 Task: Go to Program & Features. Select Whole Food Market. Add to cart Organic Gluten-Free Bread-1. Place order for Jocelyn Rodriguez, _x000D_
120 Echo Dr_x000D_
Johnston, South Carolina(SC), 29832, Cell Number (803) 275-0823
Action: Mouse moved to (22, 99)
Screenshot: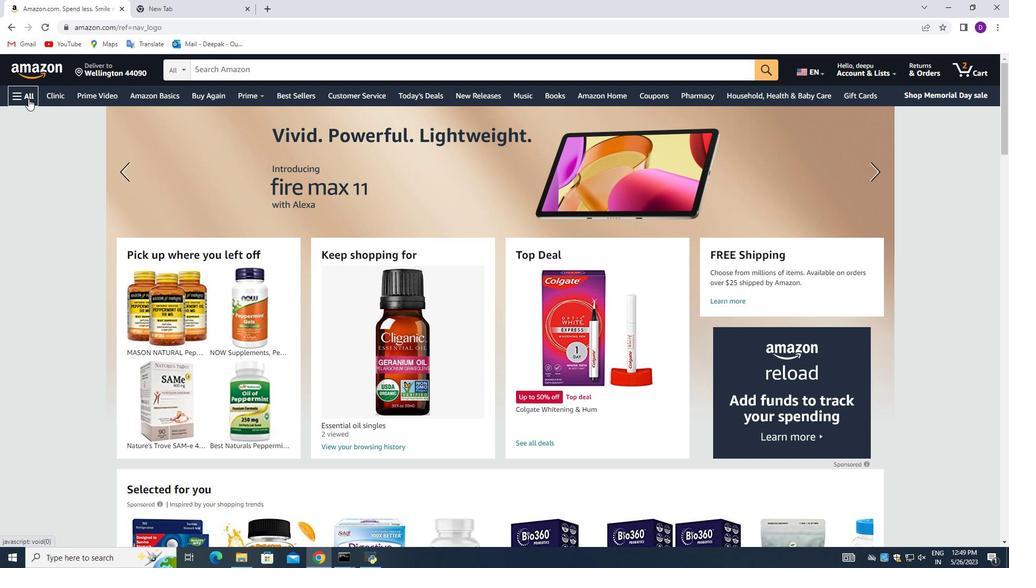 
Action: Mouse pressed left at (22, 99)
Screenshot: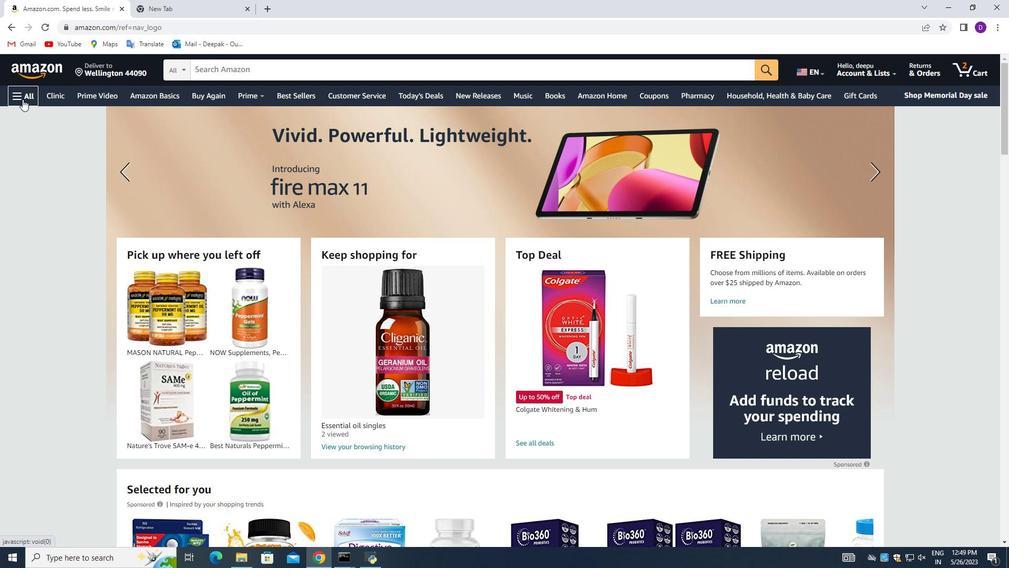 
Action: Mouse moved to (95, 318)
Screenshot: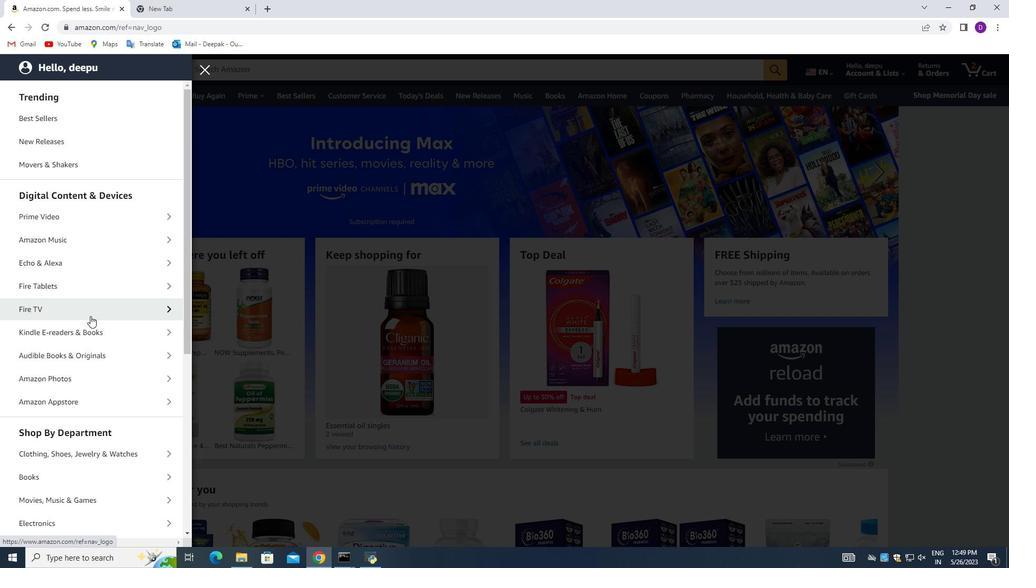 
Action: Mouse scrolled (95, 318) with delta (0, 0)
Screenshot: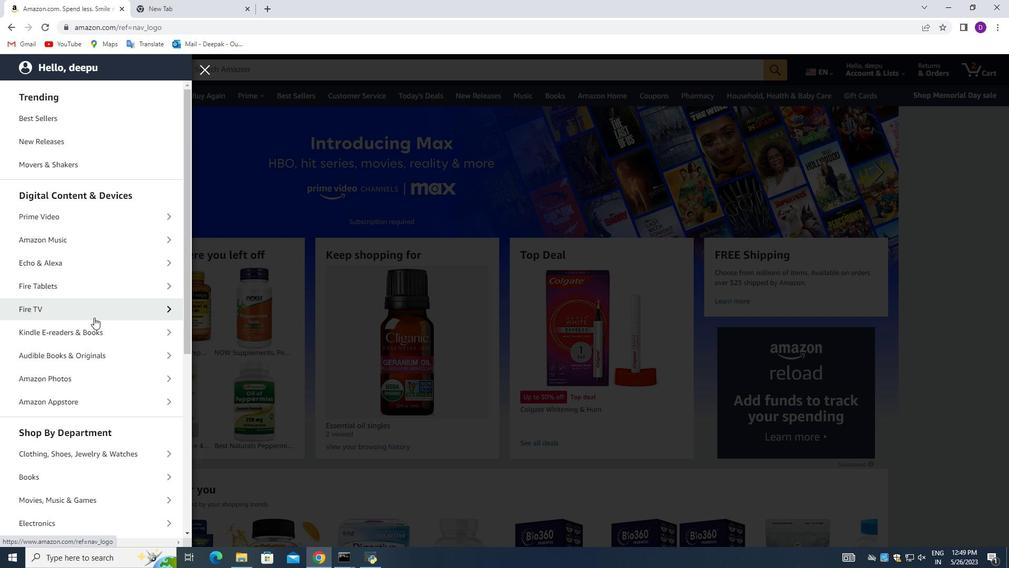 
Action: Mouse moved to (95, 322)
Screenshot: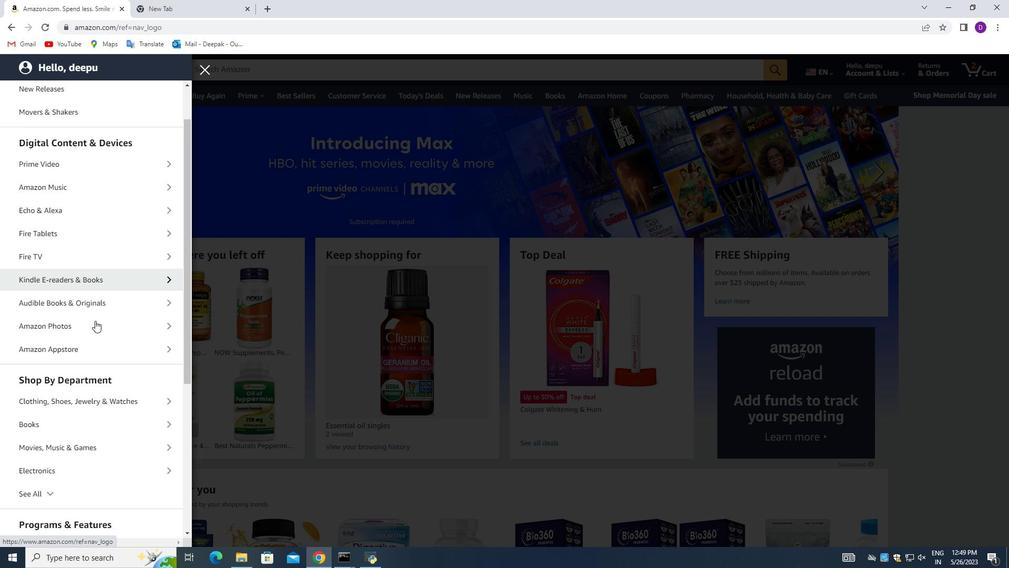
Action: Mouse scrolled (95, 321) with delta (0, 0)
Screenshot: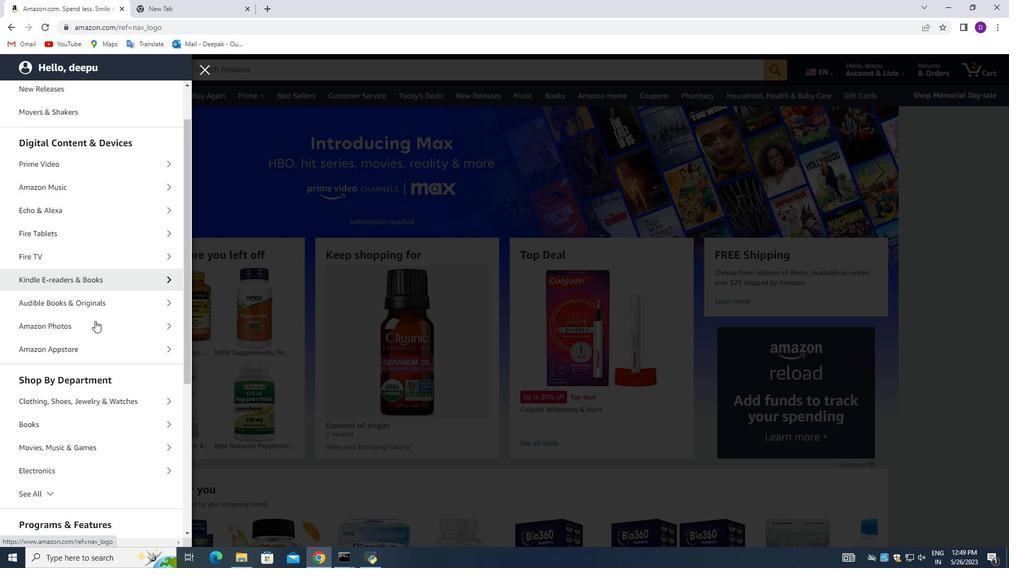 
Action: Mouse moved to (95, 325)
Screenshot: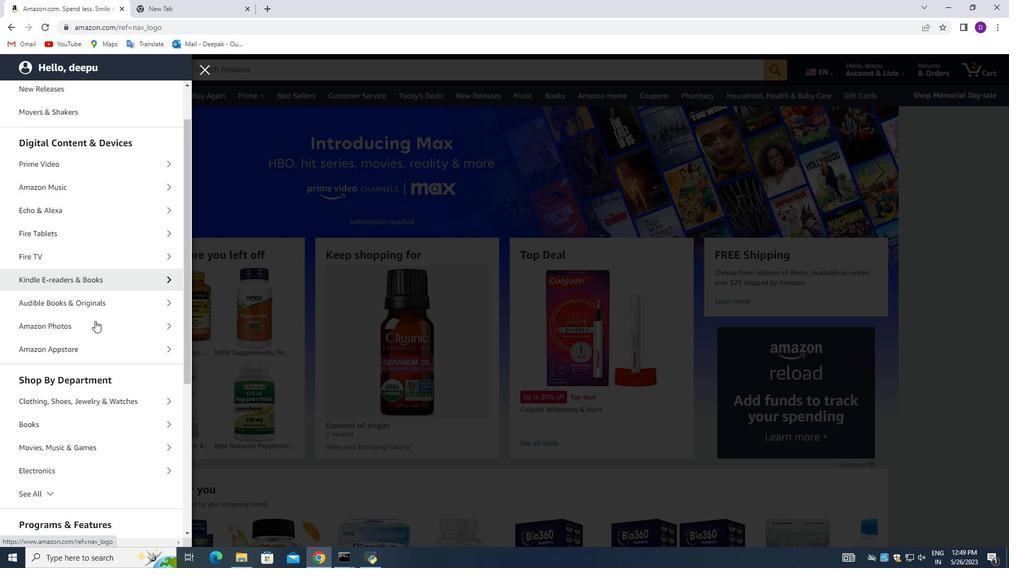 
Action: Mouse scrolled (95, 324) with delta (0, 0)
Screenshot: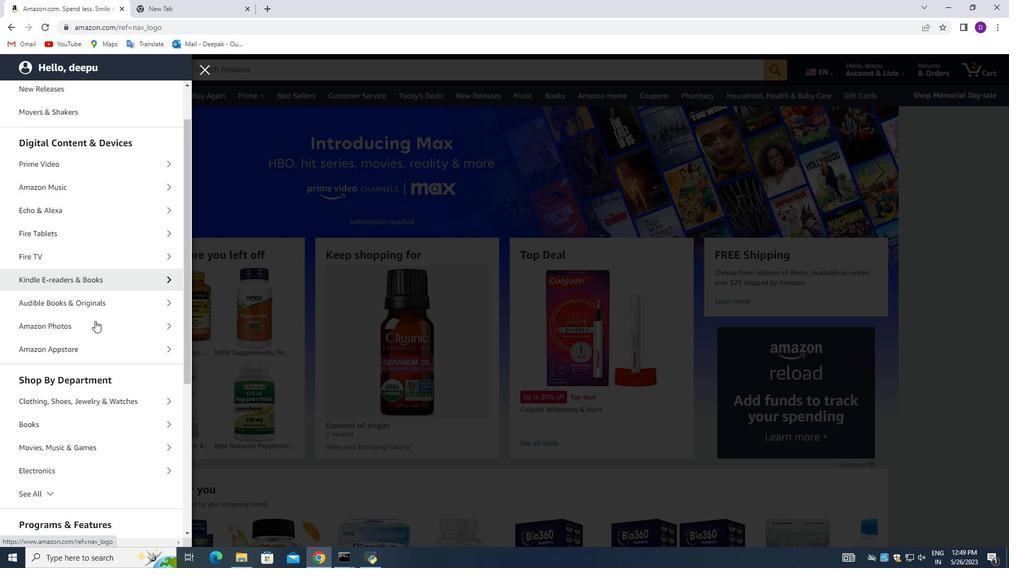 
Action: Mouse moved to (95, 326)
Screenshot: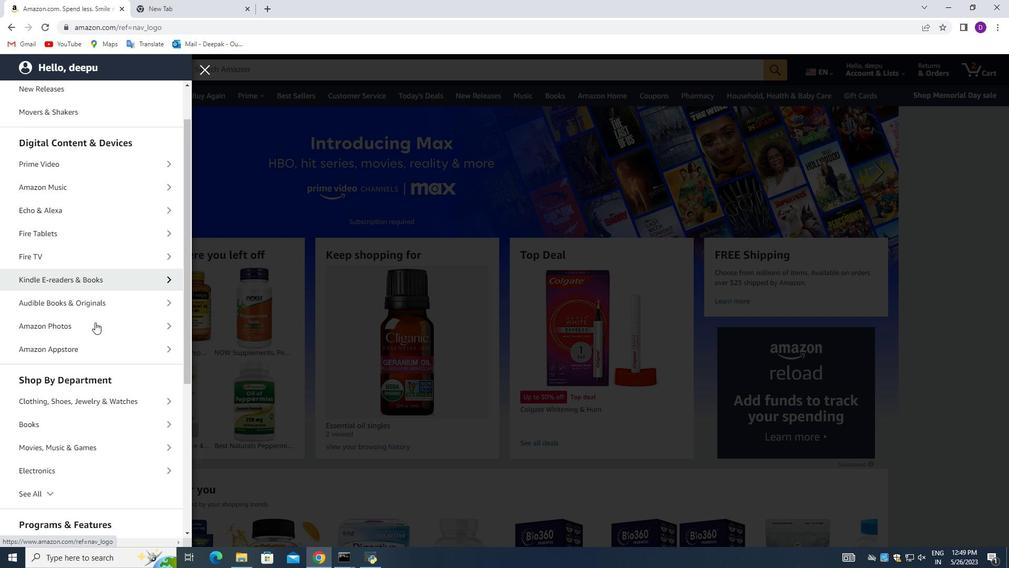 
Action: Mouse scrolled (95, 326) with delta (0, 0)
Screenshot: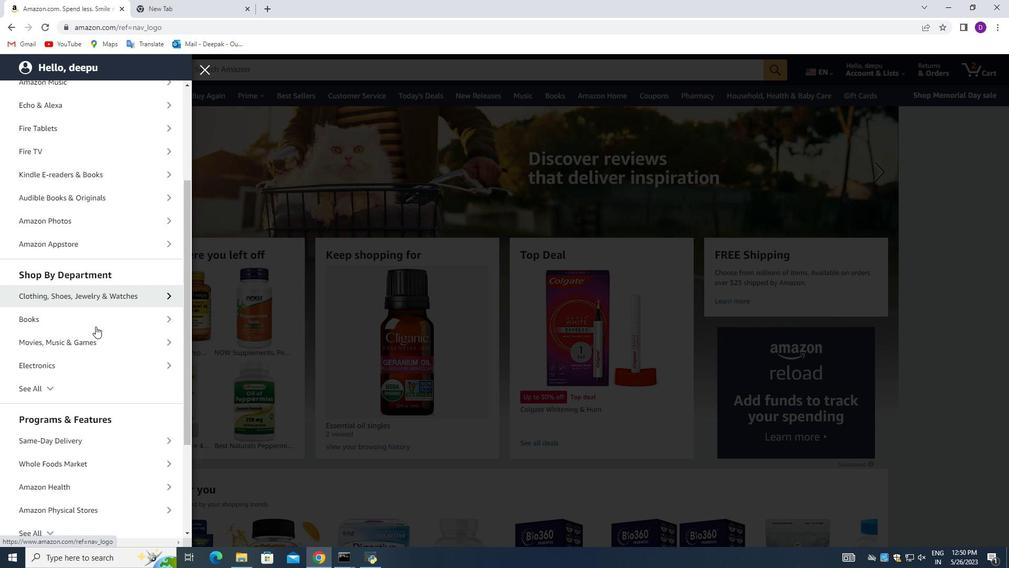 
Action: Mouse moved to (94, 324)
Screenshot: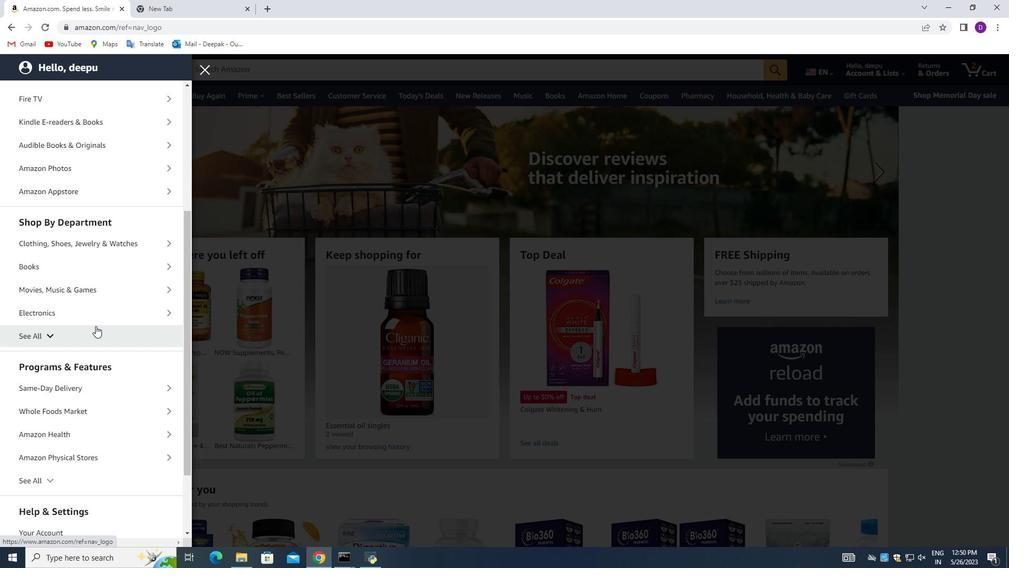
Action: Mouse scrolled (94, 323) with delta (0, 0)
Screenshot: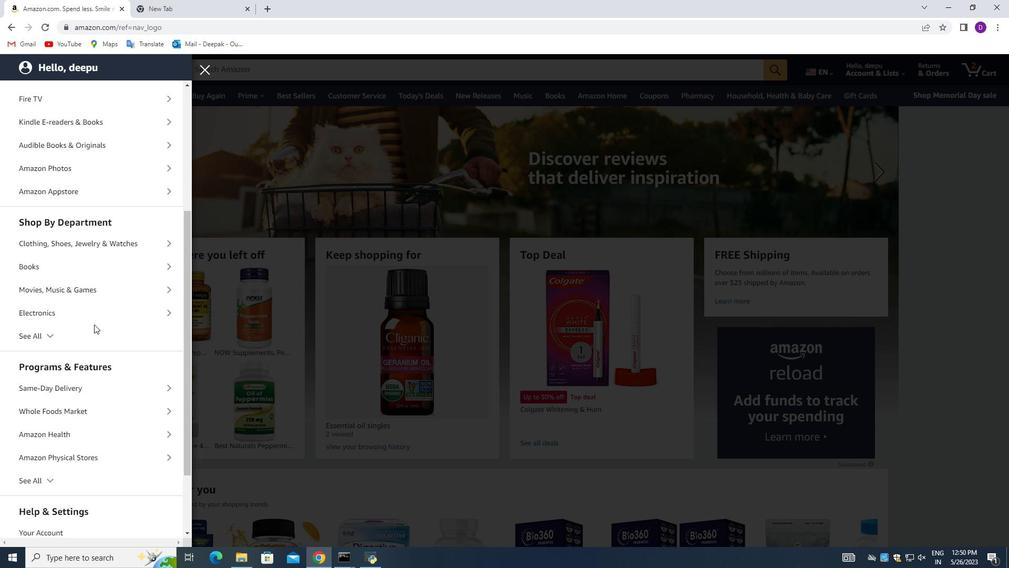 
Action: Mouse moved to (108, 346)
Screenshot: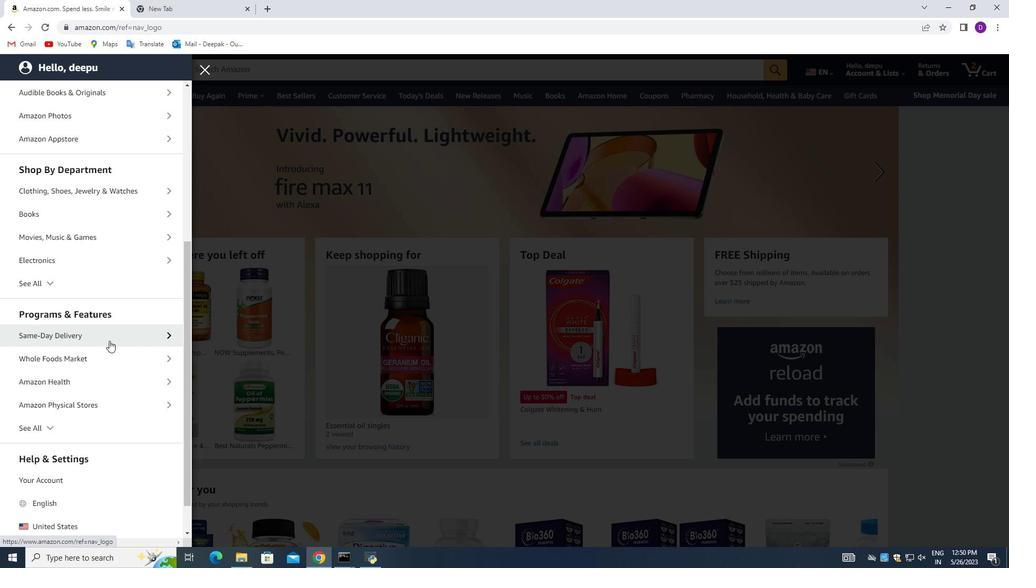 
Action: Mouse scrolled (108, 345) with delta (0, 0)
Screenshot: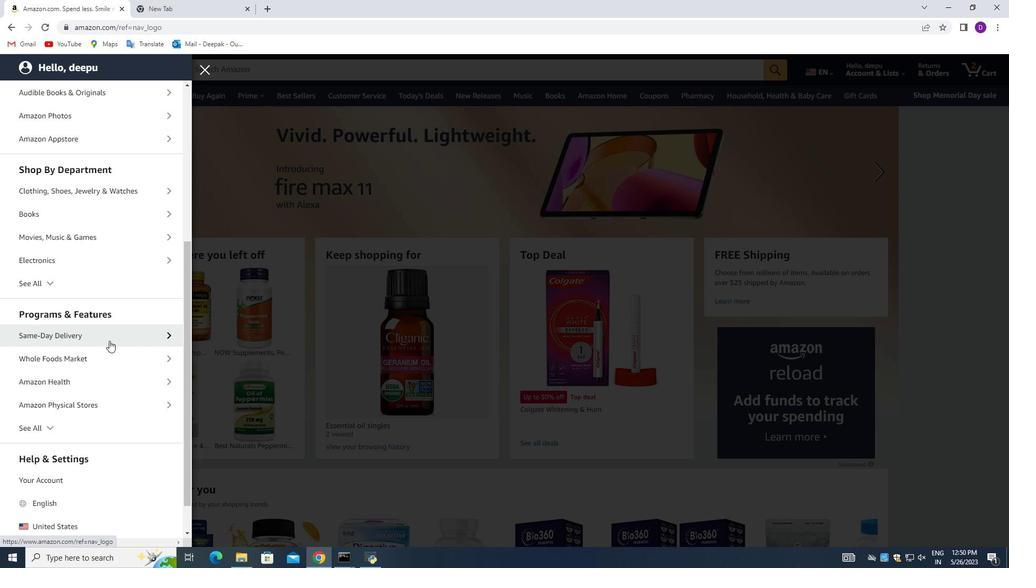
Action: Mouse moved to (104, 325)
Screenshot: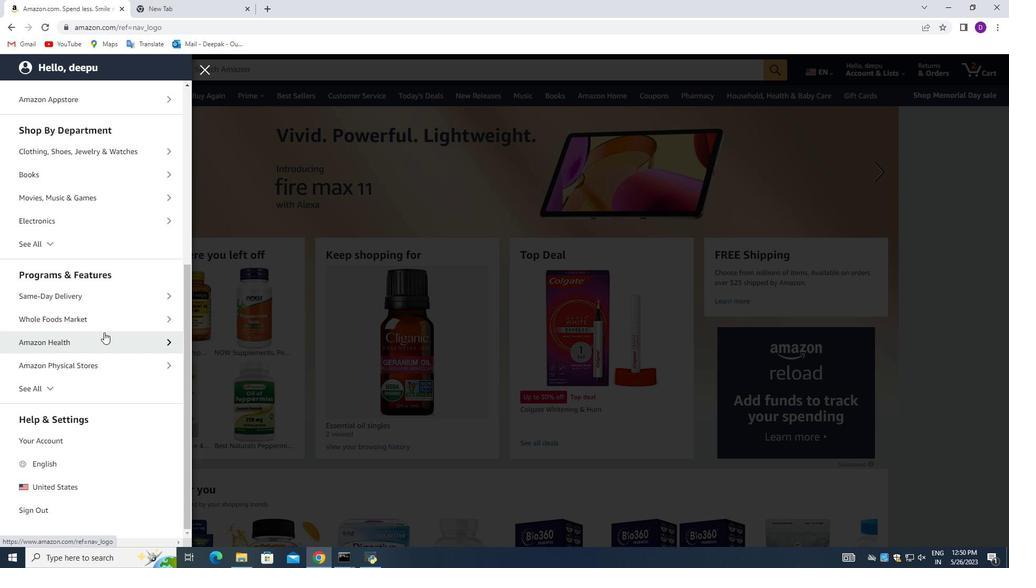 
Action: Mouse scrolled (104, 326) with delta (0, 0)
Screenshot: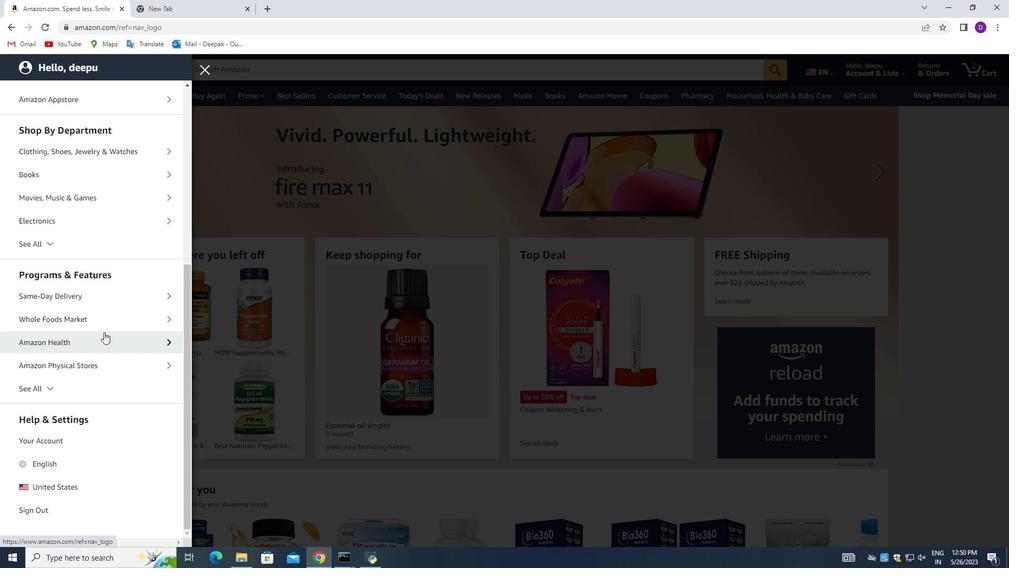 
Action: Mouse moved to (104, 323)
Screenshot: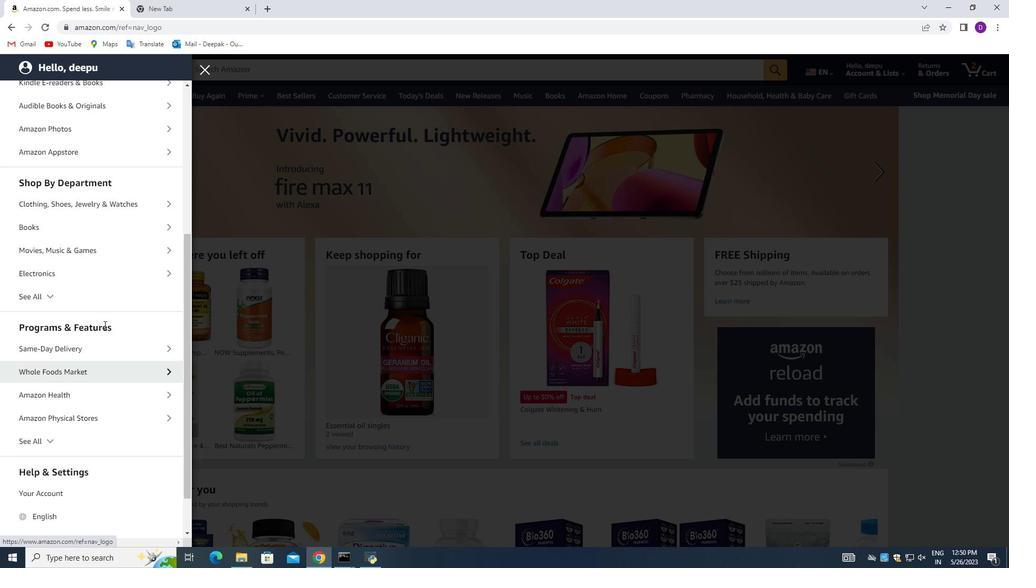 
Action: Mouse scrolled (104, 324) with delta (0, 0)
Screenshot: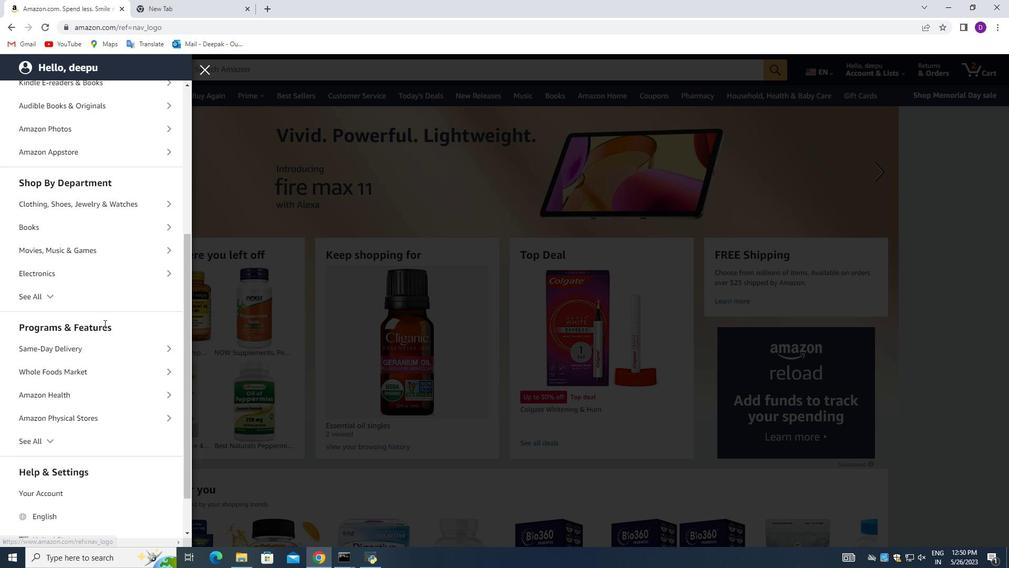 
Action: Mouse scrolled (104, 324) with delta (0, 0)
Screenshot: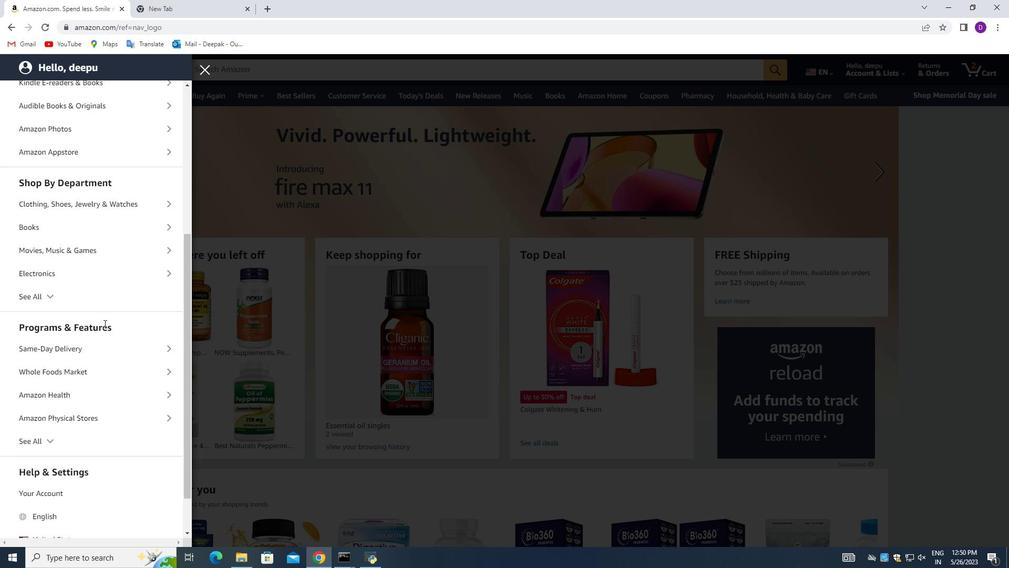 
Action: Mouse moved to (106, 340)
Screenshot: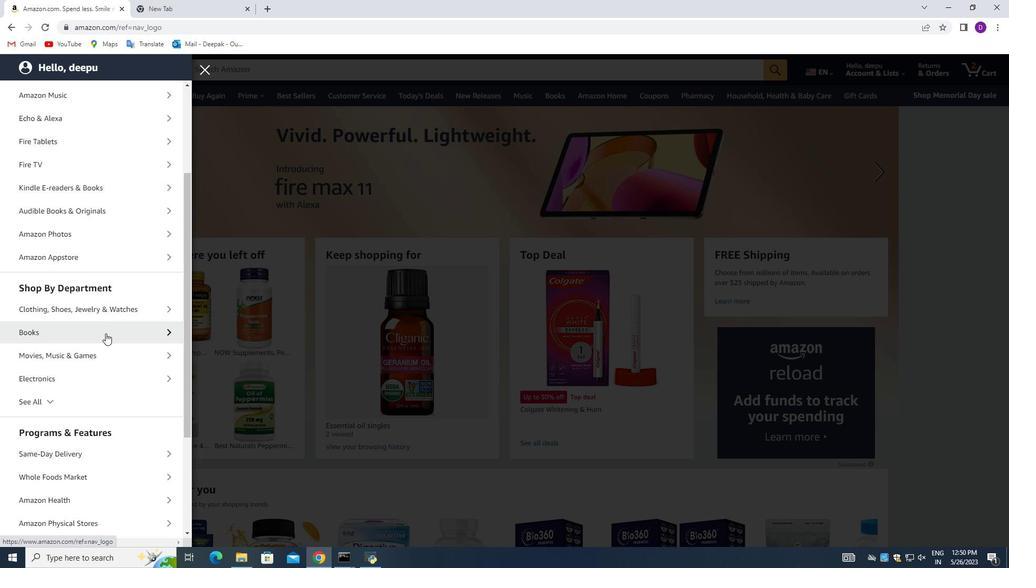 
Action: Mouse scrolled (106, 339) with delta (0, 0)
Screenshot: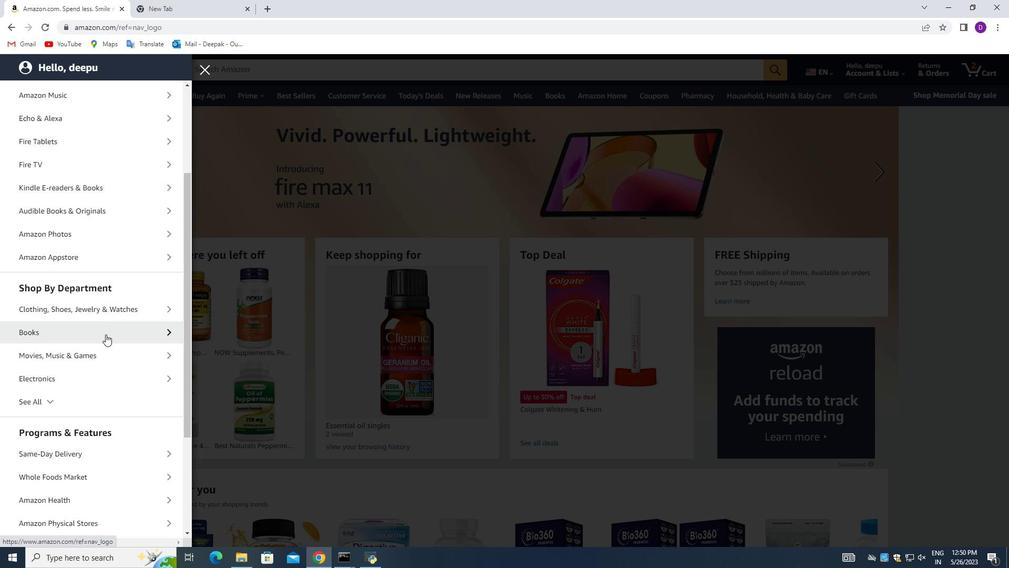 
Action: Mouse scrolled (106, 339) with delta (0, 0)
Screenshot: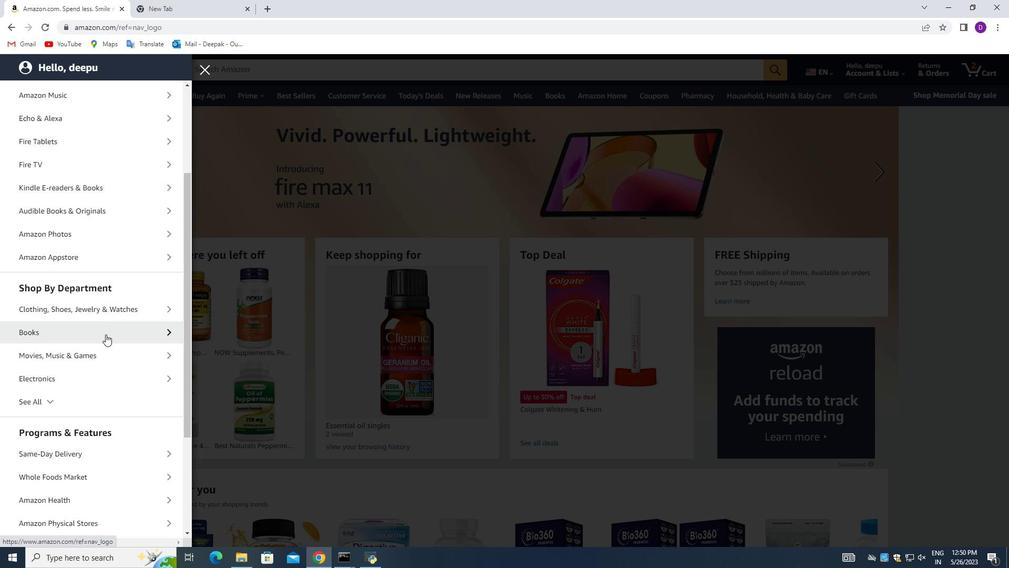 
Action: Mouse scrolled (106, 339) with delta (0, 0)
Screenshot: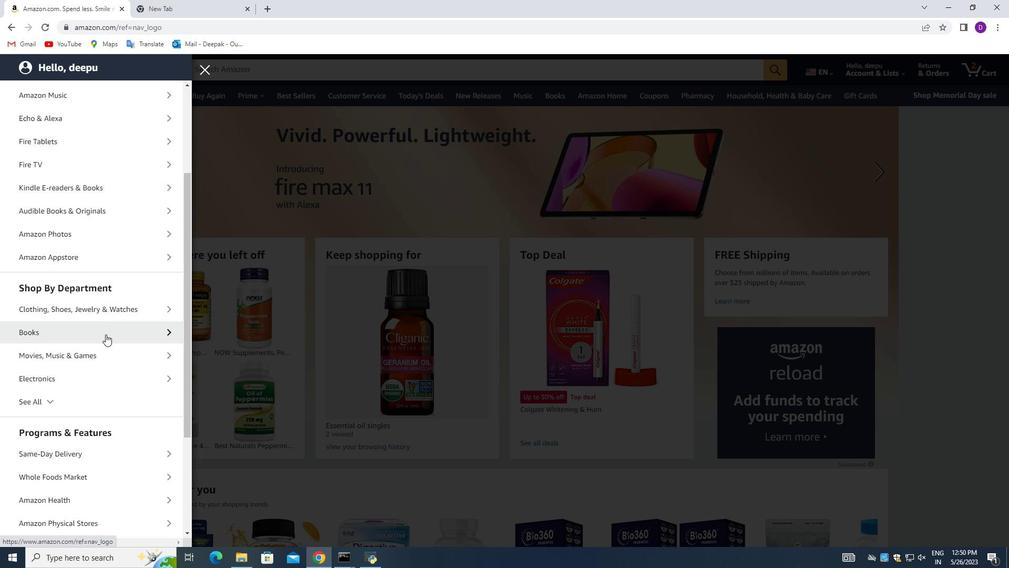 
Action: Mouse scrolled (106, 339) with delta (0, 0)
Screenshot: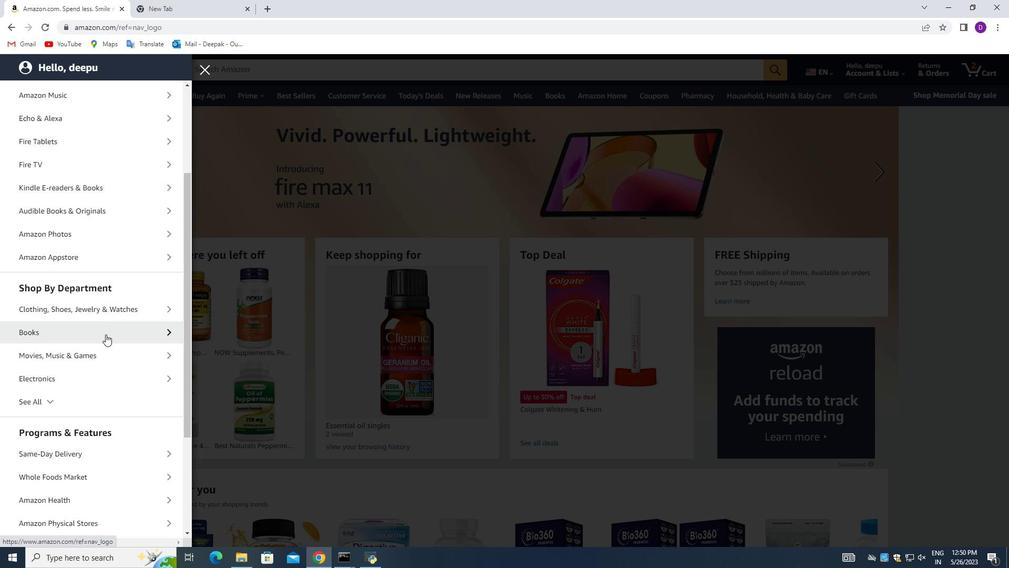 
Action: Mouse moved to (106, 341)
Screenshot: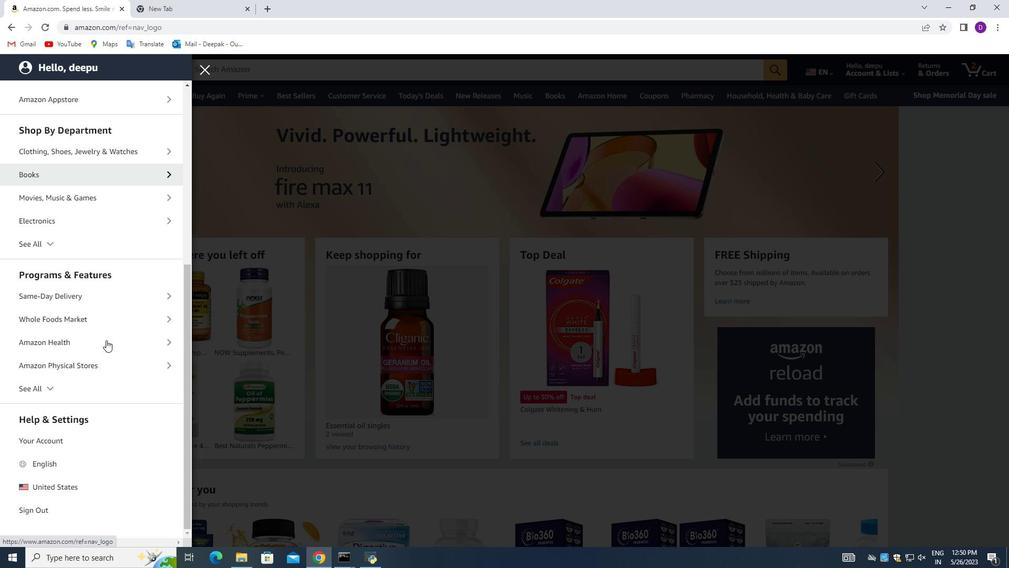 
Action: Mouse scrolled (106, 340) with delta (0, 0)
Screenshot: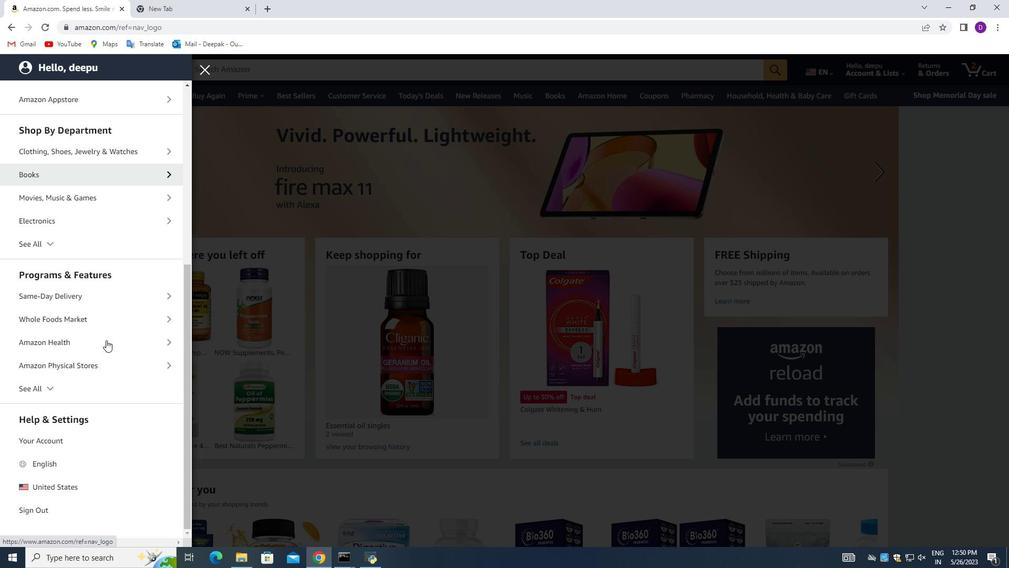 
Action: Mouse moved to (106, 342)
Screenshot: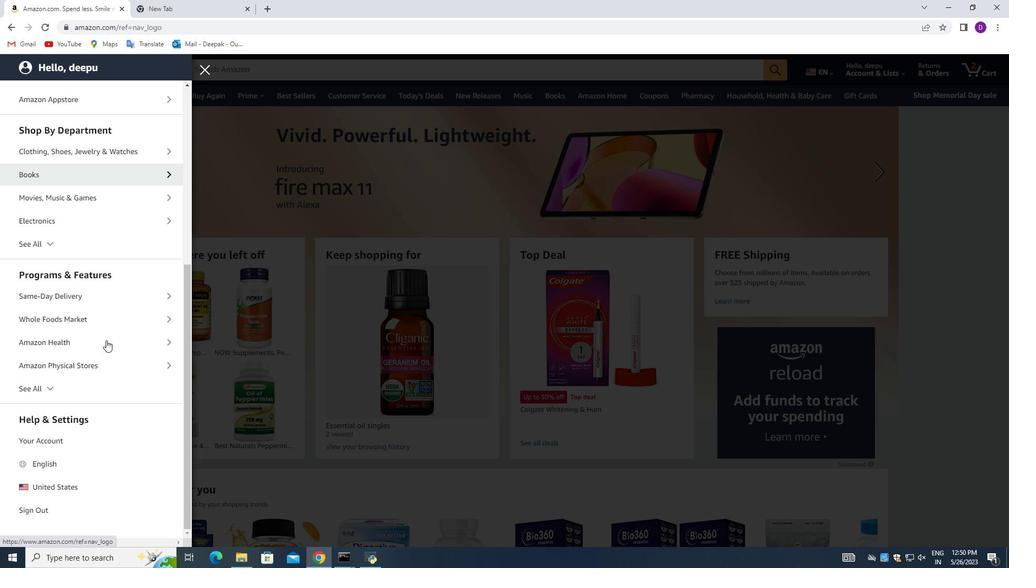 
Action: Mouse scrolled (106, 342) with delta (0, 0)
Screenshot: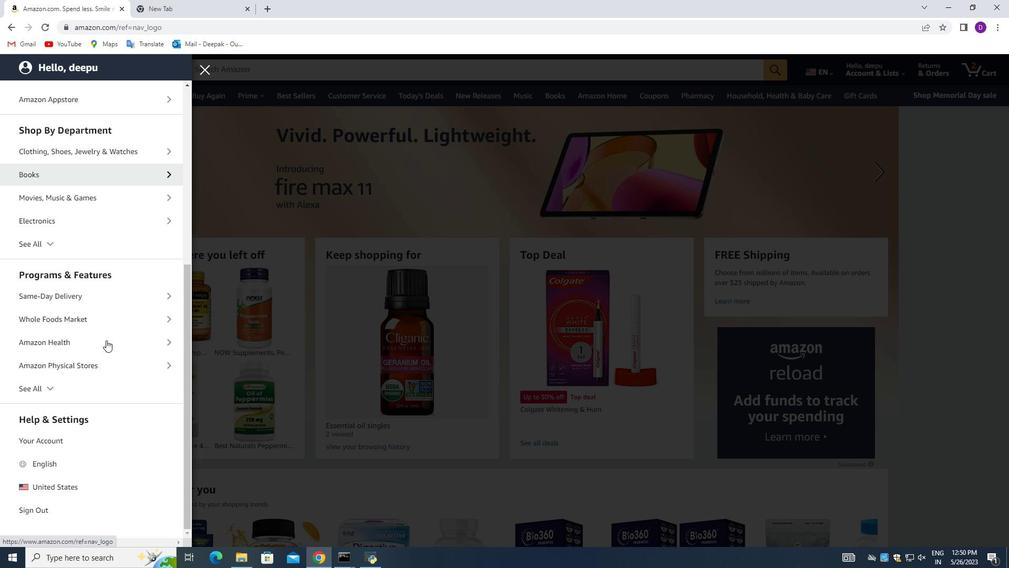 
Action: Mouse moved to (106, 343)
Screenshot: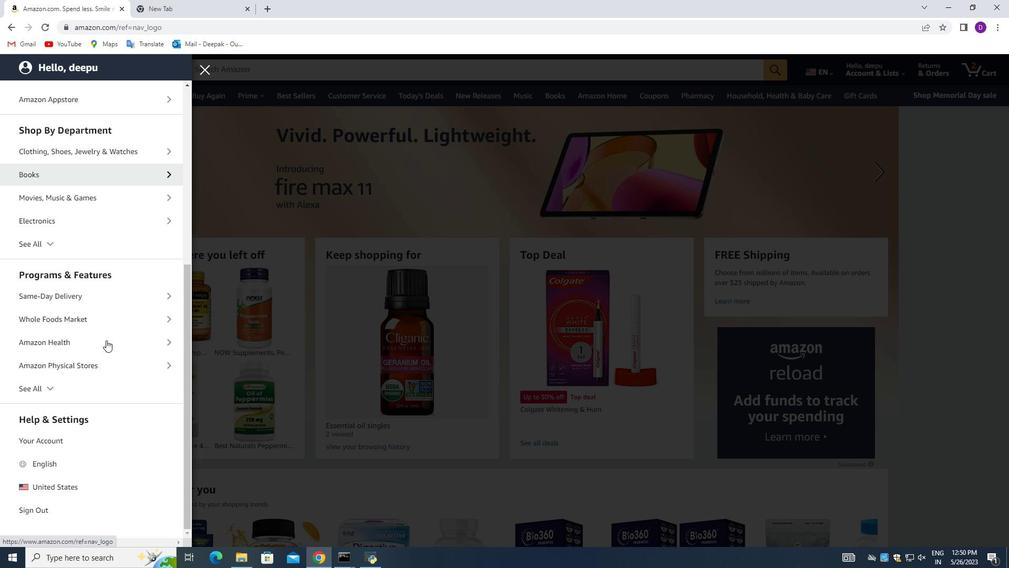 
Action: Mouse scrolled (106, 342) with delta (0, 0)
Screenshot: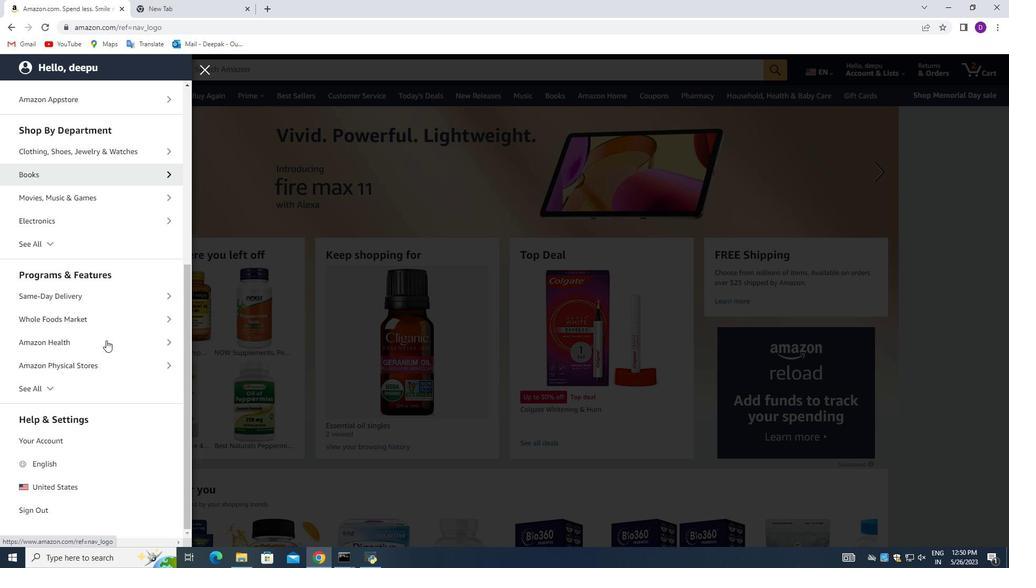 
Action: Mouse scrolled (106, 342) with delta (0, 0)
Screenshot: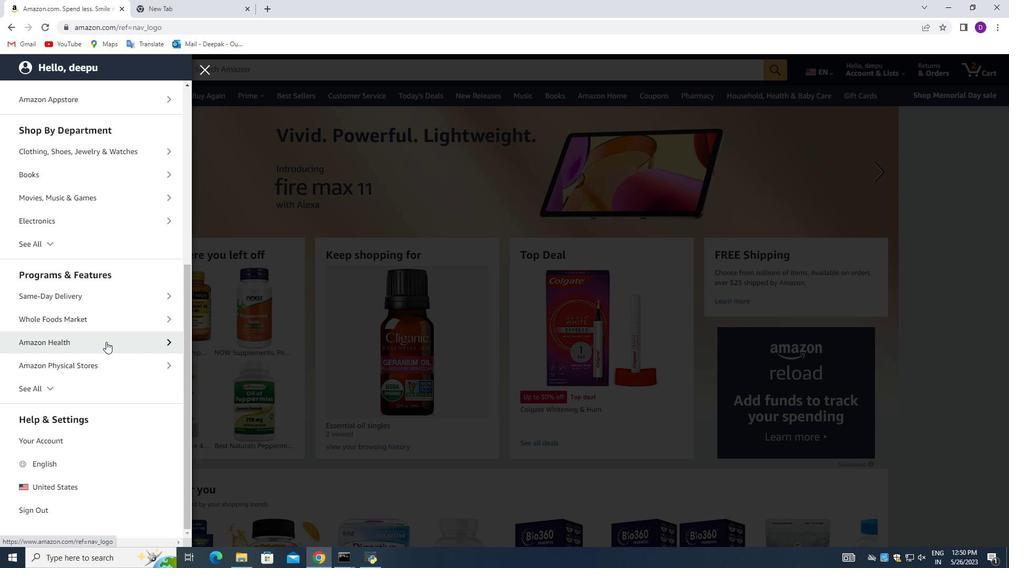 
Action: Mouse moved to (97, 335)
Screenshot: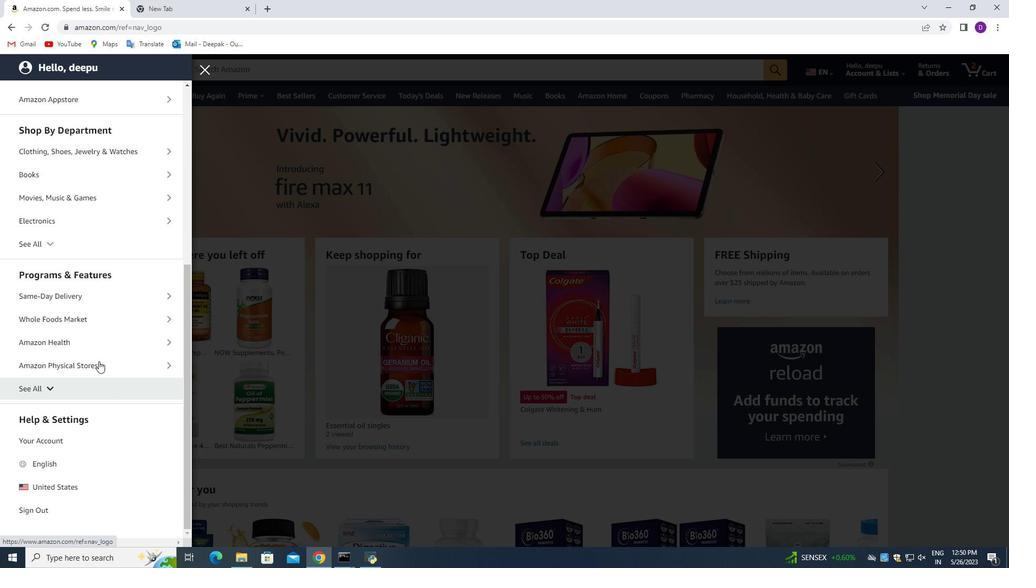 
Action: Mouse scrolled (97, 342) with delta (0, 0)
Screenshot: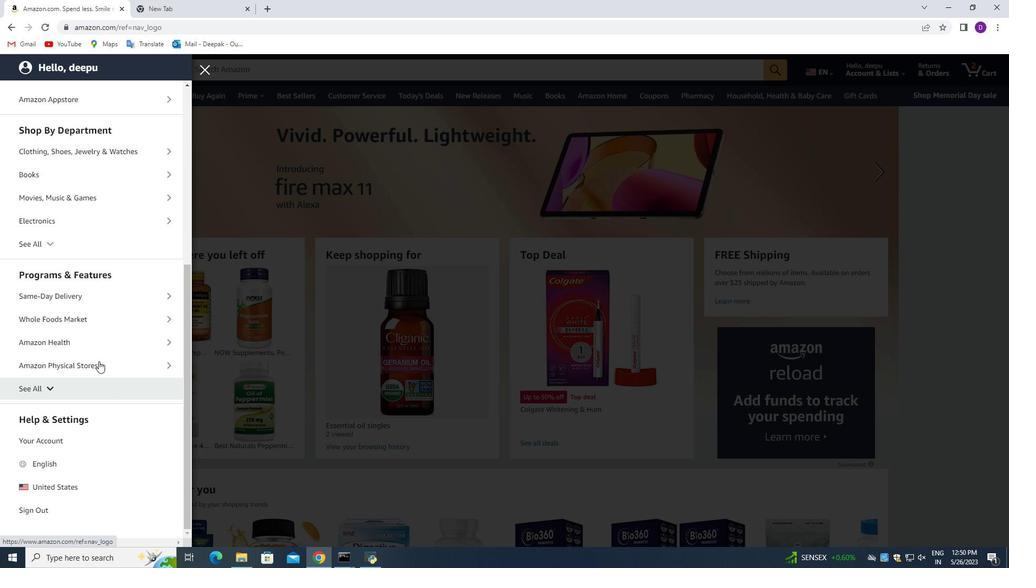 
Action: Mouse moved to (97, 332)
Screenshot: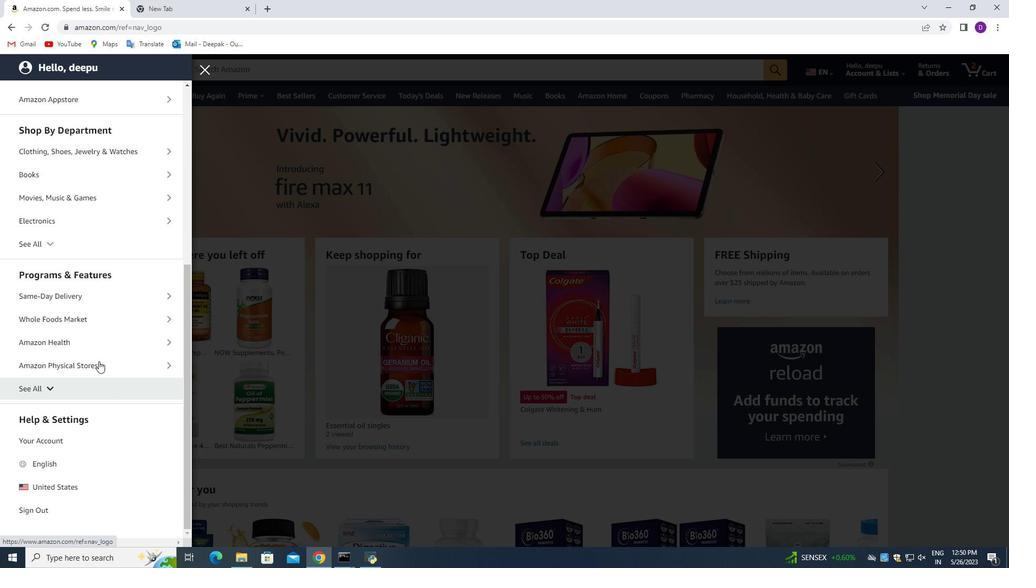 
Action: Mouse scrolled (97, 335) with delta (0, 0)
Screenshot: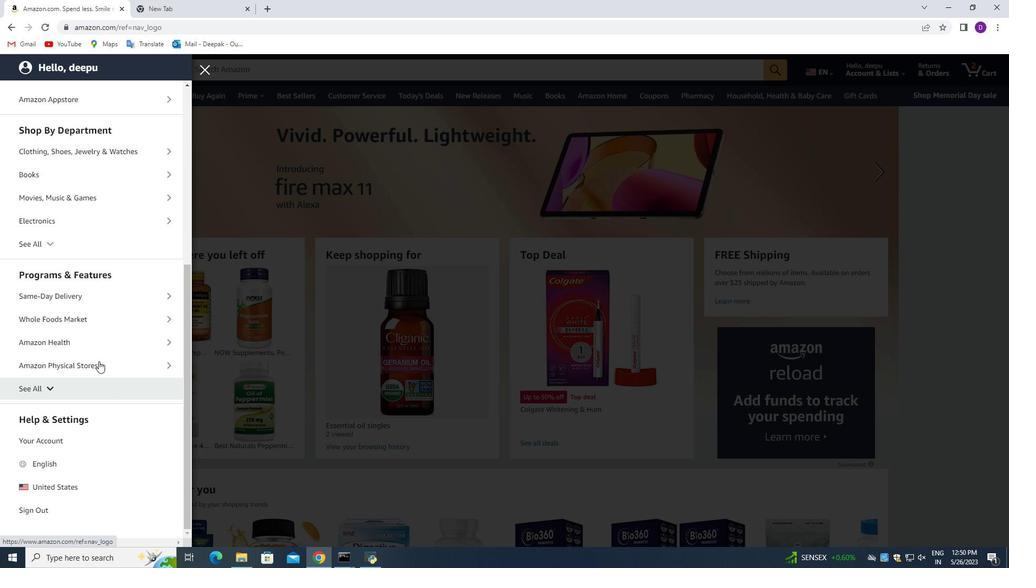 
Action: Mouse moved to (97, 332)
Screenshot: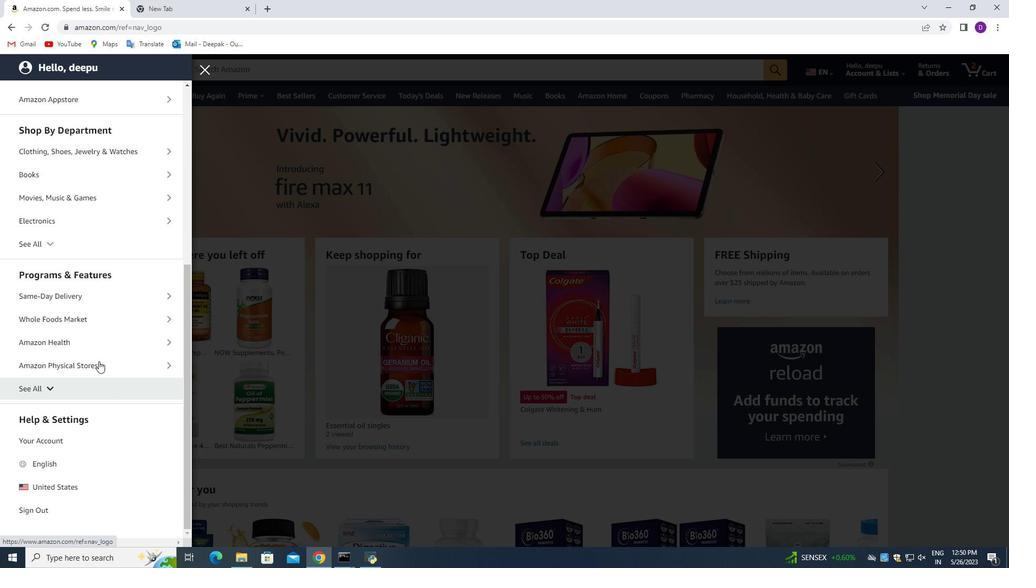 
Action: Mouse scrolled (97, 333) with delta (0, 0)
Screenshot: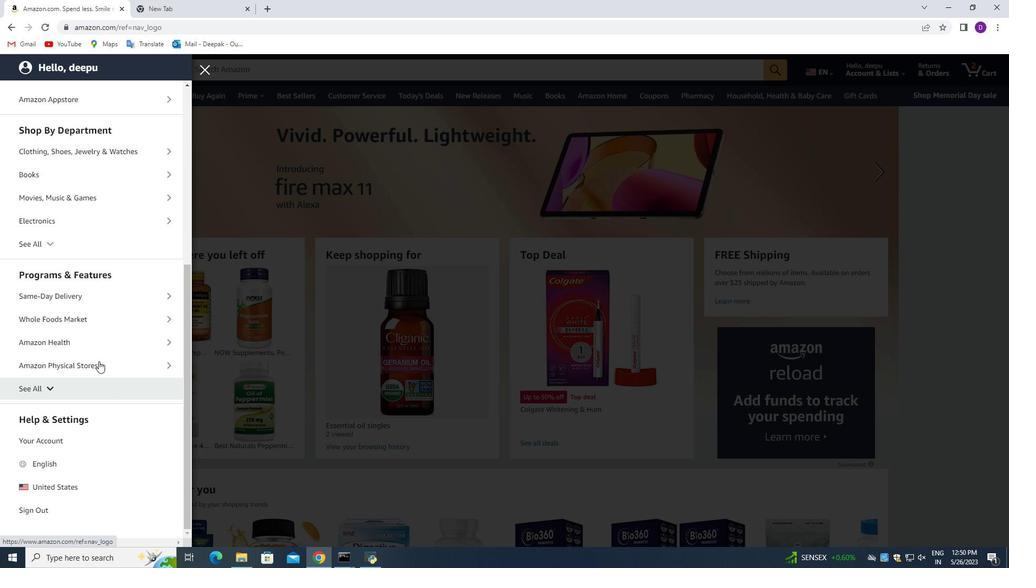 
Action: Mouse moved to (97, 332)
Screenshot: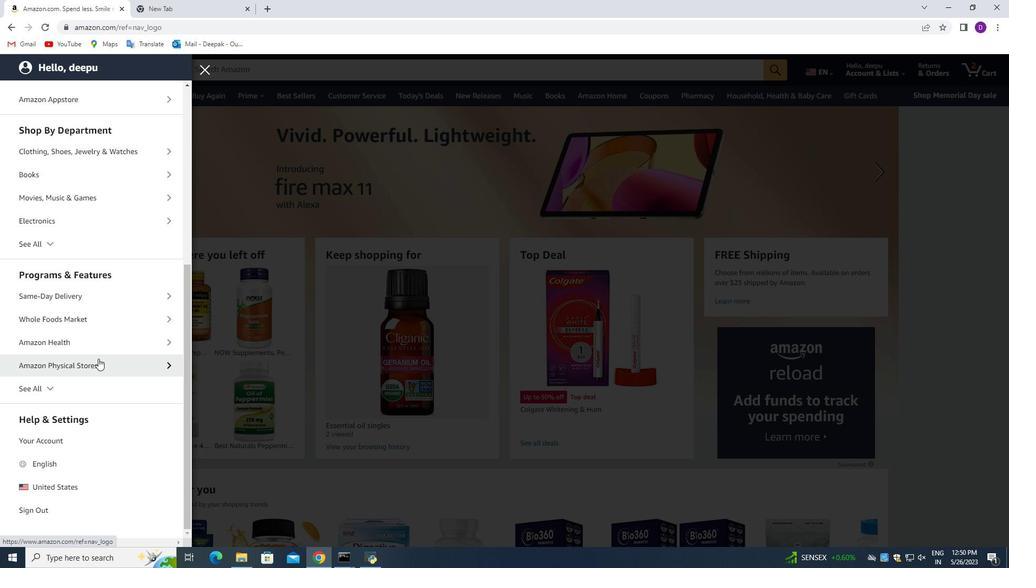 
Action: Mouse scrolled (97, 332) with delta (0, 0)
Screenshot: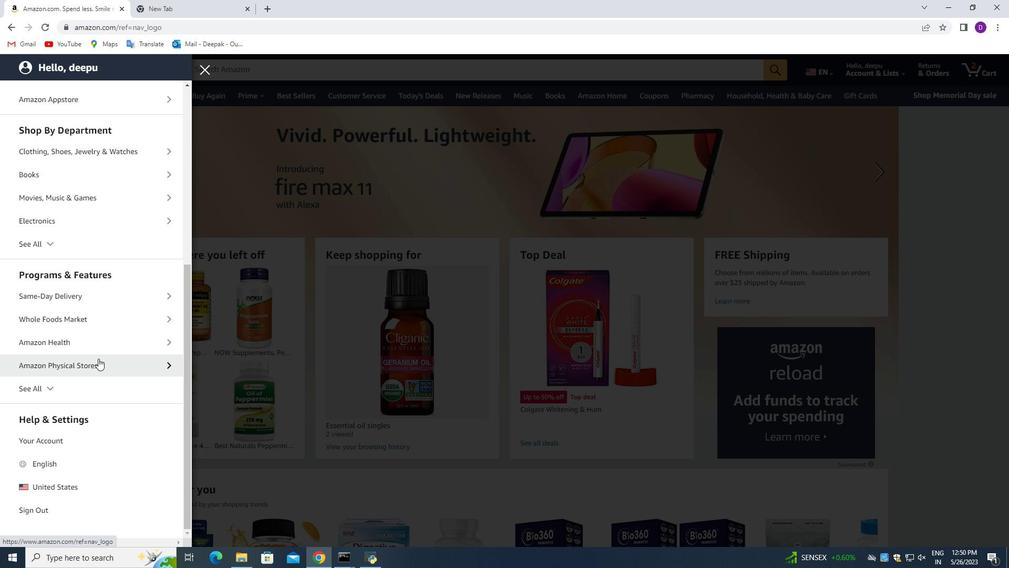 
Action: Mouse moved to (98, 331)
Screenshot: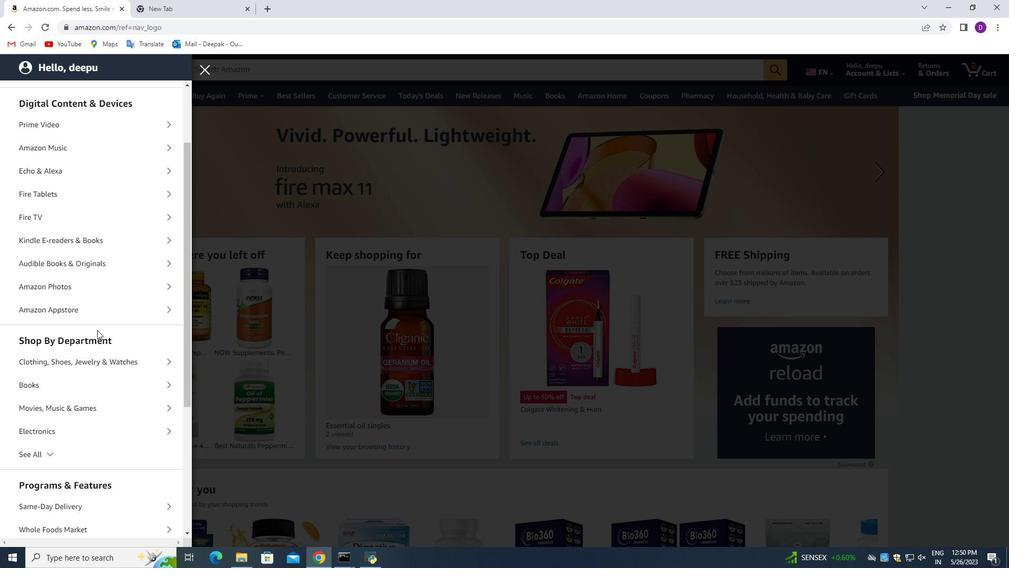 
Action: Mouse scrolled (98, 330) with delta (0, 0)
Screenshot: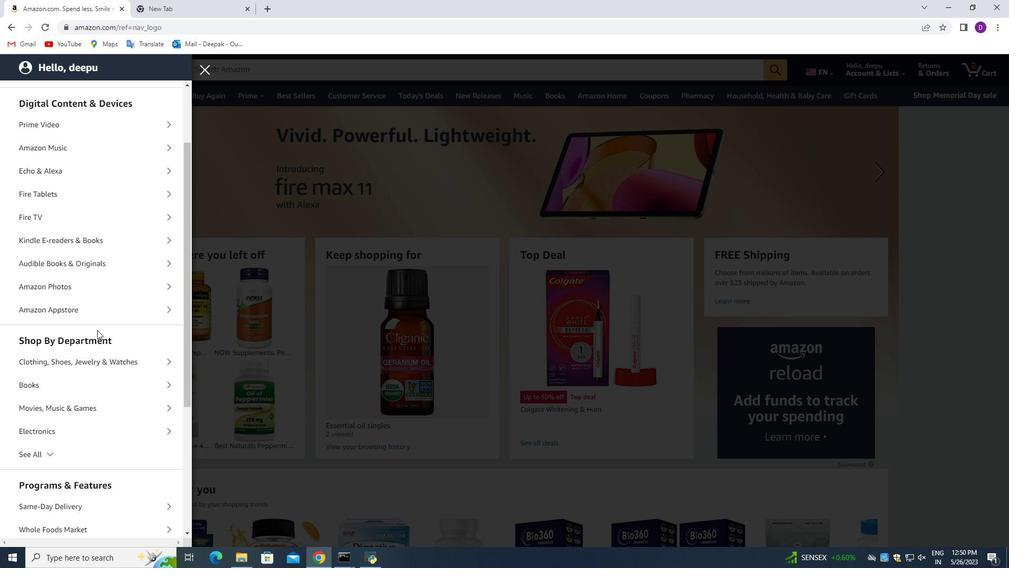
Action: Mouse moved to (98, 333)
Screenshot: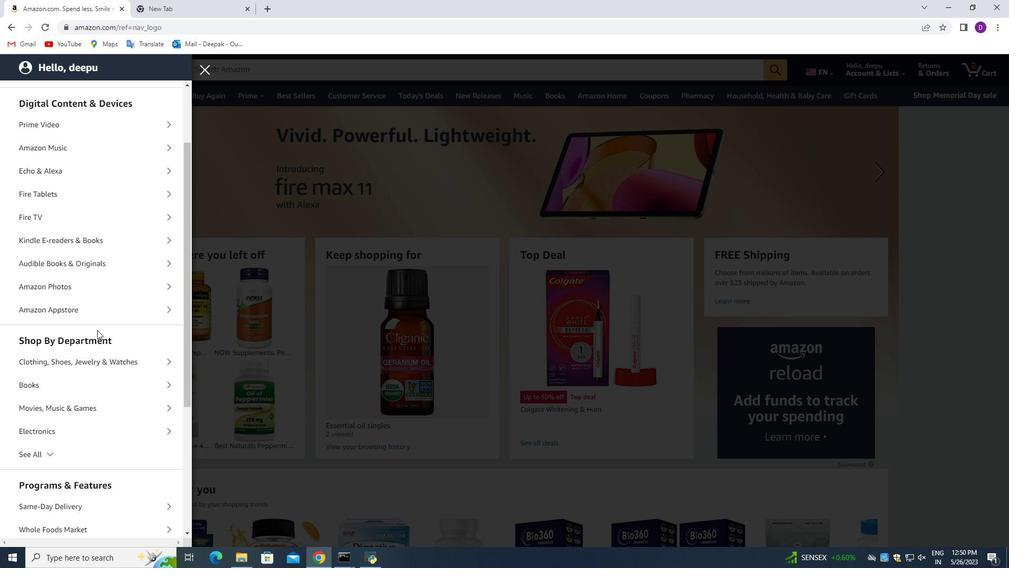 
Action: Mouse scrolled (98, 332) with delta (0, 0)
Screenshot: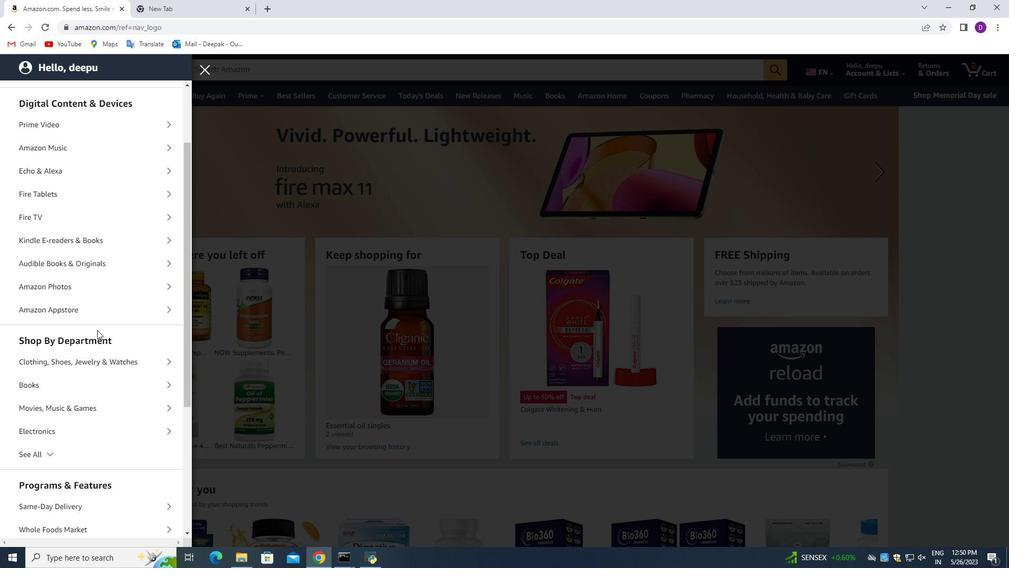 
Action: Mouse moved to (98, 336)
Screenshot: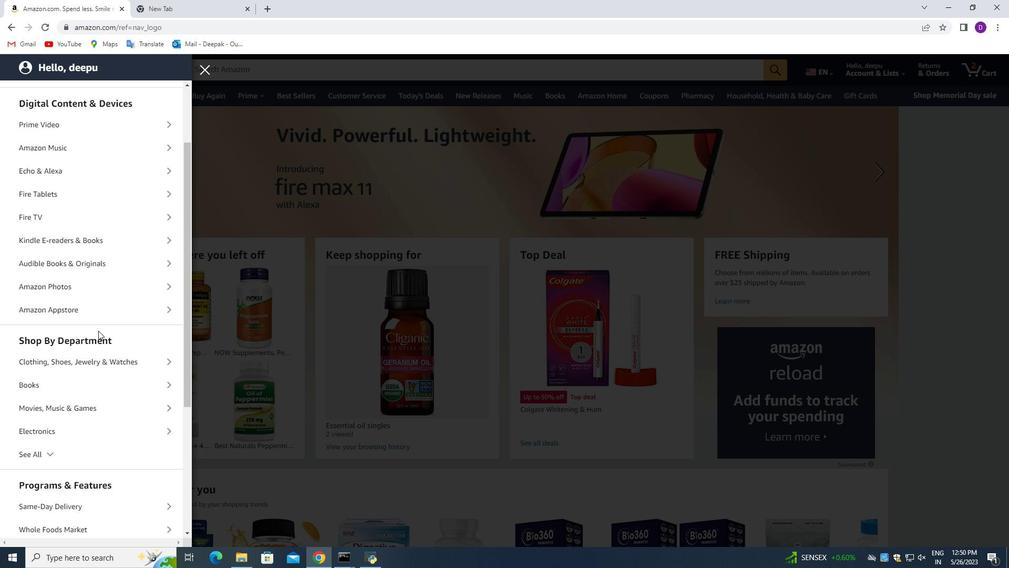 
Action: Mouse scrolled (98, 336) with delta (0, 0)
Screenshot: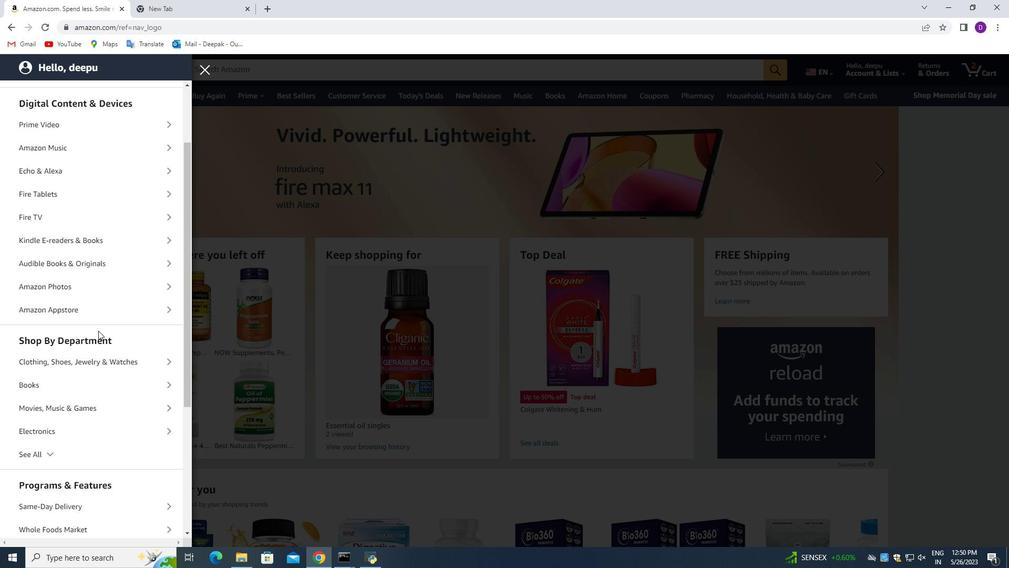 
Action: Mouse moved to (98, 337)
Screenshot: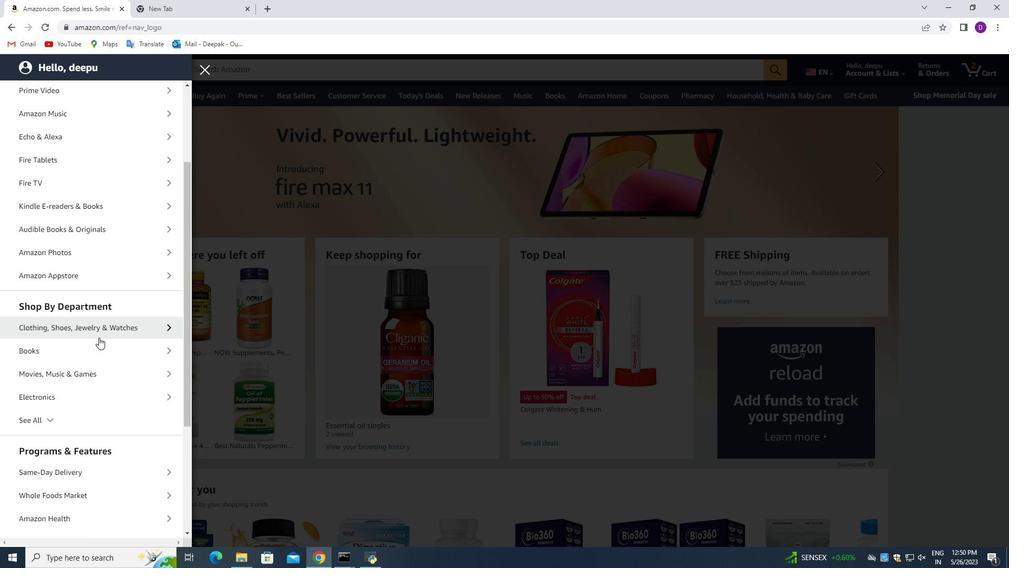 
Action: Mouse scrolled (98, 337) with delta (0, 0)
Screenshot: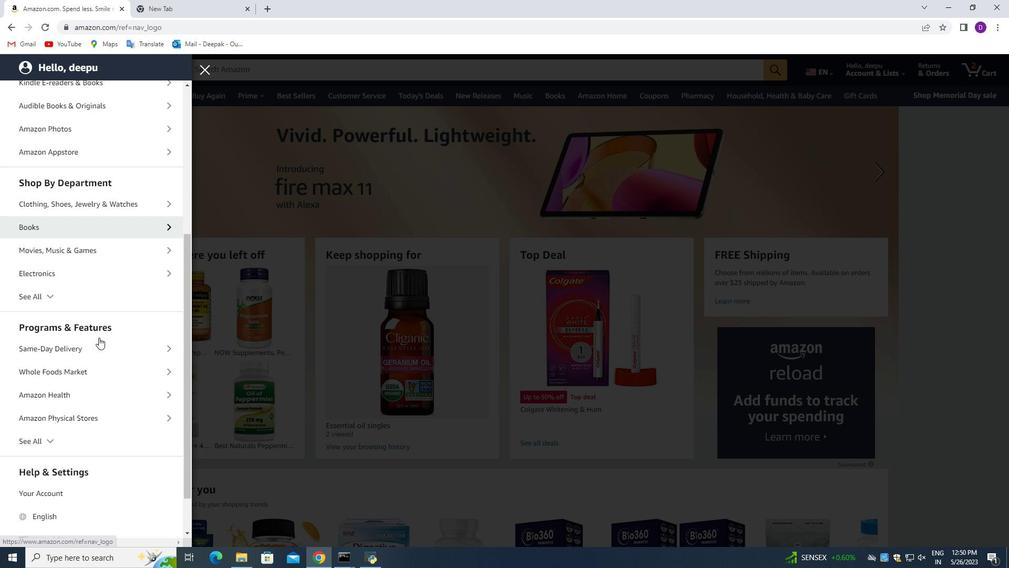 
Action: Mouse moved to (98, 338)
Screenshot: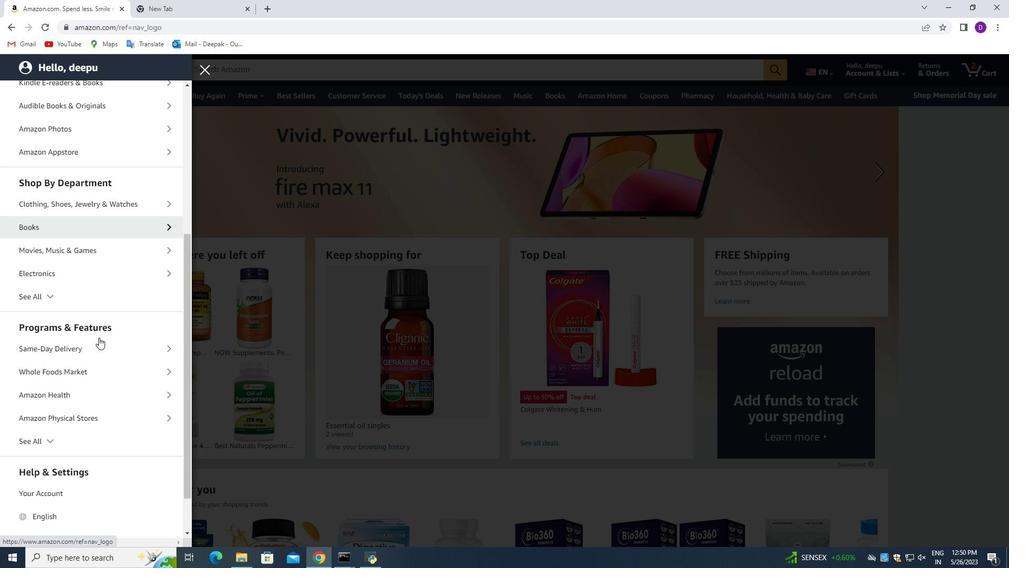 
Action: Mouse scrolled (98, 337) with delta (0, 0)
Screenshot: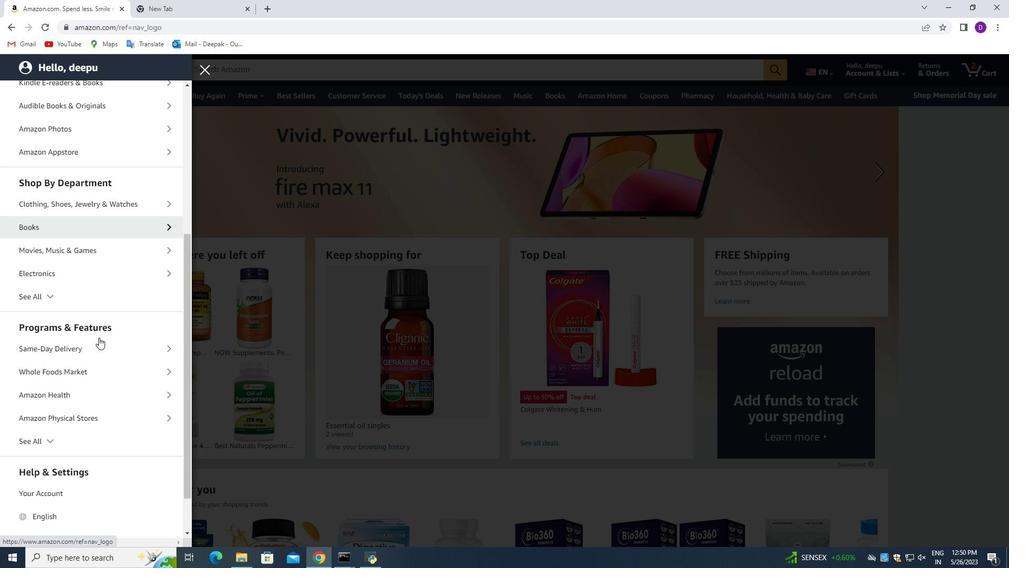 
Action: Mouse moved to (98, 339)
Screenshot: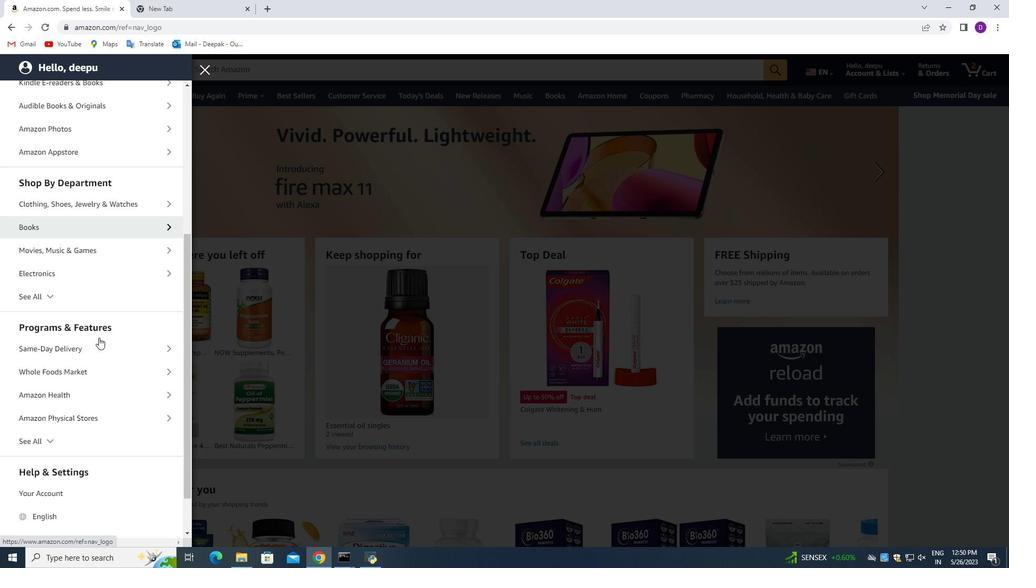 
Action: Mouse scrolled (98, 338) with delta (0, 0)
Screenshot: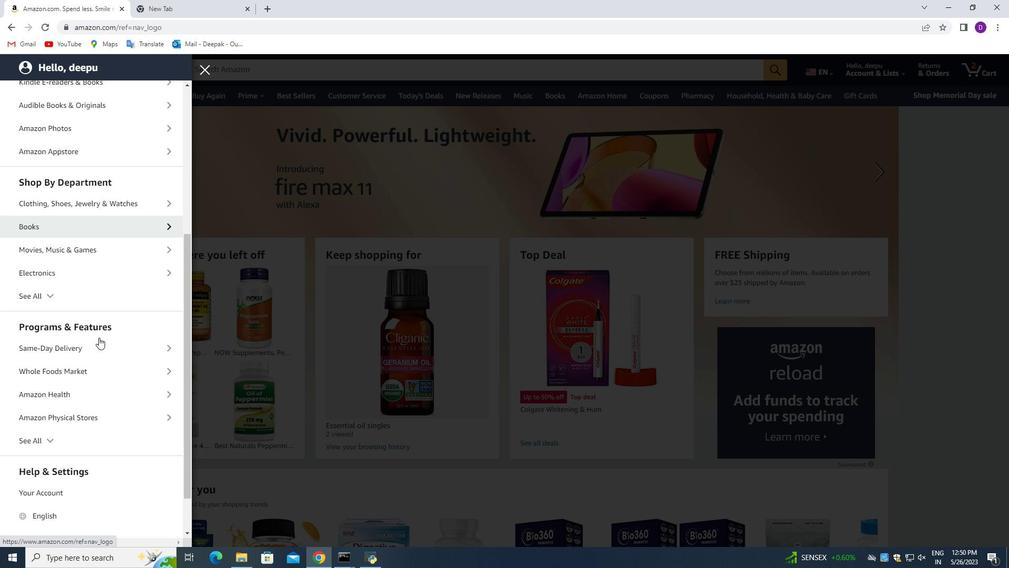 
Action: Mouse moved to (104, 313)
Screenshot: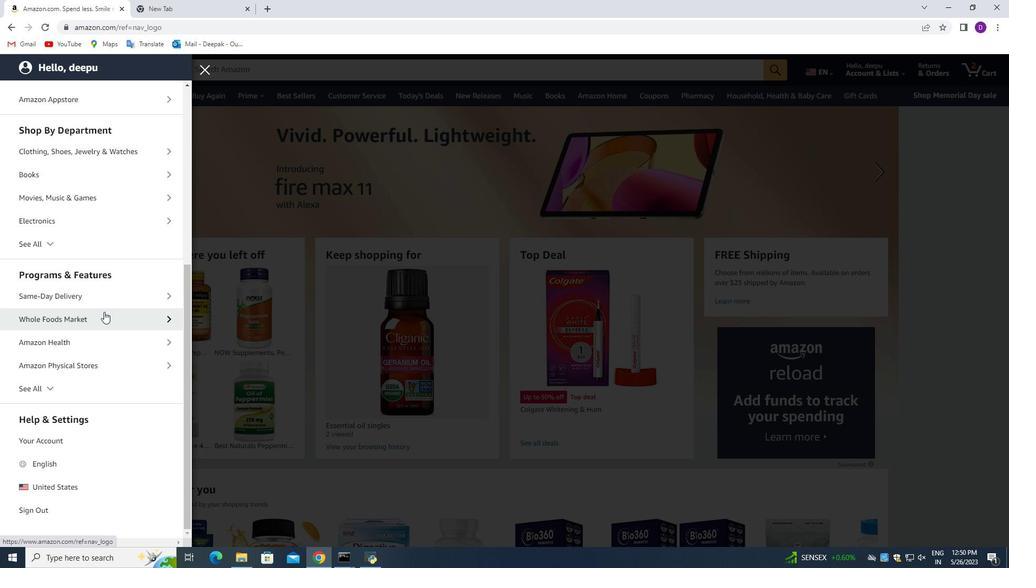 
Action: Mouse pressed left at (104, 313)
Screenshot: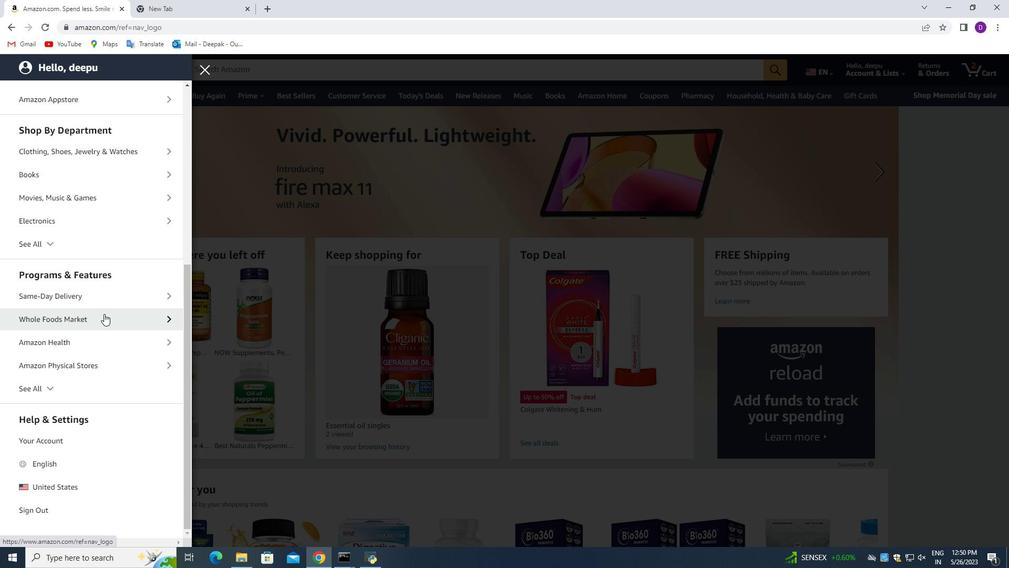 
Action: Mouse moved to (126, 142)
Screenshot: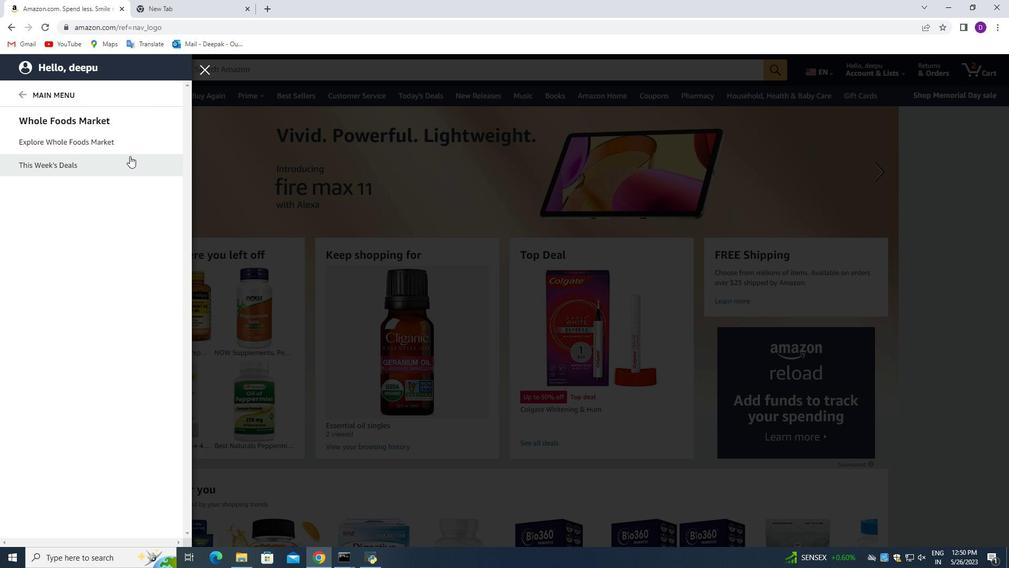 
Action: Mouse pressed left at (126, 142)
Screenshot: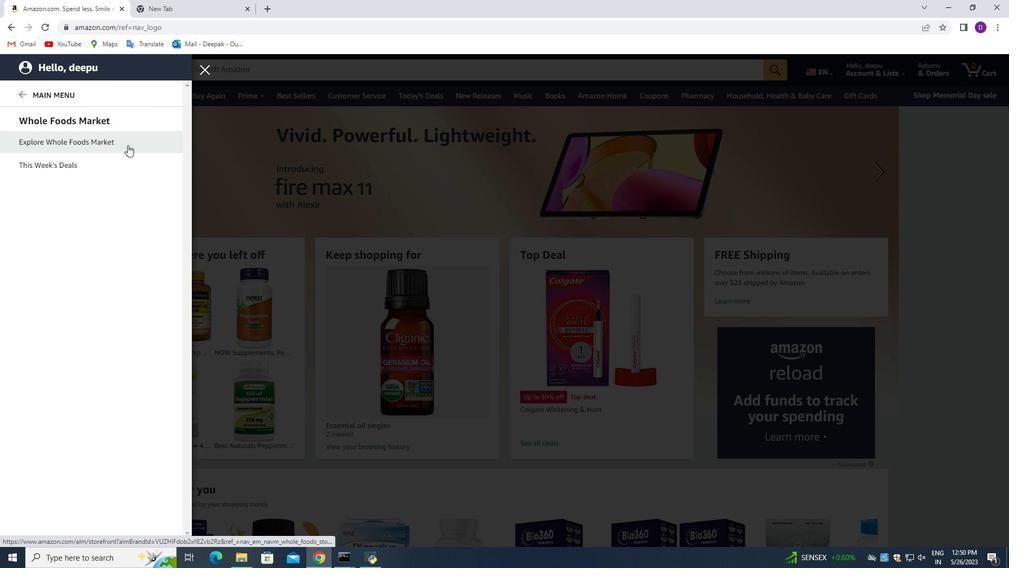 
Action: Mouse moved to (573, 492)
Screenshot: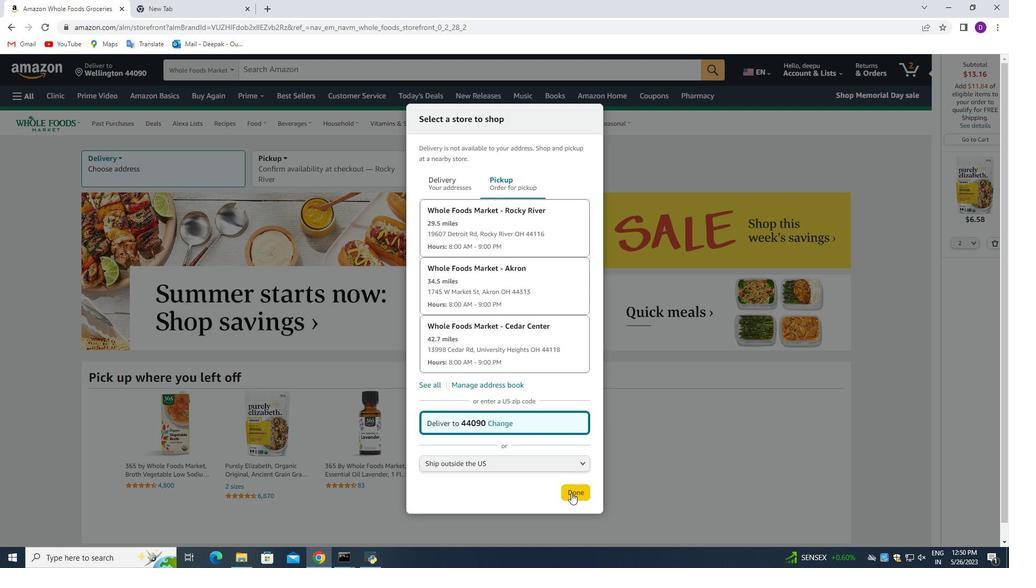 
Action: Mouse pressed left at (573, 492)
Screenshot: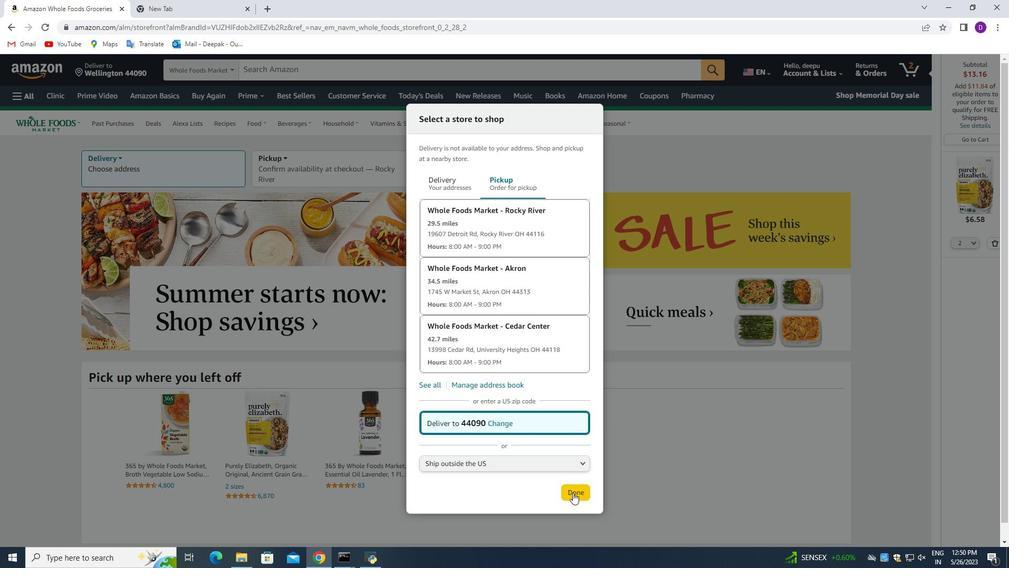 
Action: Mouse moved to (318, 76)
Screenshot: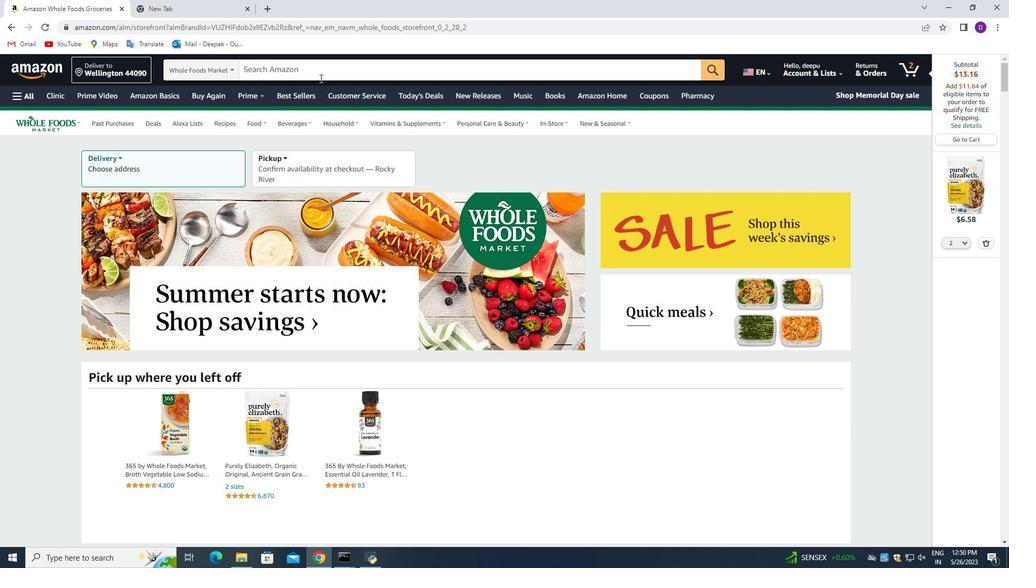 
Action: Mouse pressed left at (318, 76)
Screenshot: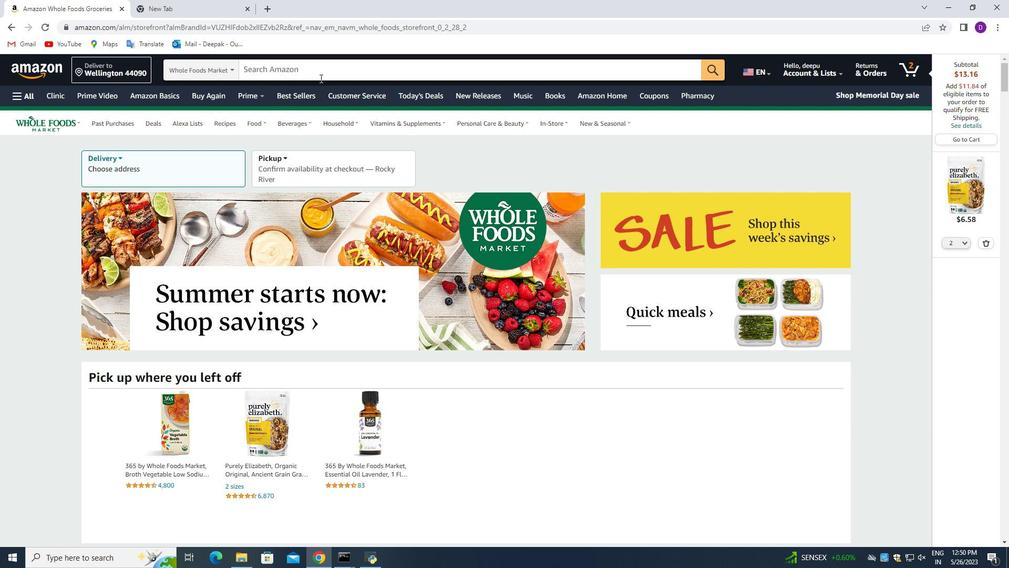 
Action: Mouse moved to (318, 76)
Screenshot: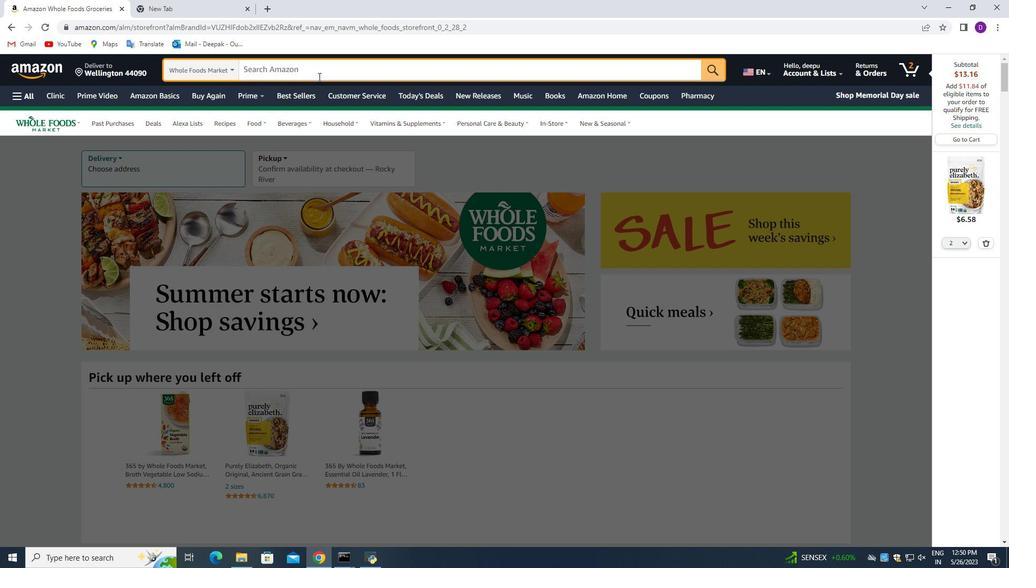 
Action: Key pressed <Key.shift>Organic<Key.space><Key.shift_r><Key.shift_r><Key.shift_r><Key.shift_r><Key.shift_r><Key.shift_r>Gluten-<Key.shift_r>Free<Key.space><Key.shift_r>Break<Key.backspace>d<Key.enter>
Screenshot: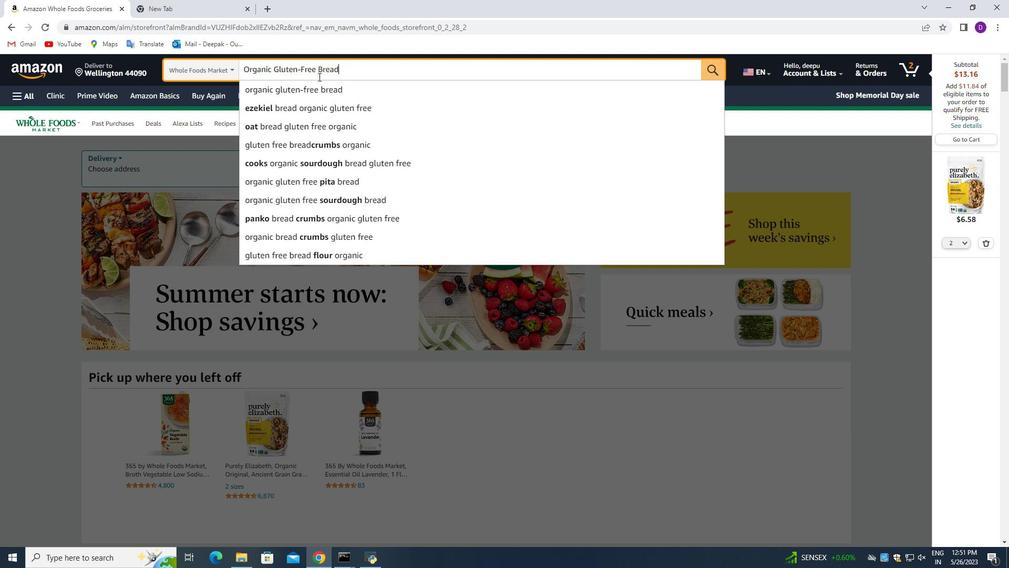 
Action: Mouse moved to (447, 311)
Screenshot: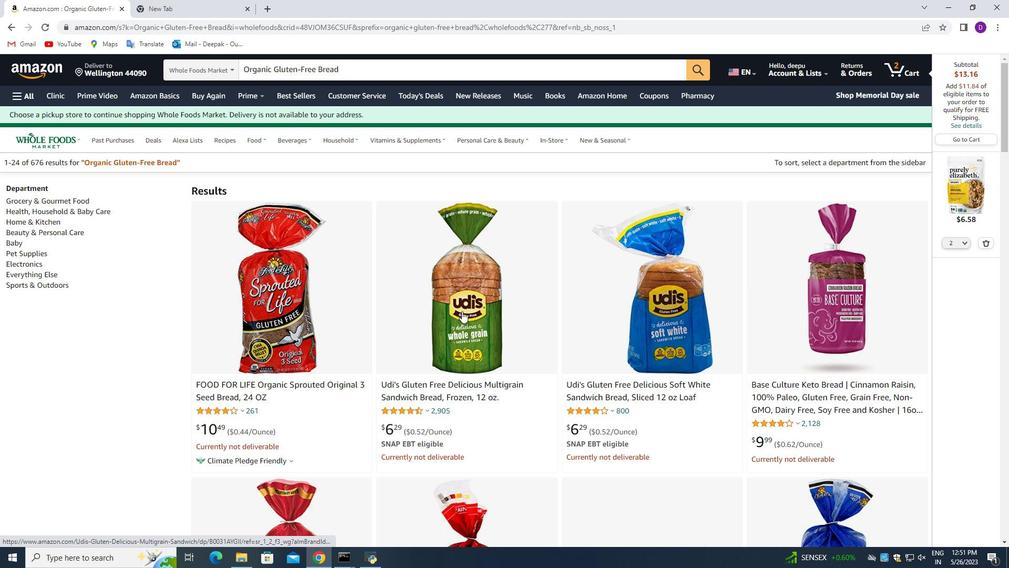 
Action: Mouse pressed left at (447, 311)
Screenshot: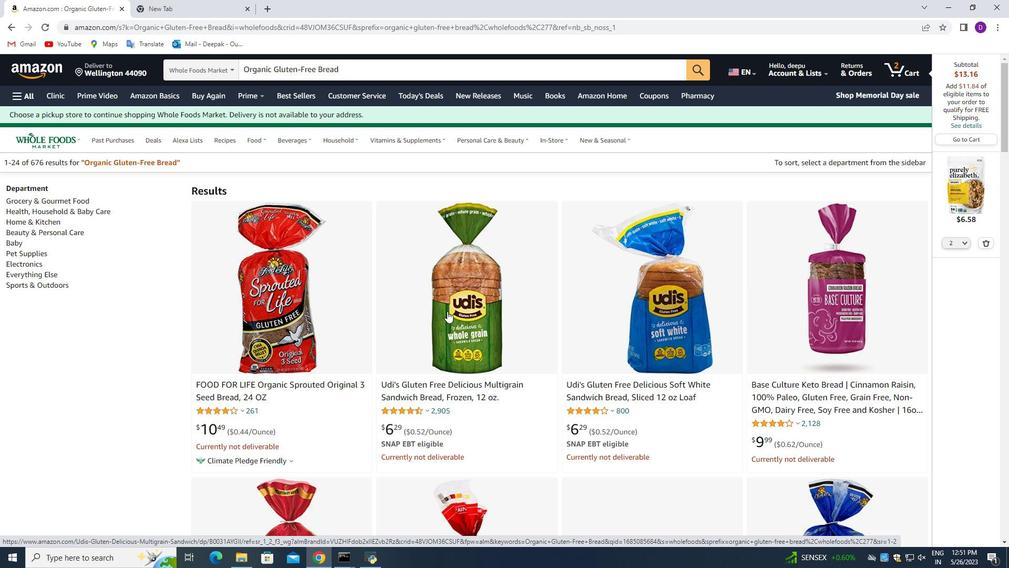 
Action: Mouse moved to (756, 280)
Screenshot: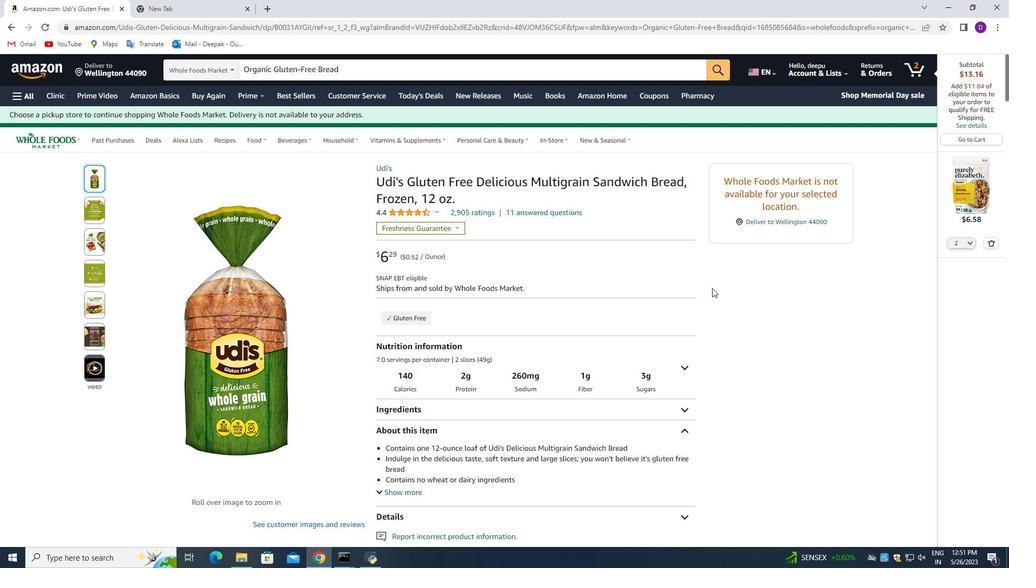 
Action: Mouse scrolled (756, 280) with delta (0, 0)
Screenshot: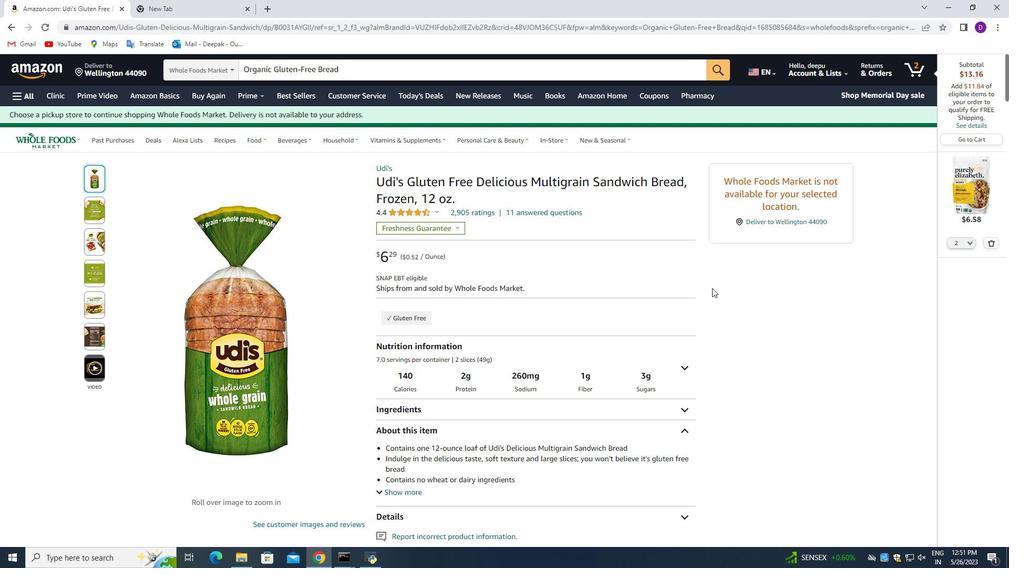 
Action: Mouse moved to (758, 280)
Screenshot: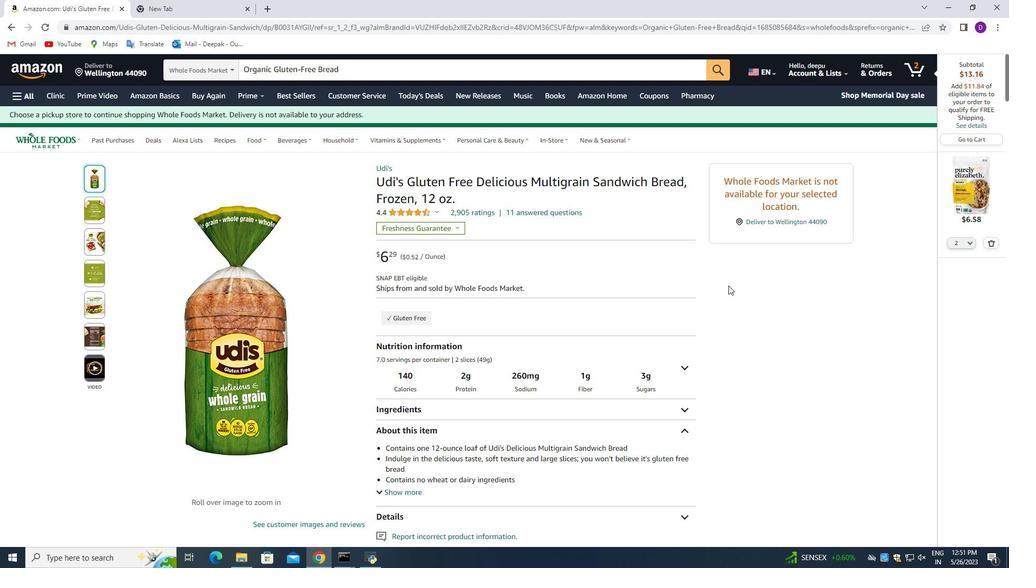 
Action: Mouse scrolled (758, 280) with delta (0, 0)
Screenshot: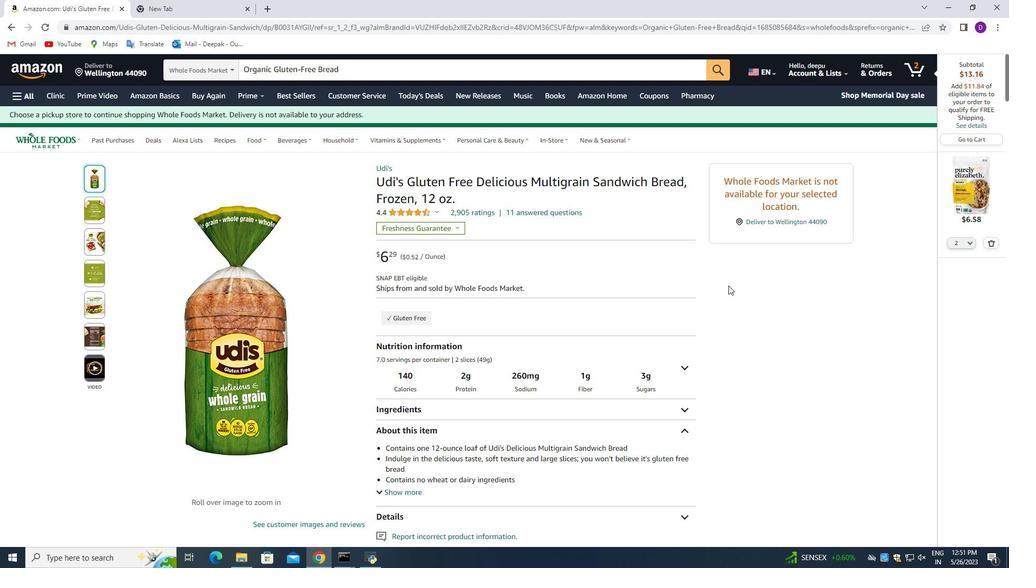 
Action: Mouse scrolled (758, 280) with delta (0, 0)
Screenshot: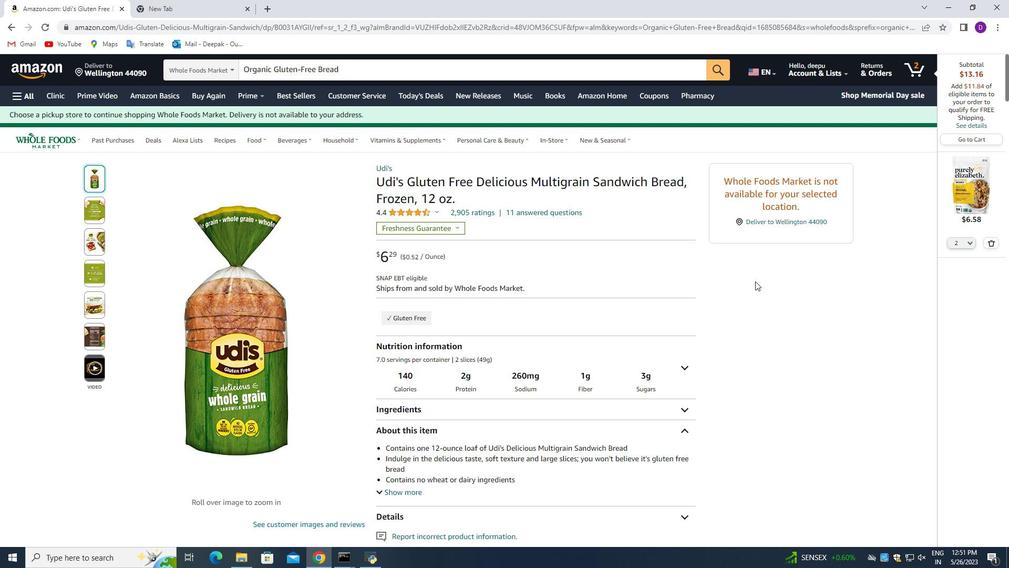 
Action: Mouse moved to (759, 280)
Screenshot: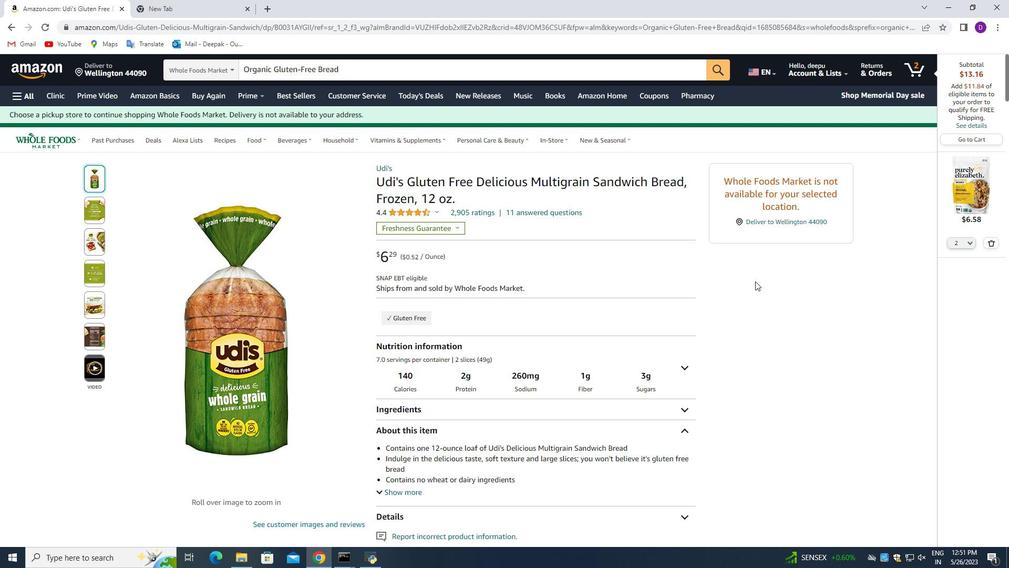 
Action: Mouse scrolled (759, 280) with delta (0, 0)
Screenshot: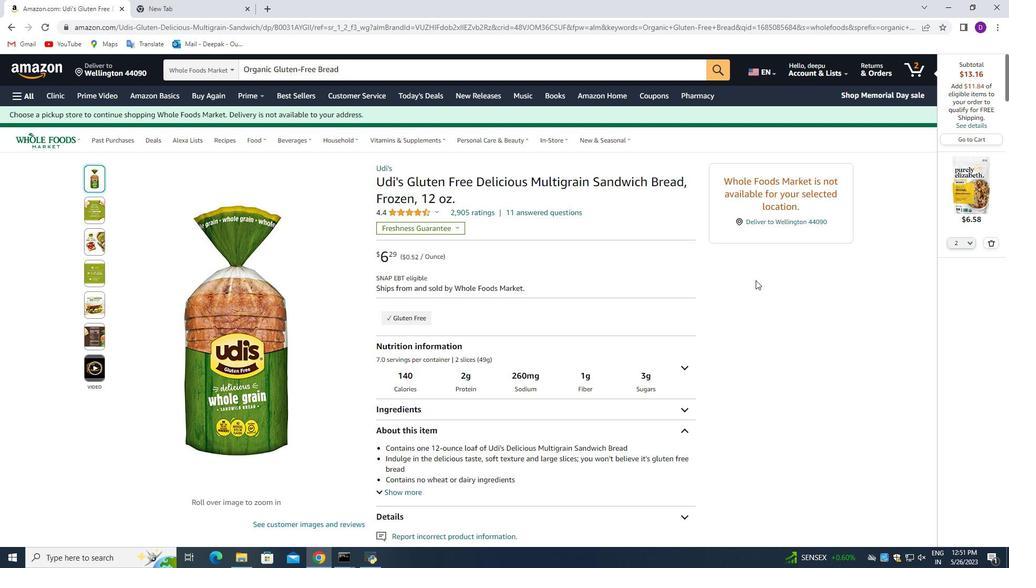 
Action: Mouse moved to (815, 222)
Screenshot: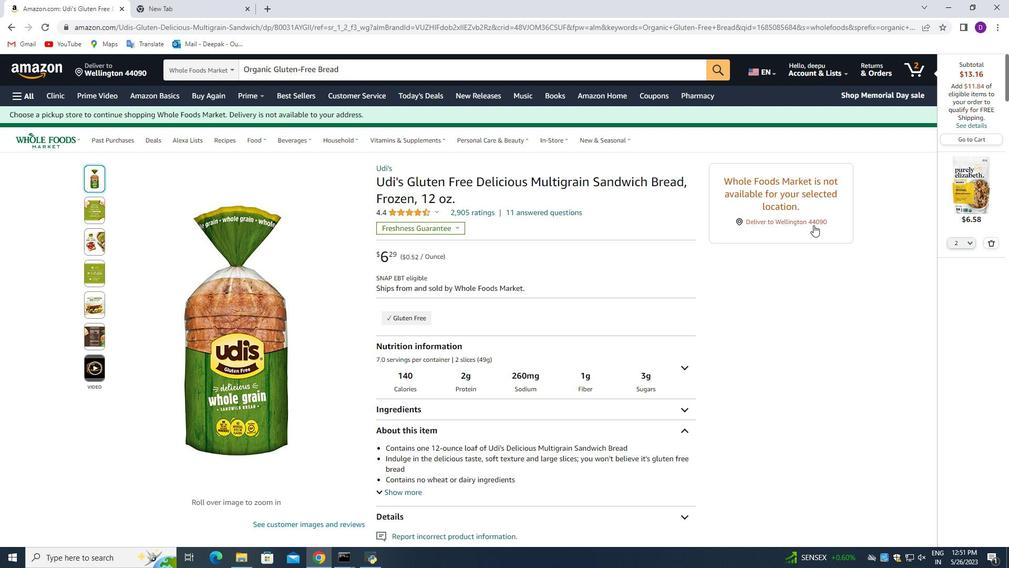 
Action: Mouse pressed left at (815, 222)
Screenshot: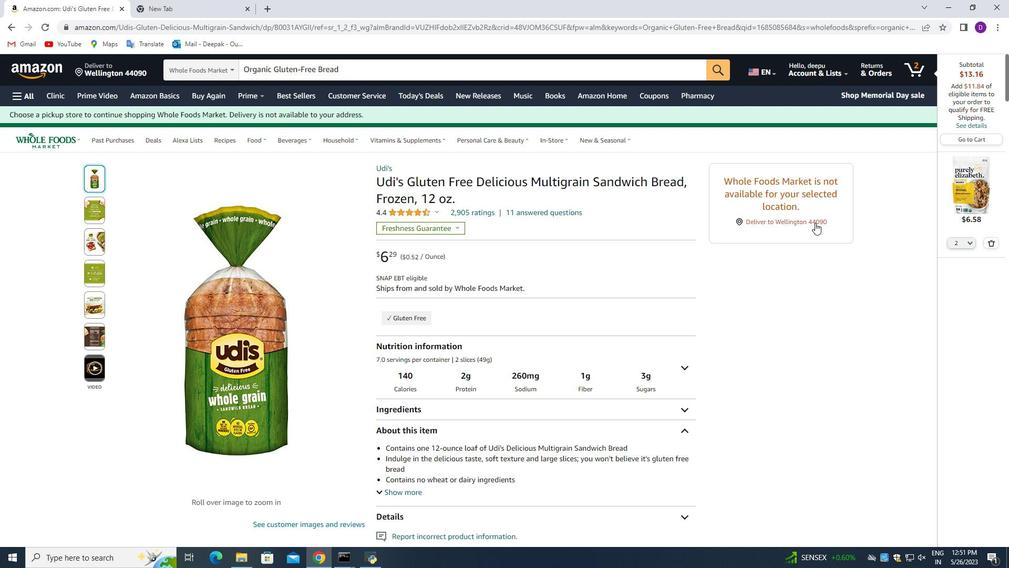 
Action: Mouse moved to (502, 426)
Screenshot: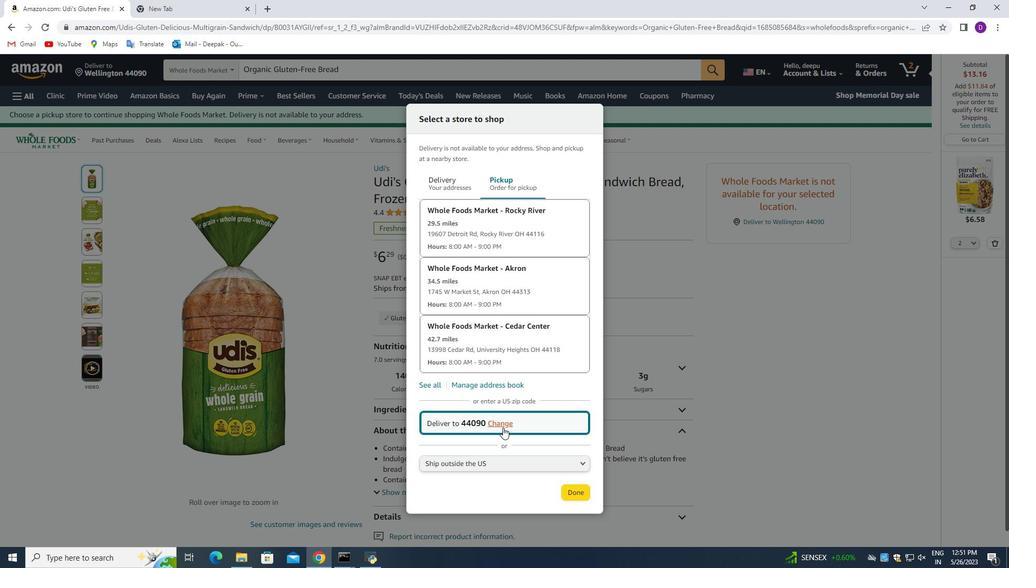 
Action: Mouse pressed left at (502, 426)
Screenshot: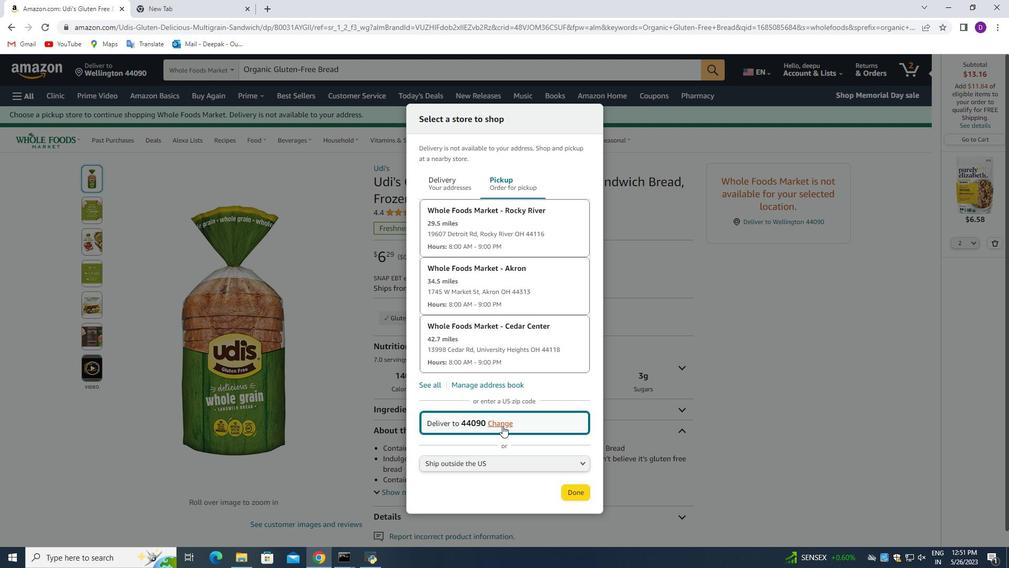 
Action: Mouse moved to (481, 417)
Screenshot: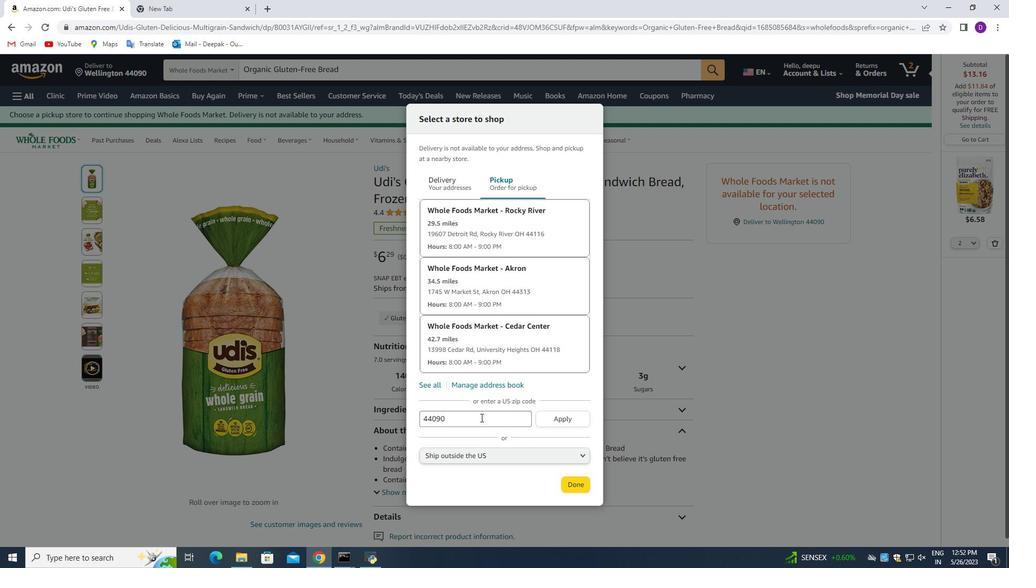 
Action: Mouse pressed left at (481, 417)
Screenshot: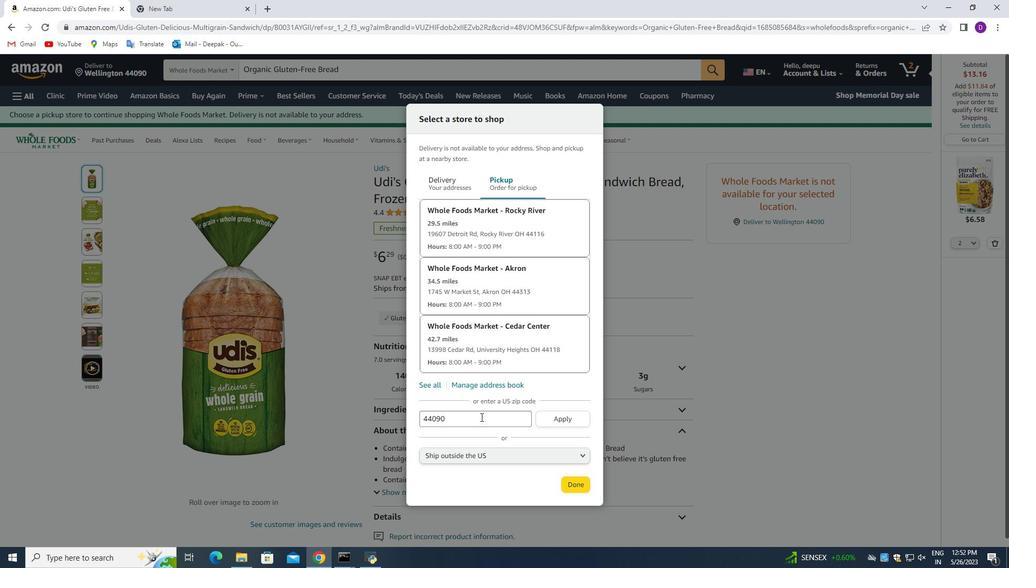 
Action: Mouse pressed left at (481, 417)
Screenshot: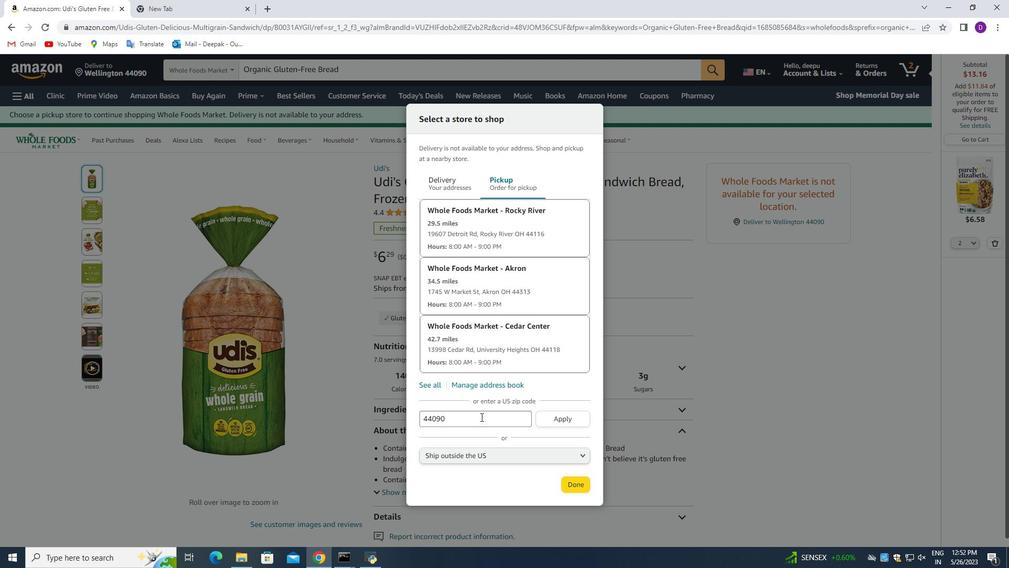 
Action: Key pressed <Key.backspace>298332
Screenshot: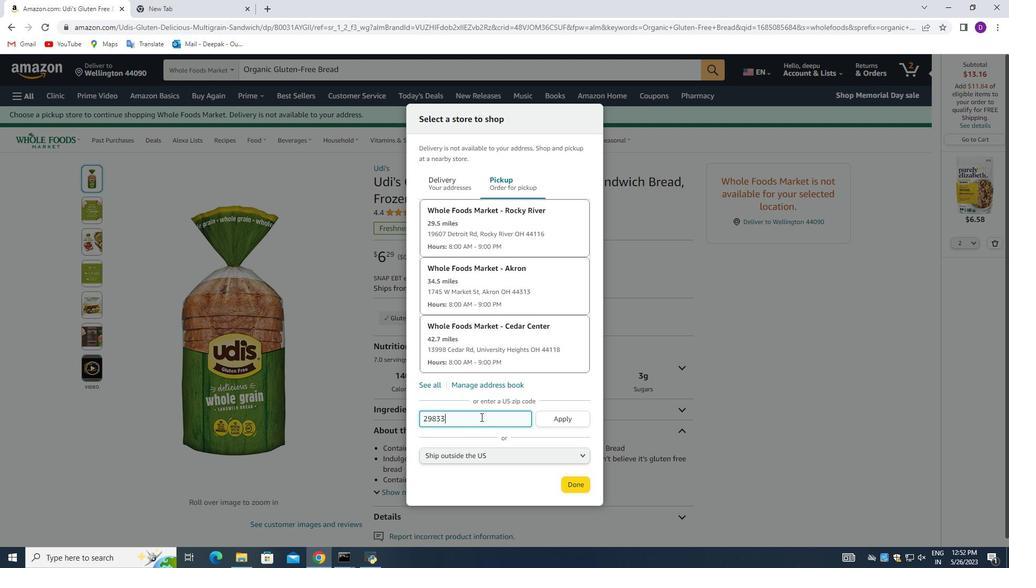 
Action: Mouse moved to (483, 417)
Screenshot: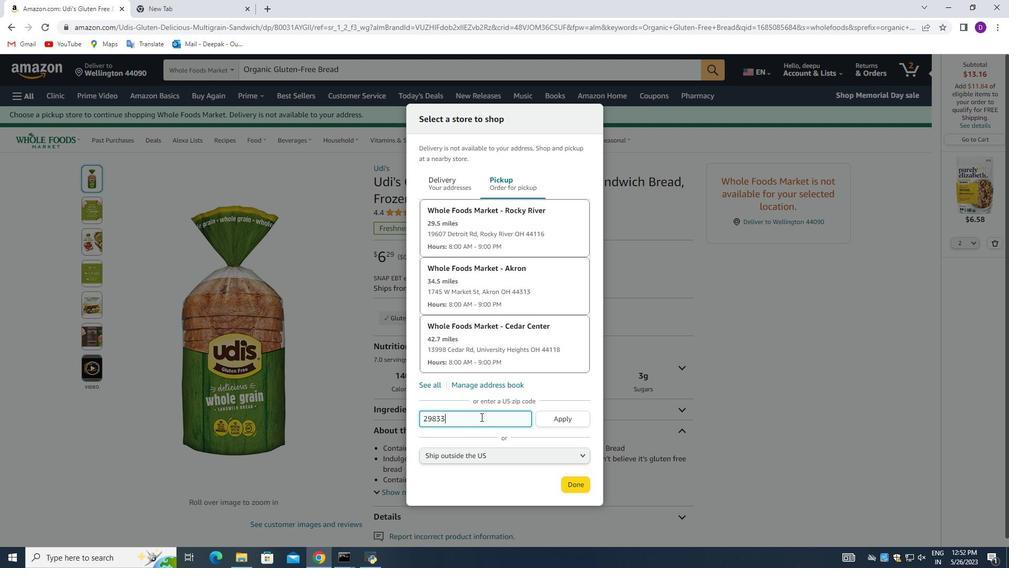 
Action: Key pressed <Key.backspace>2
Screenshot: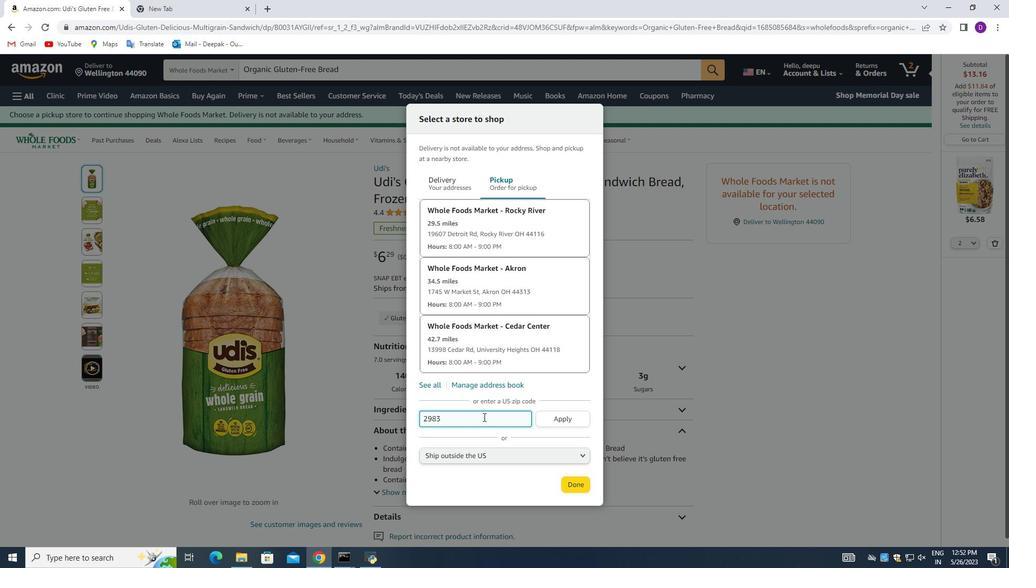 
Action: Mouse moved to (562, 419)
Screenshot: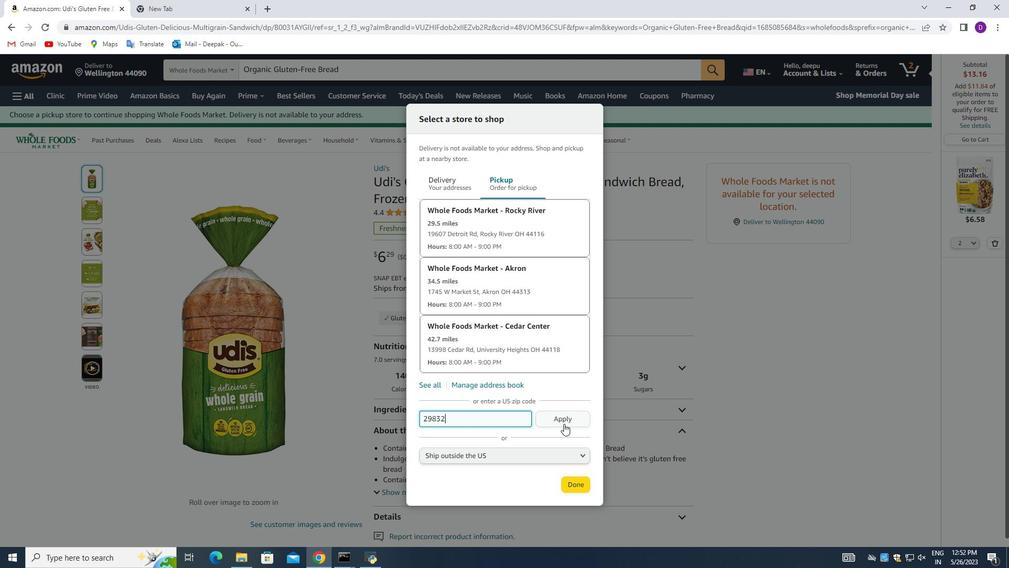 
Action: Mouse pressed left at (562, 419)
Screenshot: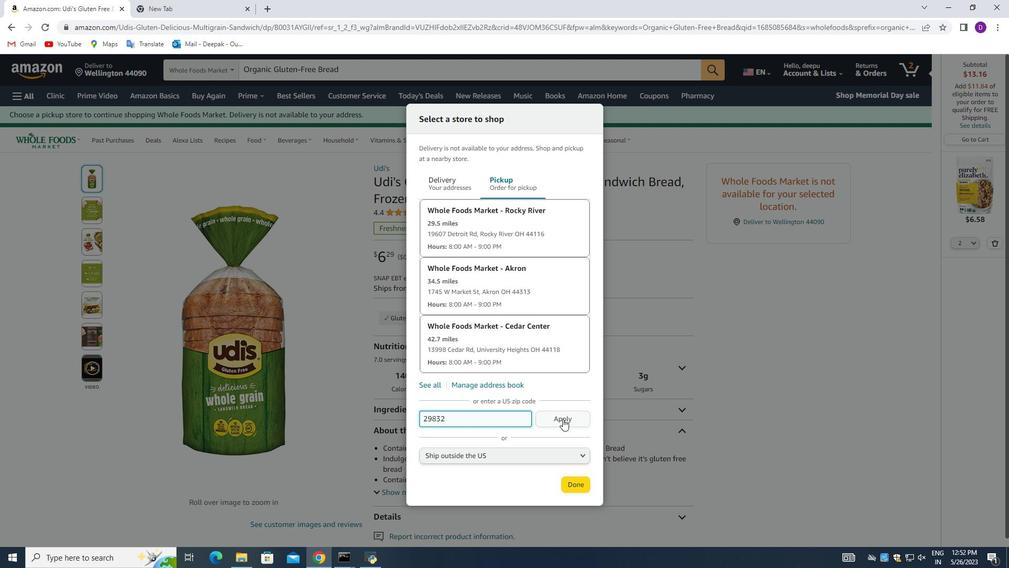 
Action: Mouse moved to (575, 490)
Screenshot: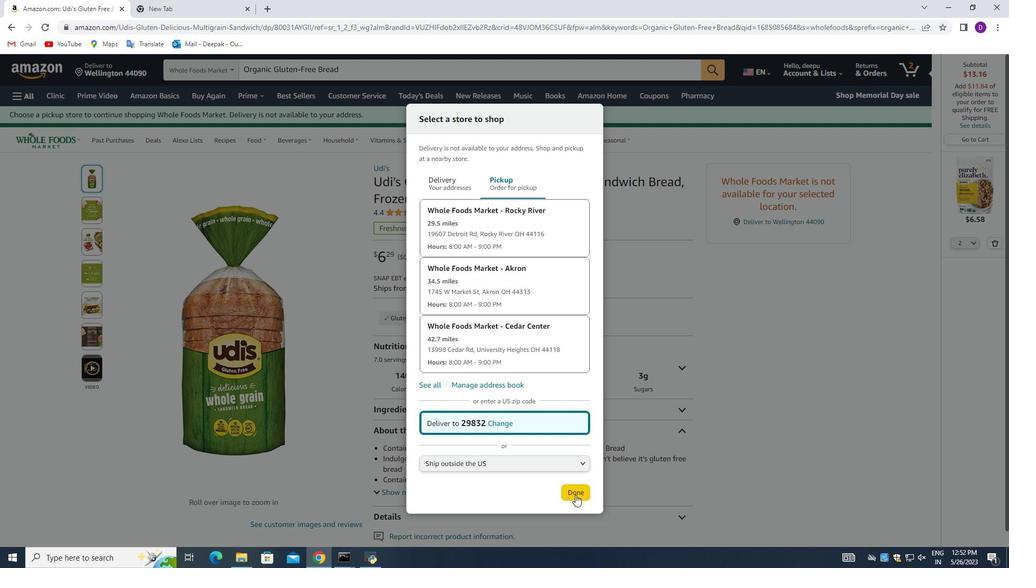 
Action: Mouse pressed left at (575, 490)
Screenshot: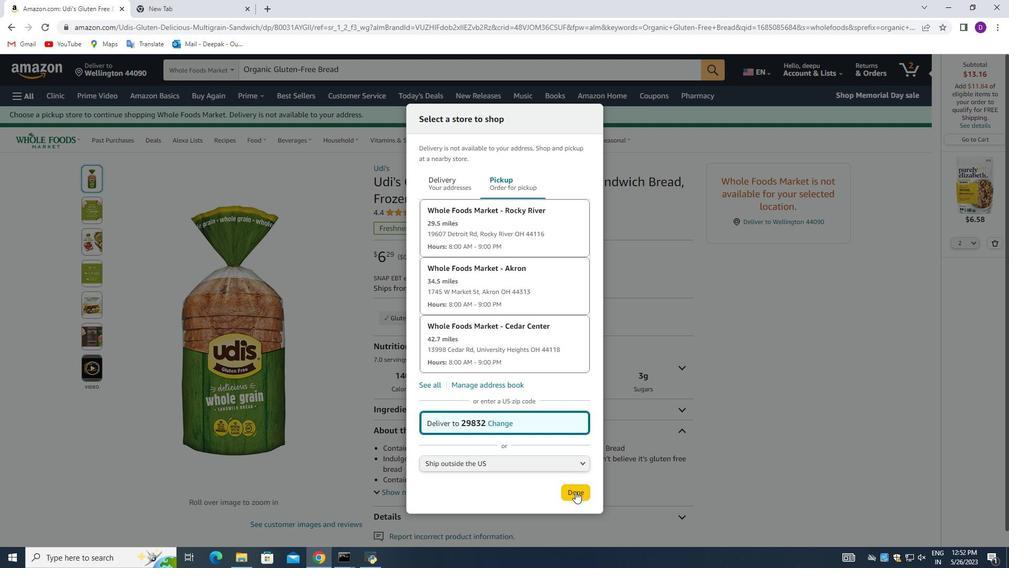 
Action: Mouse moved to (788, 218)
Screenshot: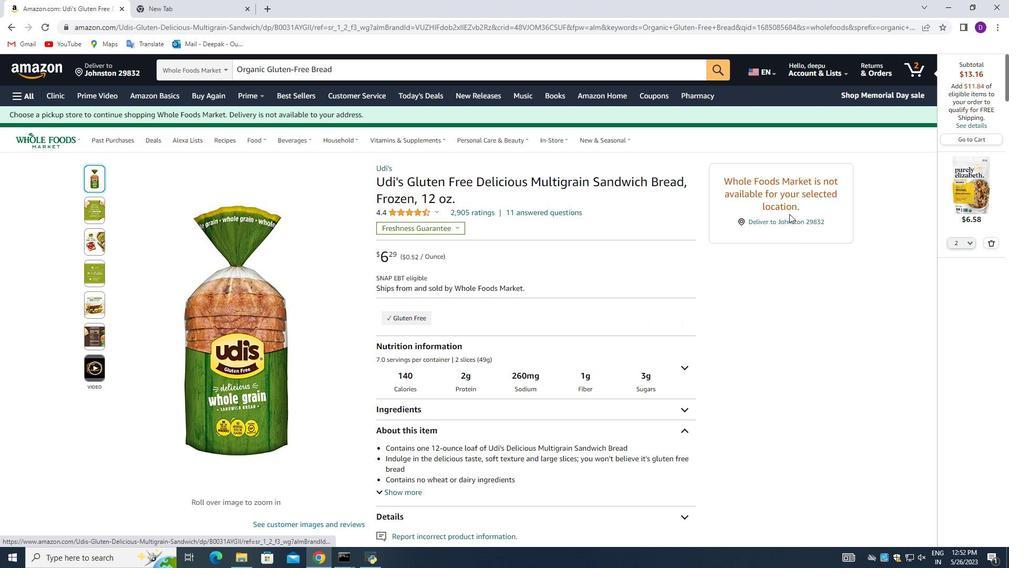 
Action: Mouse scrolled (788, 217) with delta (0, 0)
Screenshot: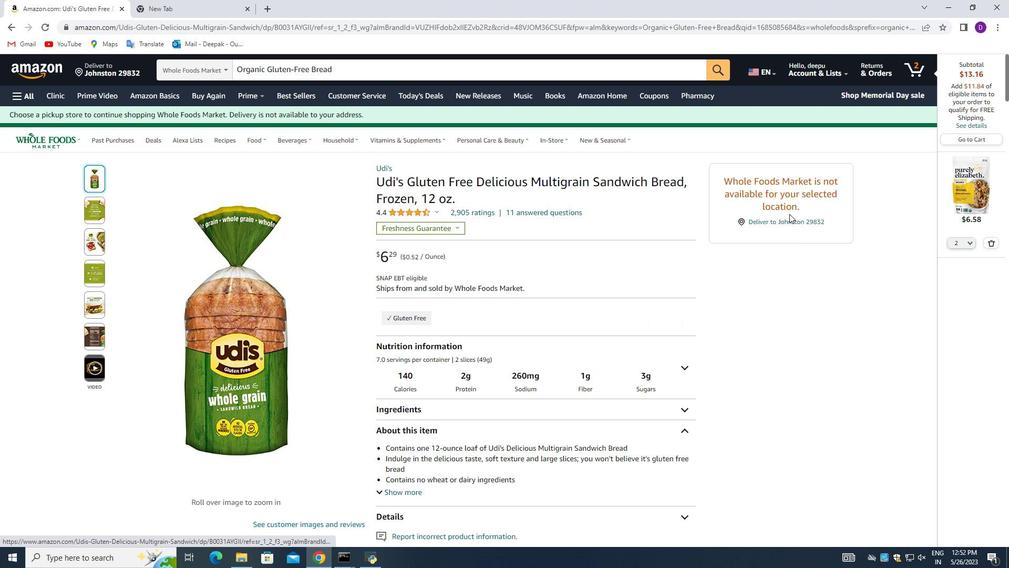 
Action: Mouse moved to (503, 356)
Screenshot: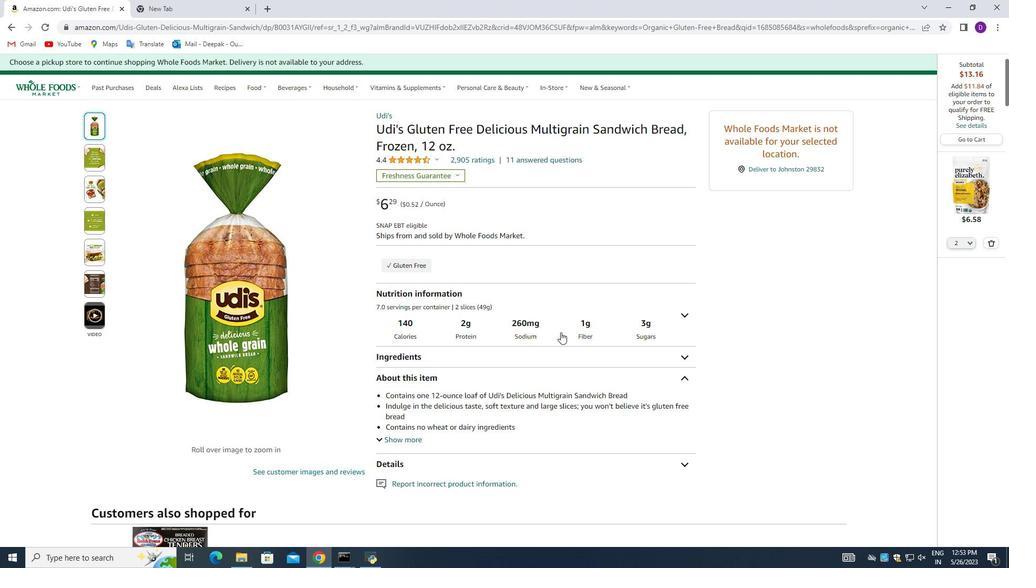 
Action: Mouse scrolled (503, 355) with delta (0, 0)
Screenshot: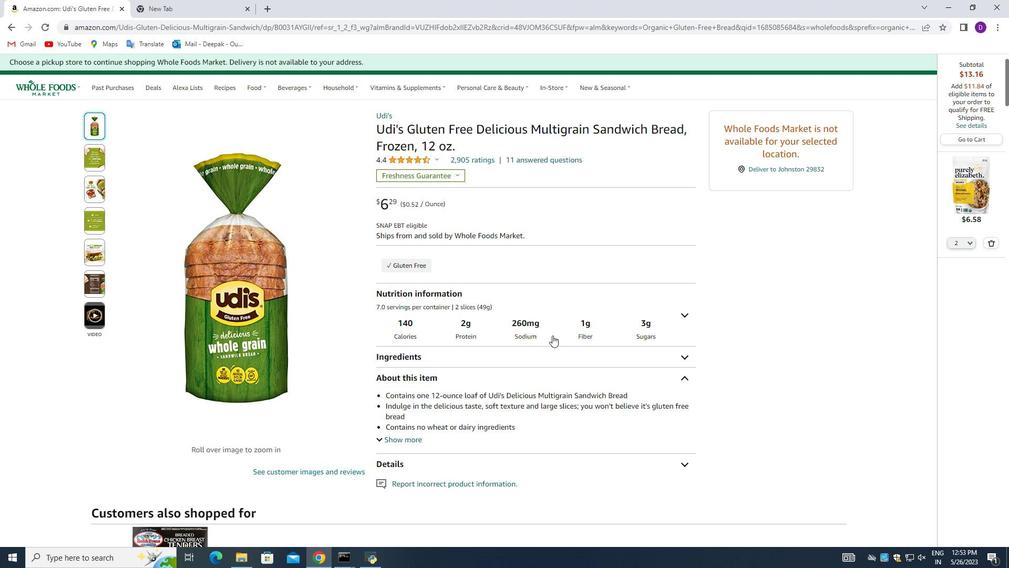 
Action: Mouse moved to (488, 360)
Screenshot: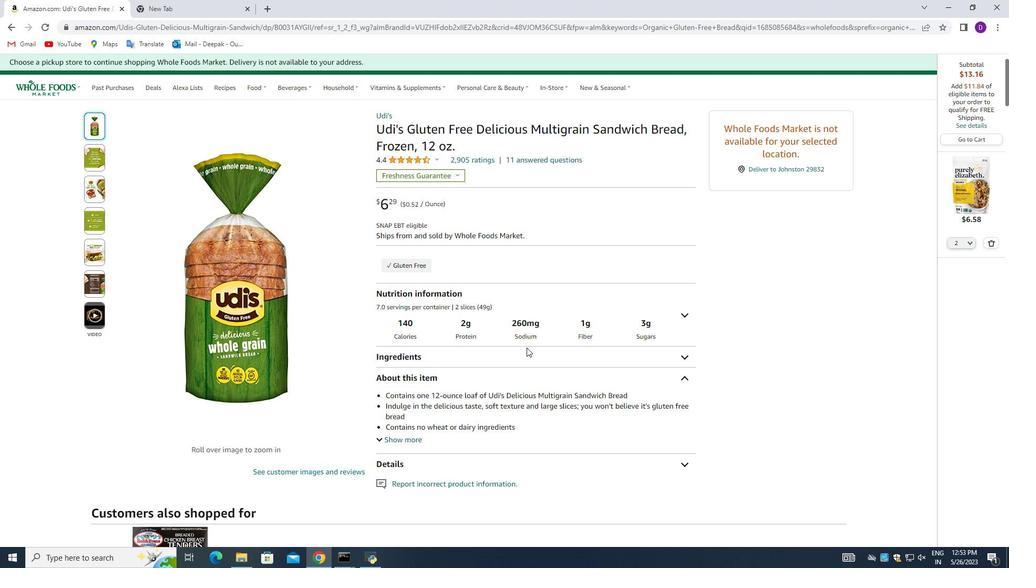 
Action: Mouse scrolled (490, 359) with delta (0, 0)
Screenshot: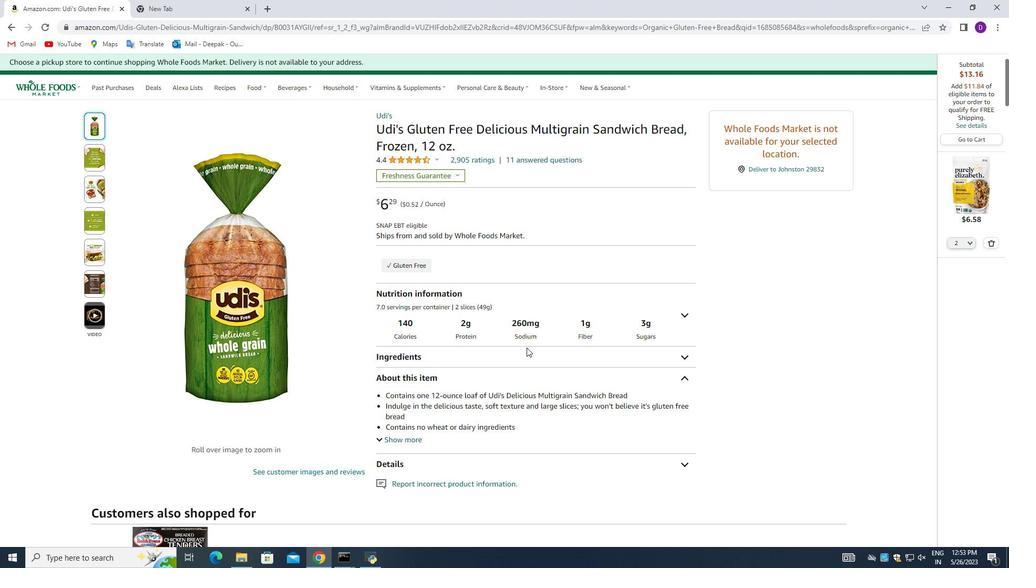 
Action: Mouse moved to (483, 361)
Screenshot: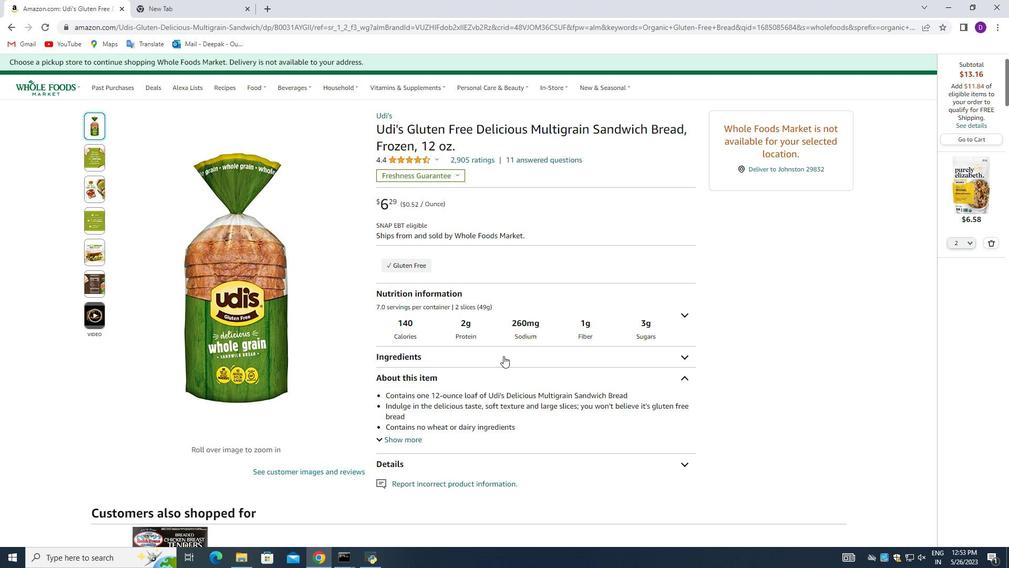 
Action: Mouse scrolled (484, 360) with delta (0, 0)
Screenshot: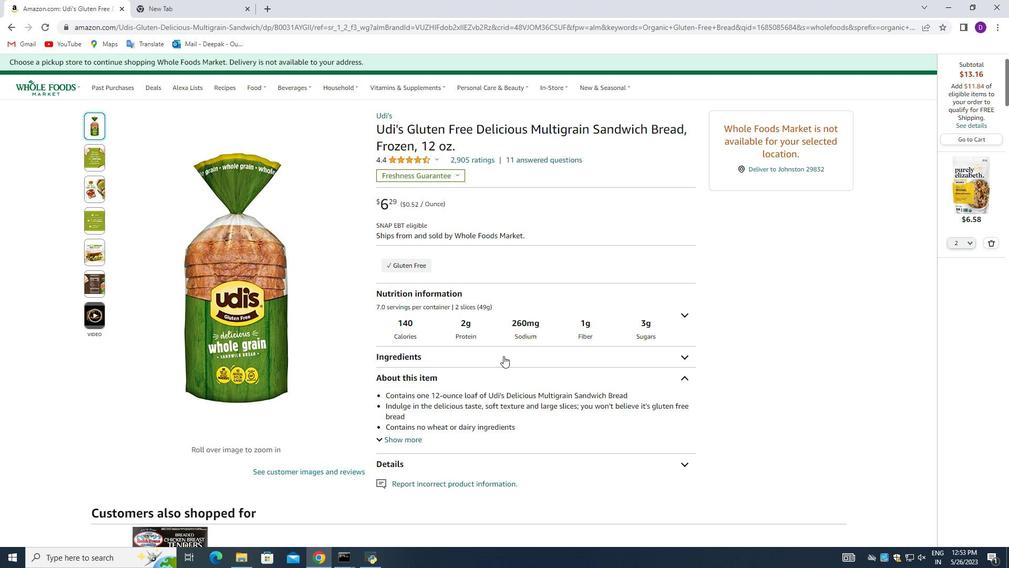 
Action: Mouse moved to (482, 360)
Screenshot: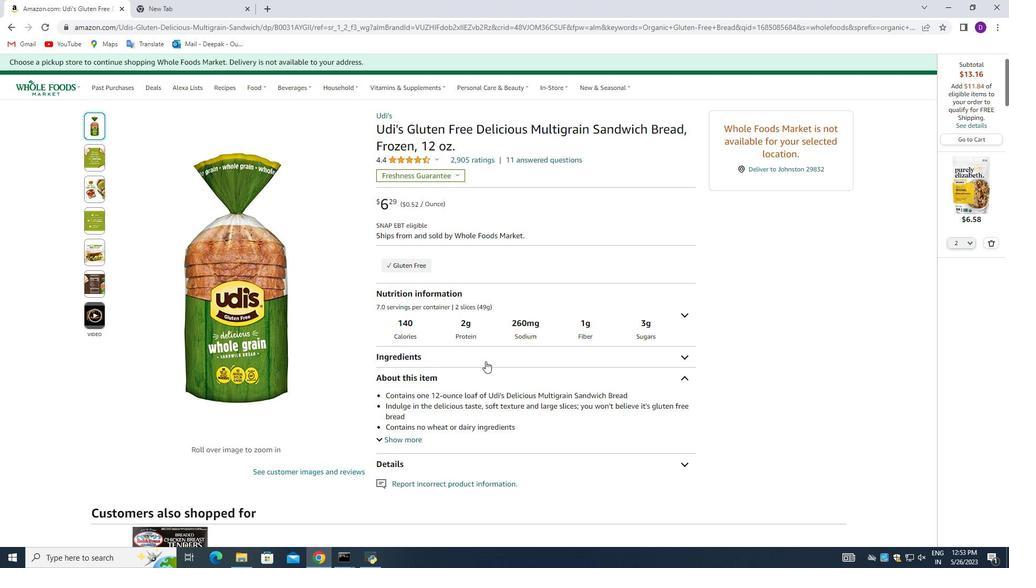 
Action: Mouse scrolled (483, 360) with delta (0, 0)
Screenshot: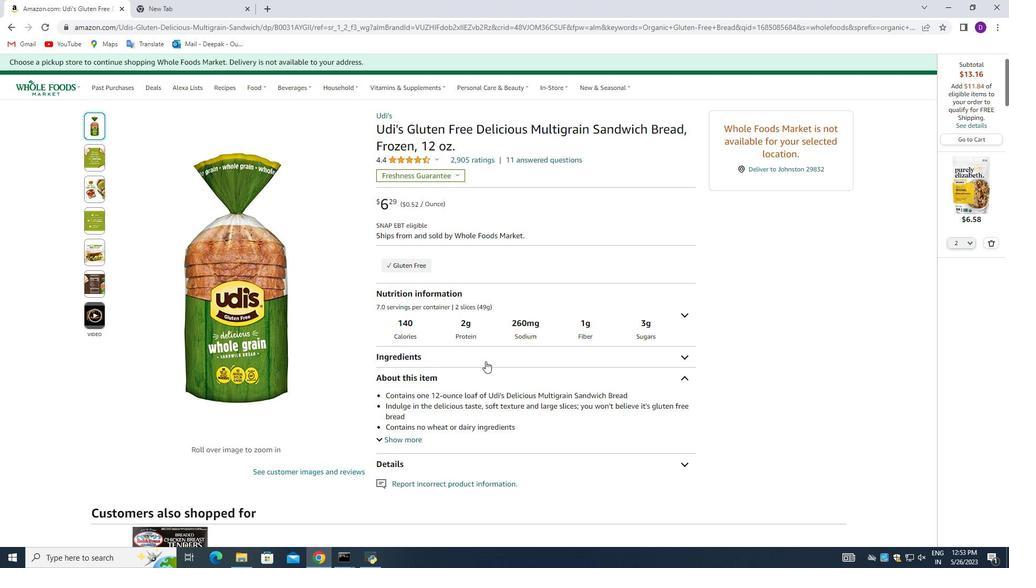 
Action: Mouse moved to (439, 369)
Screenshot: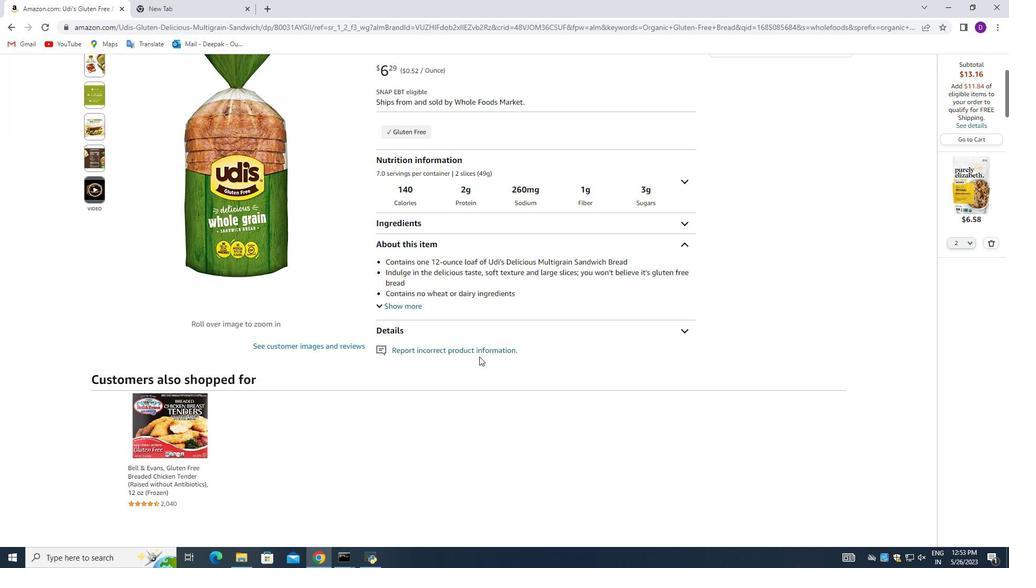 
Action: Mouse scrolled (440, 367) with delta (0, 0)
Screenshot: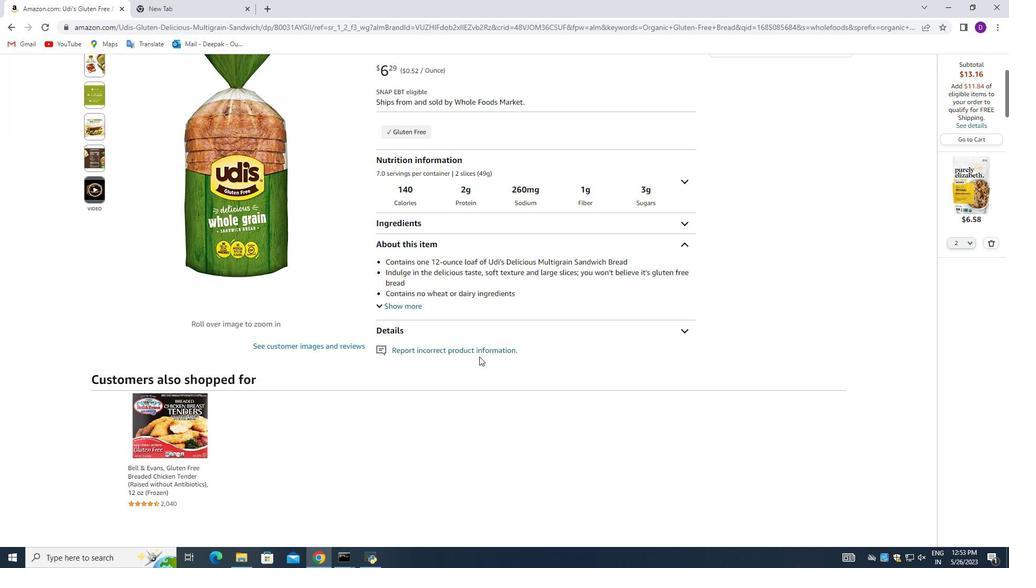 
Action: Mouse moved to (439, 370)
Screenshot: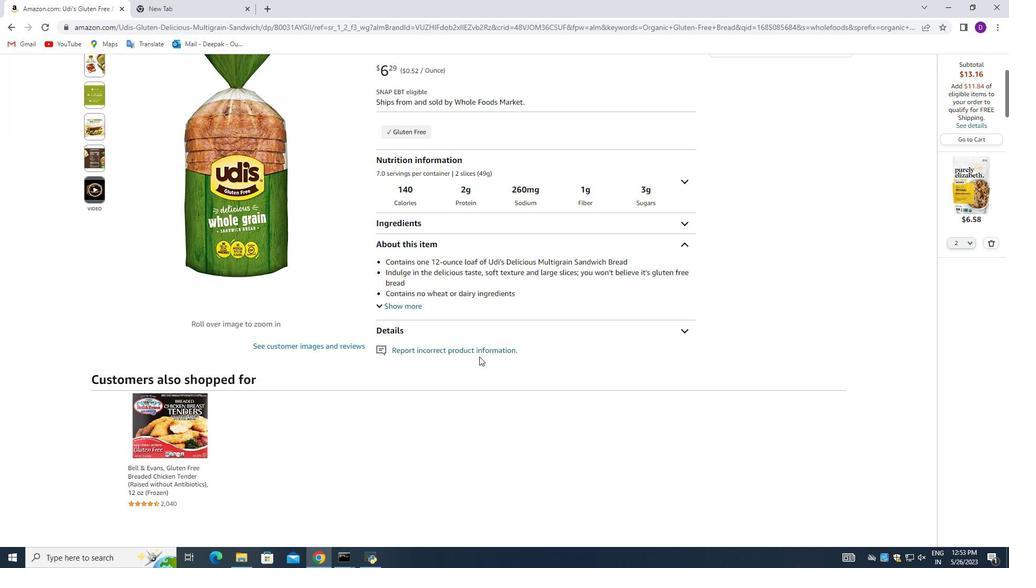 
Action: Mouse scrolled (439, 369) with delta (0, 0)
Screenshot: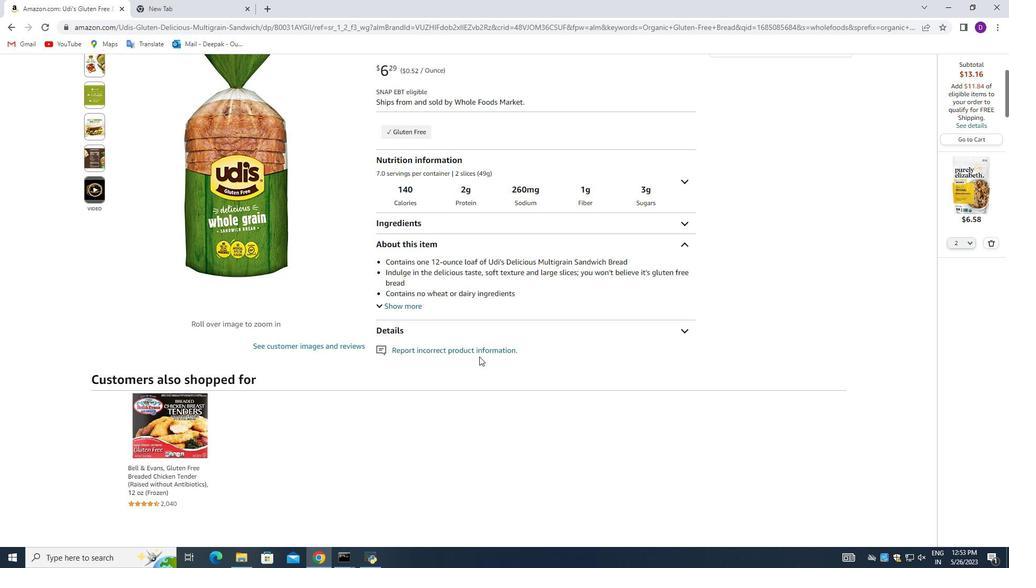 
Action: Mouse scrolled (439, 369) with delta (0, 0)
Screenshot: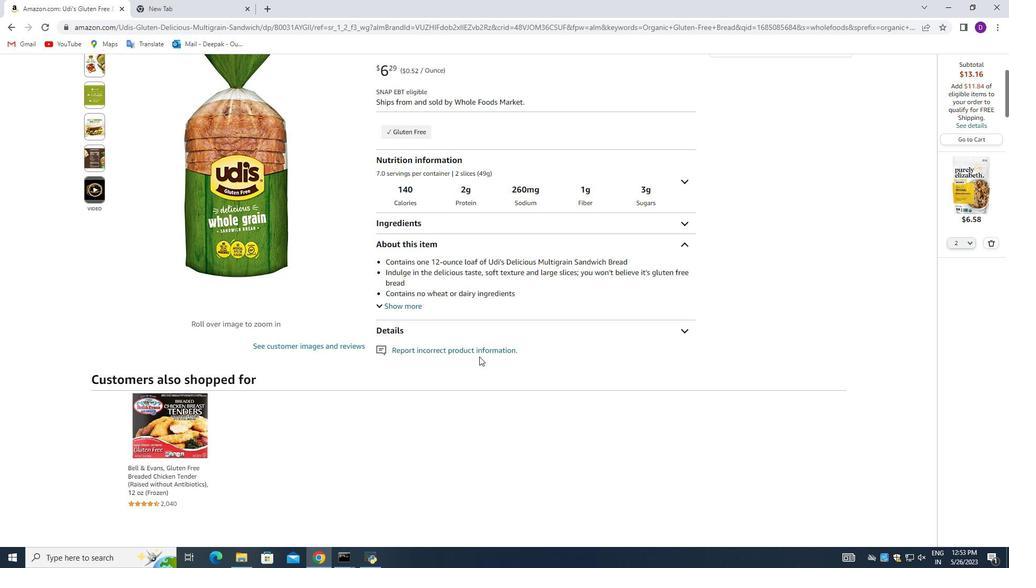 
Action: Mouse moved to (439, 370)
Screenshot: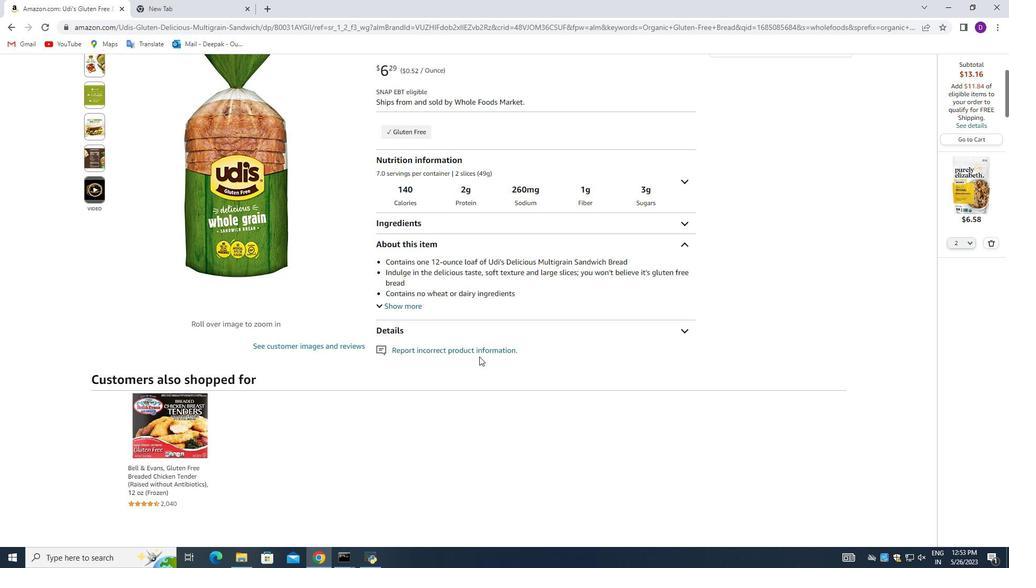 
Action: Mouse scrolled (439, 369) with delta (0, 0)
Screenshot: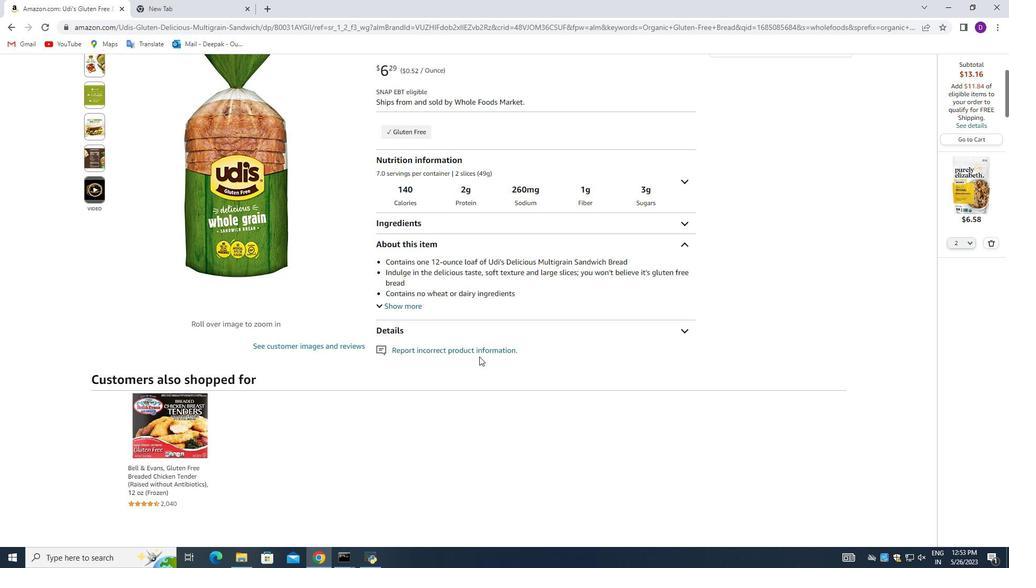 
Action: Mouse scrolled (439, 369) with delta (0, 0)
Screenshot: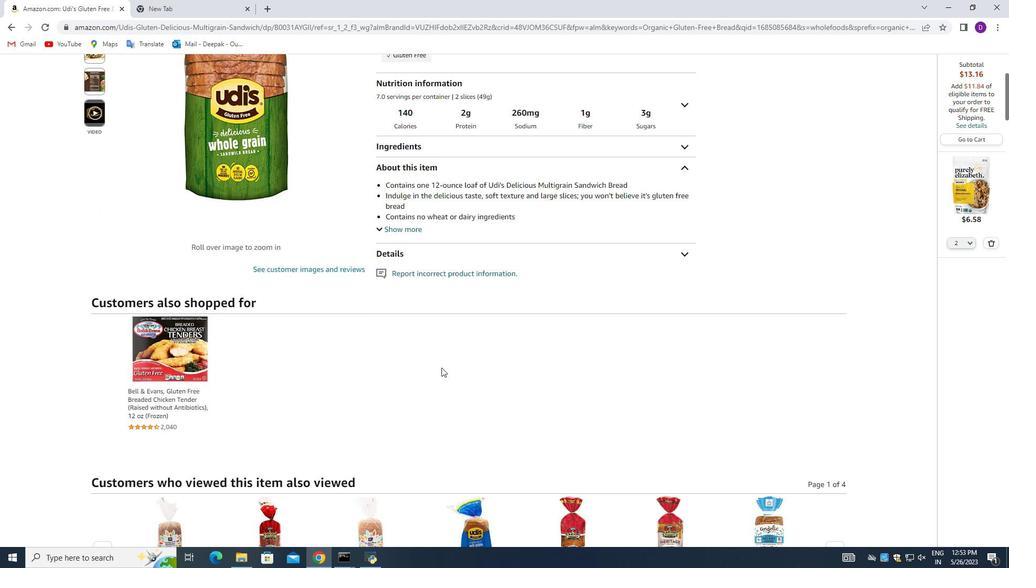 
Action: Mouse moved to (364, 275)
Screenshot: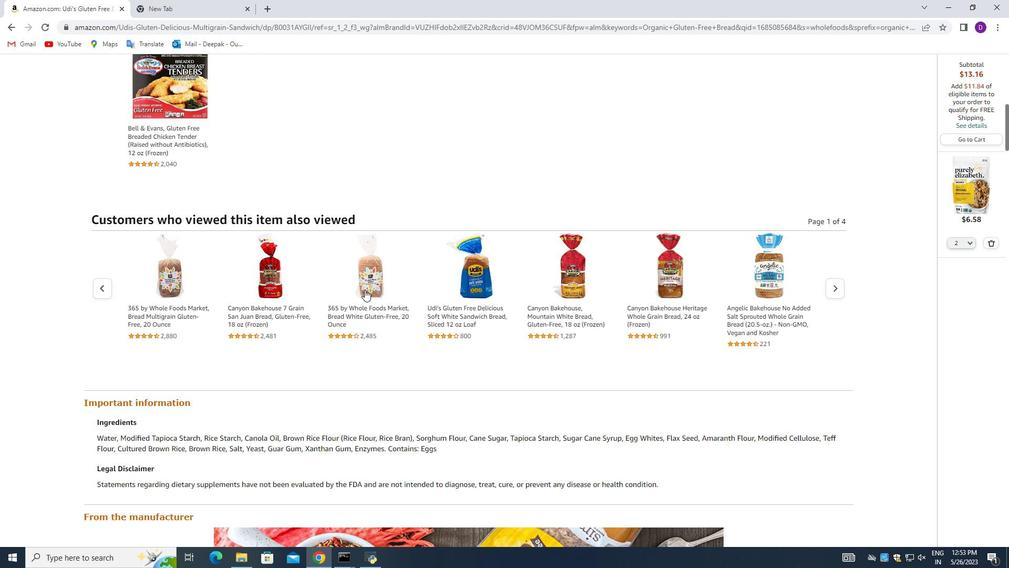 
Action: Mouse pressed left at (364, 275)
Screenshot: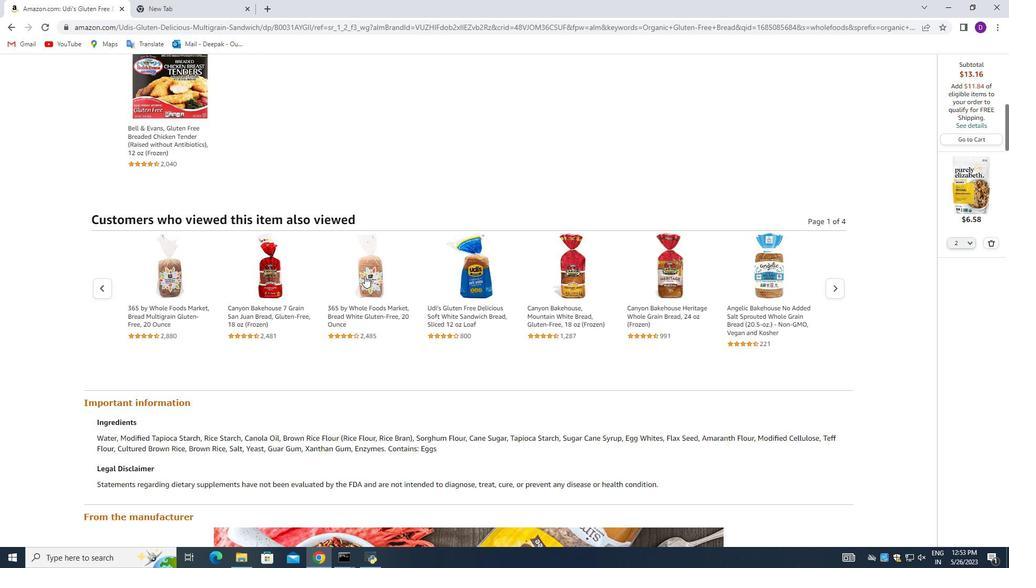 
Action: Mouse moved to (369, 238)
Screenshot: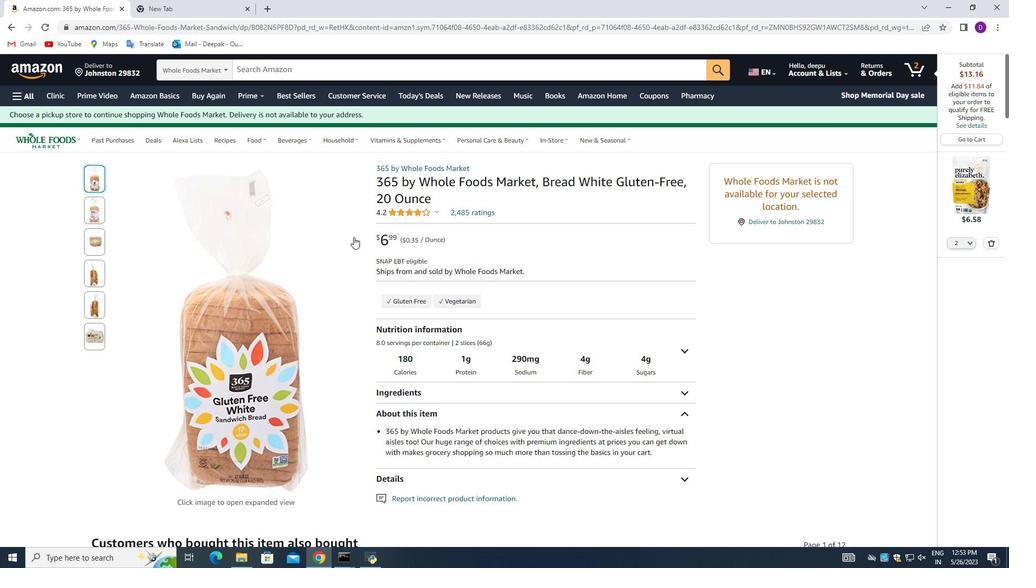 
Action: Mouse scrolled (369, 237) with delta (0, 0)
Screenshot: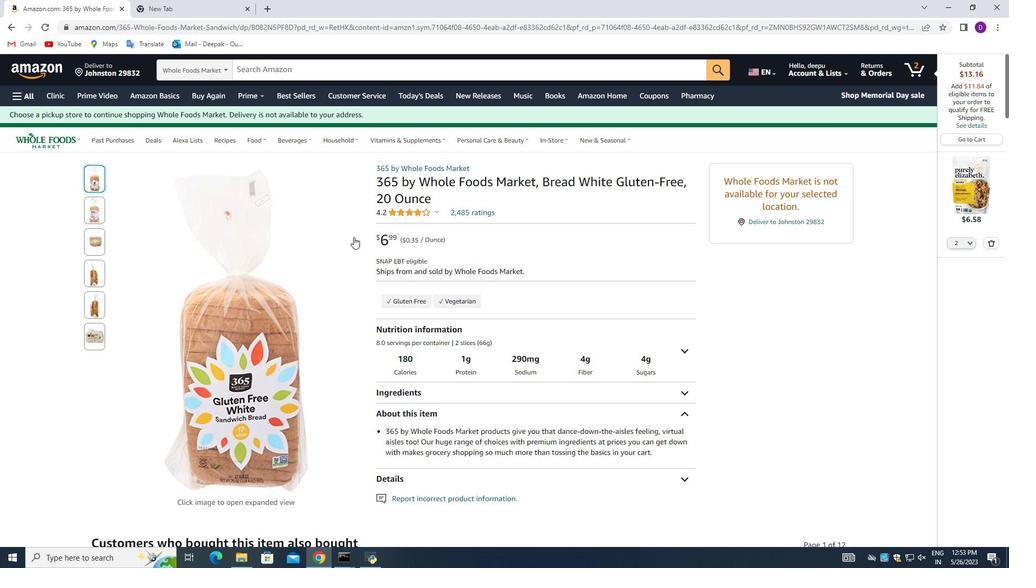 
Action: Mouse moved to (371, 239)
Screenshot: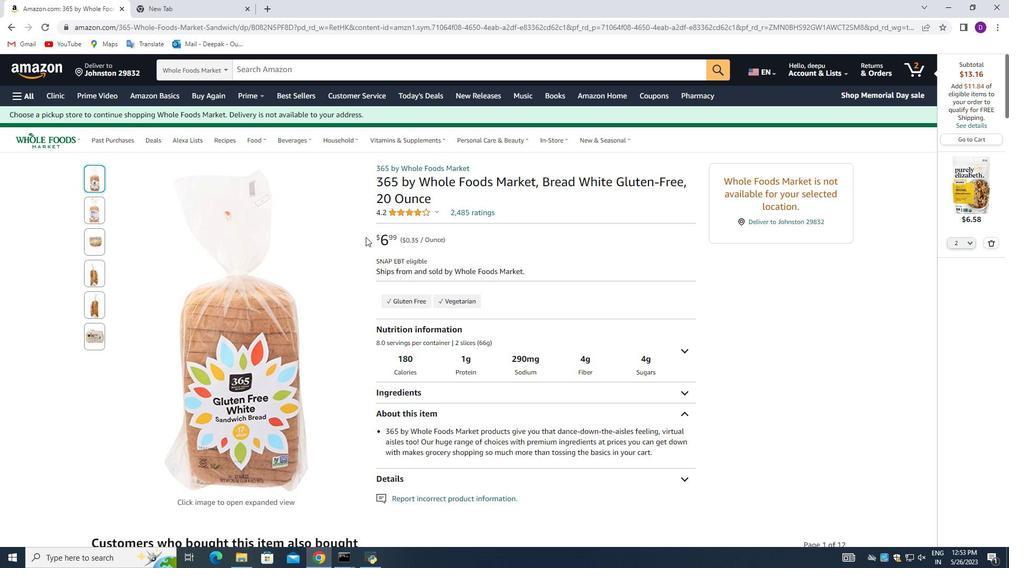 
Action: Mouse scrolled (371, 238) with delta (0, 0)
Screenshot: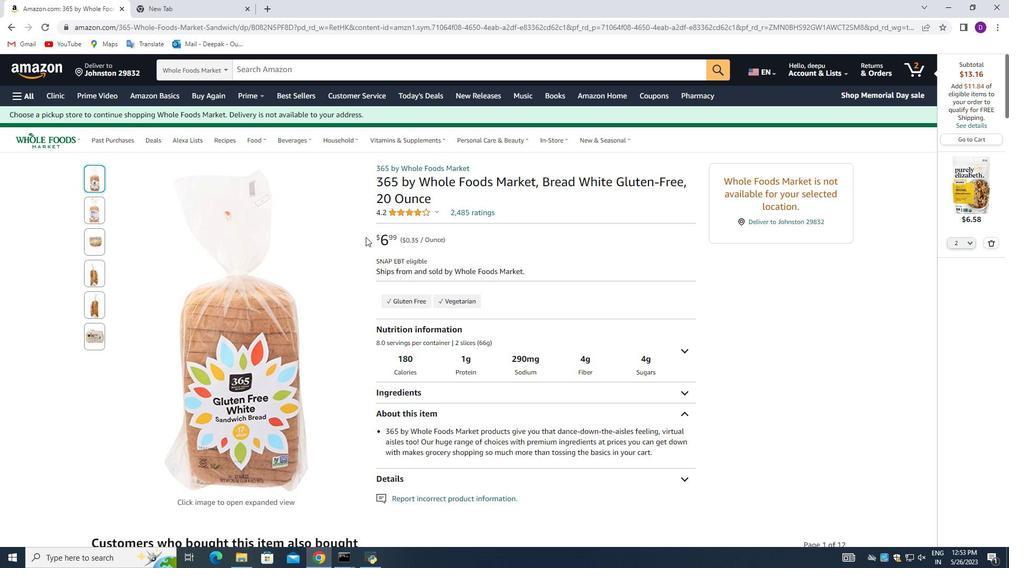 
Action: Mouse moved to (395, 248)
Screenshot: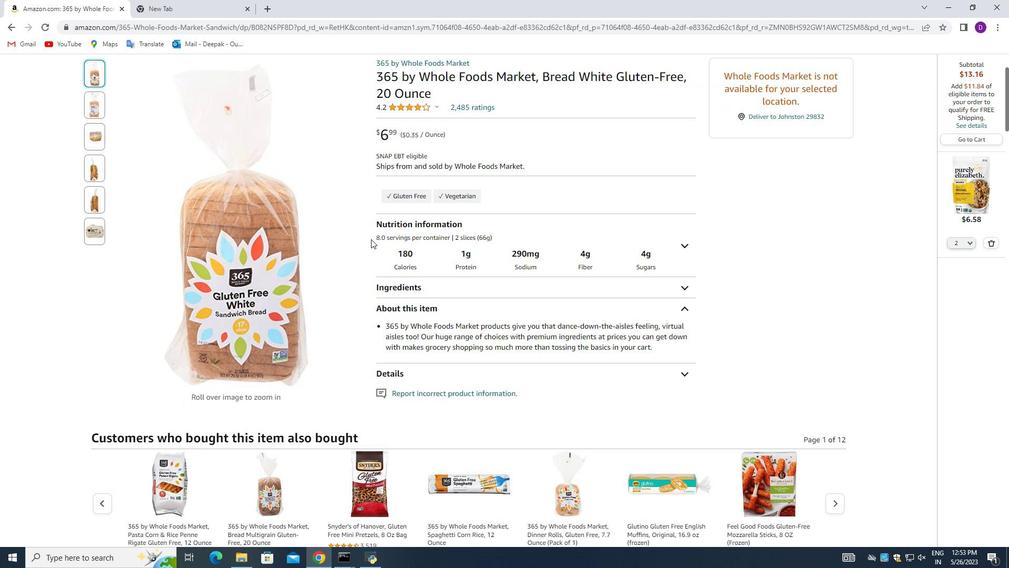 
Action: Mouse scrolled (393, 246) with delta (0, 0)
Screenshot: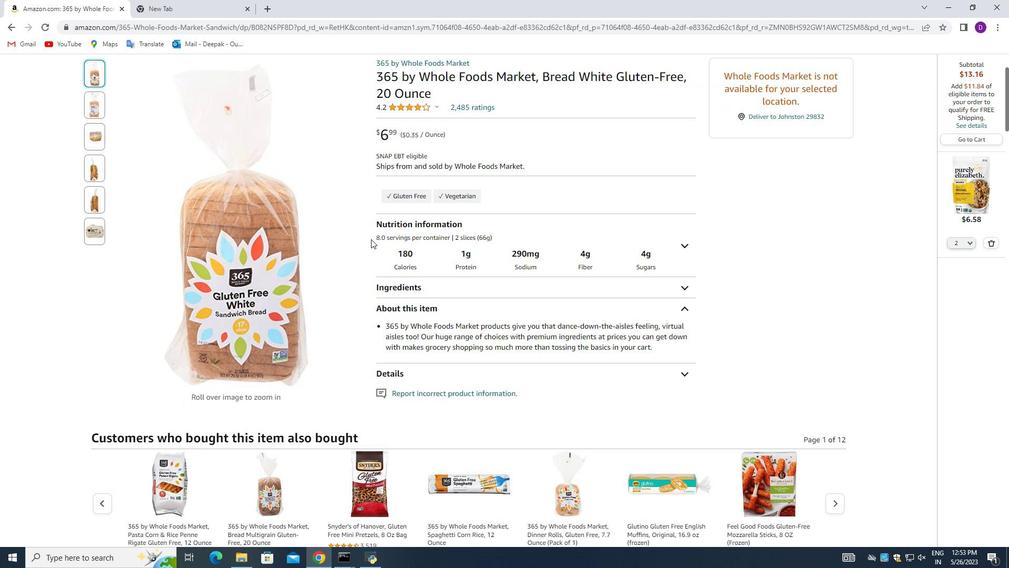 
Action: Mouse moved to (397, 250)
Screenshot: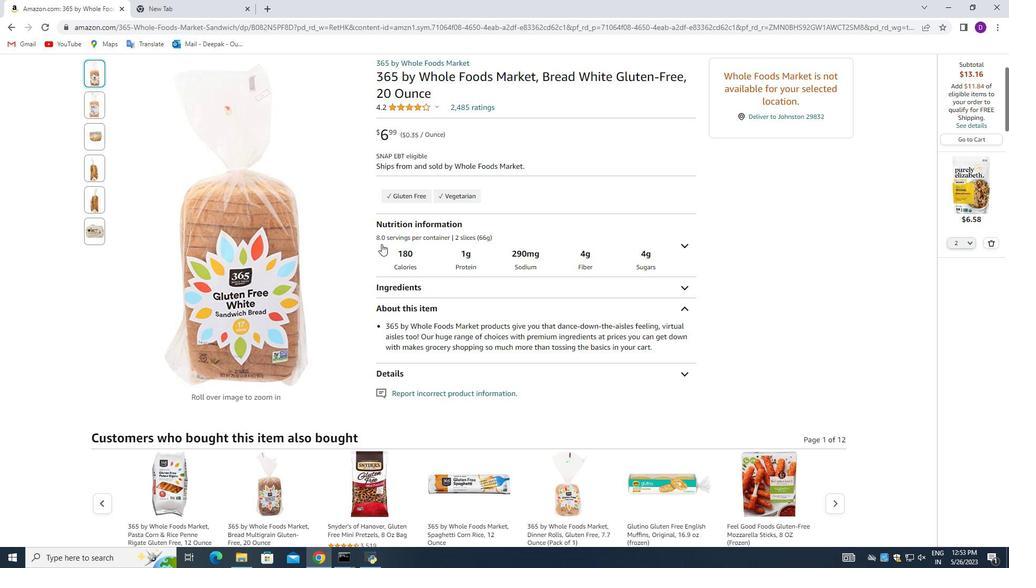 
Action: Mouse scrolled (397, 249) with delta (0, 0)
Screenshot: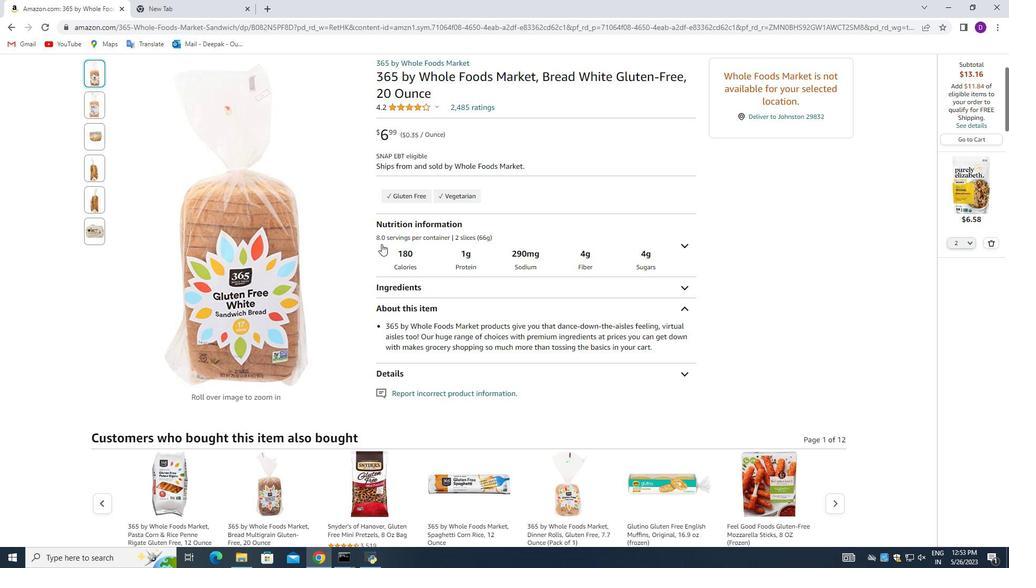 
Action: Mouse moved to (400, 252)
Screenshot: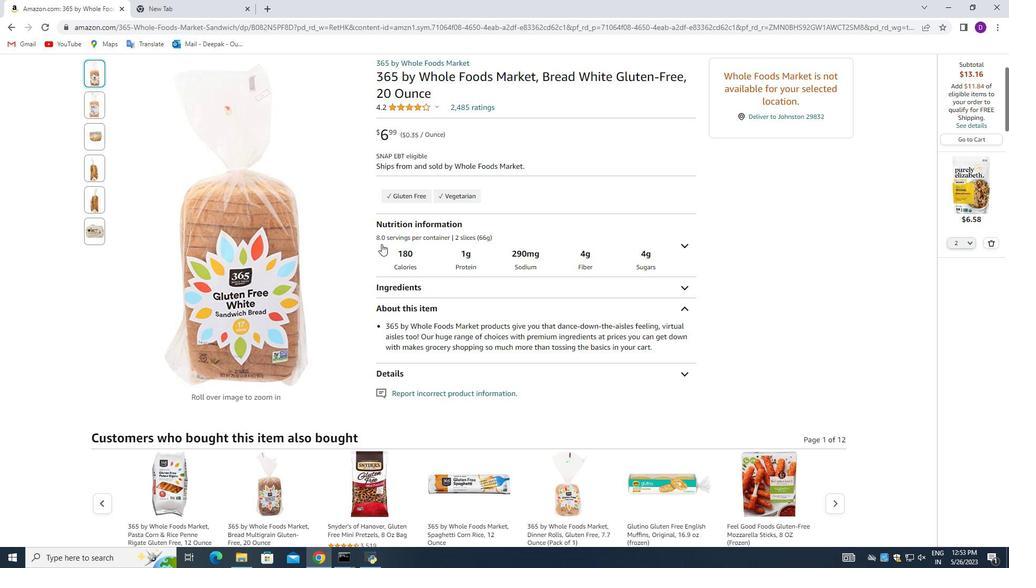 
Action: Mouse scrolled (400, 251) with delta (0, 0)
Screenshot: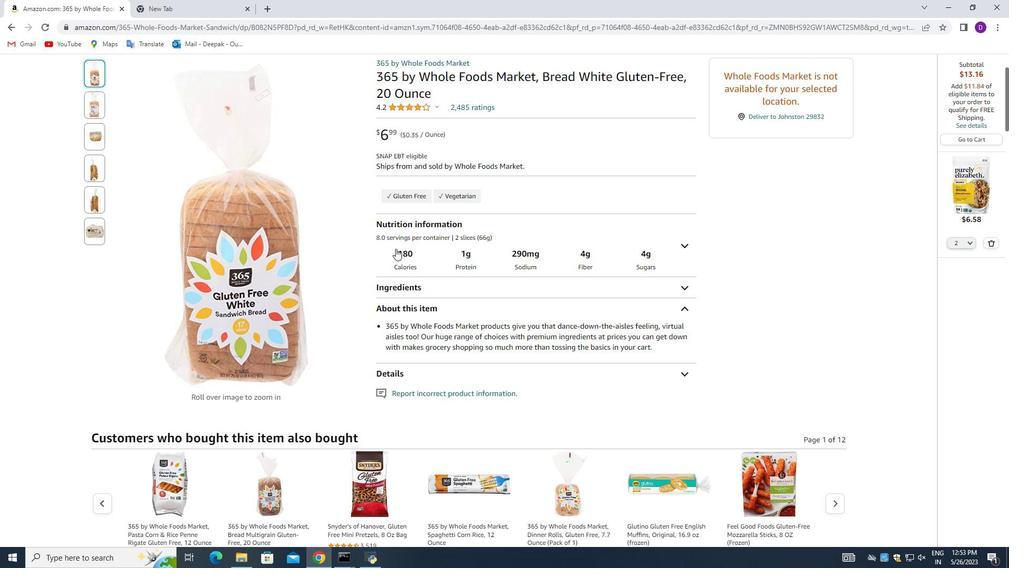 
Action: Mouse moved to (410, 258)
Screenshot: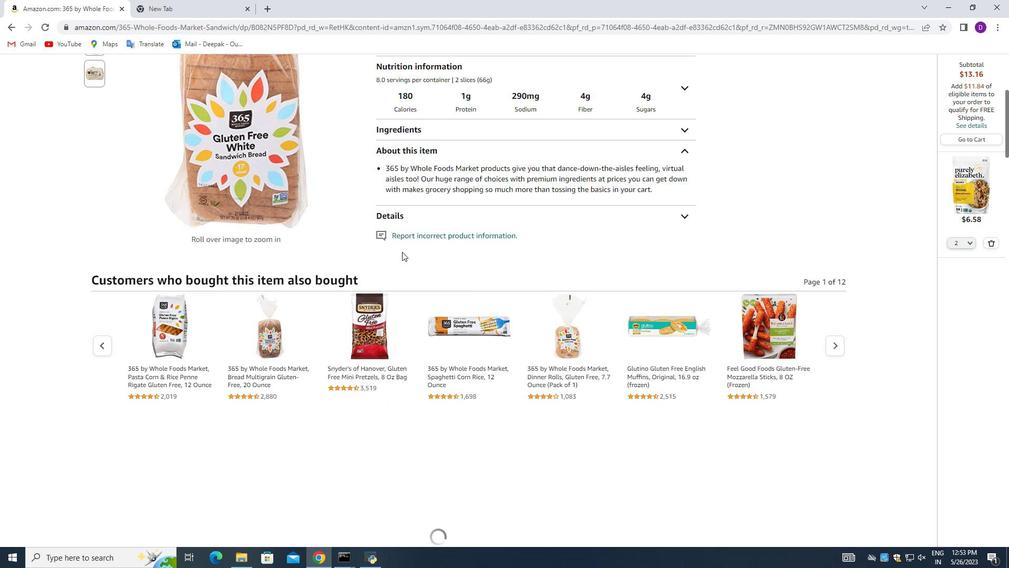 
Action: Mouse scrolled (410, 258) with delta (0, 0)
Screenshot: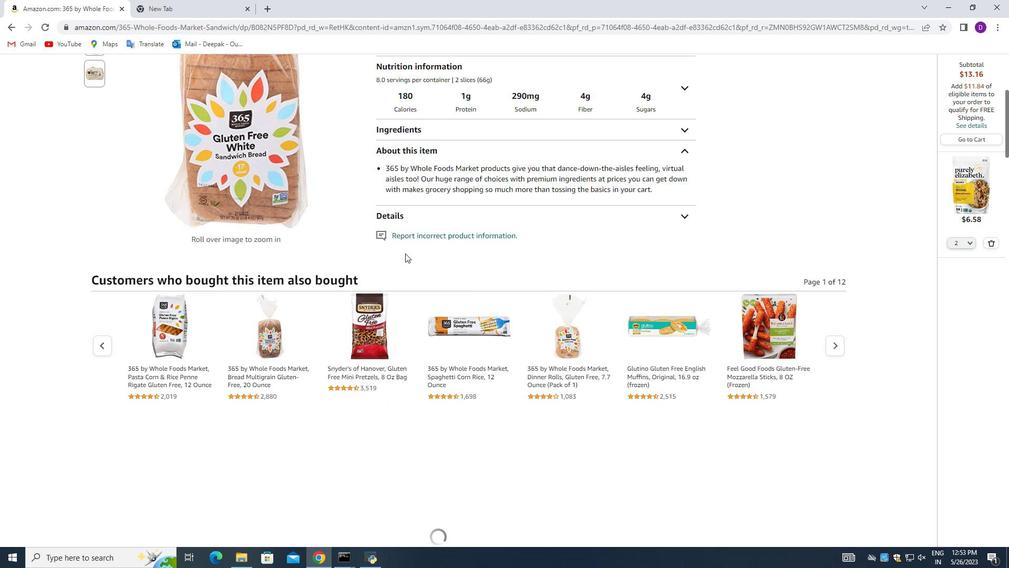
Action: Mouse moved to (412, 261)
Screenshot: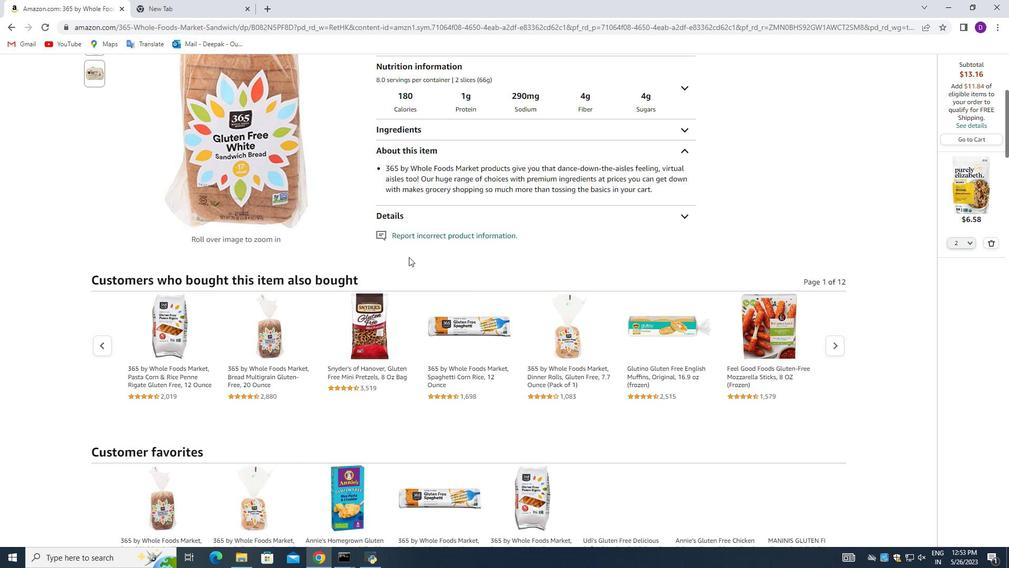 
Action: Mouse scrolled (412, 261) with delta (0, 0)
Screenshot: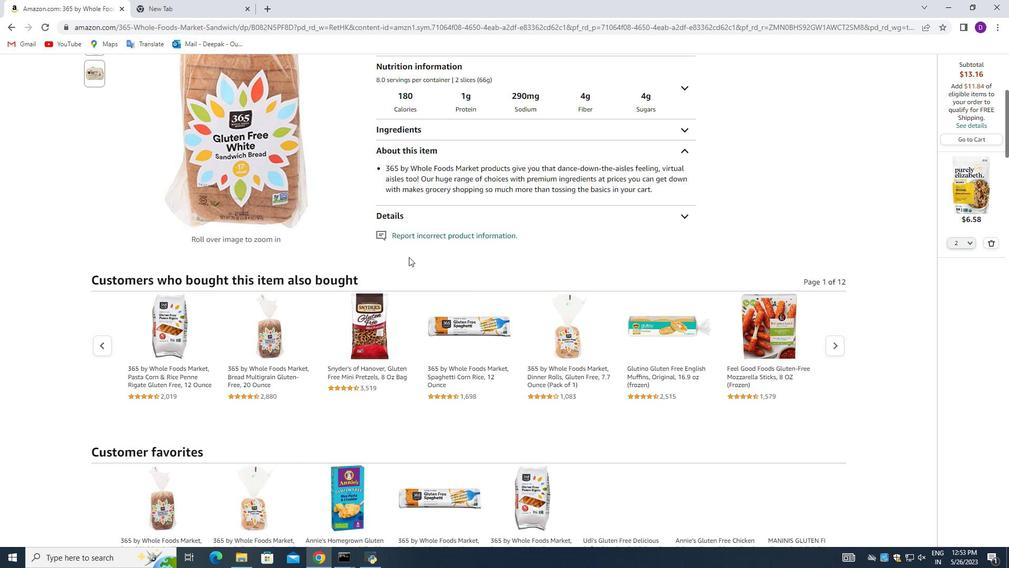 
Action: Mouse moved to (415, 267)
Screenshot: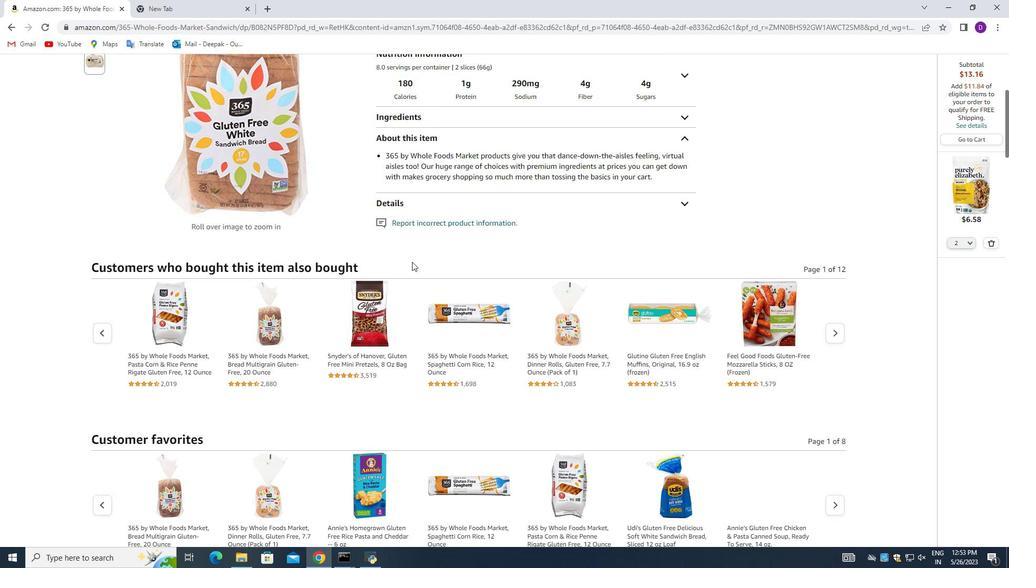 
Action: Mouse scrolled (414, 265) with delta (0, 0)
Screenshot: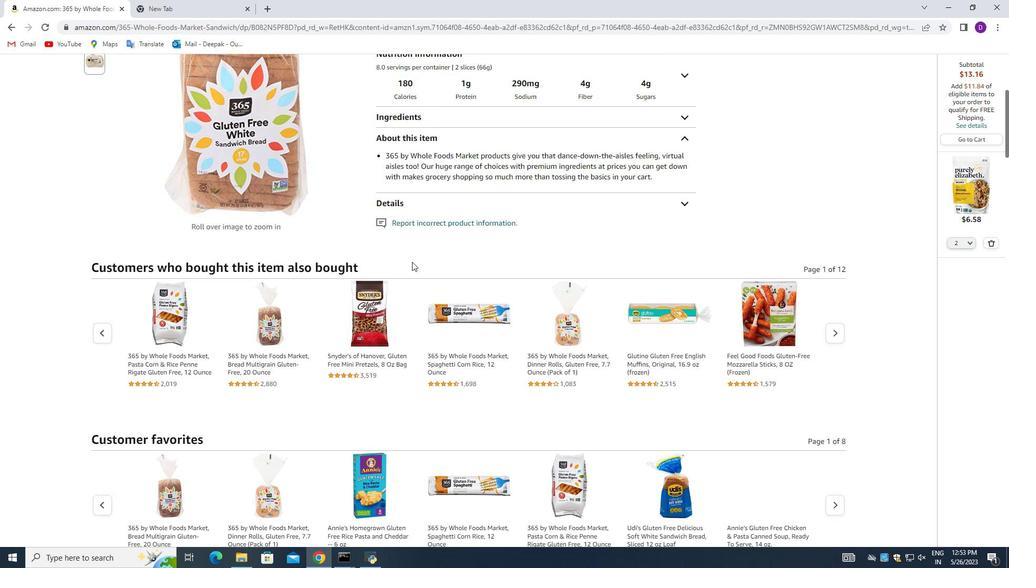 
Action: Mouse moved to (416, 269)
Screenshot: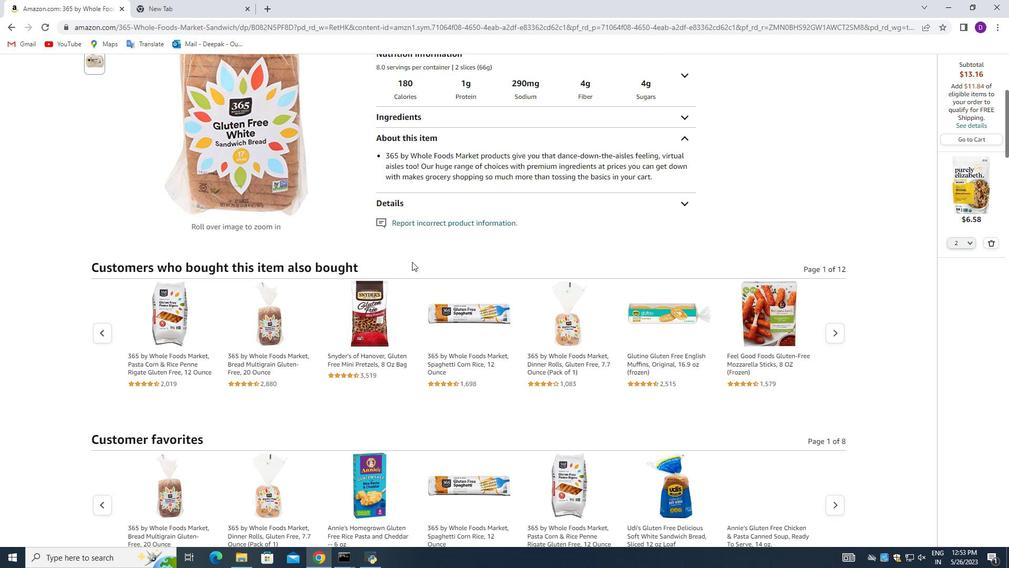 
Action: Mouse scrolled (416, 268) with delta (0, 0)
Screenshot: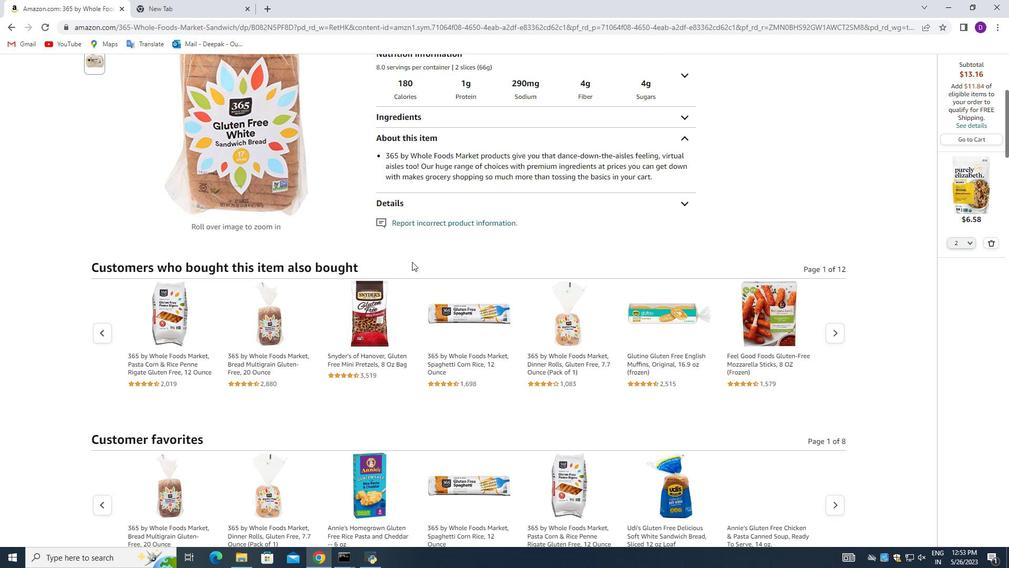 
Action: Mouse moved to (416, 269)
Screenshot: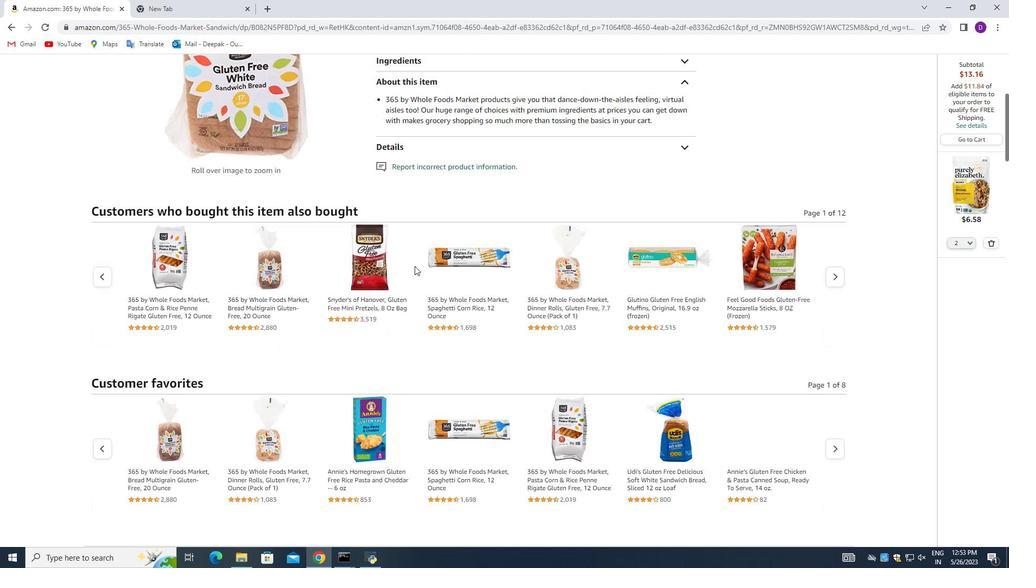 
Action: Mouse scrolled (416, 269) with delta (0, 0)
Screenshot: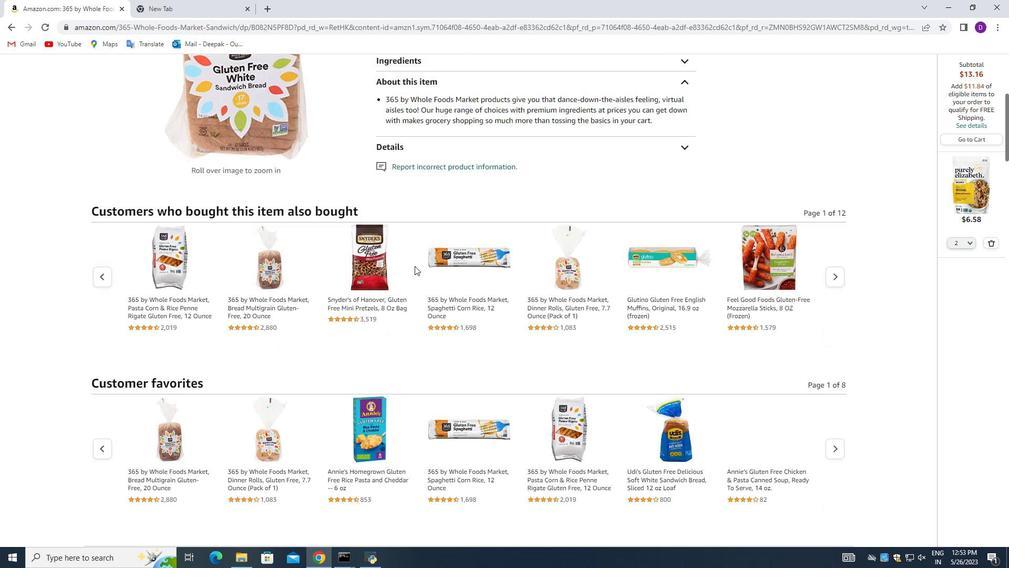 
Action: Mouse moved to (387, 275)
Screenshot: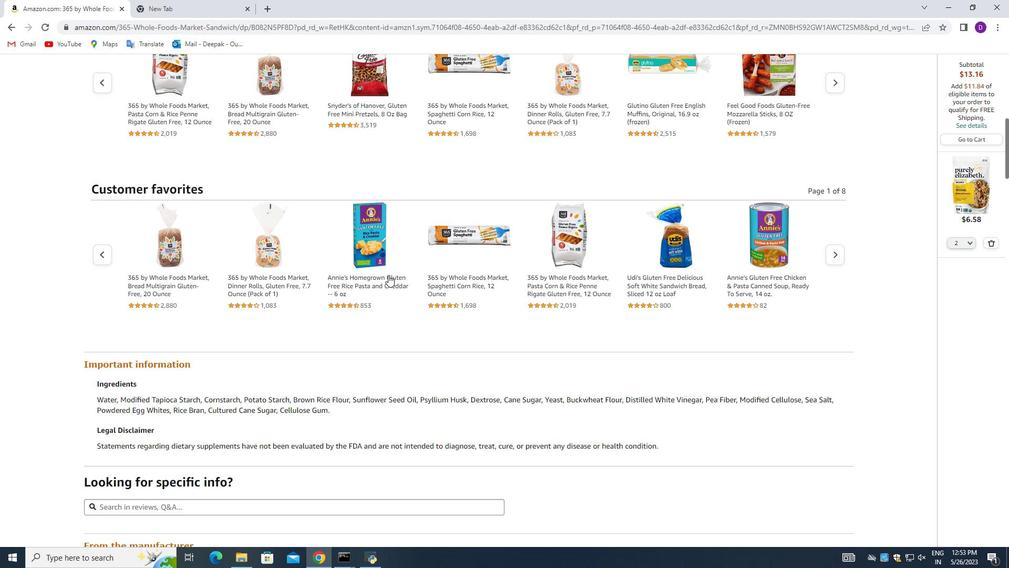 
Action: Mouse scrolled (387, 275) with delta (0, 0)
Screenshot: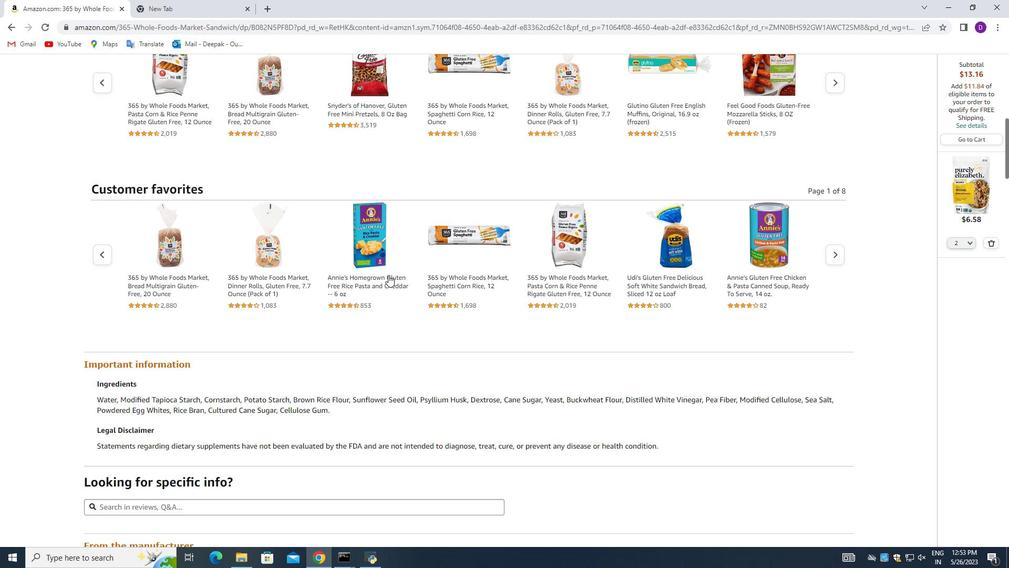 
Action: Mouse scrolled (387, 275) with delta (0, 0)
Screenshot: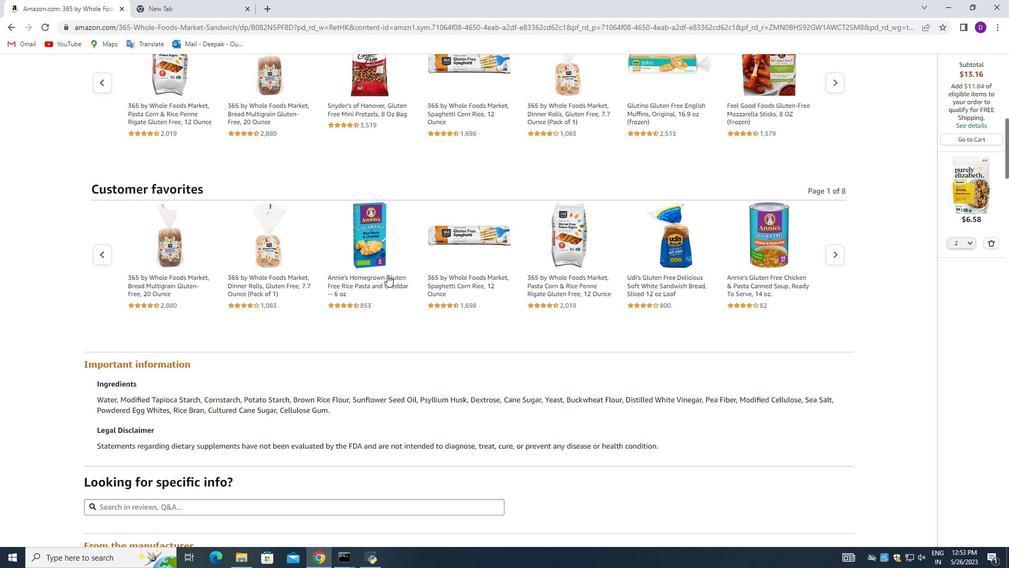 
Action: Mouse moved to (386, 275)
Screenshot: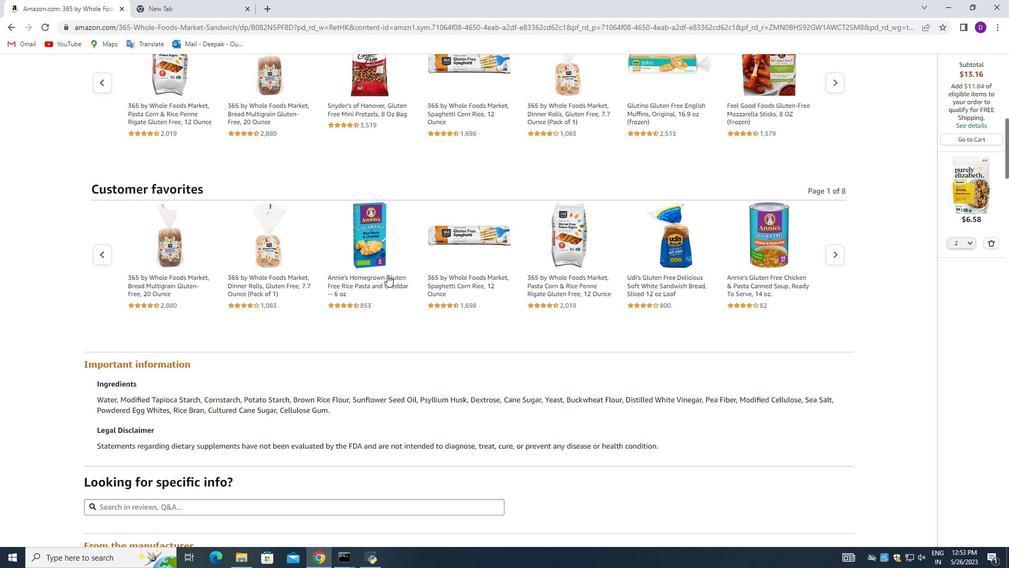 
Action: Mouse scrolled (386, 275) with delta (0, 0)
Screenshot: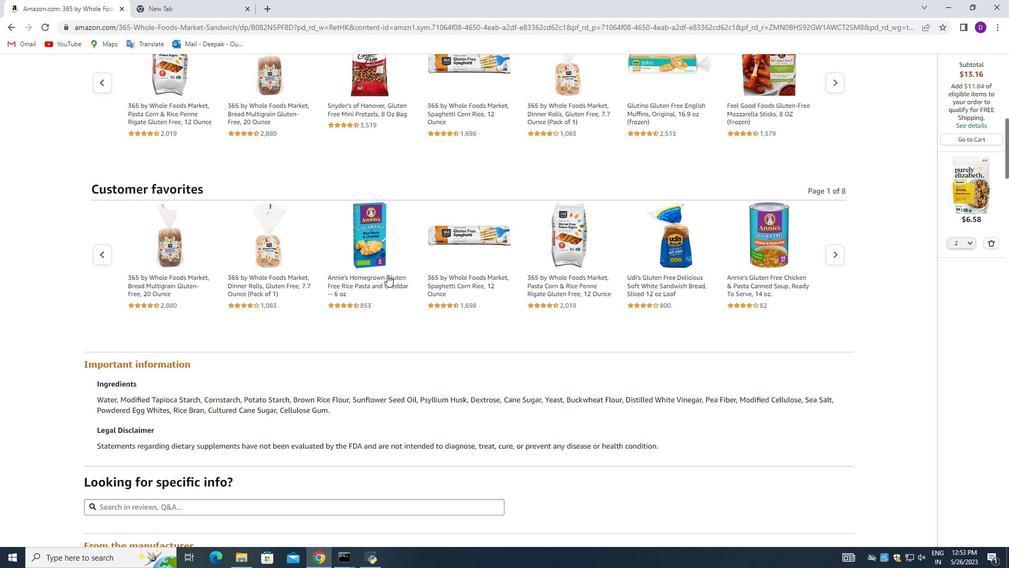 
Action: Mouse scrolled (386, 275) with delta (0, 0)
Screenshot: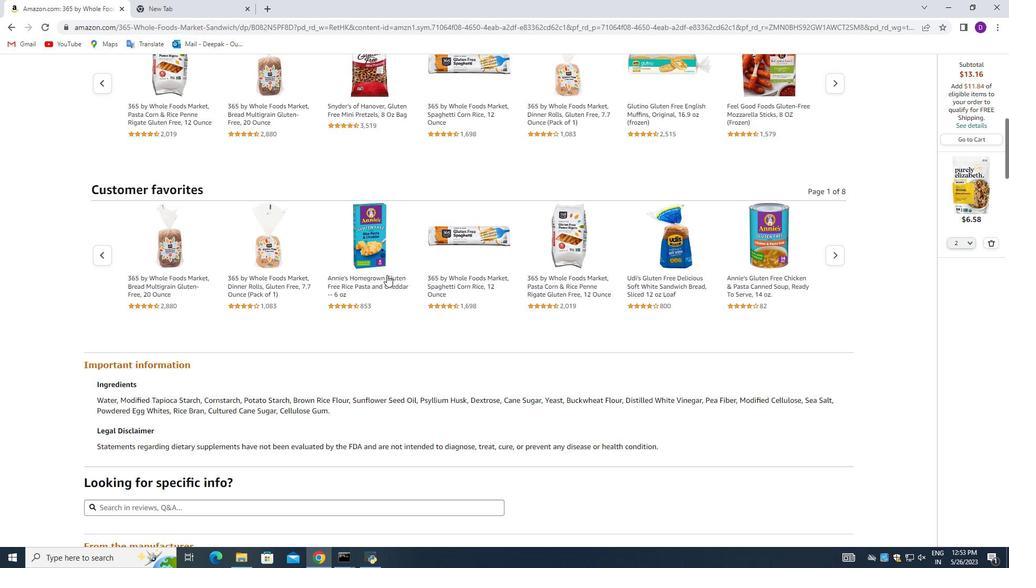 
Action: Mouse moved to (497, 261)
Screenshot: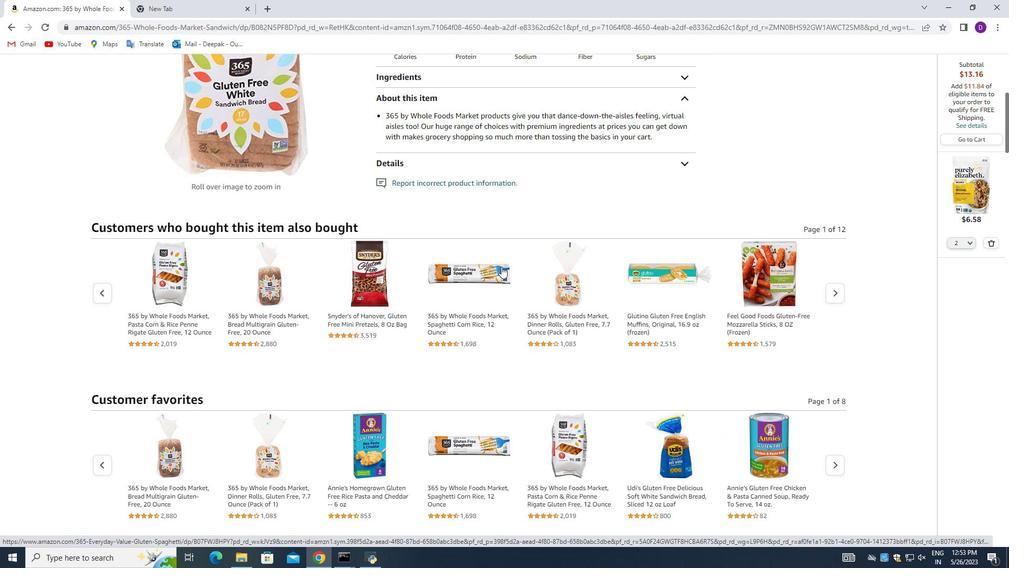 
Action: Mouse scrolled (497, 261) with delta (0, 0)
Screenshot: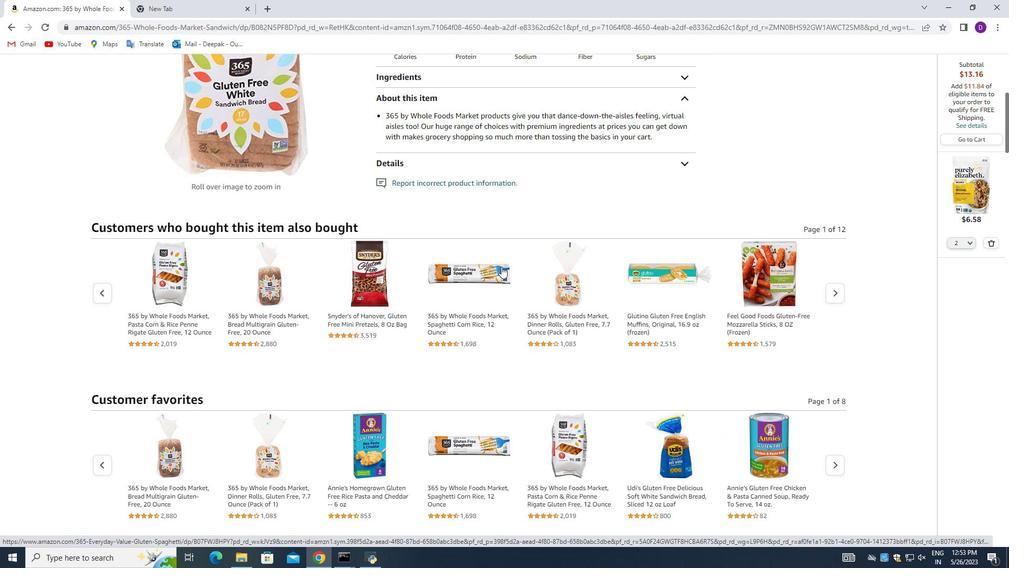 
Action: Mouse scrolled (497, 261) with delta (0, 0)
Screenshot: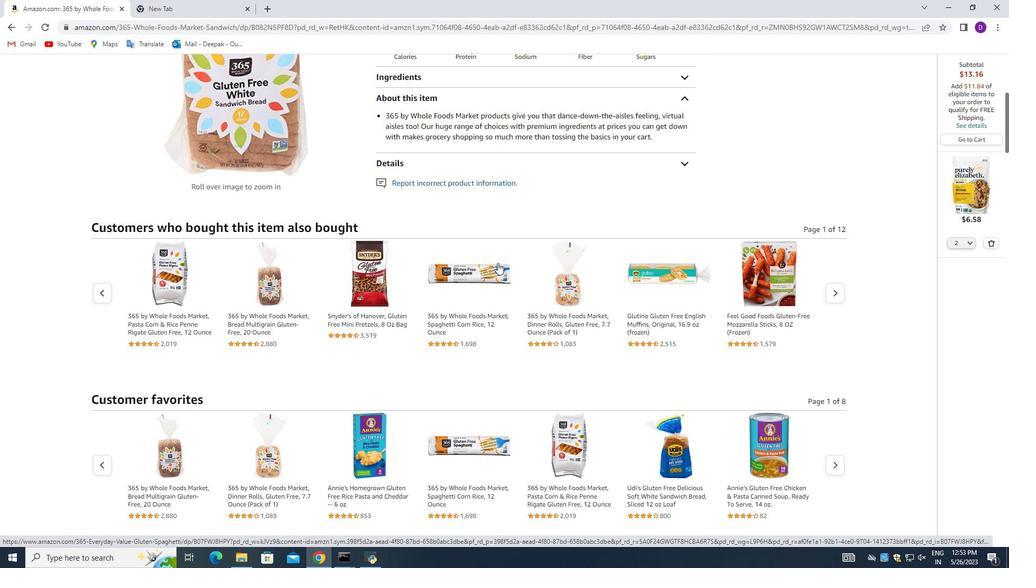 
Action: Mouse scrolled (497, 261) with delta (0, 0)
Screenshot: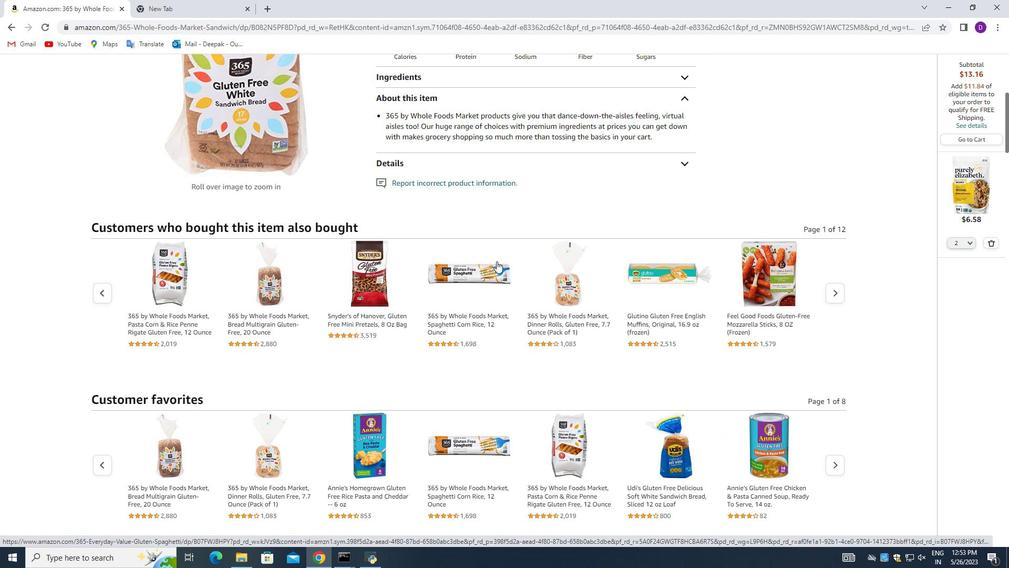 
Action: Mouse scrolled (497, 261) with delta (0, 0)
Screenshot: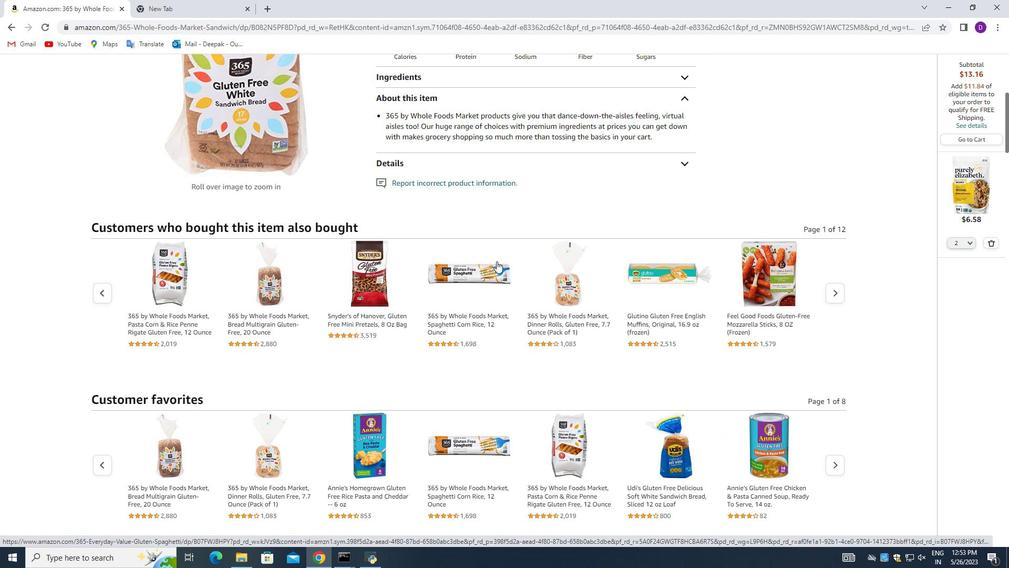 
Action: Mouse scrolled (497, 261) with delta (0, 0)
Screenshot: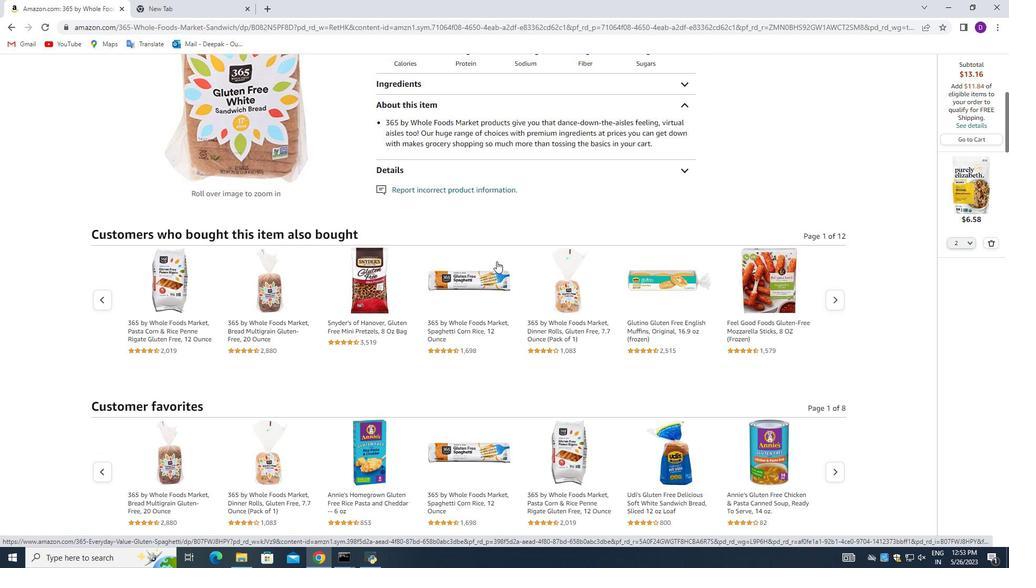
Action: Mouse moved to (488, 312)
Screenshot: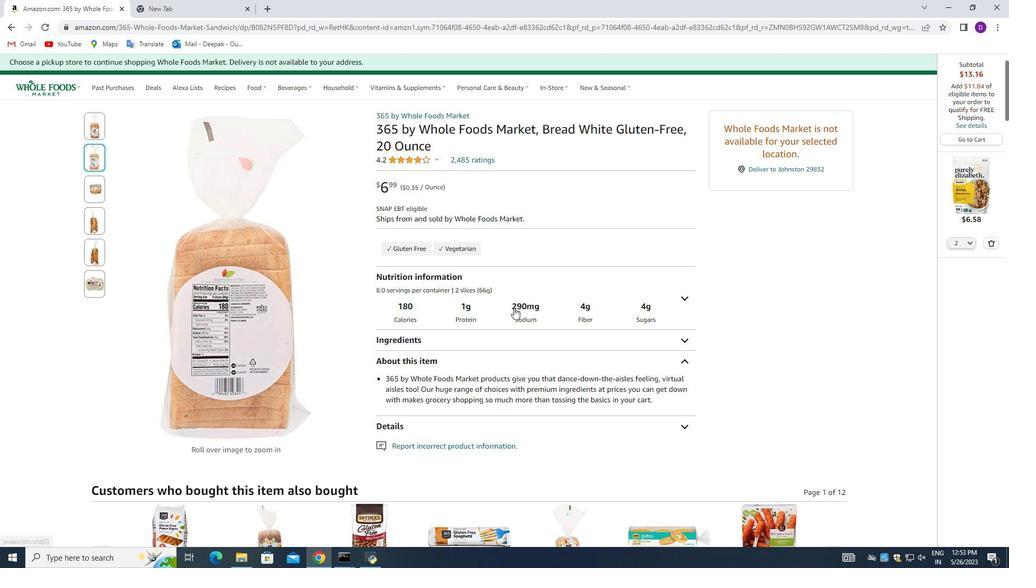 
Action: Mouse scrolled (488, 311) with delta (0, 0)
Screenshot: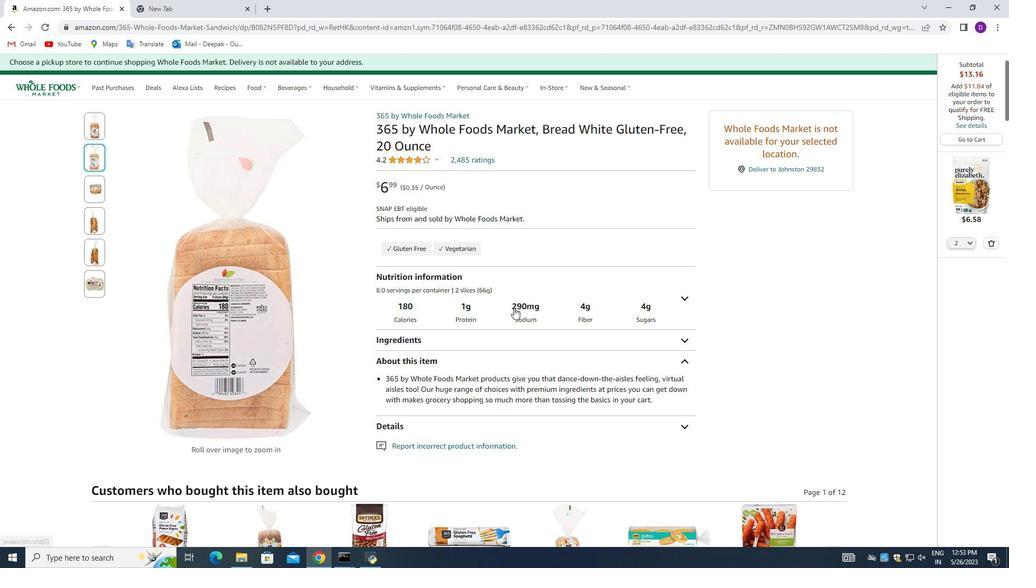 
Action: Mouse moved to (483, 312)
Screenshot: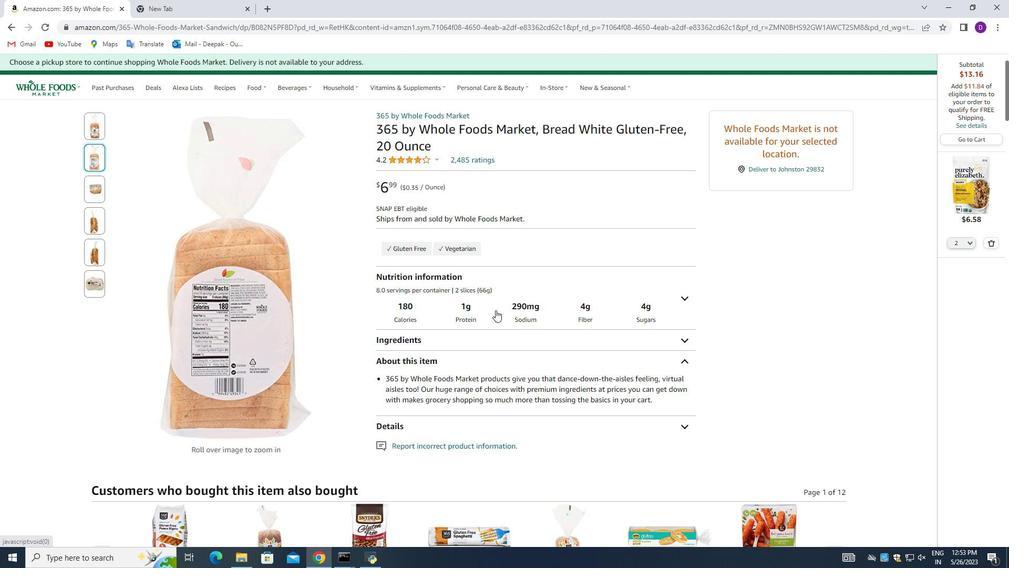 
Action: Mouse scrolled (483, 311) with delta (0, 0)
Screenshot: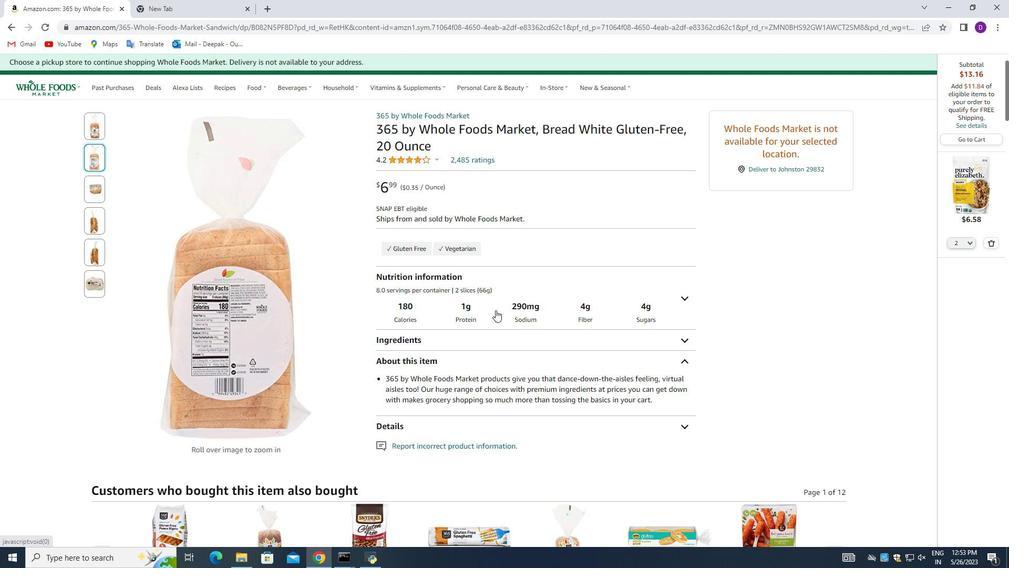 
Action: Mouse moved to (482, 312)
Screenshot: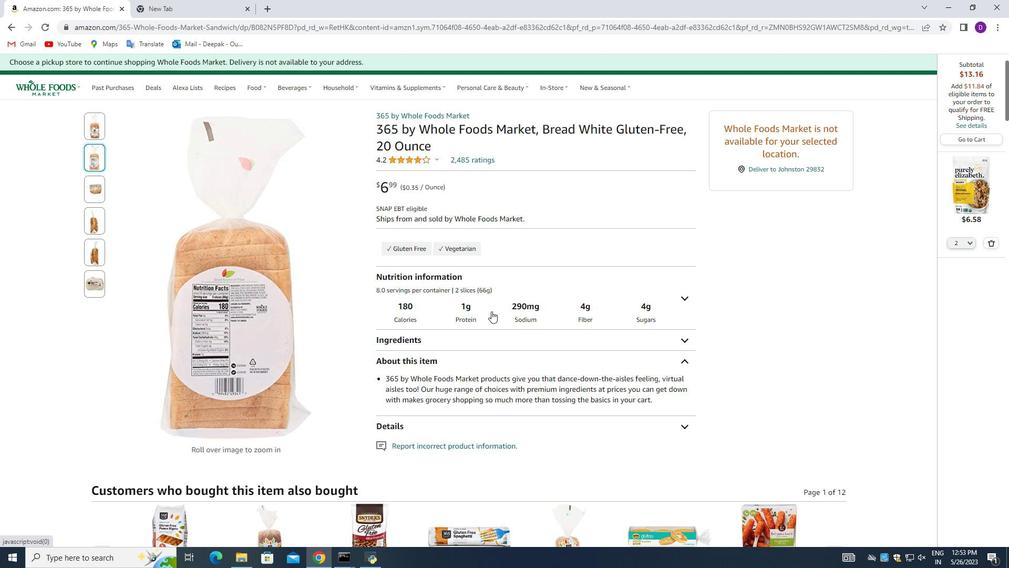 
Action: Mouse scrolled (482, 311) with delta (0, 0)
Screenshot: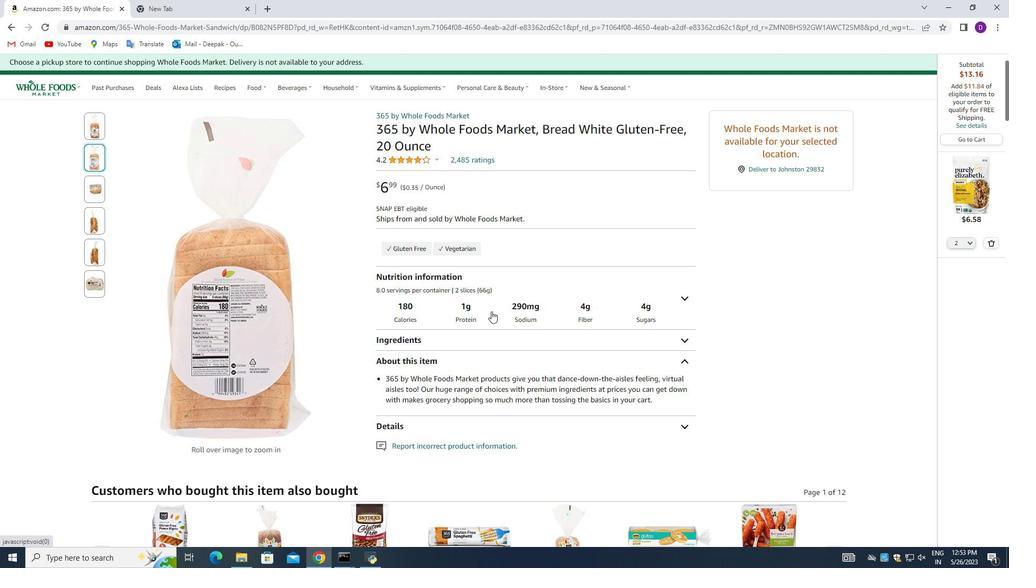 
Action: Mouse moved to (364, 391)
Screenshot: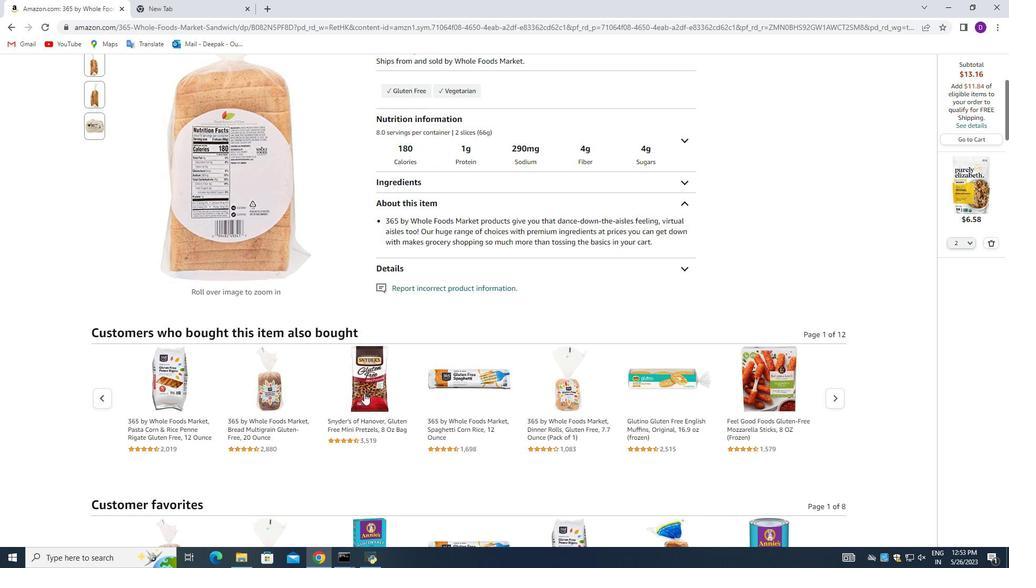 
Action: Mouse pressed left at (364, 391)
Screenshot: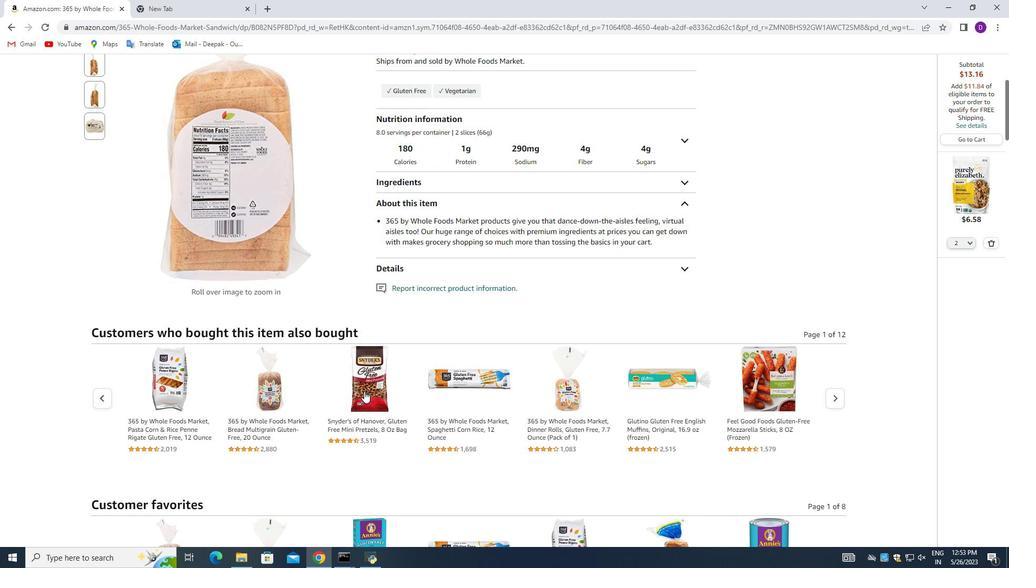 
Action: Mouse moved to (275, 238)
Screenshot: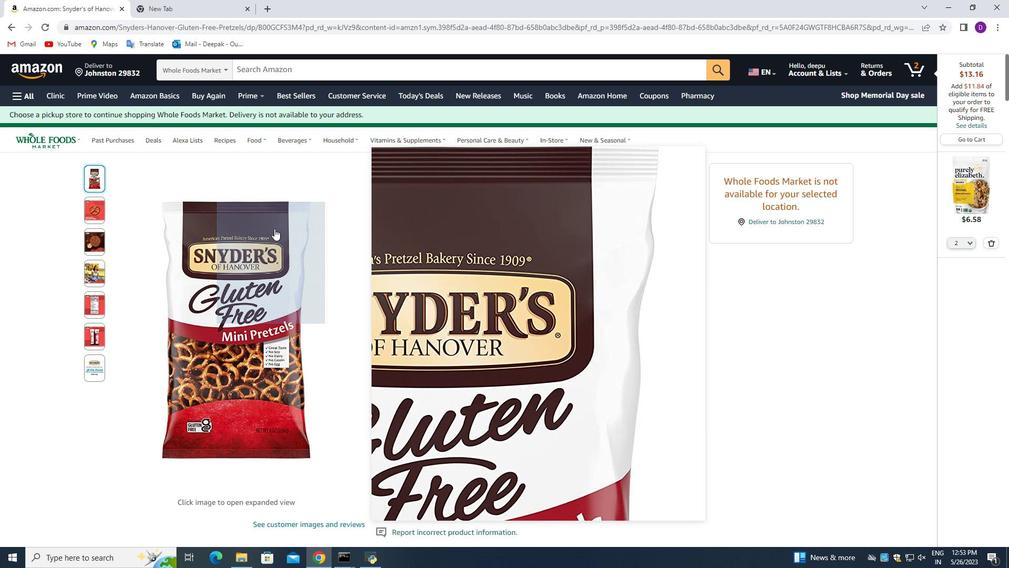 
Action: Mouse pressed left at (275, 238)
Screenshot: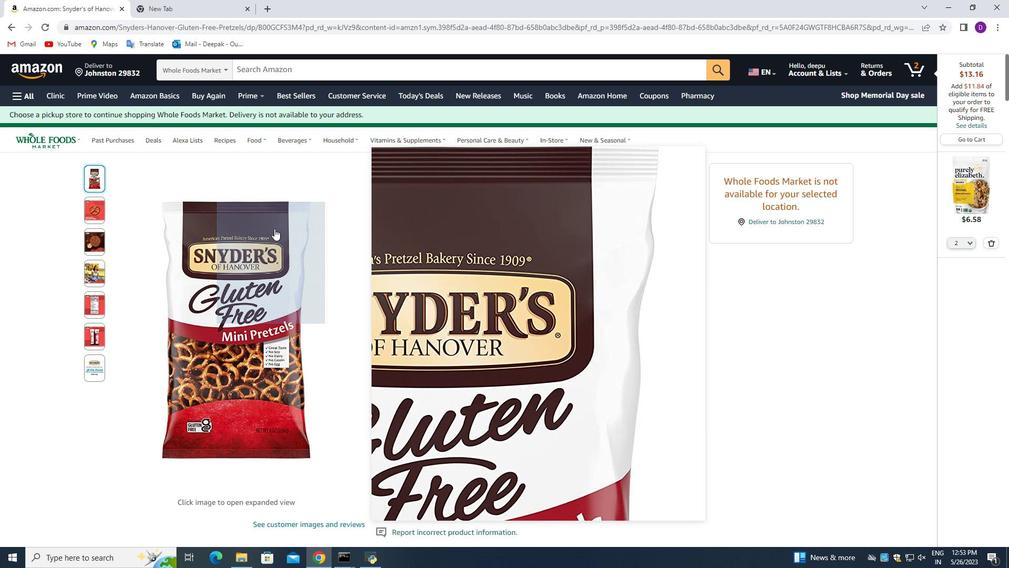 
Action: Mouse moved to (976, 115)
Screenshot: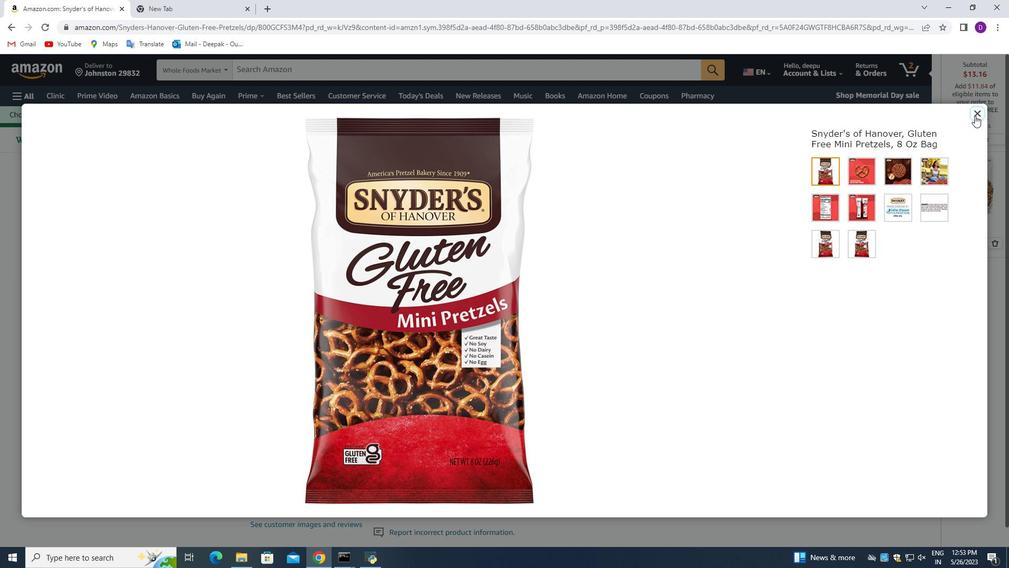
Action: Mouse pressed left at (976, 115)
Screenshot: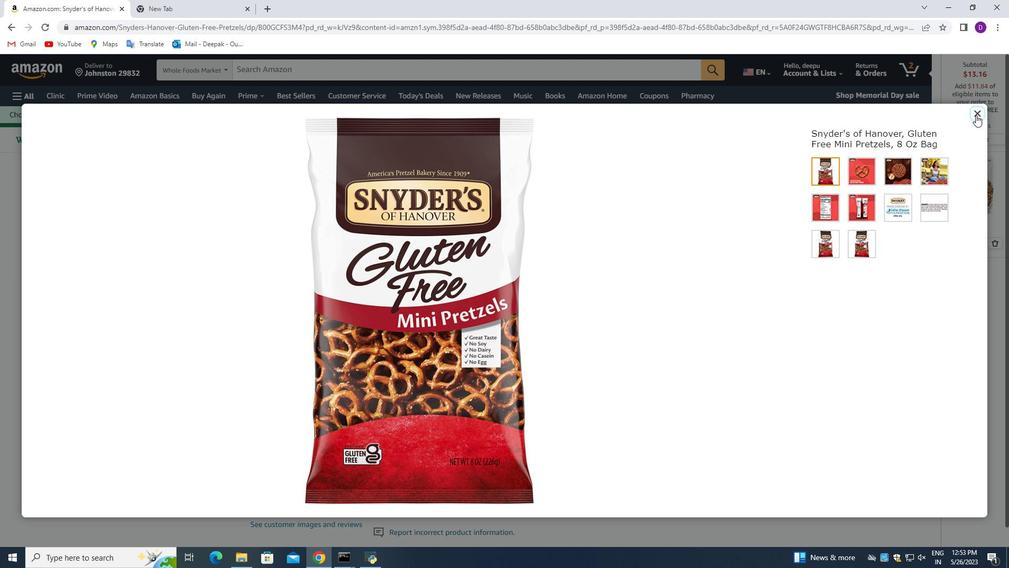 
Action: Mouse moved to (300, 312)
Screenshot: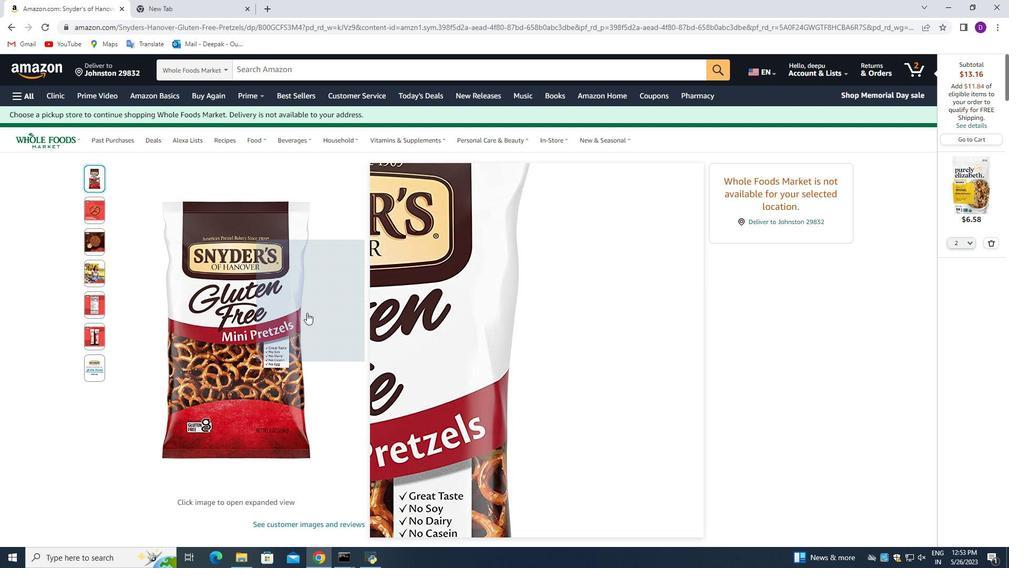 
Action: Mouse scrolled (300, 312) with delta (0, 0)
Screenshot: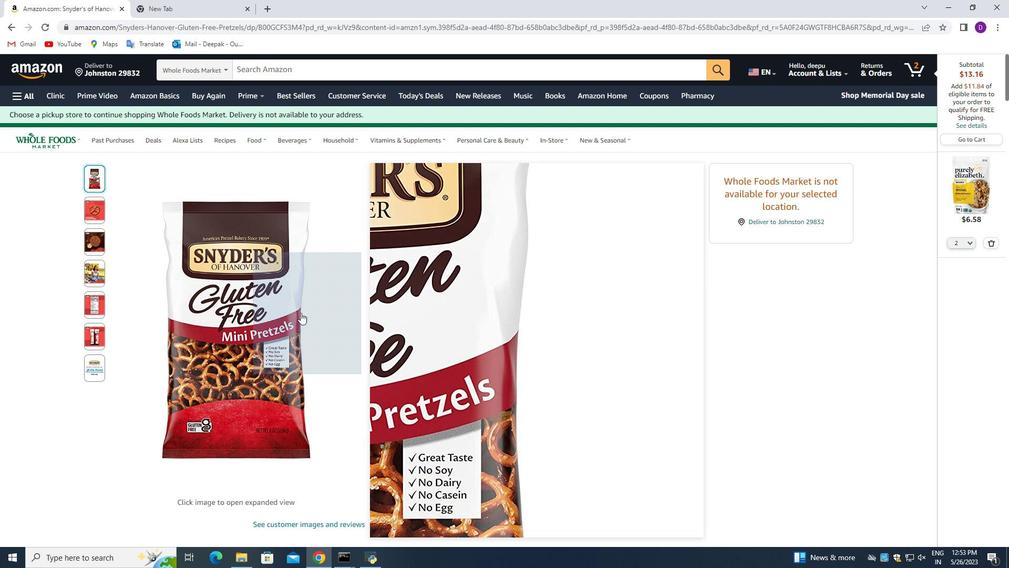 
Action: Mouse moved to (300, 312)
Screenshot: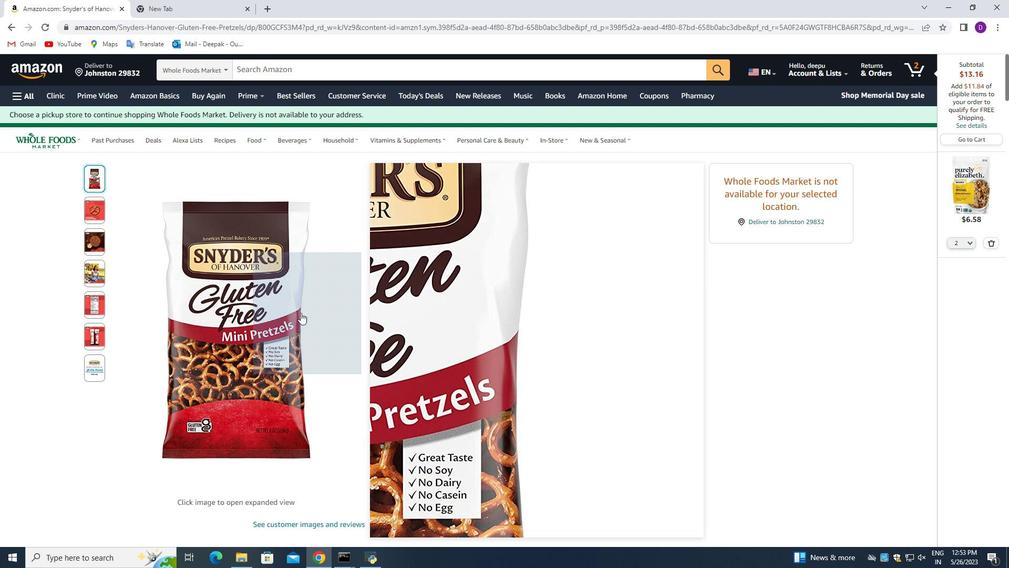 
Action: Mouse scrolled (300, 312) with delta (0, 0)
Screenshot: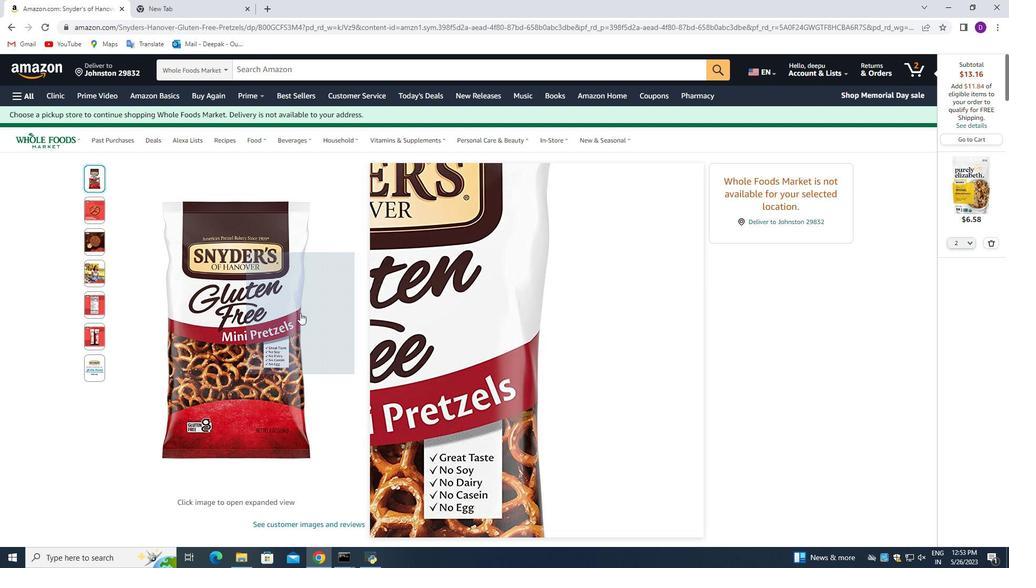 
Action: Mouse scrolled (300, 312) with delta (0, 0)
Screenshot: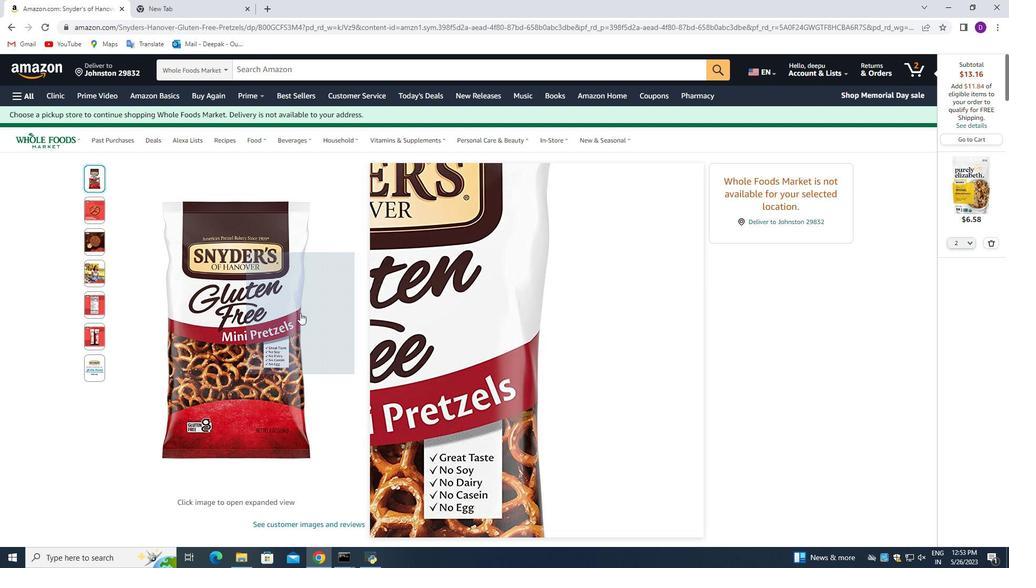 
Action: Mouse scrolled (300, 312) with delta (0, 0)
Screenshot: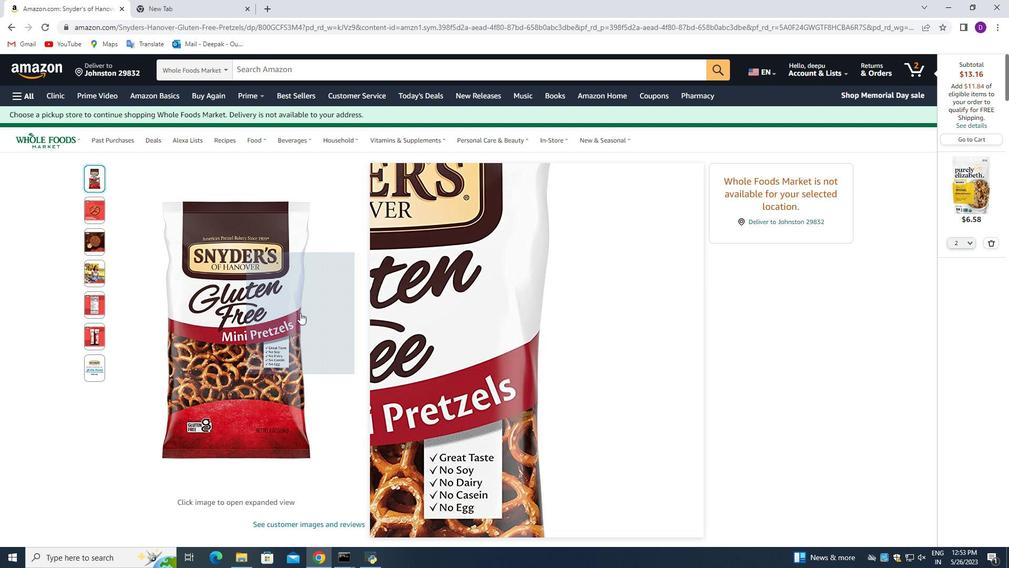 
Action: Mouse scrolled (300, 312) with delta (0, 0)
Screenshot: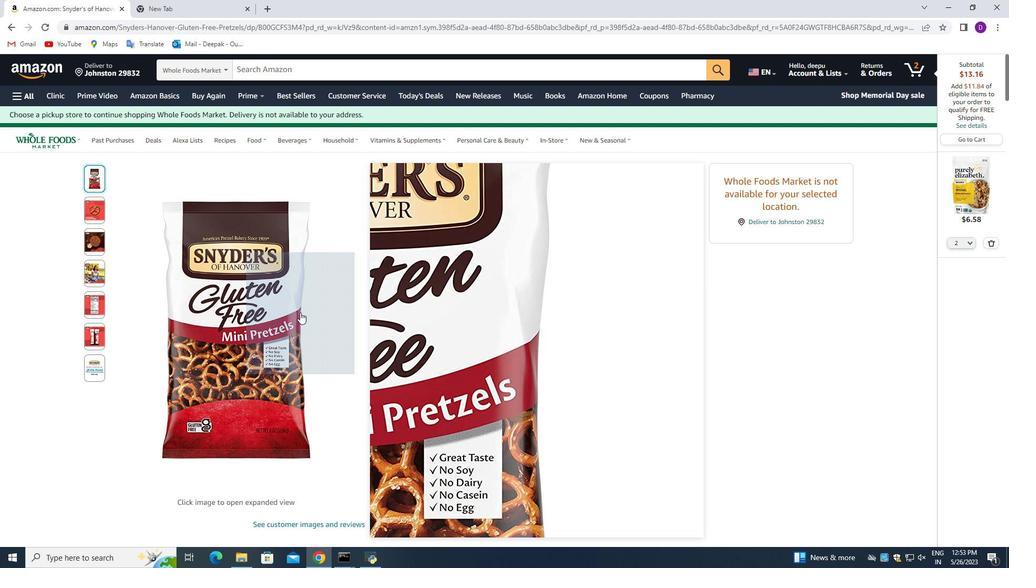 
Action: Mouse scrolled (300, 312) with delta (0, 0)
Screenshot: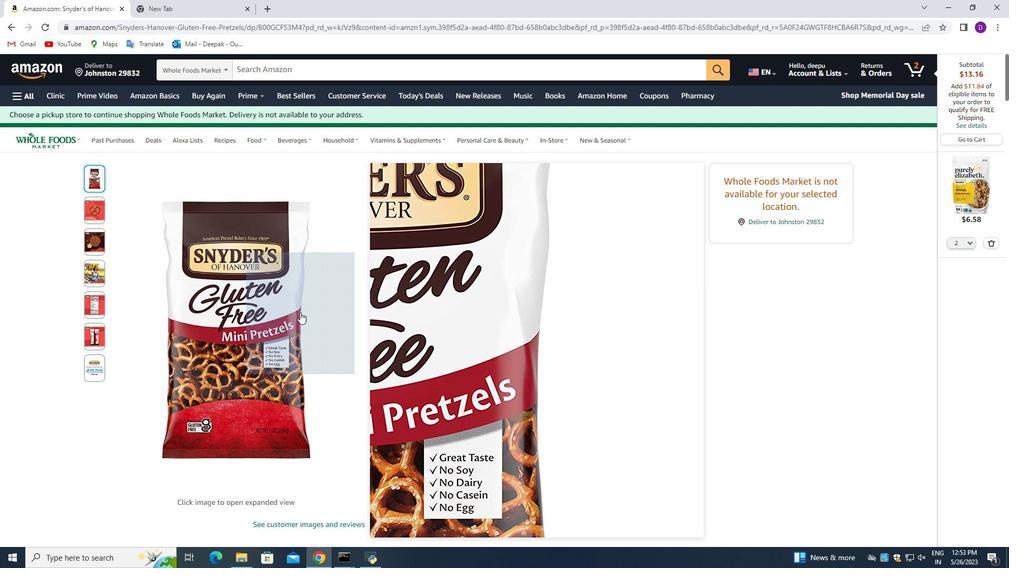 
Action: Mouse moved to (752, 319)
Screenshot: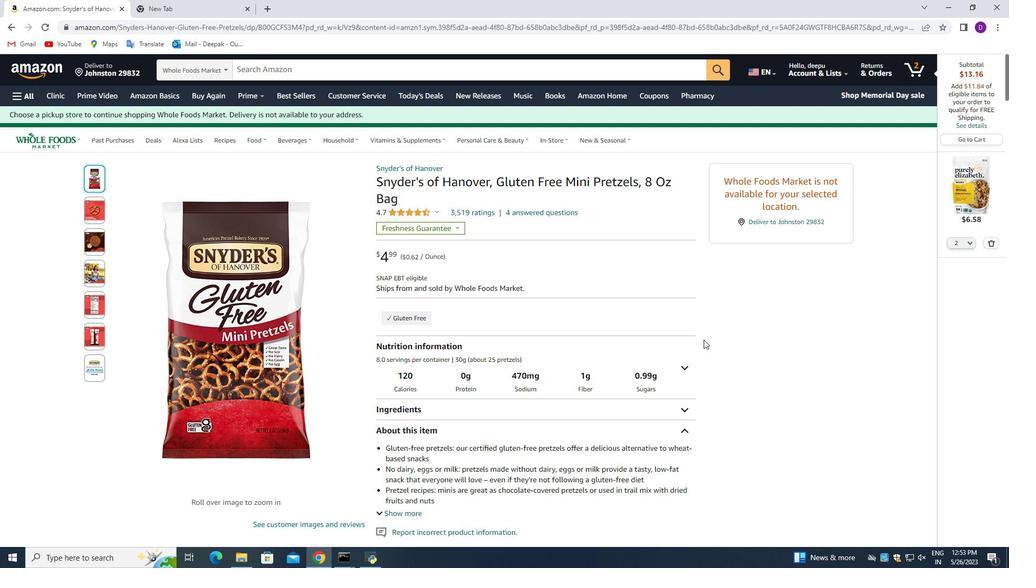 
Action: Mouse scrolled (747, 332) with delta (0, 0)
Screenshot: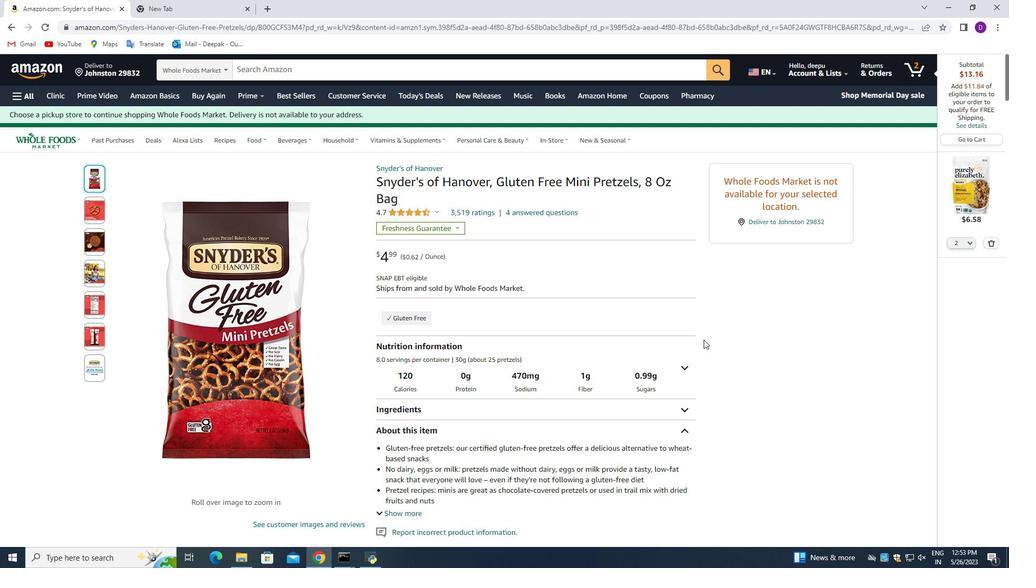 
Action: Mouse moved to (754, 315)
Screenshot: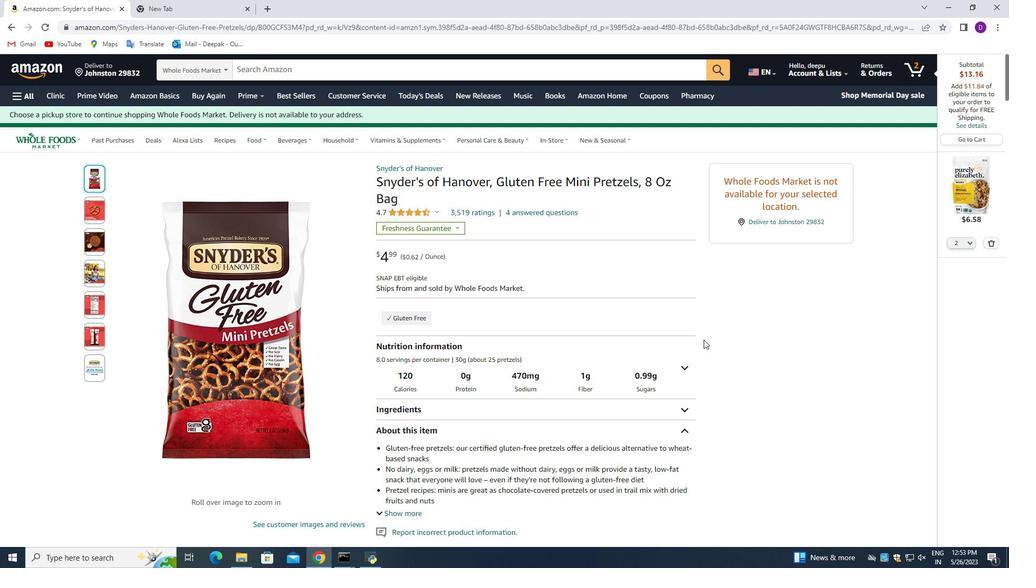 
Action: Mouse scrolled (753, 317) with delta (0, 0)
Screenshot: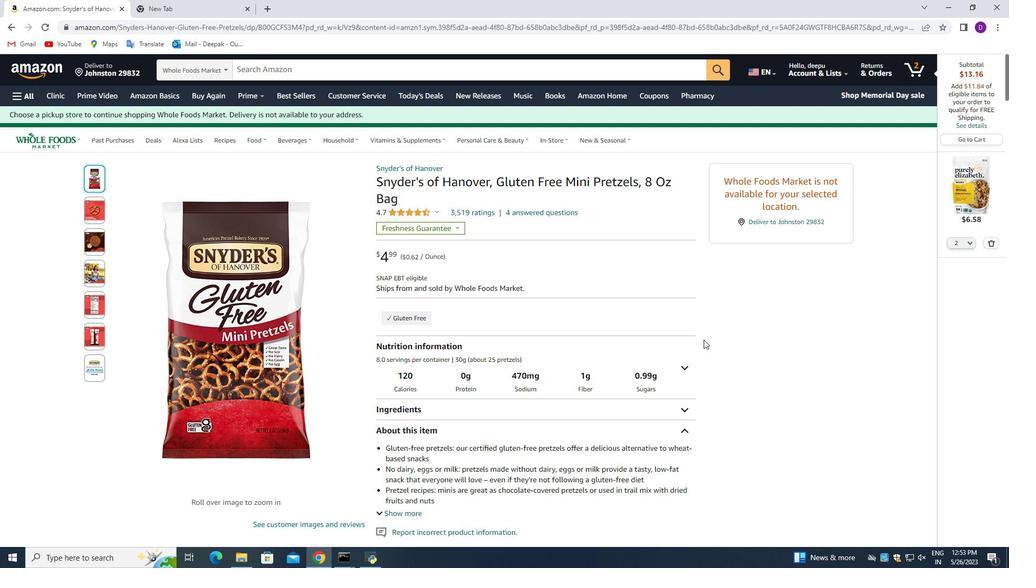 
Action: Mouse moved to (754, 312)
Screenshot: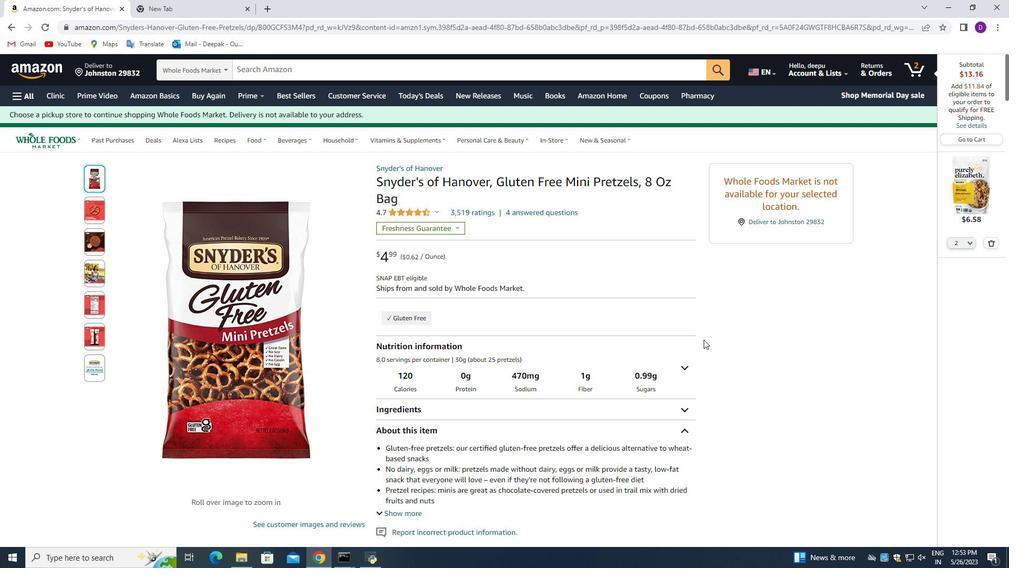 
Action: Mouse scrolled (754, 312) with delta (0, 0)
Screenshot: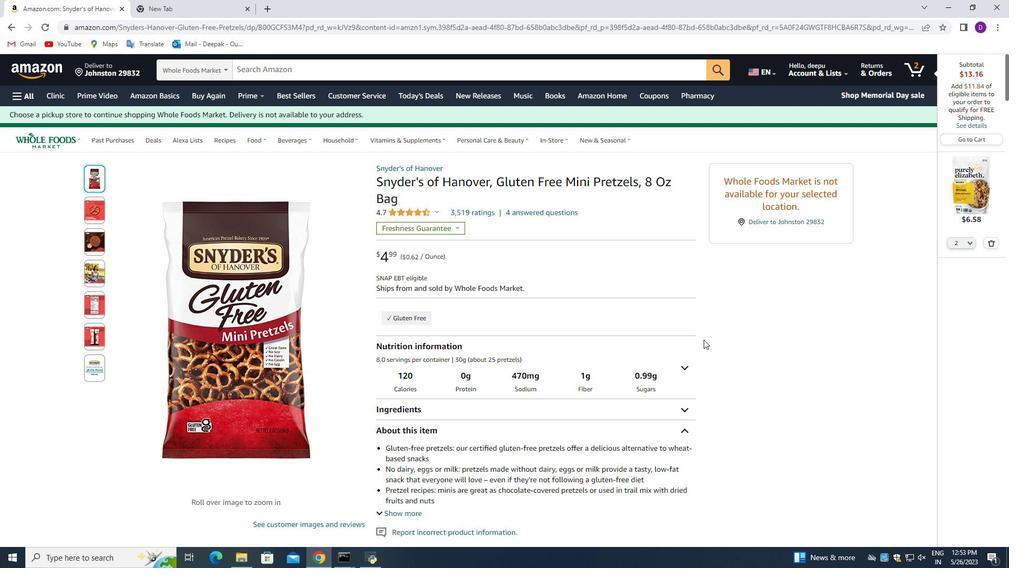 
Action: Mouse moved to (756, 307)
Screenshot: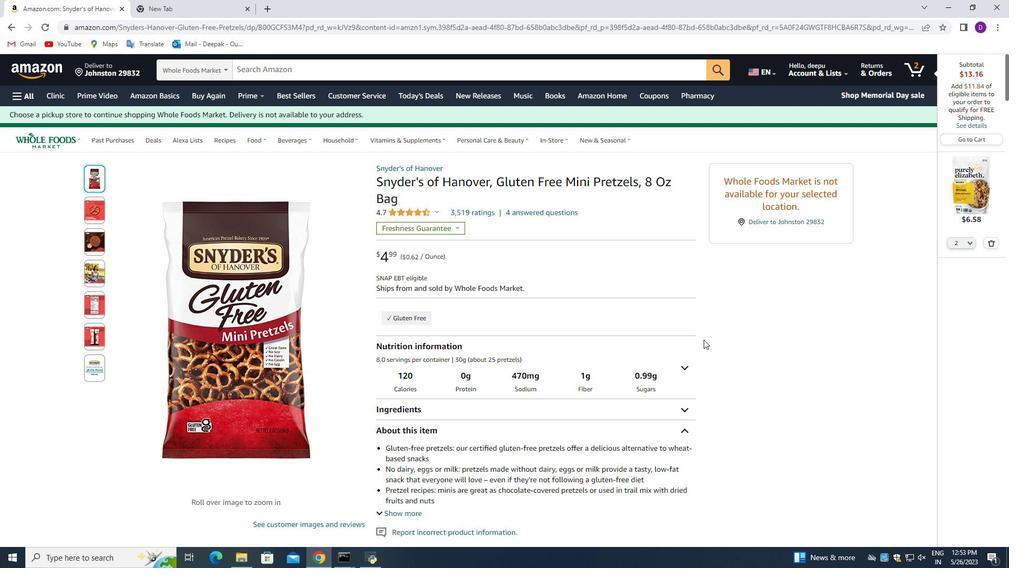 
Action: Mouse scrolled (756, 308) with delta (0, 0)
Screenshot: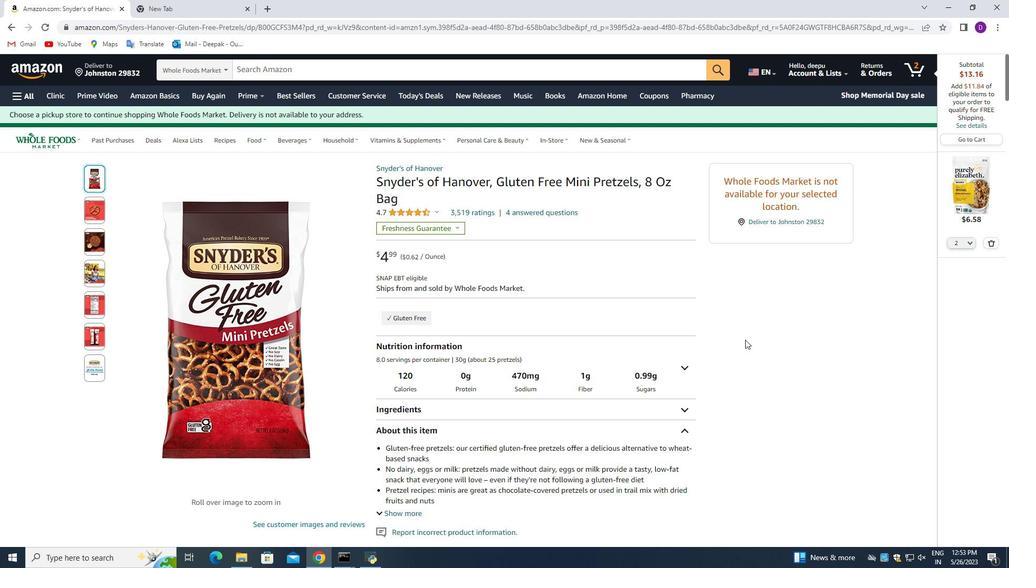 
Action: Mouse moved to (757, 305)
Screenshot: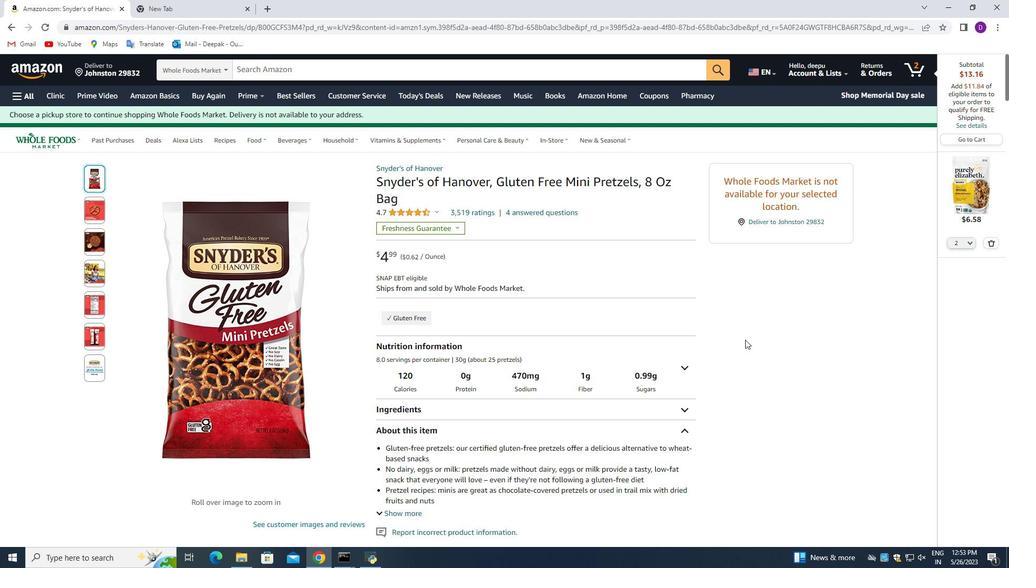
Action: Mouse scrolled (757, 305) with delta (0, 0)
Screenshot: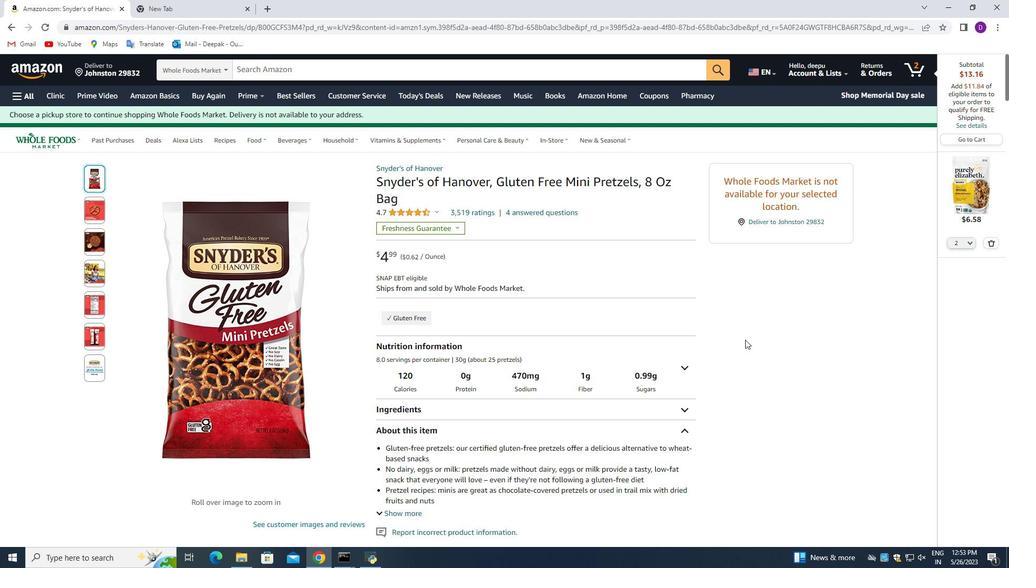 
Action: Mouse moved to (49, 264)
Screenshot: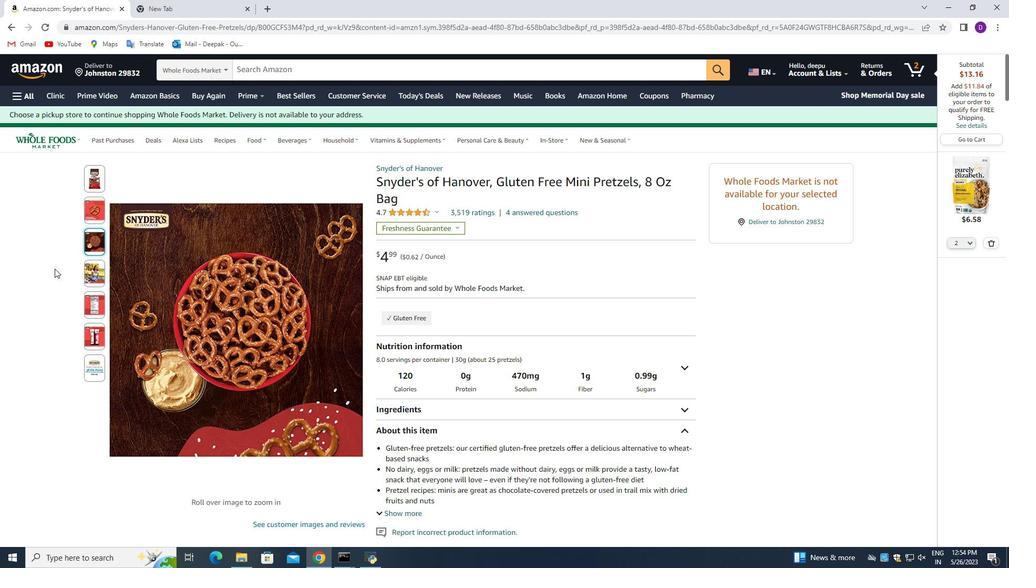 
Action: Mouse scrolled (51, 266) with delta (0, 0)
Screenshot: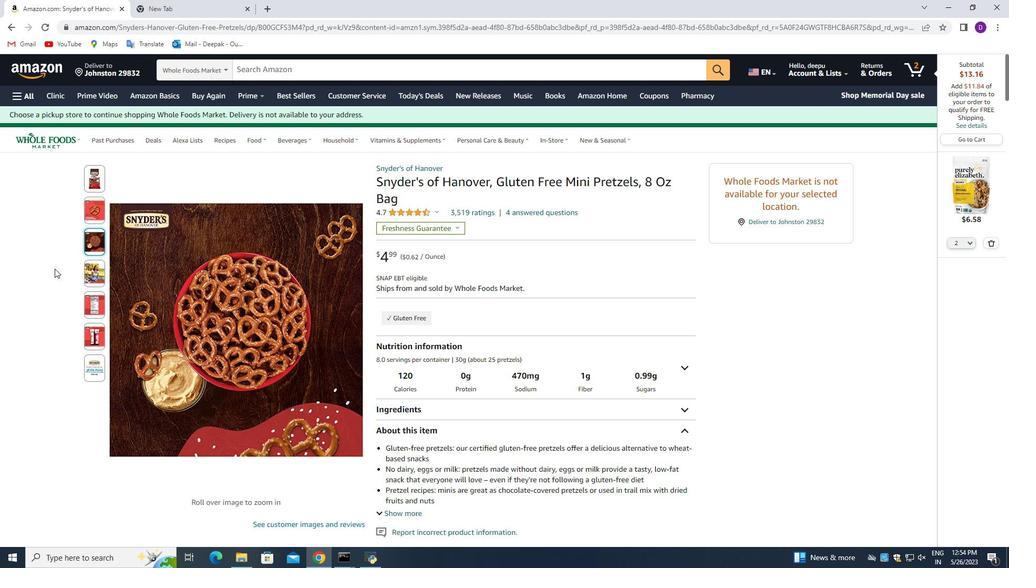 
Action: Mouse moved to (46, 259)
Screenshot: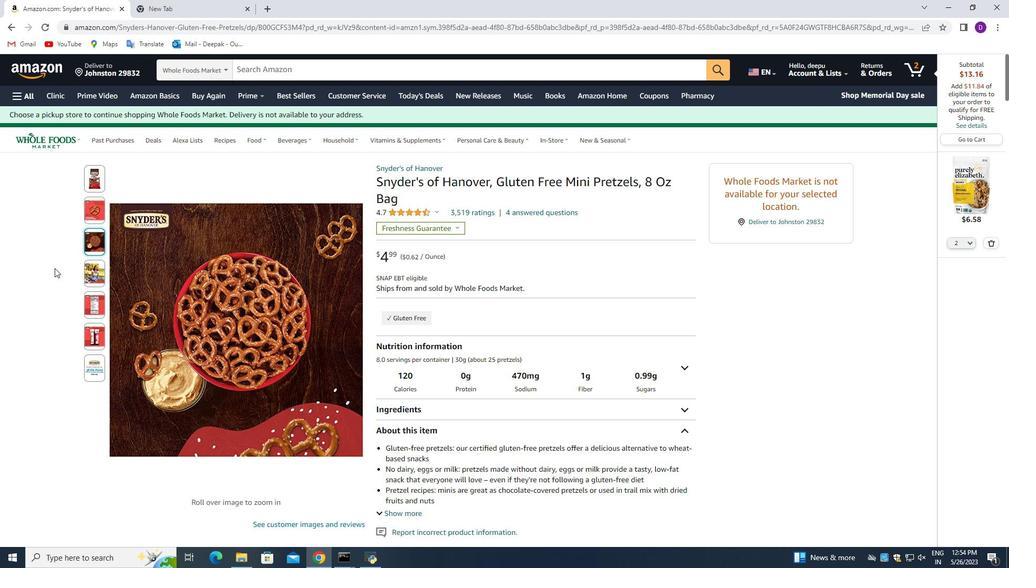 
Action: Mouse scrolled (49, 264) with delta (0, 0)
Screenshot: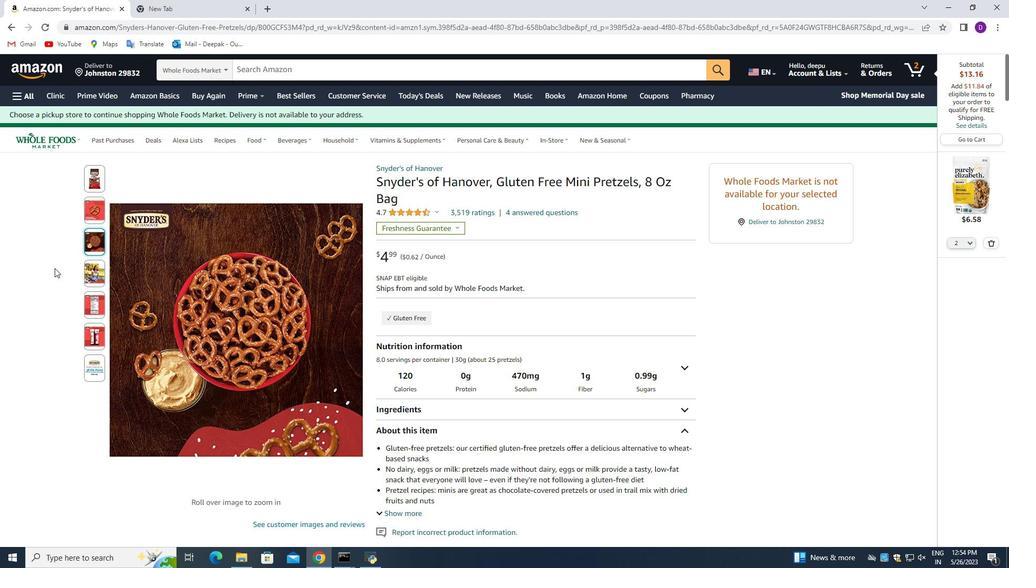 
Action: Mouse moved to (45, 259)
Screenshot: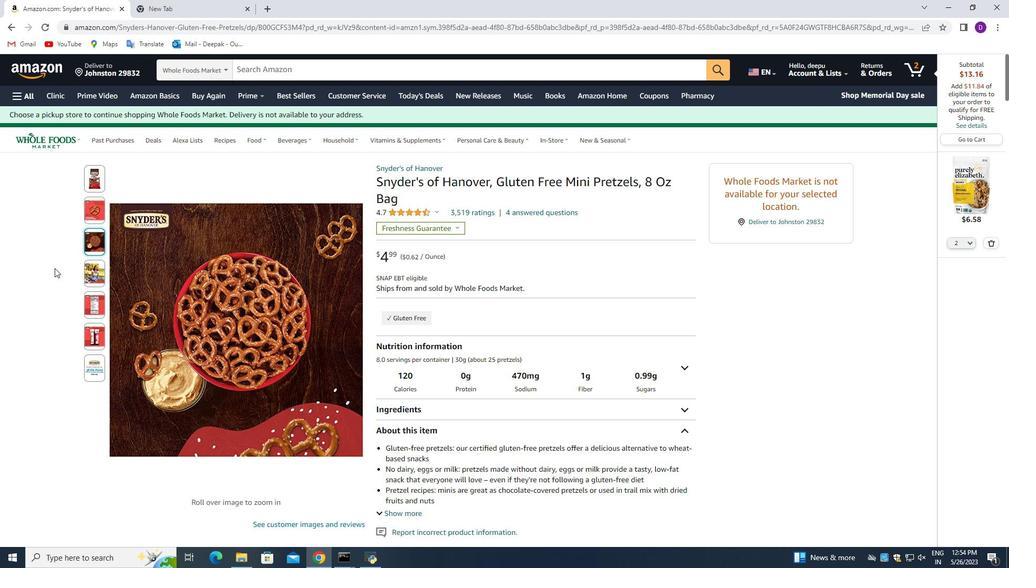 
Action: Mouse scrolled (48, 262) with delta (0, 0)
Screenshot: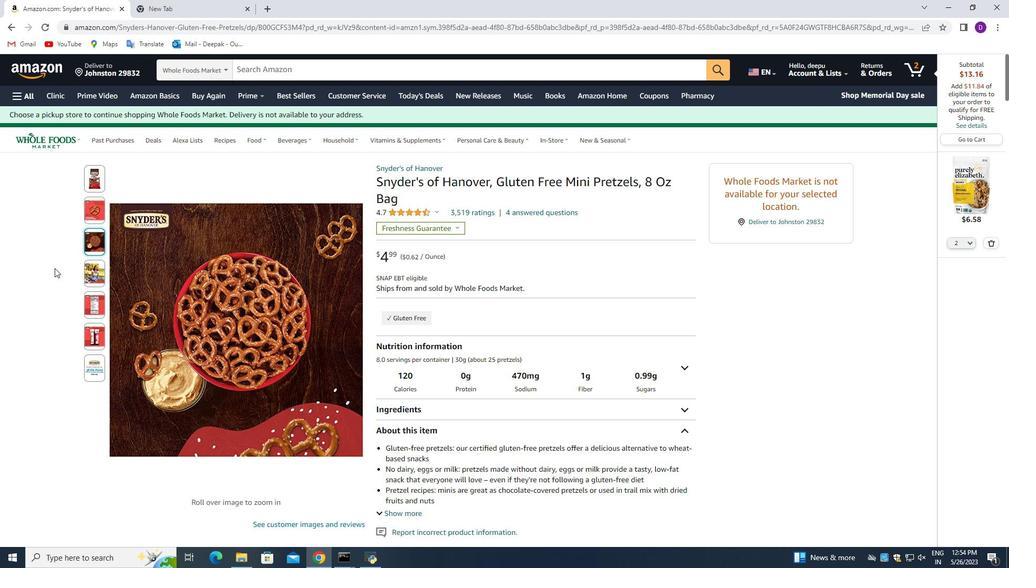 
Action: Mouse moved to (45, 258)
Screenshot: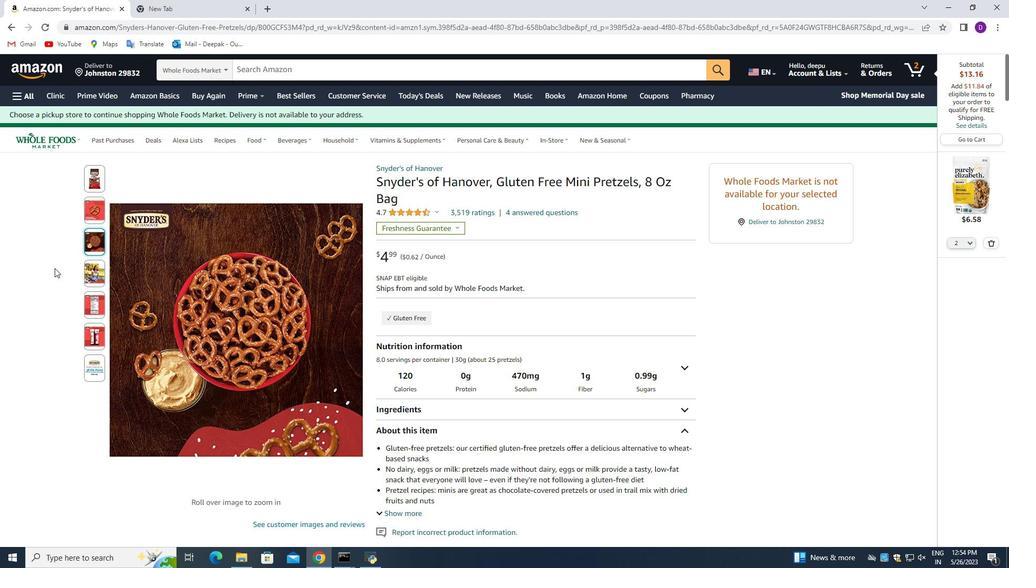 
Action: Mouse scrolled (46, 260) with delta (0, 0)
Screenshot: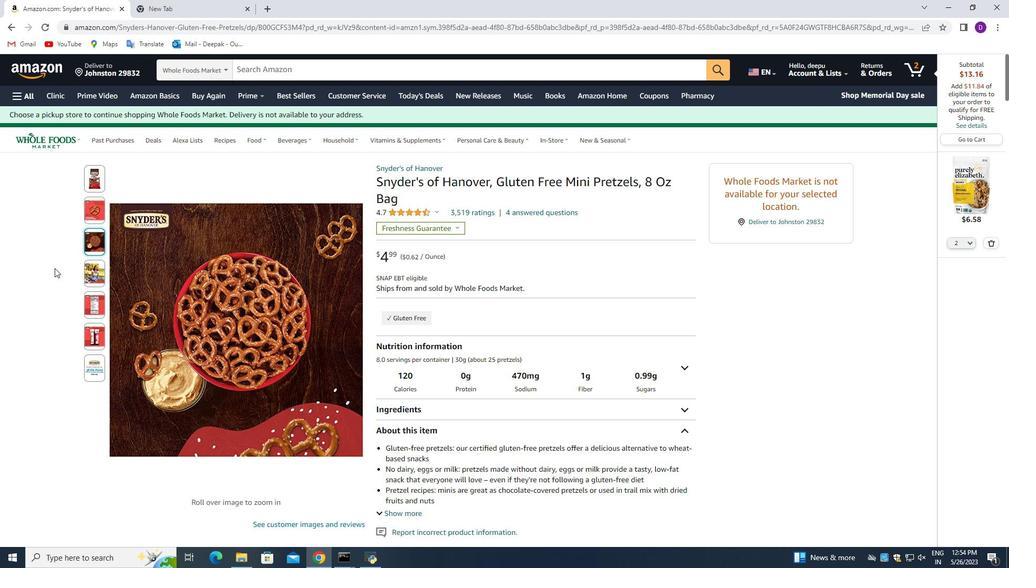 
Action: Mouse moved to (44, 257)
Screenshot: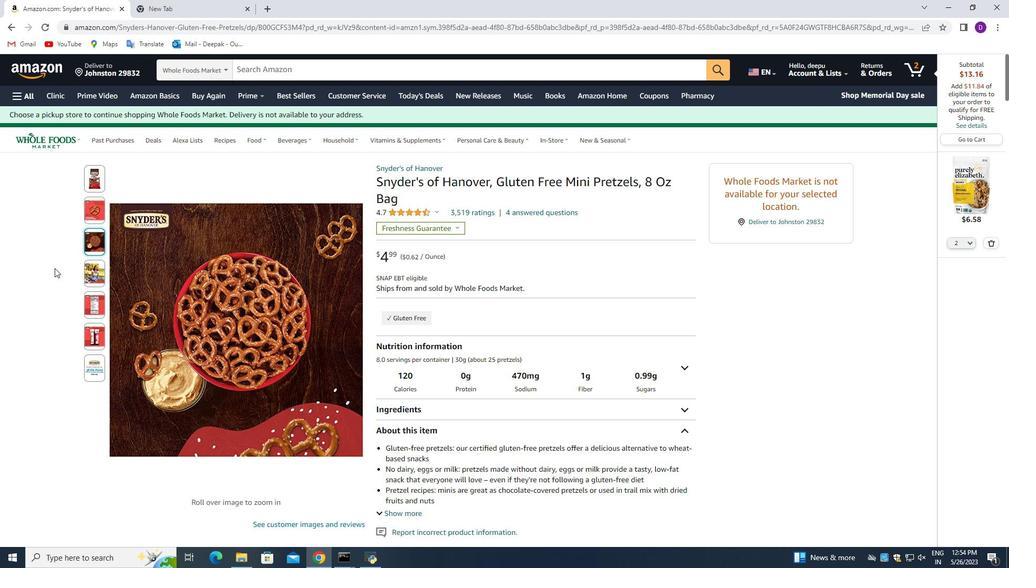 
Action: Mouse scrolled (45, 258) with delta (0, 0)
Screenshot: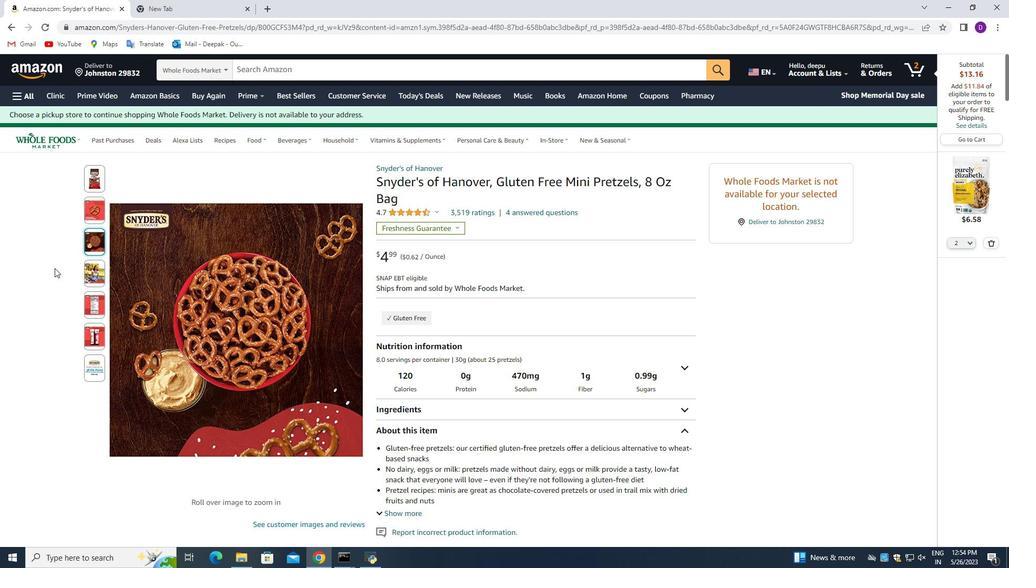 
Action: Mouse moved to (41, 253)
Screenshot: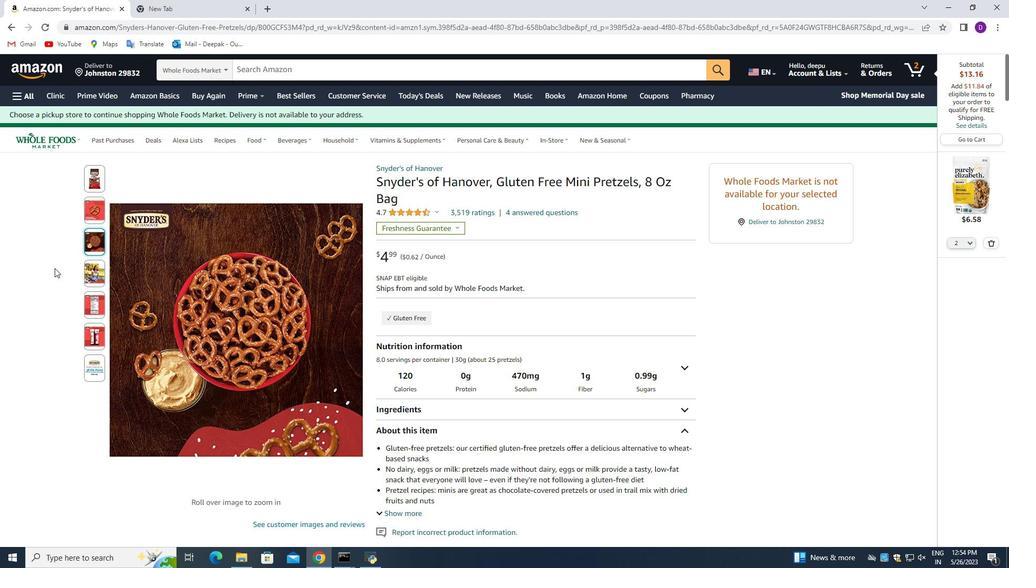 
Action: Mouse scrolled (42, 255) with delta (0, 0)
Screenshot: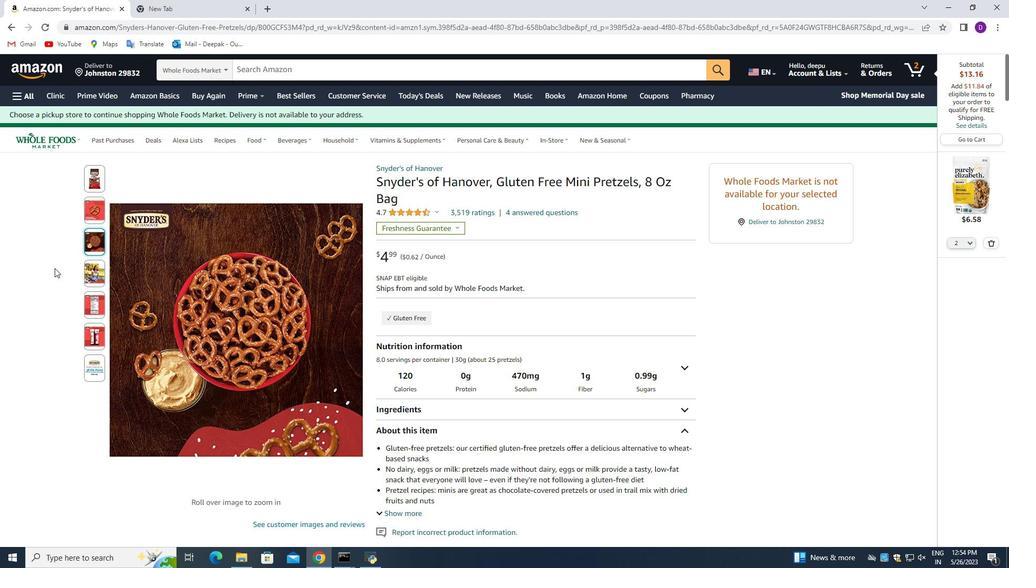 
Action: Mouse moved to (646, 293)
Screenshot: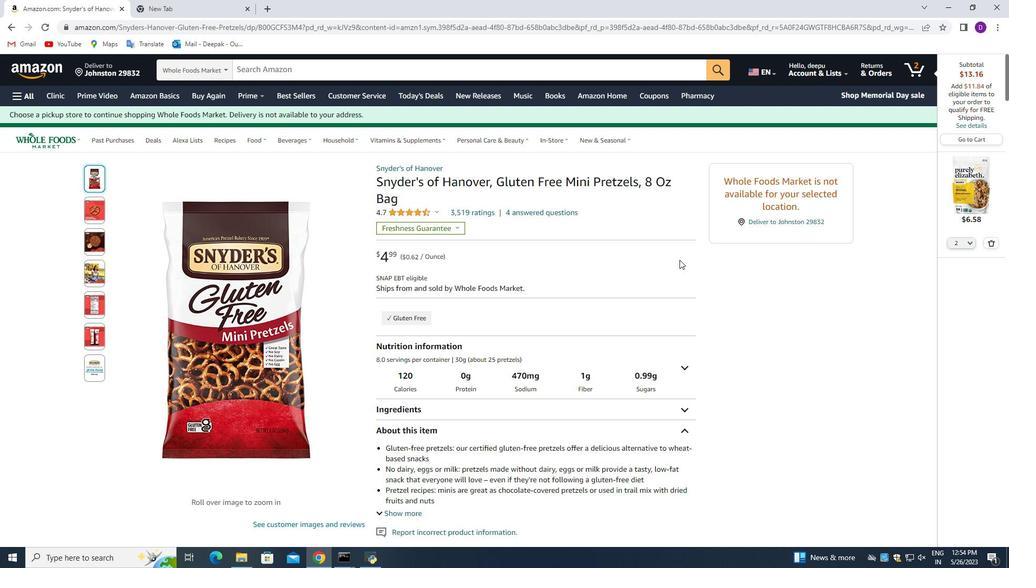 
Action: Mouse scrolled (646, 293) with delta (0, 0)
Screenshot: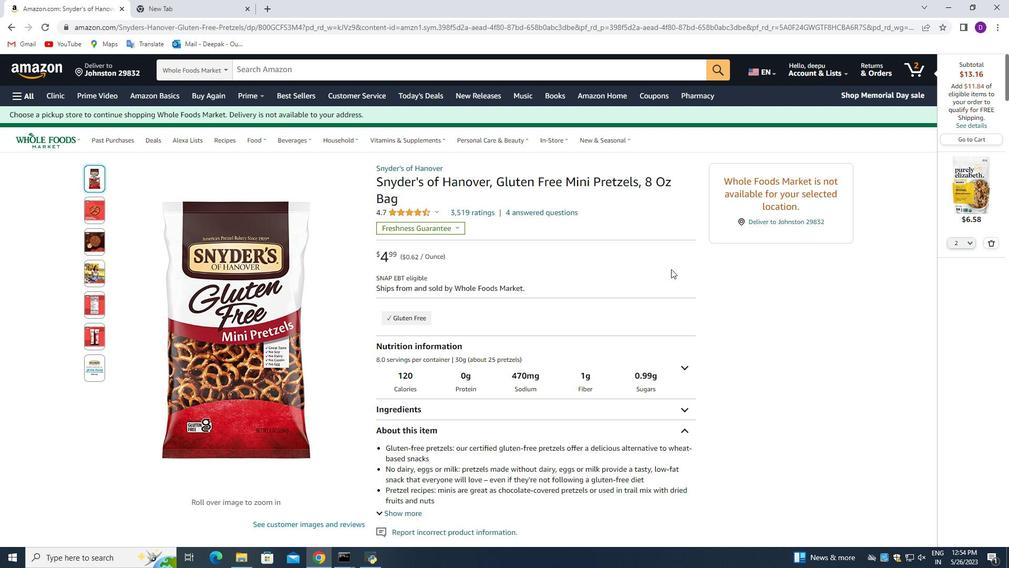 
Action: Mouse moved to (640, 297)
Screenshot: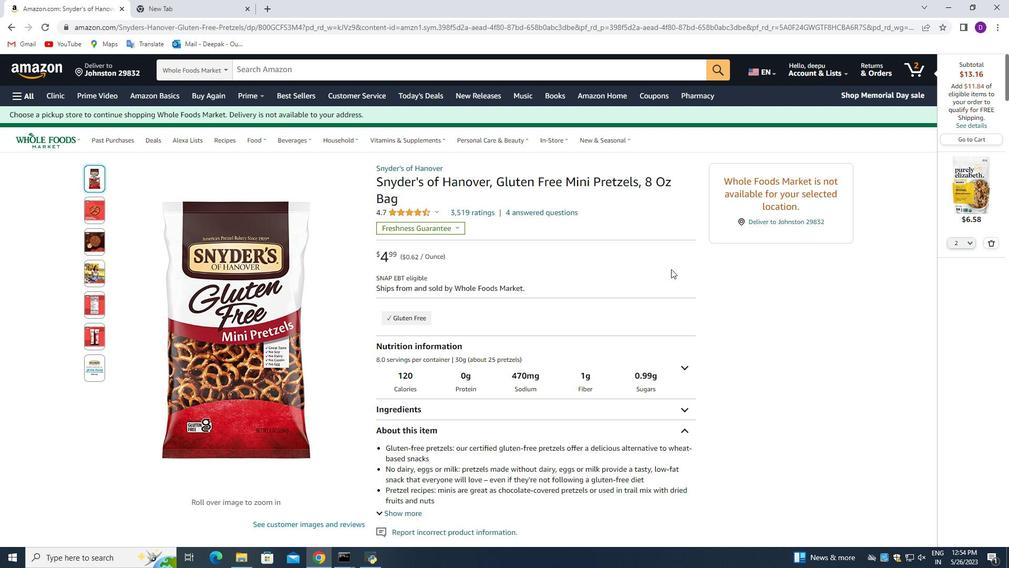 
Action: Mouse scrolled (641, 296) with delta (0, 0)
Screenshot: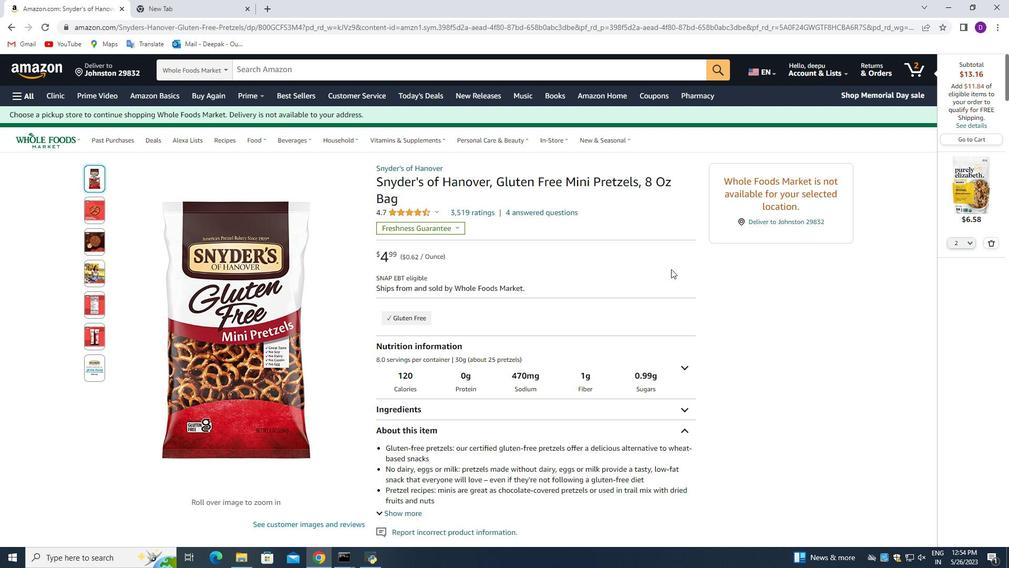 
Action: Mouse moved to (626, 292)
Screenshot: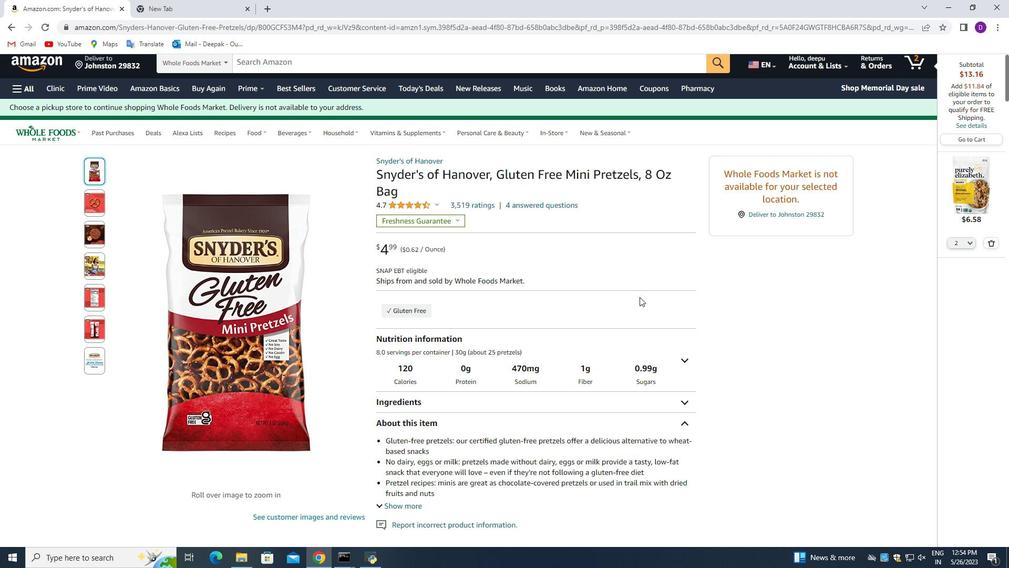 
Action: Mouse scrolled (636, 297) with delta (0, 0)
Screenshot: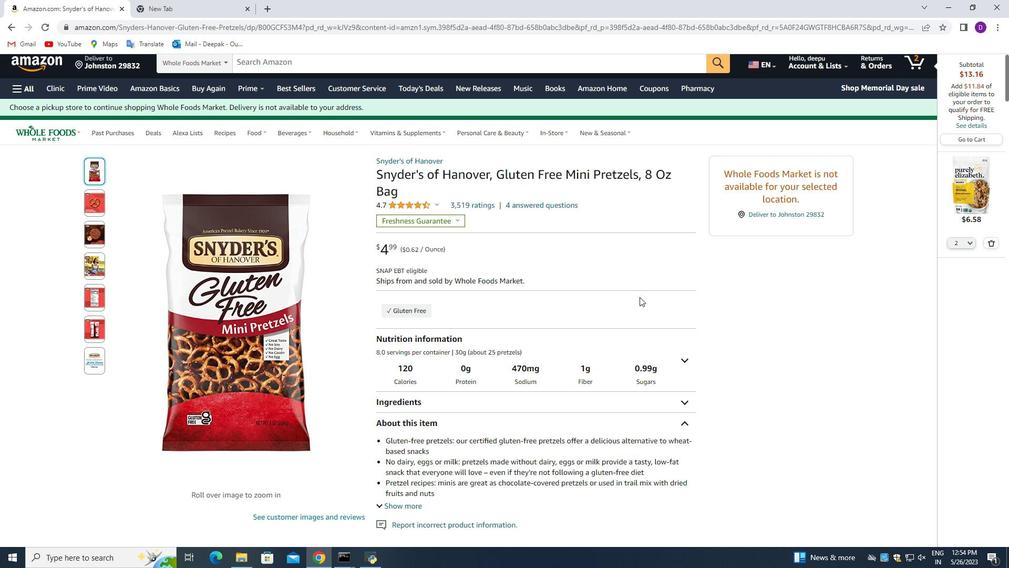 
Action: Mouse moved to (493, 313)
Screenshot: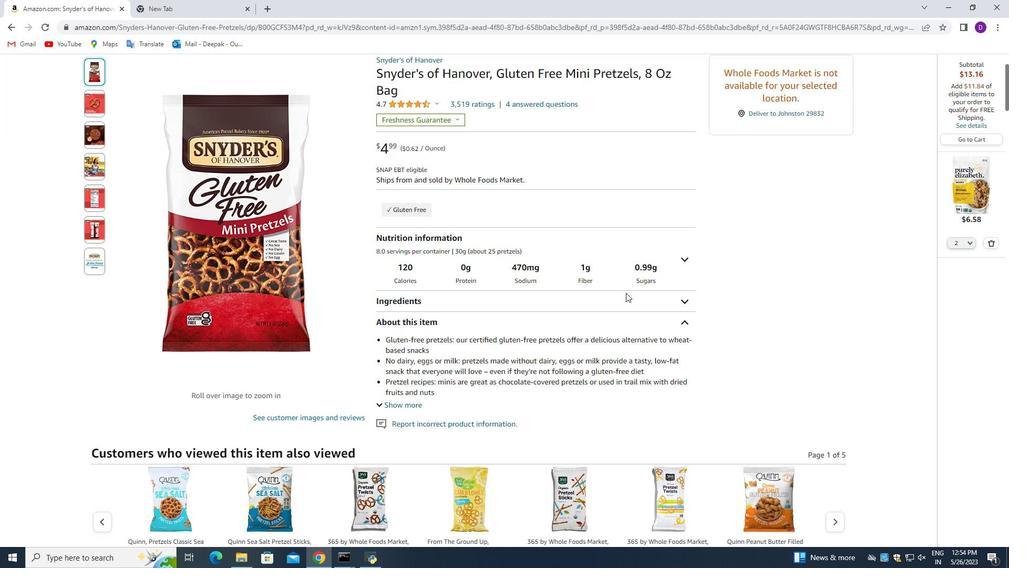 
Action: Mouse scrolled (493, 312) with delta (0, 0)
Screenshot: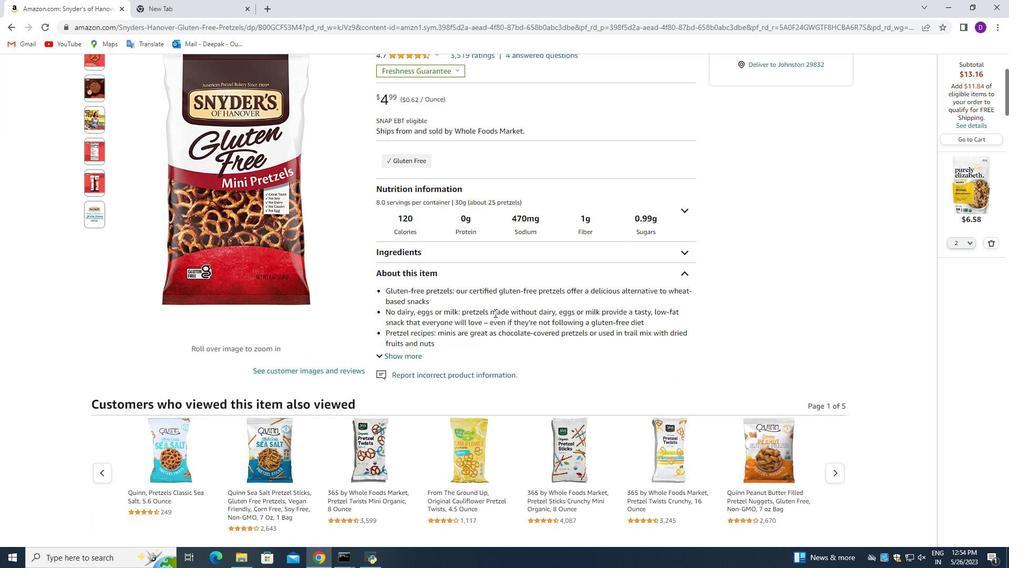 
Action: Mouse moved to (493, 313)
Screenshot: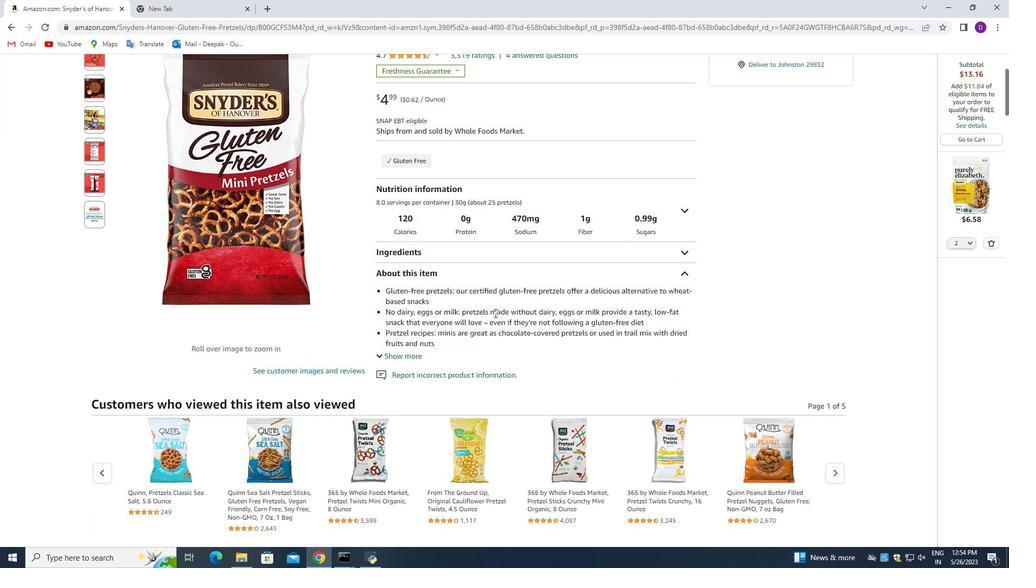 
Action: Mouse scrolled (493, 313) with delta (0, 0)
Screenshot: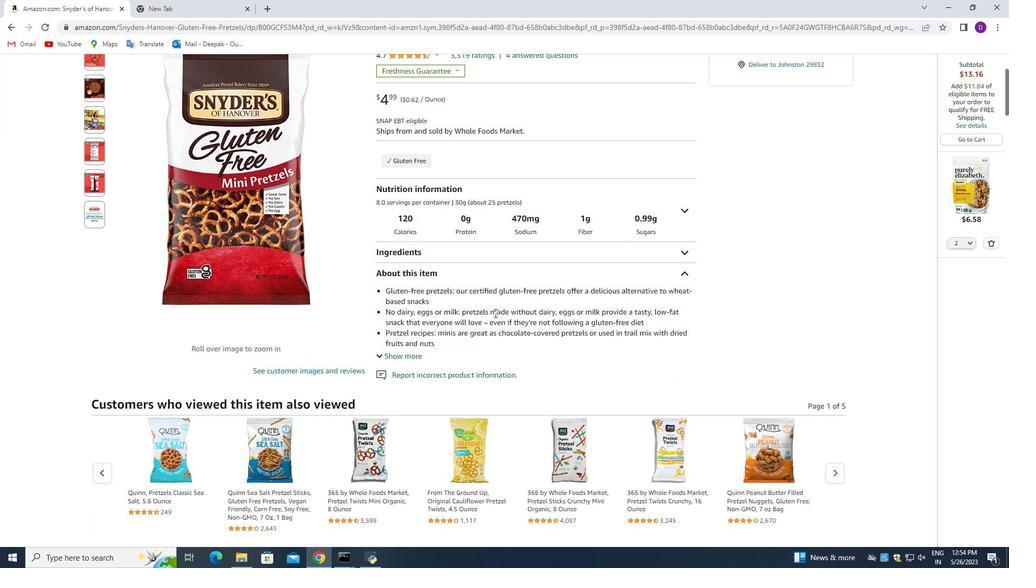 
Action: Mouse moved to (493, 315)
Screenshot: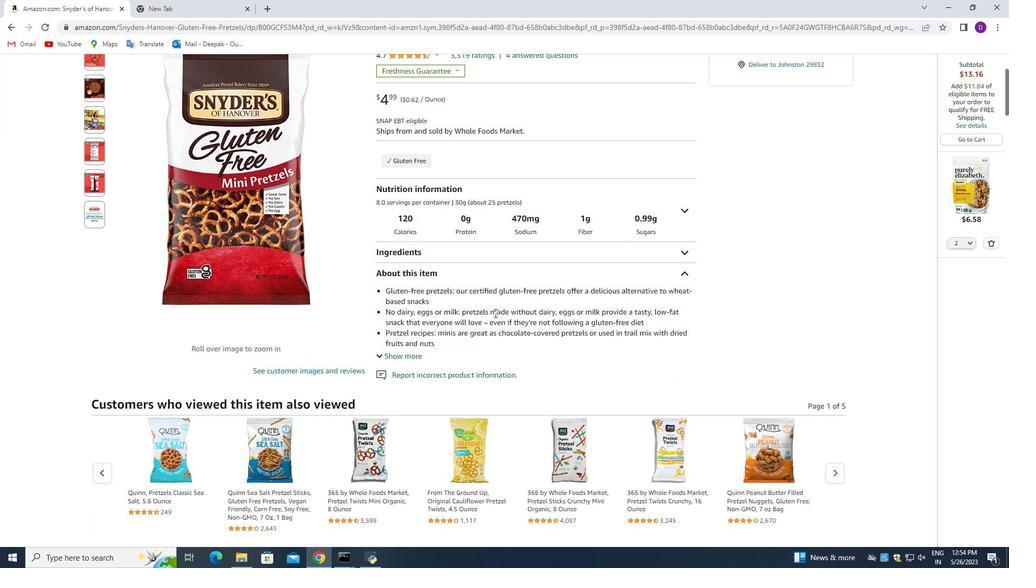 
Action: Mouse scrolled (493, 315) with delta (0, 0)
Screenshot: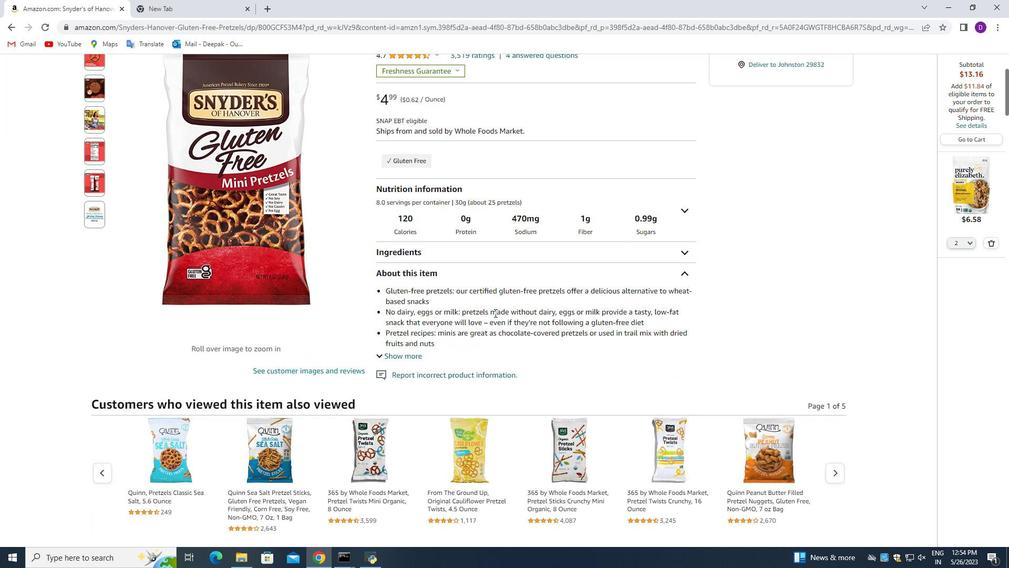 
Action: Mouse scrolled (493, 315) with delta (0, 0)
Screenshot: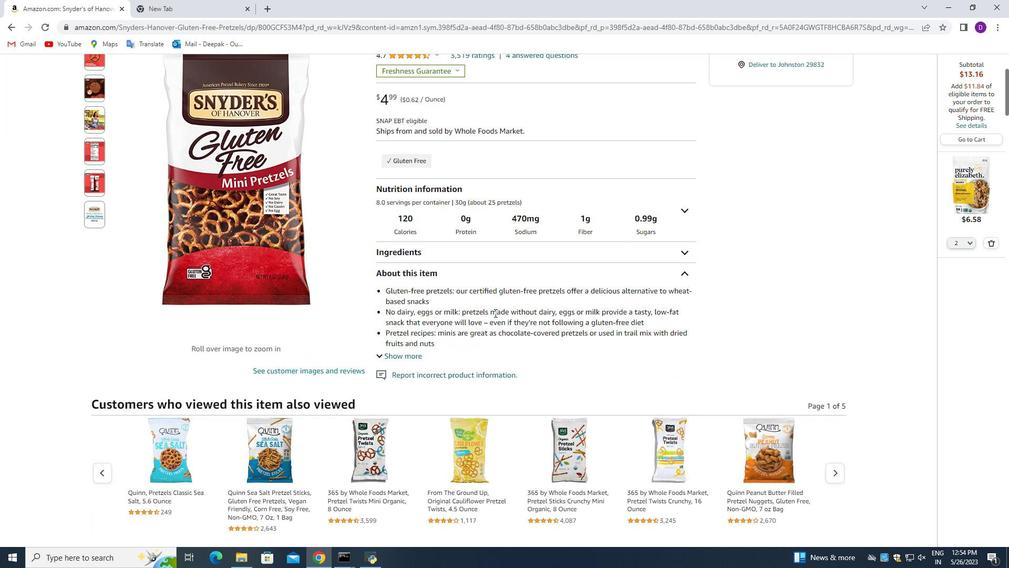 
Action: Mouse moved to (14, 27)
Screenshot: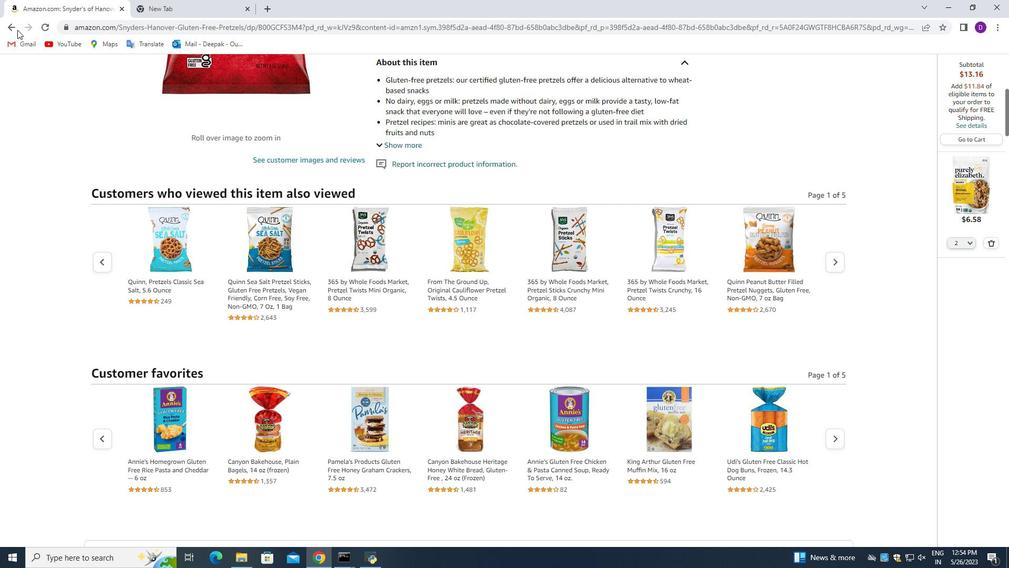 
Action: Mouse pressed left at (14, 27)
Screenshot: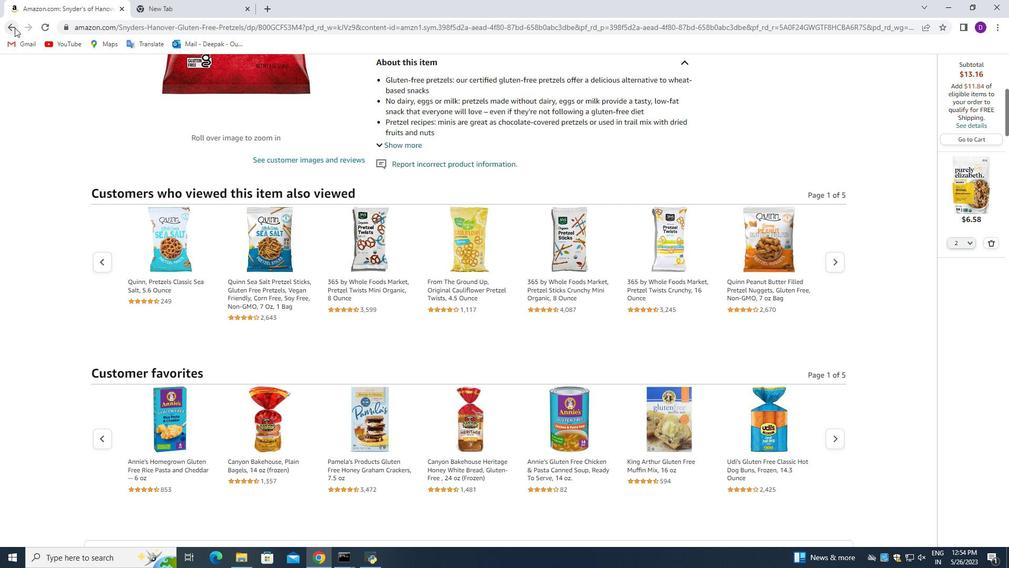 
Action: Mouse moved to (12, 25)
Screenshot: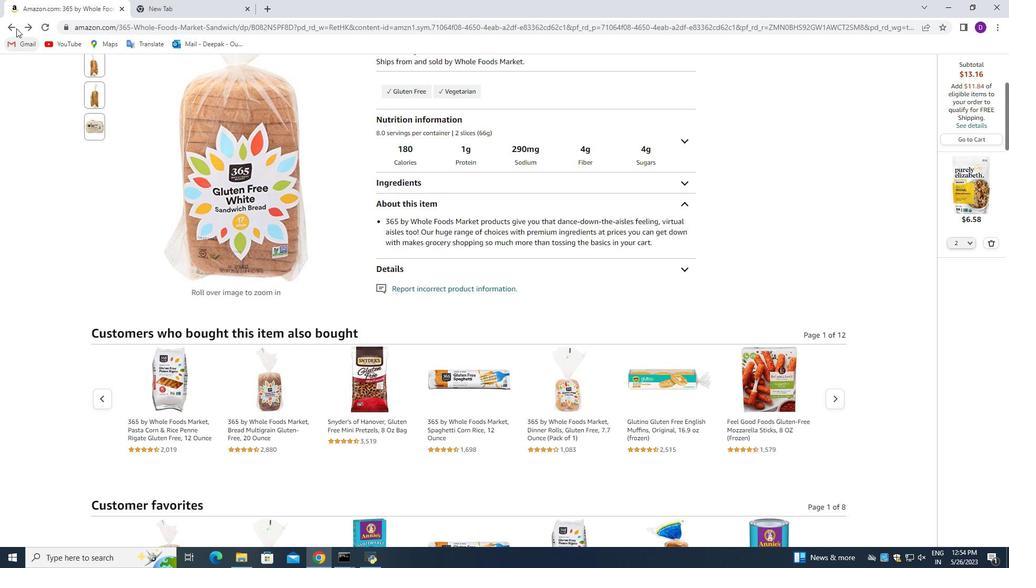 
Action: Mouse pressed left at (12, 25)
Screenshot: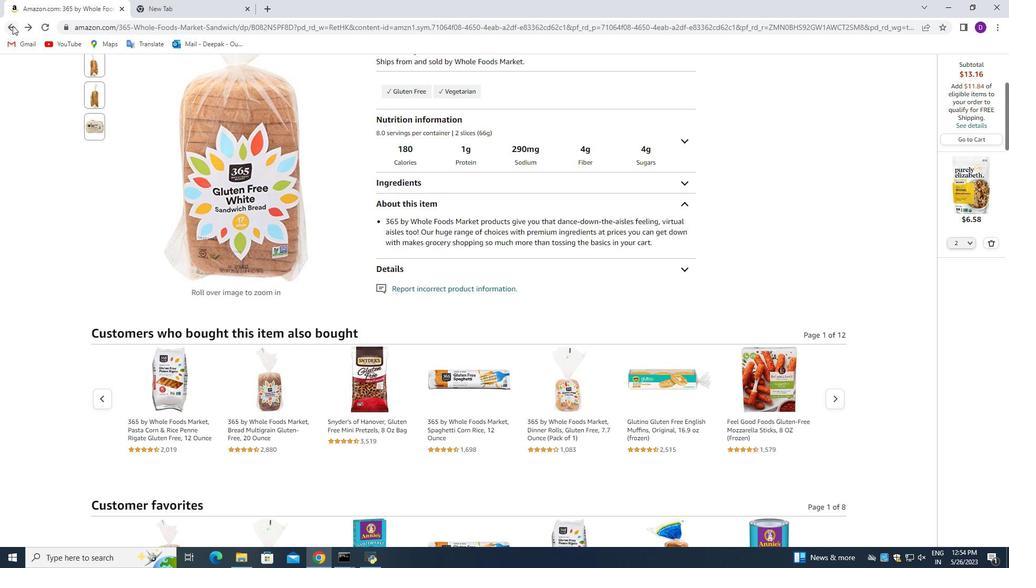 
Action: Mouse moved to (506, 348)
Screenshot: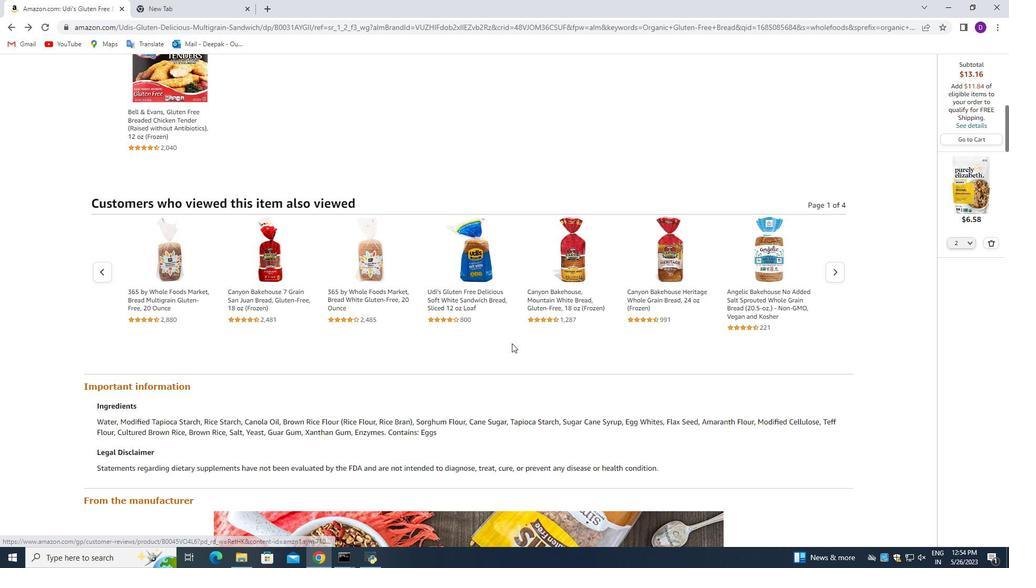 
Action: Mouse scrolled (507, 348) with delta (0, 0)
Screenshot: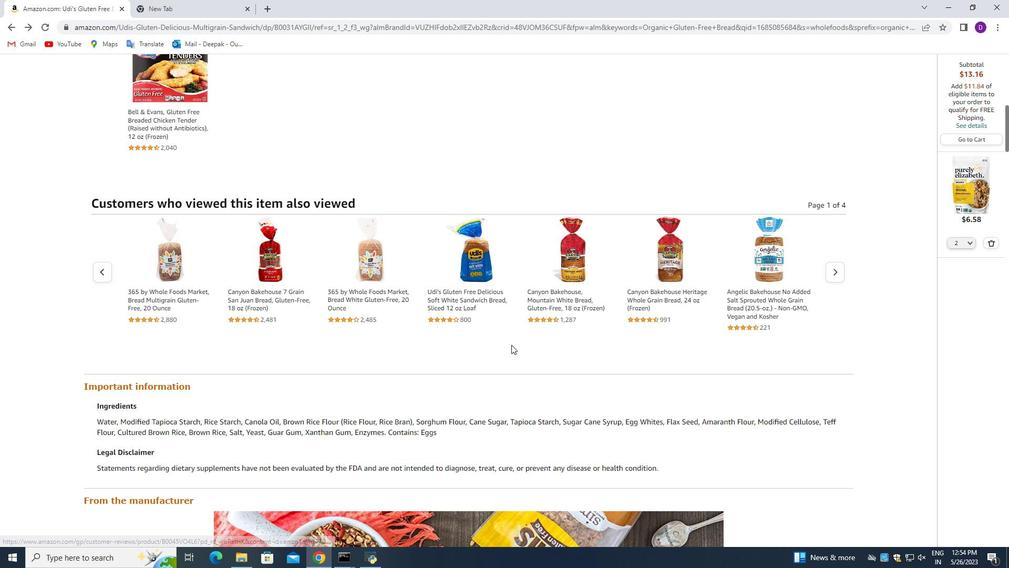 
Action: Mouse moved to (835, 322)
Screenshot: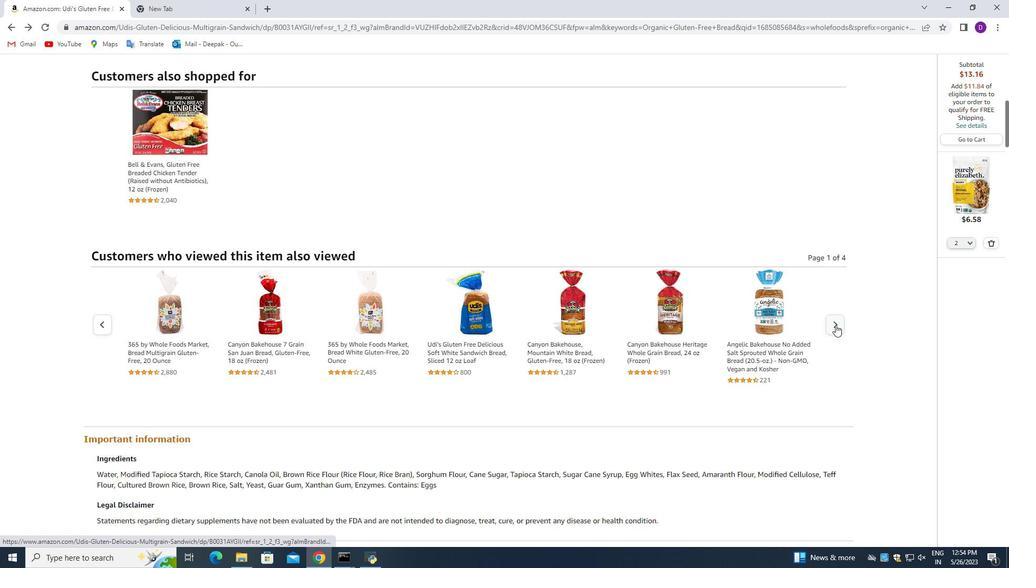 
Action: Mouse pressed left at (835, 322)
Screenshot: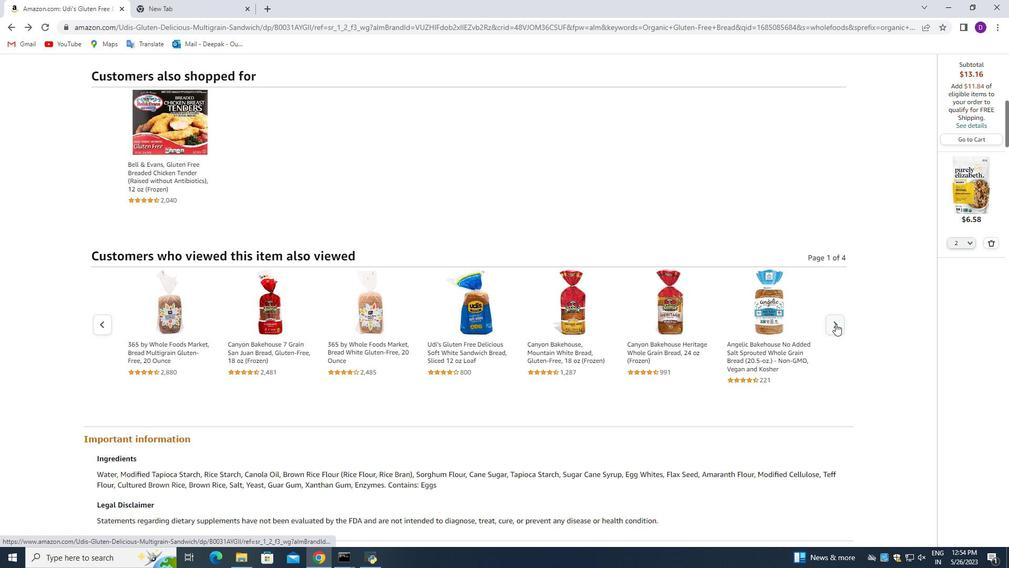 
Action: Mouse moved to (104, 326)
Screenshot: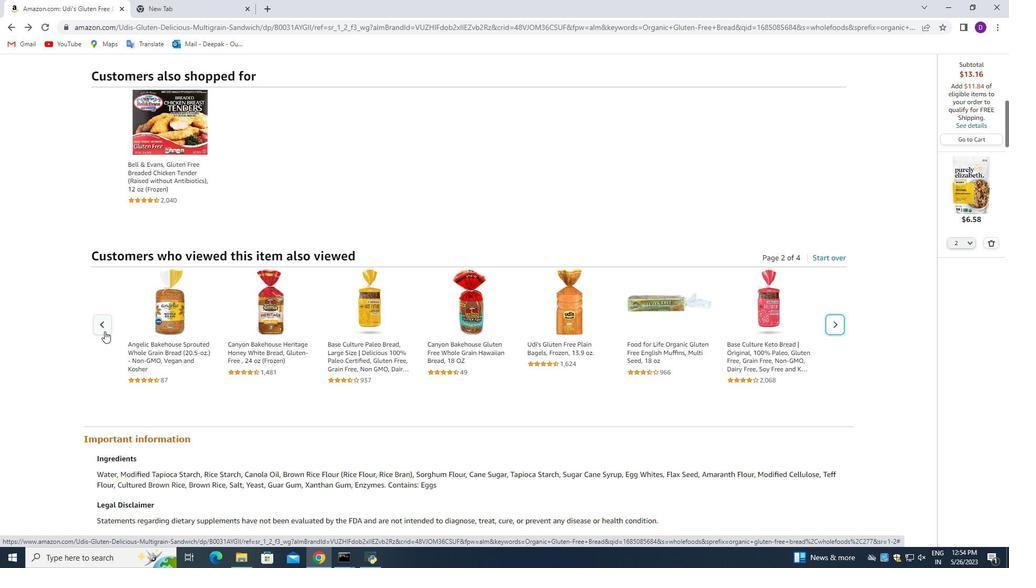 
Action: Mouse pressed left at (104, 326)
Screenshot: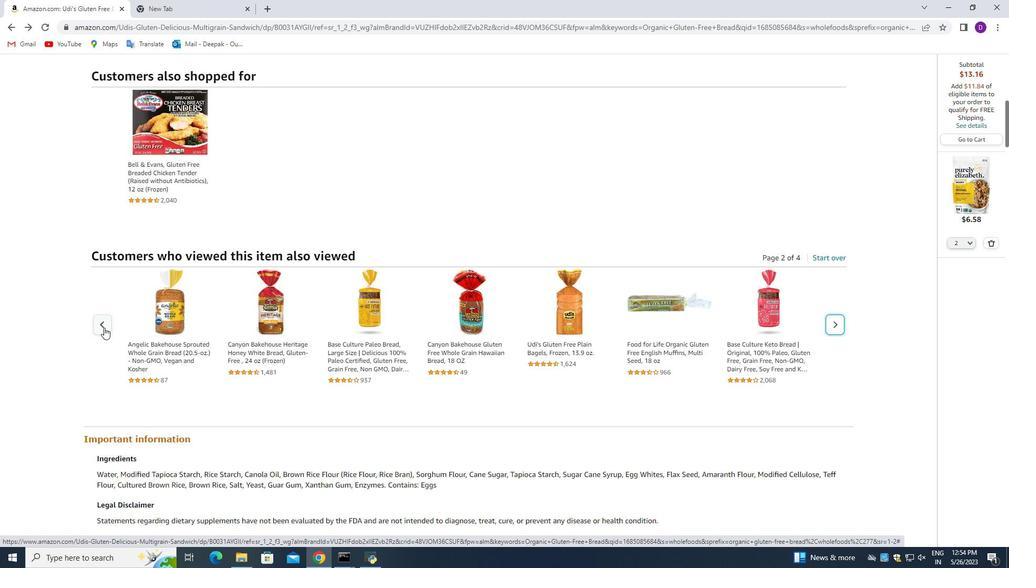 
Action: Mouse moved to (291, 401)
Screenshot: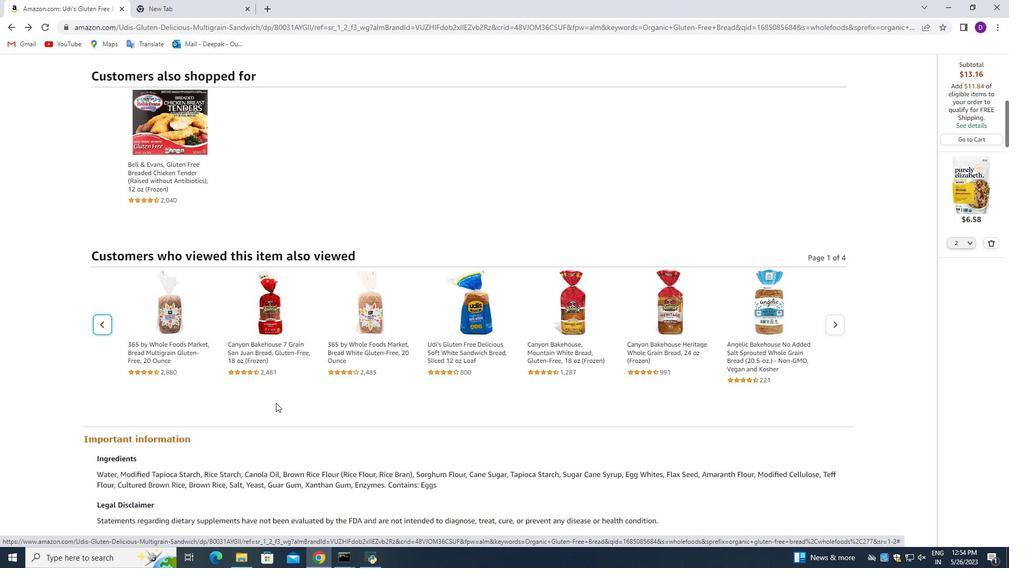 
Action: Mouse scrolled (291, 401) with delta (0, 0)
Screenshot: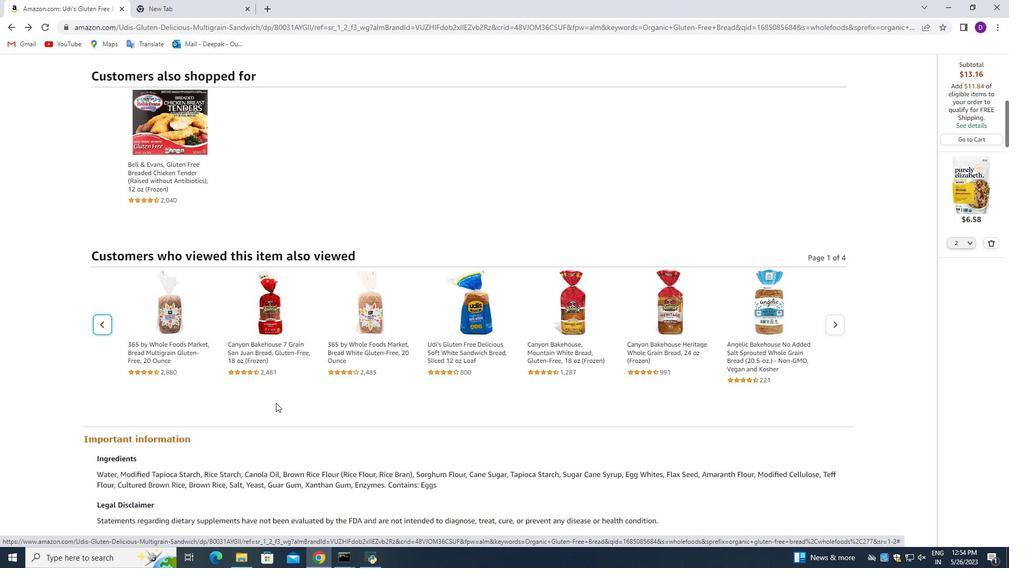 
Action: Mouse moved to (307, 396)
Screenshot: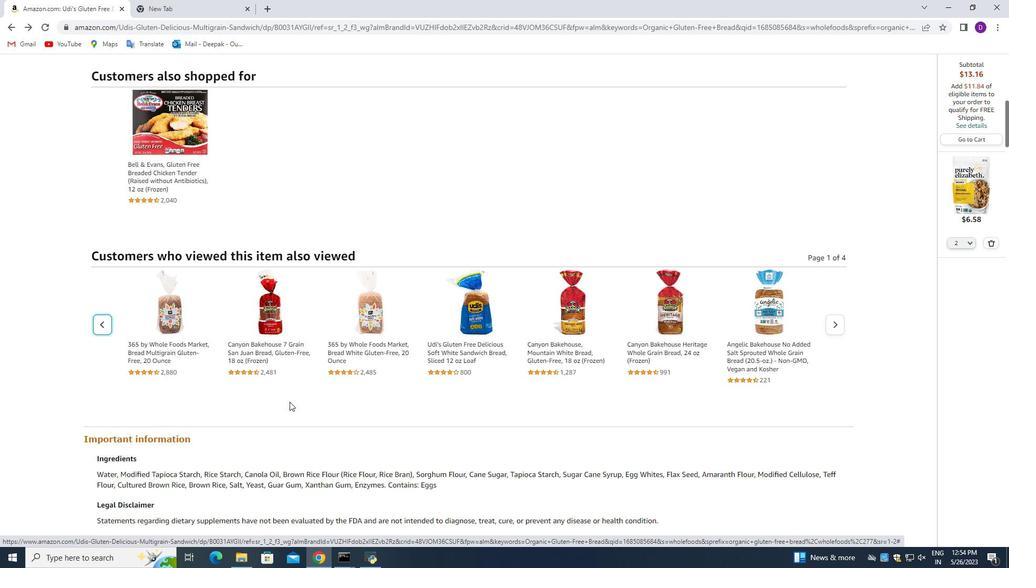 
Action: Mouse scrolled (307, 396) with delta (0, 0)
Screenshot: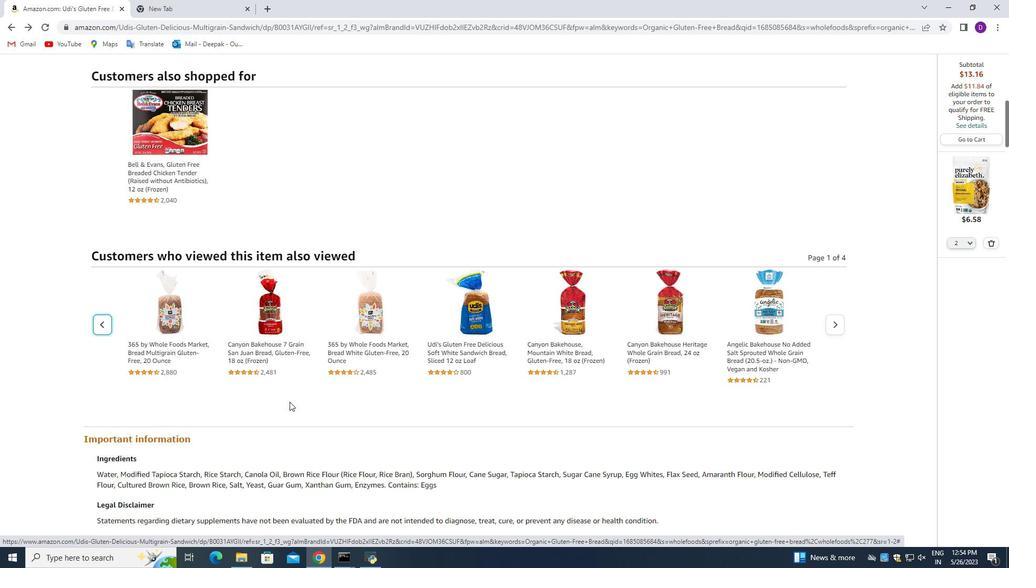 
Action: Mouse moved to (288, 303)
Screenshot: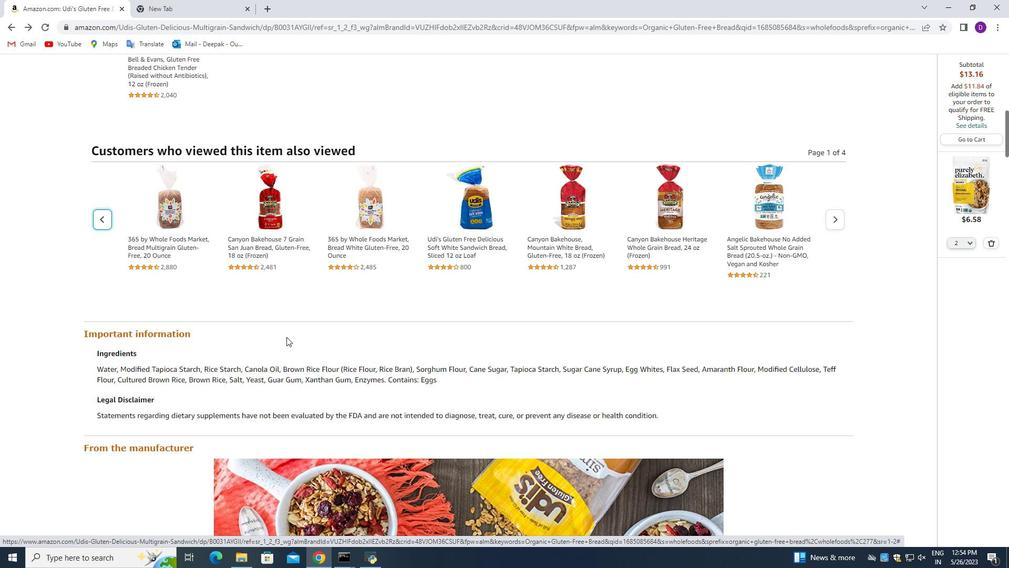 
Action: Mouse scrolled (288, 309) with delta (0, 0)
Screenshot: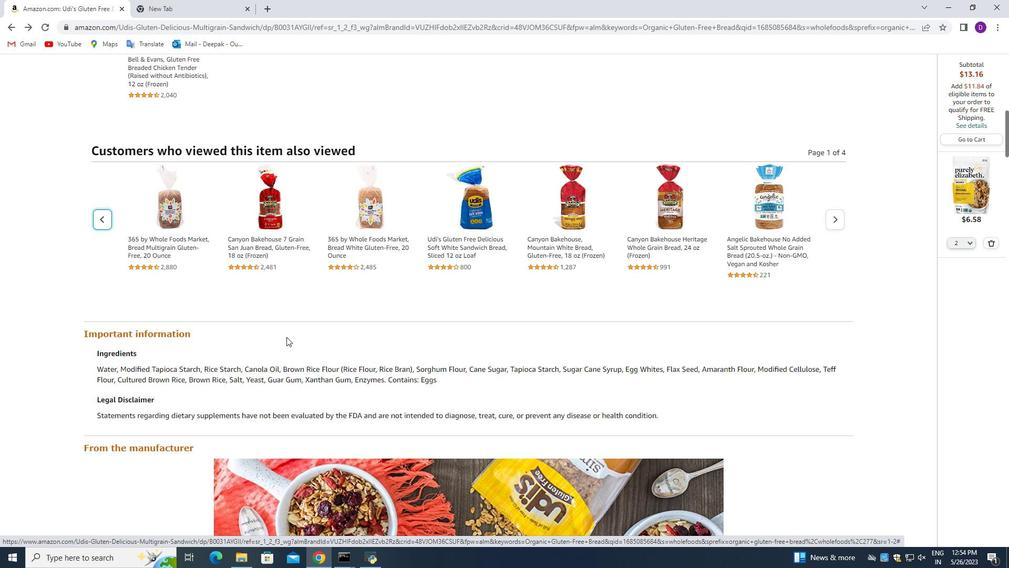 
Action: Mouse moved to (288, 301)
Screenshot: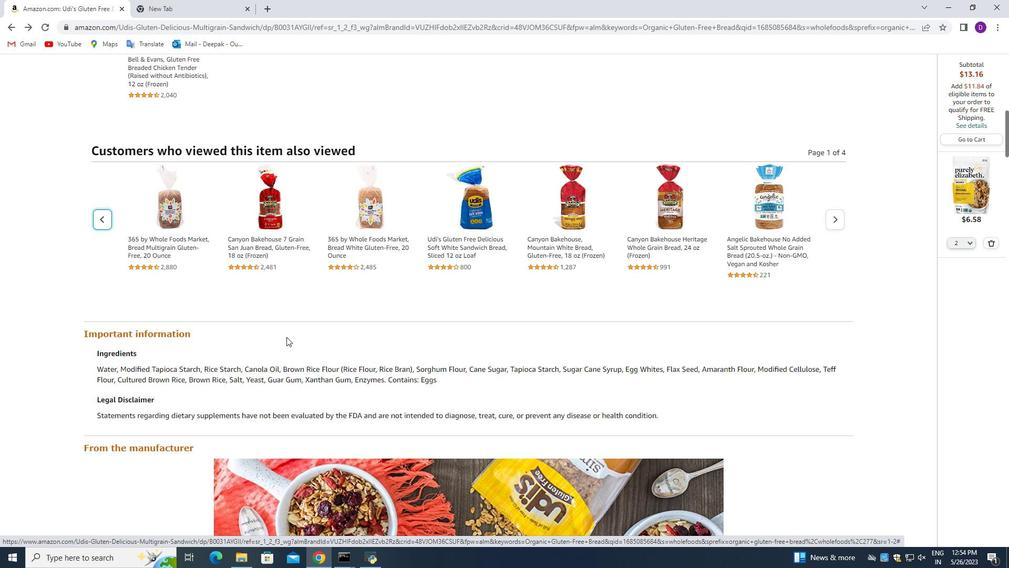 
Action: Mouse scrolled (288, 306) with delta (0, 0)
Screenshot: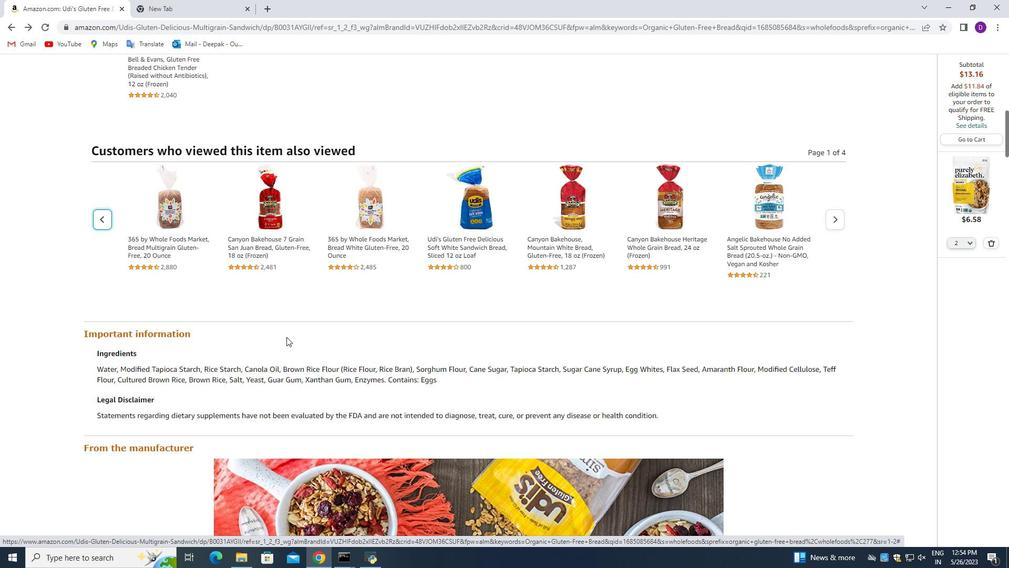 
Action: Mouse moved to (288, 299)
Screenshot: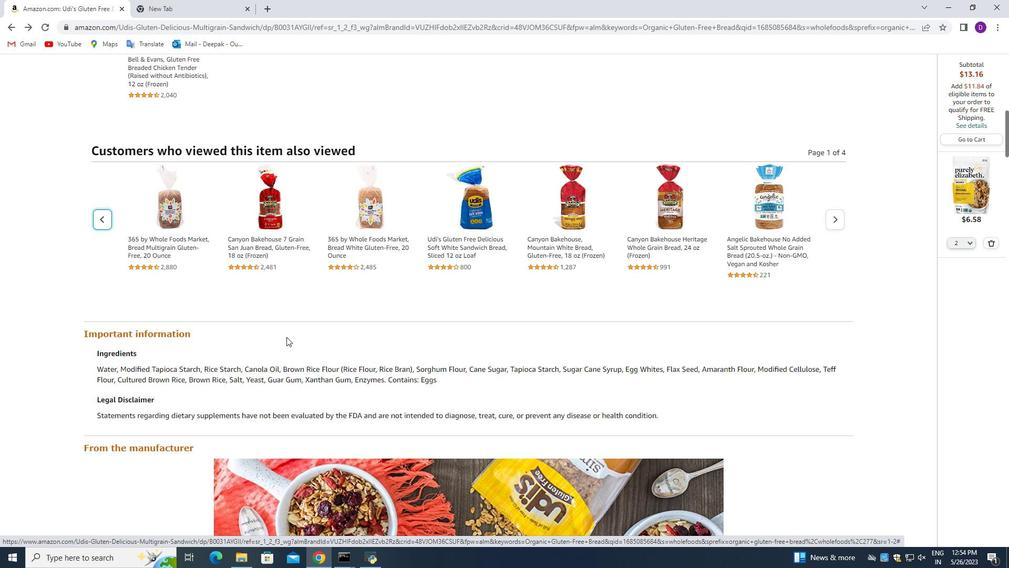 
Action: Mouse scrolled (288, 302) with delta (0, 0)
Screenshot: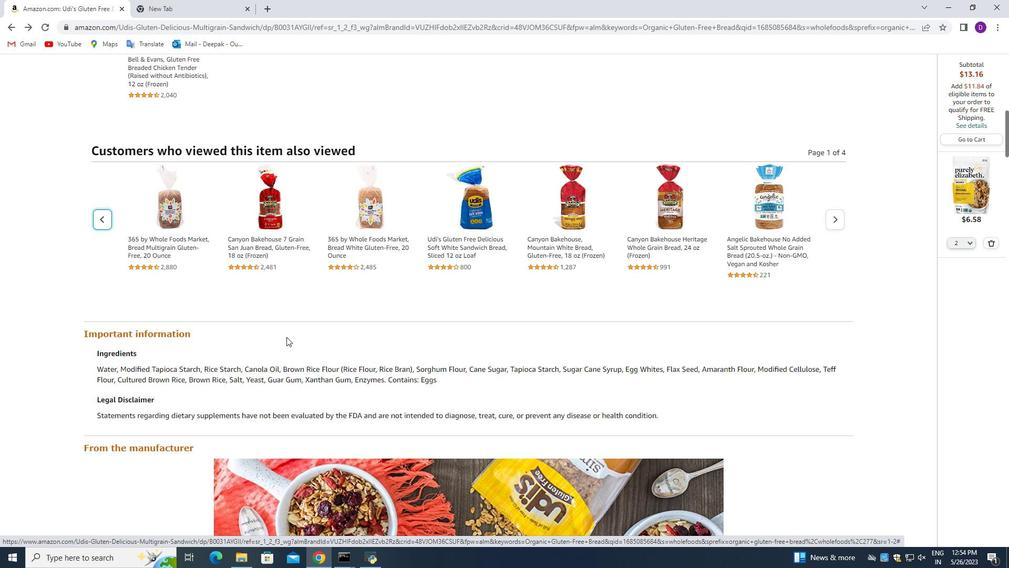 
Action: Mouse moved to (269, 291)
Screenshot: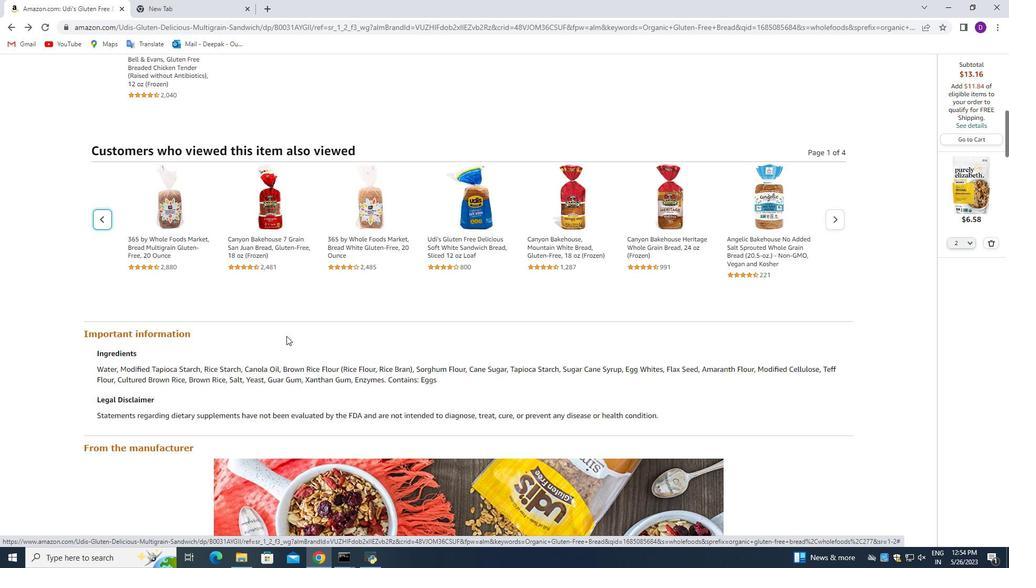 
Action: Mouse scrolled (288, 300) with delta (0, 0)
Screenshot: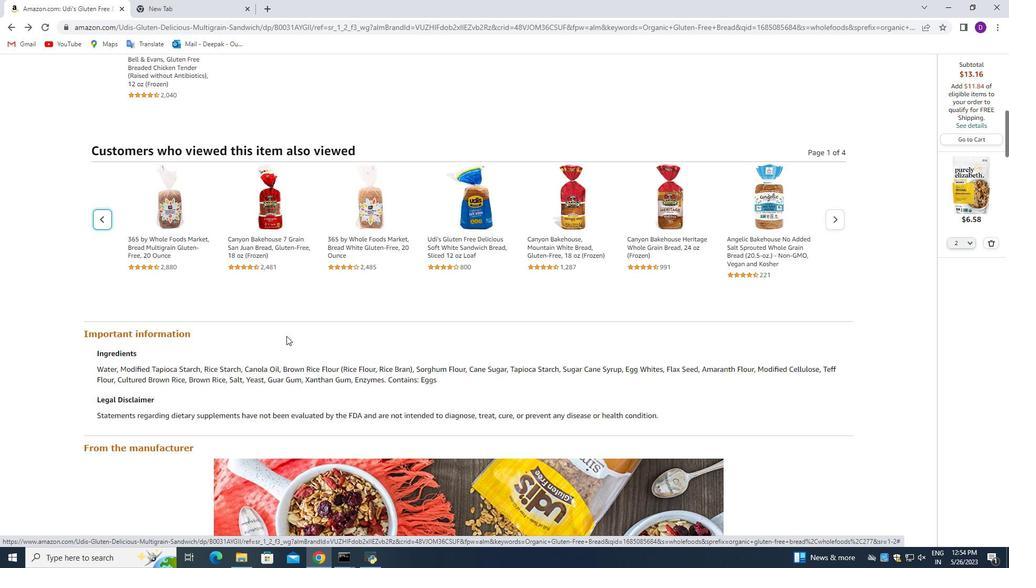 
Action: Mouse scrolled (288, 299) with delta (0, 0)
Screenshot: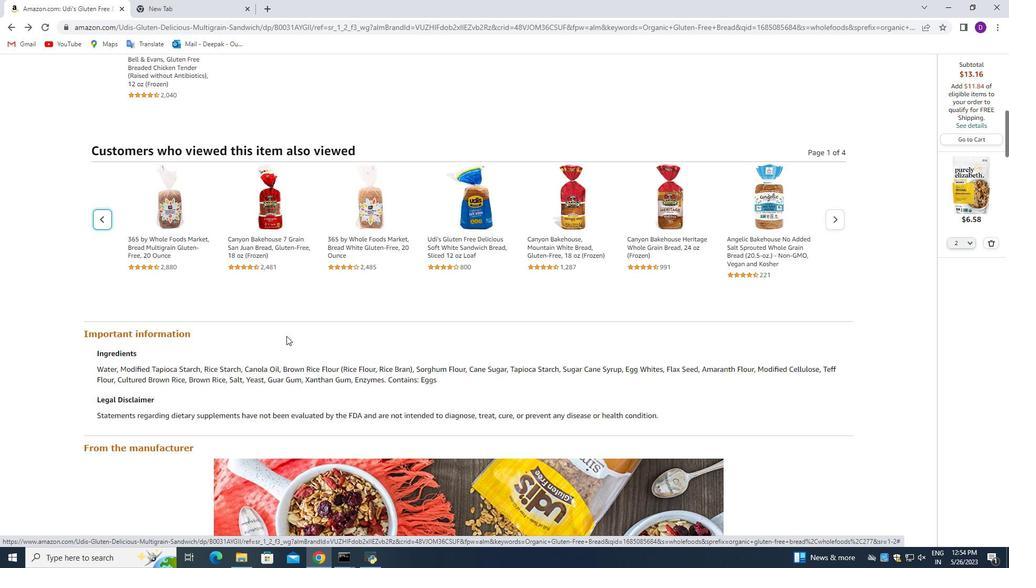 
Action: Mouse scrolled (288, 299) with delta (0, 0)
Screenshot: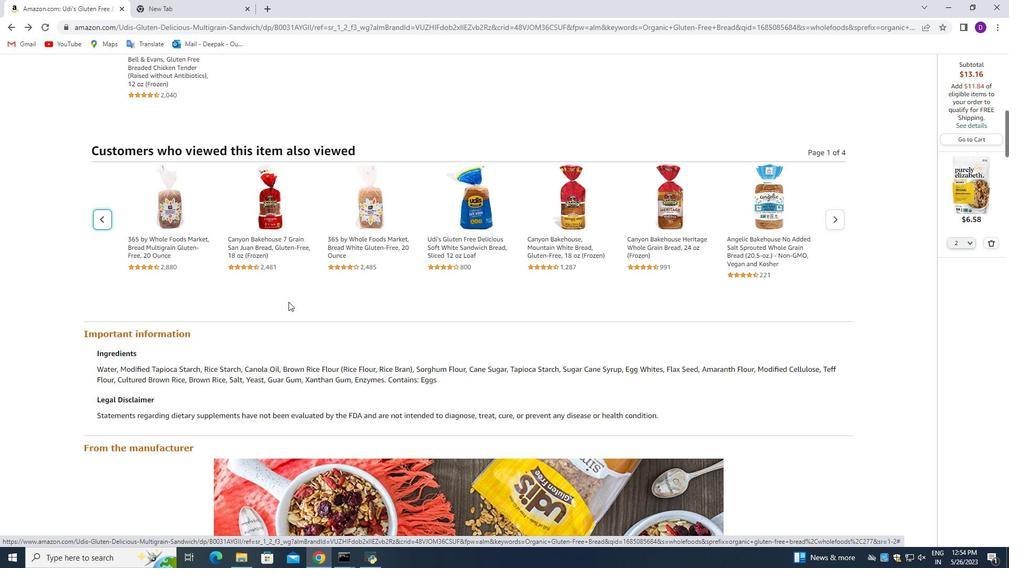
Action: Mouse moved to (270, 289)
Screenshot: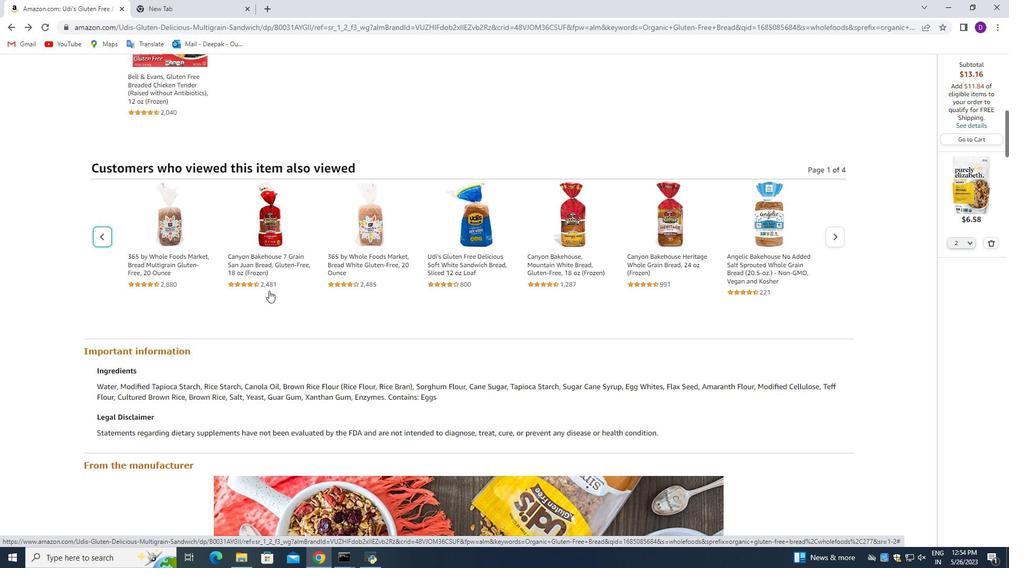 
Action: Mouse scrolled (270, 289) with delta (0, 0)
Screenshot: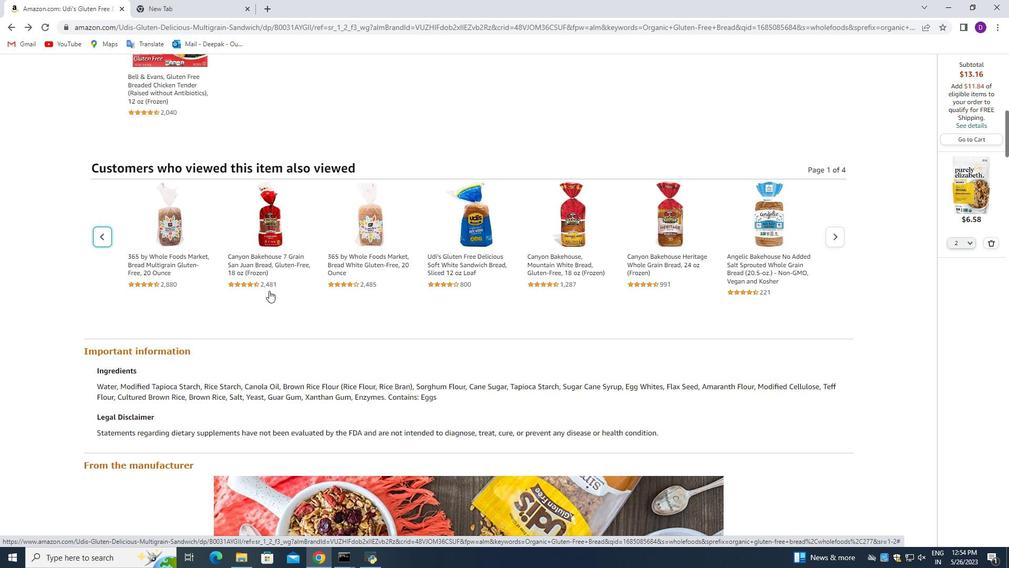 
Action: Mouse scrolled (270, 289) with delta (0, 0)
Screenshot: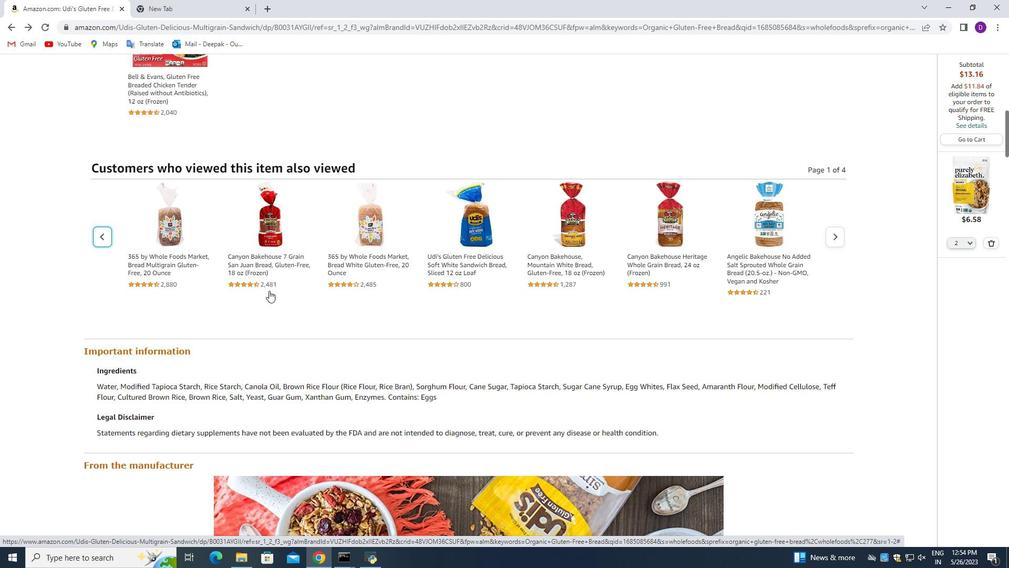 
Action: Mouse scrolled (270, 289) with delta (0, 0)
Screenshot: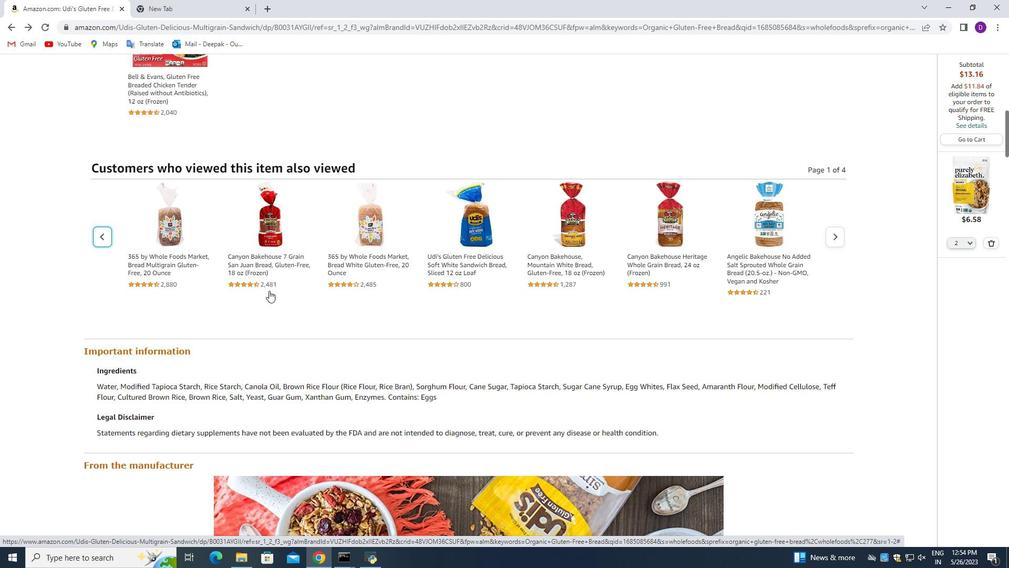 
Action: Mouse moved to (261, 288)
Screenshot: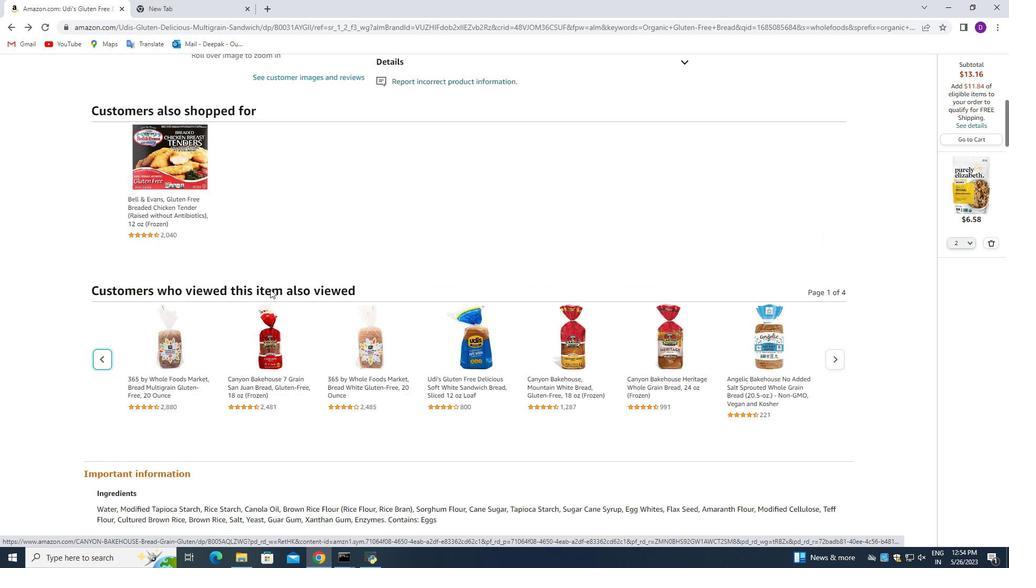 
Action: Mouse scrolled (265, 289) with delta (0, 0)
Screenshot: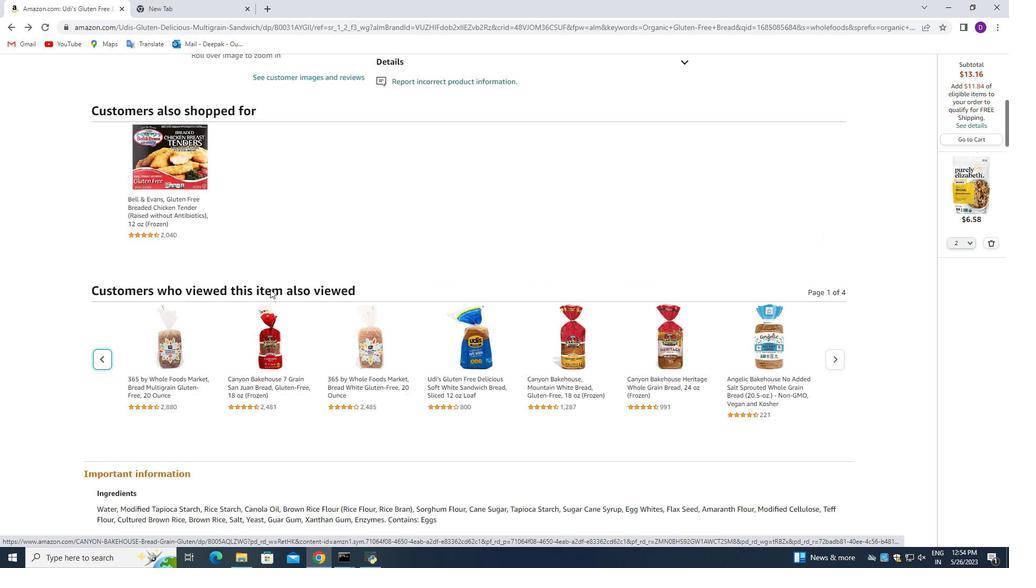 
Action: Mouse moved to (115, 208)
Screenshot: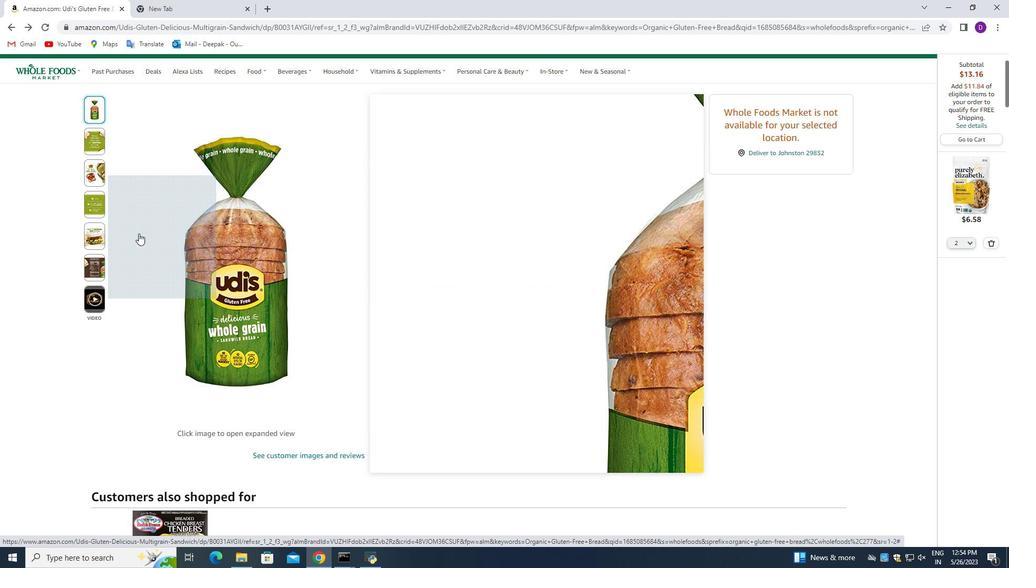 
Action: Mouse scrolled (115, 208) with delta (0, 0)
Screenshot: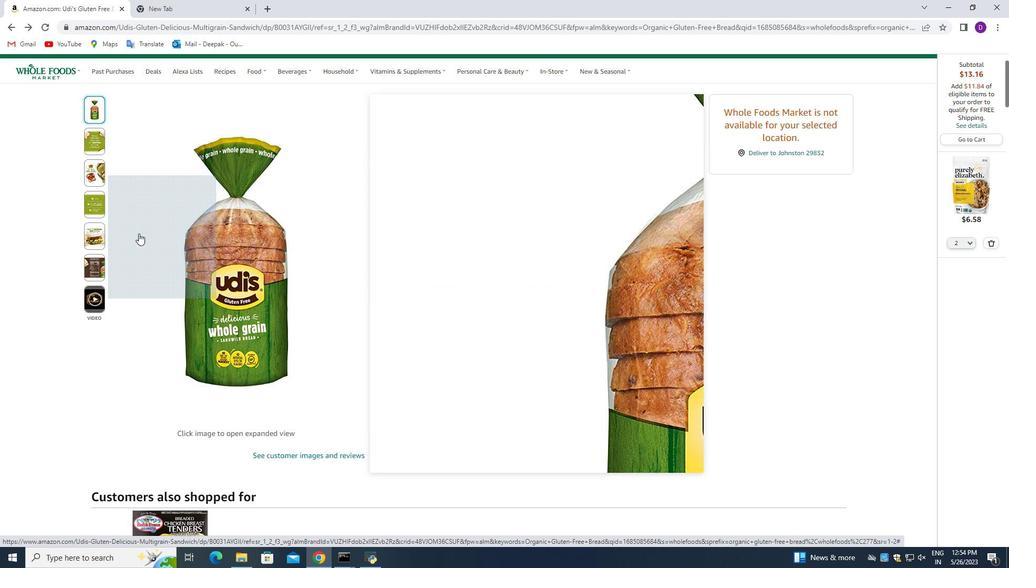
Action: Mouse moved to (115, 205)
Screenshot: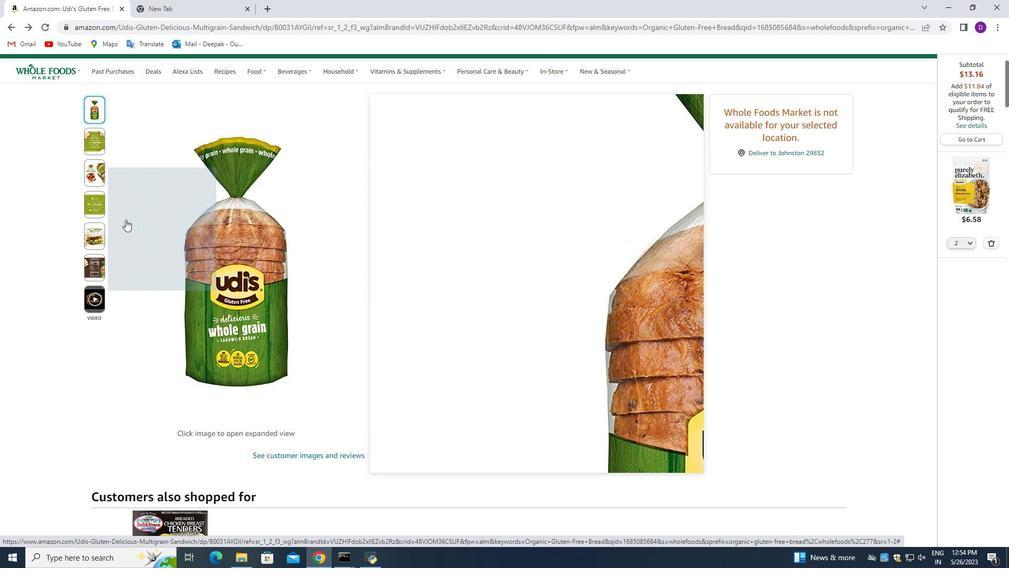 
Action: Mouse scrolled (115, 207) with delta (0, 0)
Screenshot: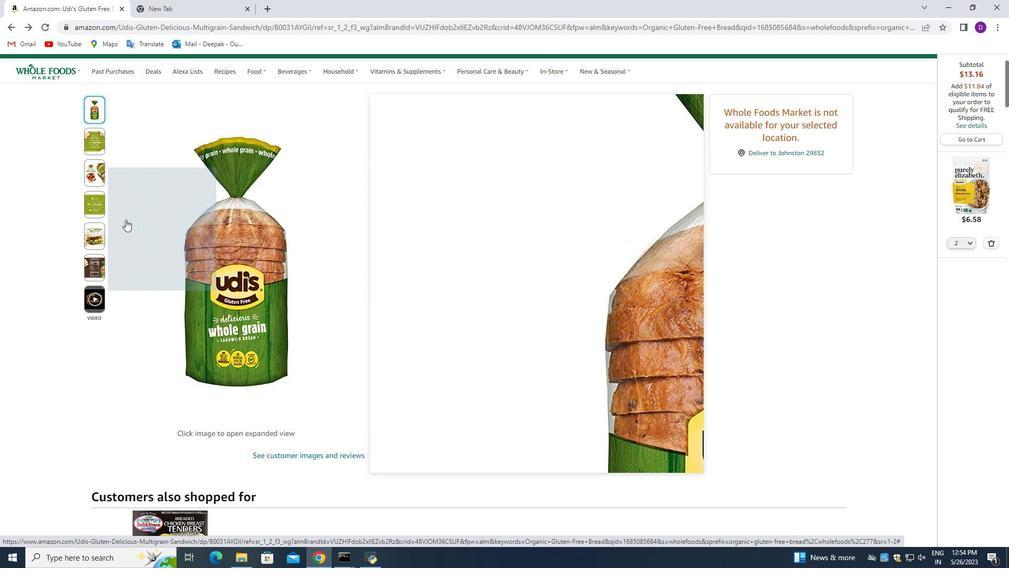 
Action: Mouse moved to (114, 201)
Screenshot: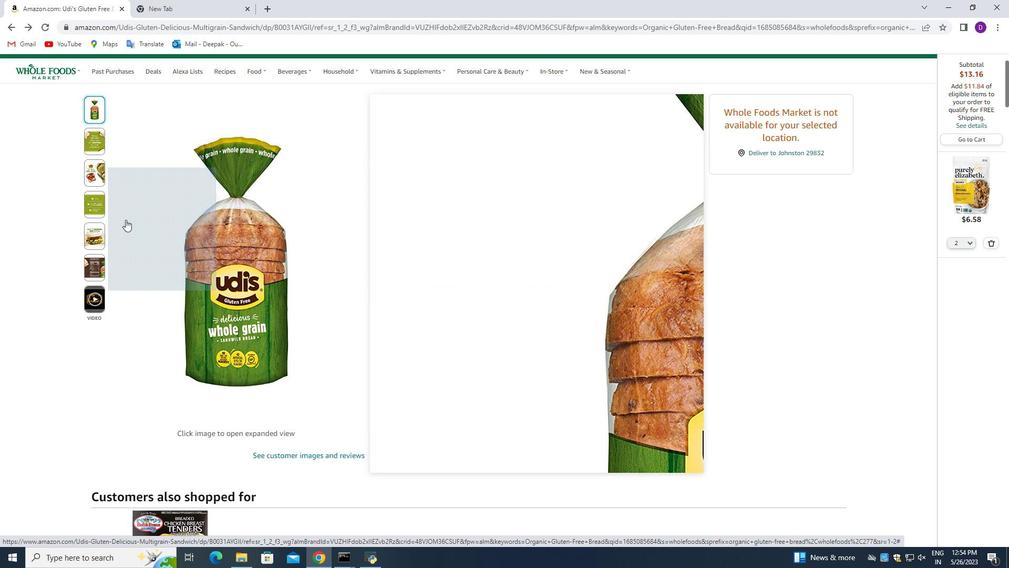 
Action: Mouse scrolled (114, 204) with delta (0, 0)
Screenshot: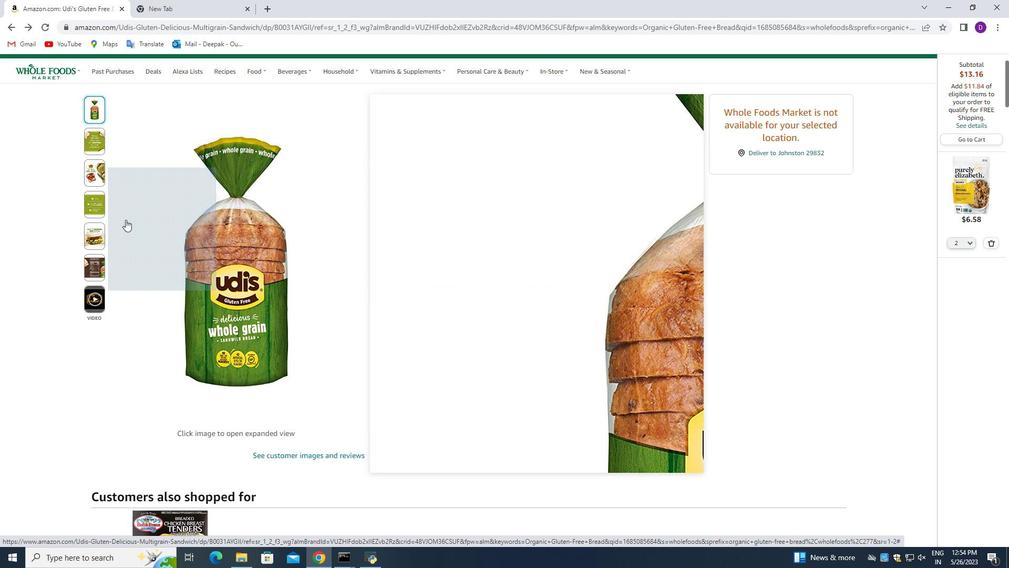 
Action: Mouse moved to (112, 193)
Screenshot: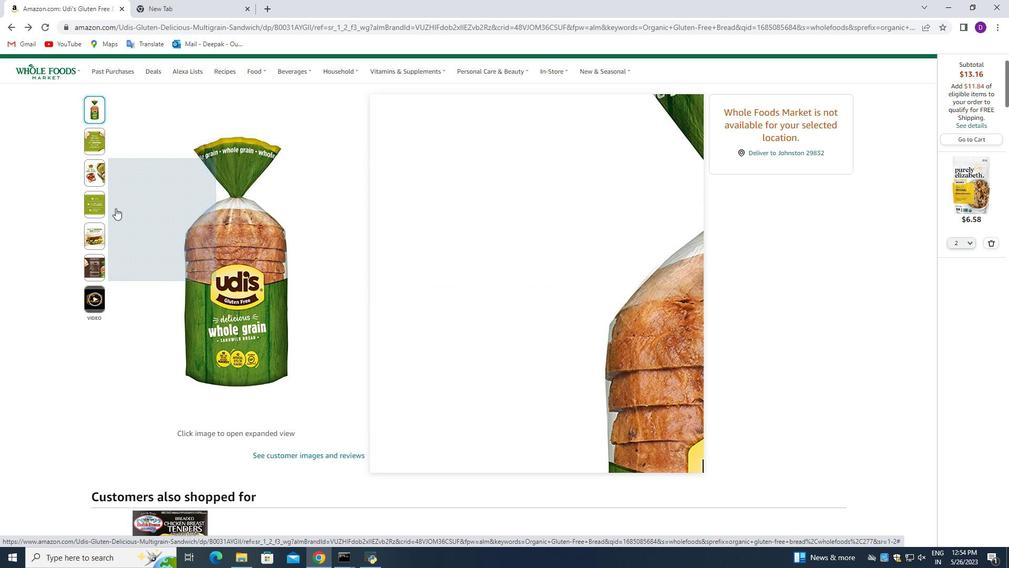 
Action: Mouse scrolled (113, 196) with delta (0, 0)
Screenshot: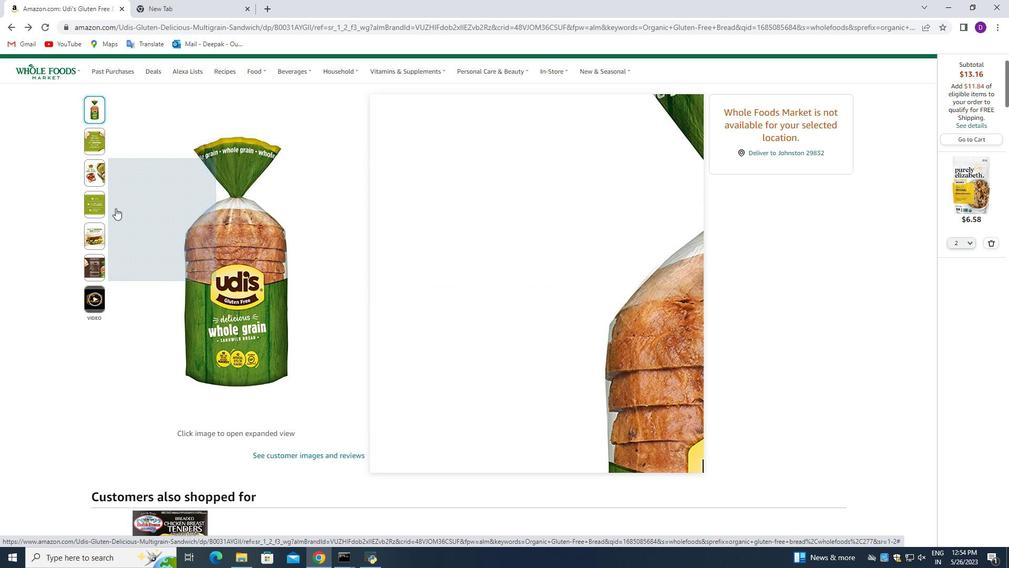 
Action: Mouse moved to (12, 32)
Screenshot: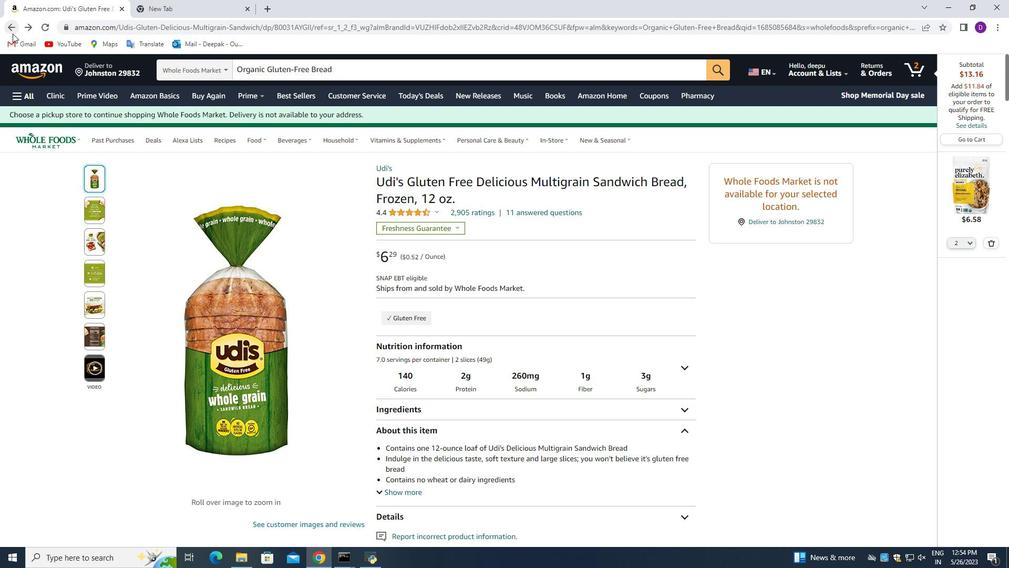 
Action: Mouse pressed left at (12, 32)
Screenshot: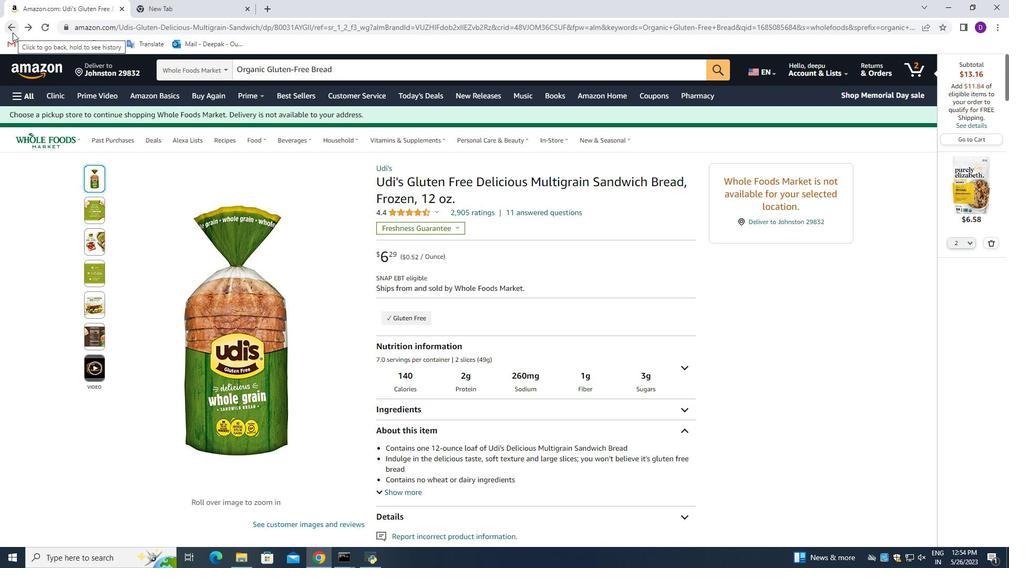 
Action: Mouse moved to (12, 94)
Screenshot: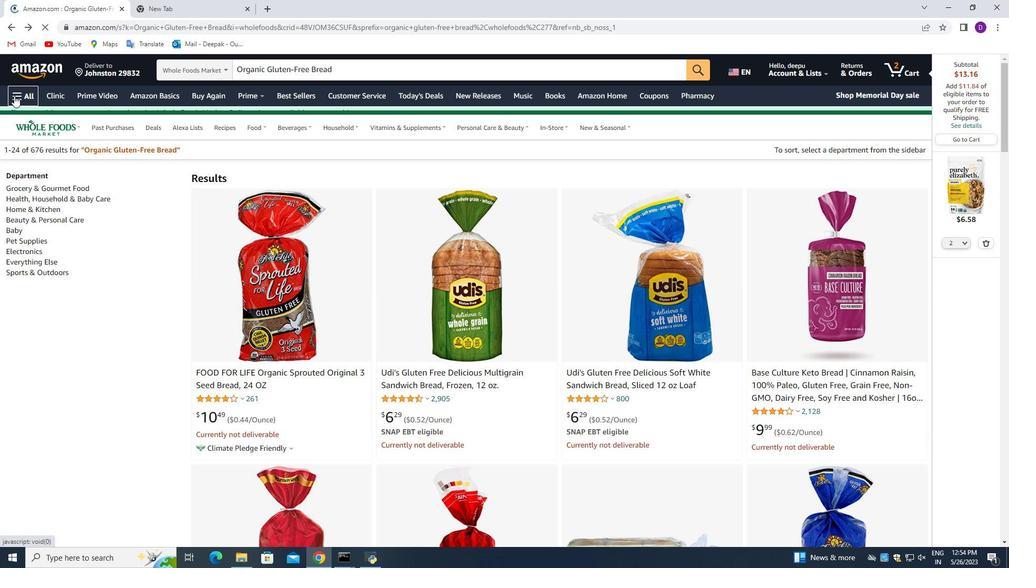 
Action: Mouse pressed left at (12, 94)
Screenshot: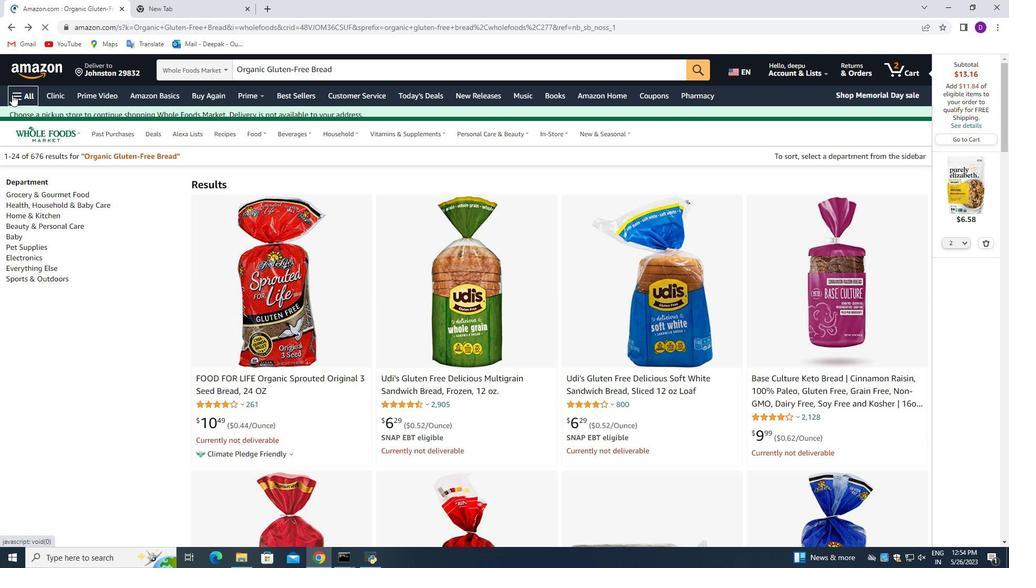 
Action: Mouse moved to (72, 272)
Screenshot: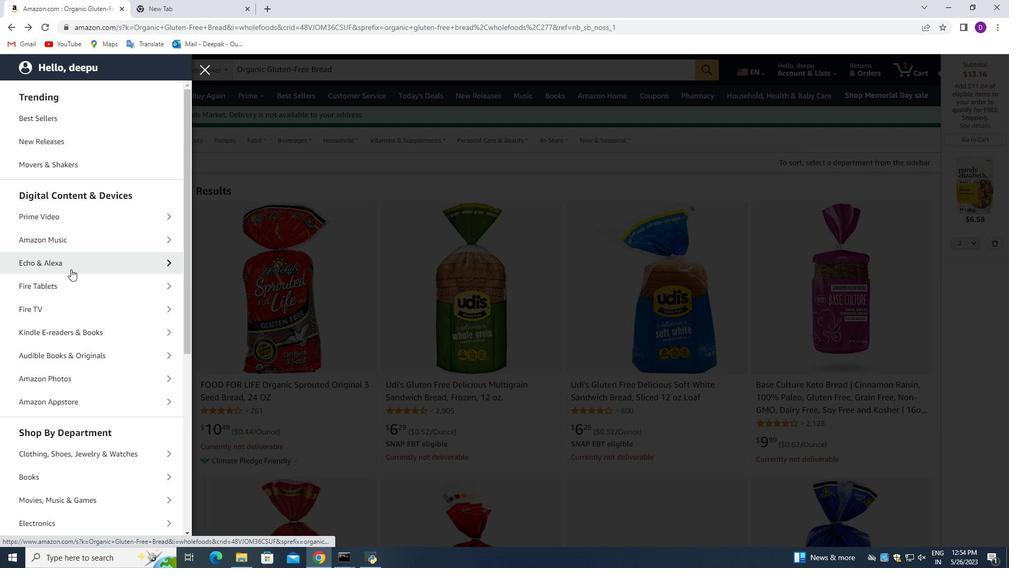 
Action: Mouse scrolled (72, 272) with delta (0, 0)
Screenshot: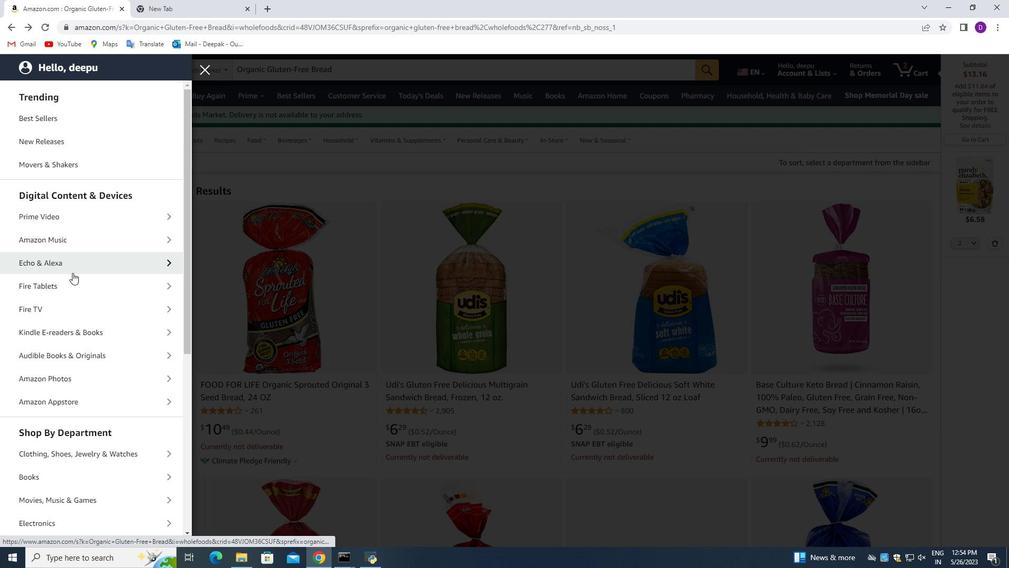 
Action: Mouse moved to (77, 281)
Screenshot: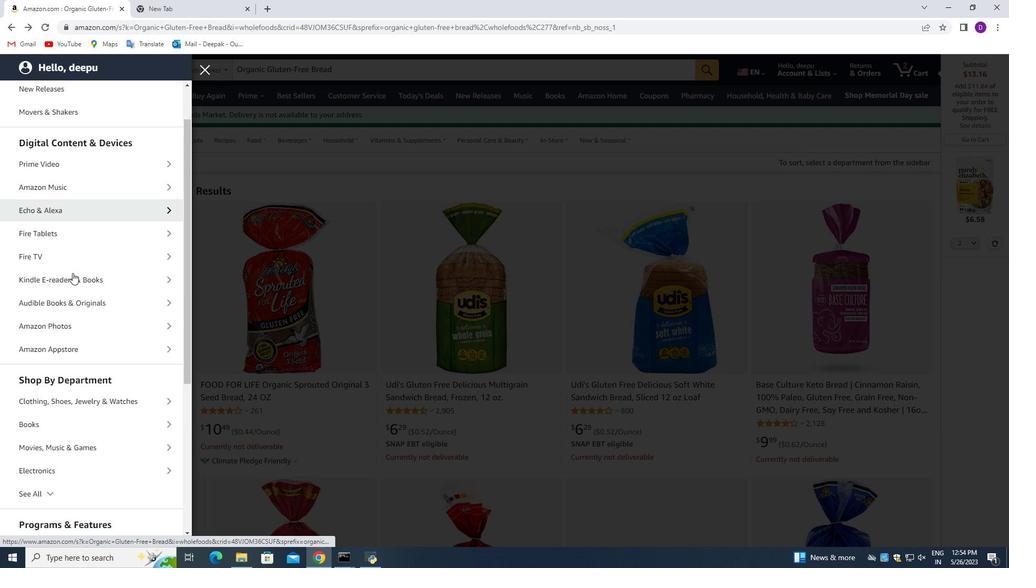 
Action: Mouse scrolled (77, 280) with delta (0, 0)
Screenshot: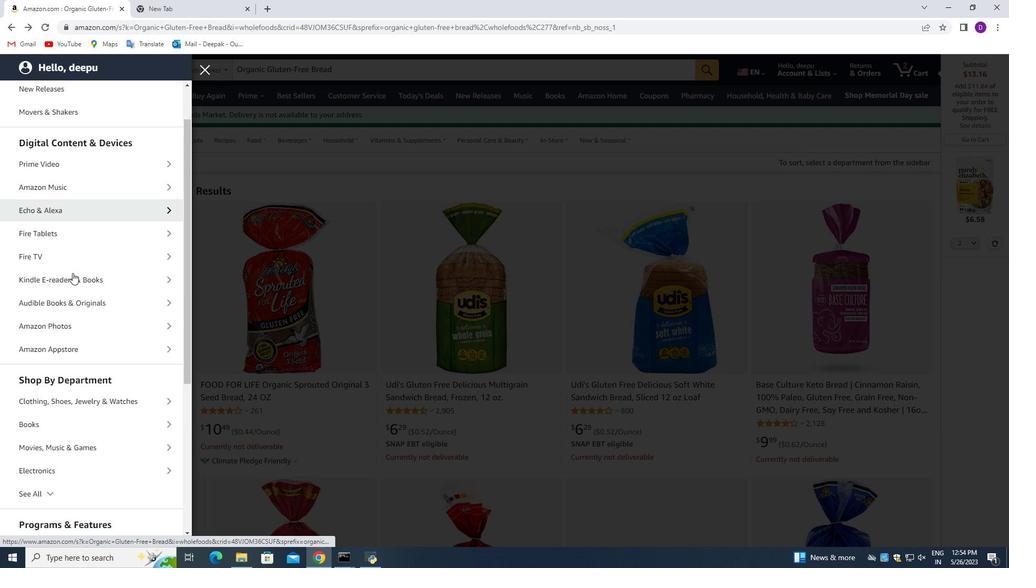 
Action: Mouse moved to (78, 282)
Screenshot: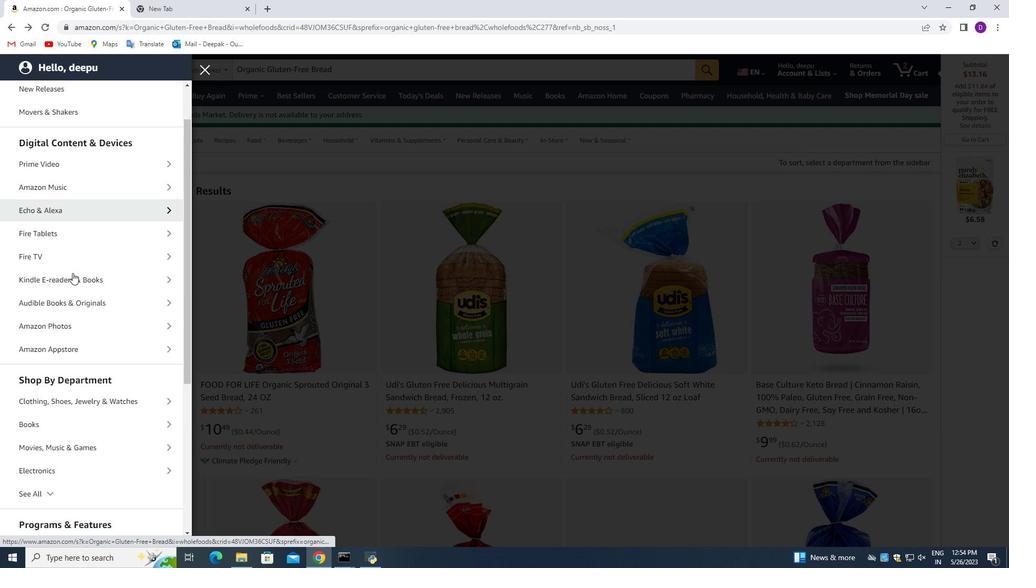 
Action: Mouse scrolled (78, 282) with delta (0, 0)
Screenshot: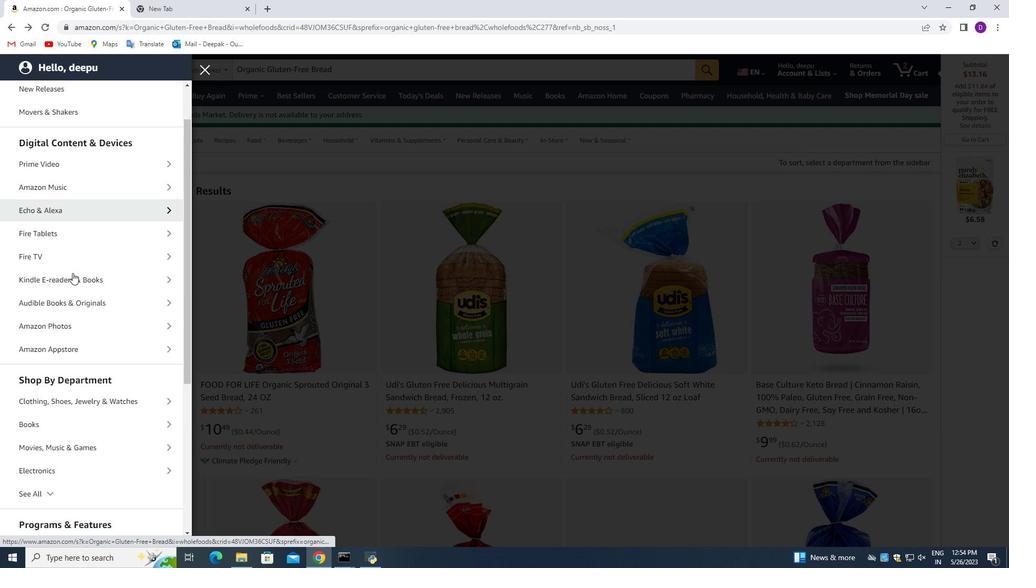 
Action: Mouse moved to (78, 282)
Screenshot: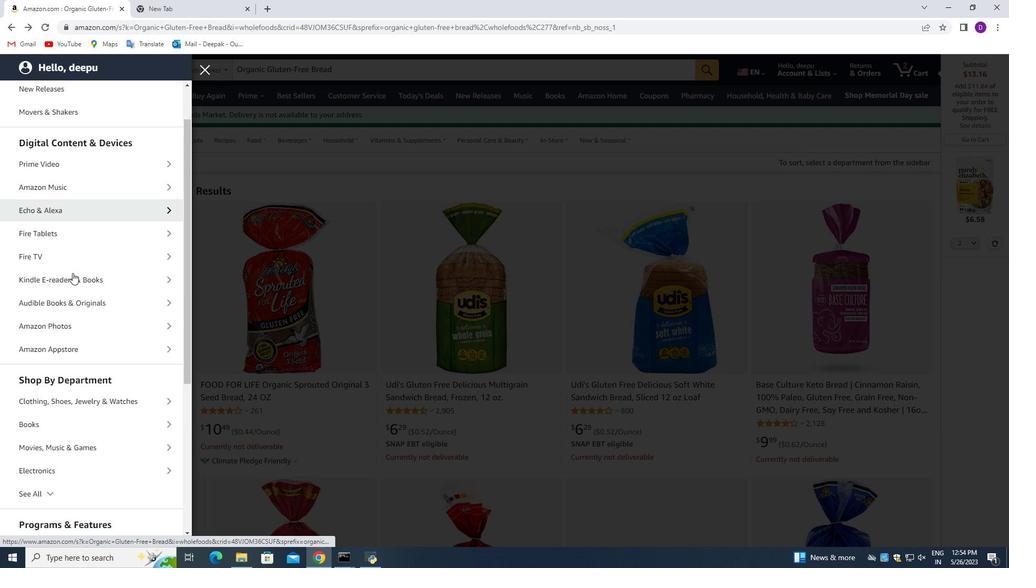 
Action: Mouse scrolled (78, 282) with delta (0, 0)
Screenshot: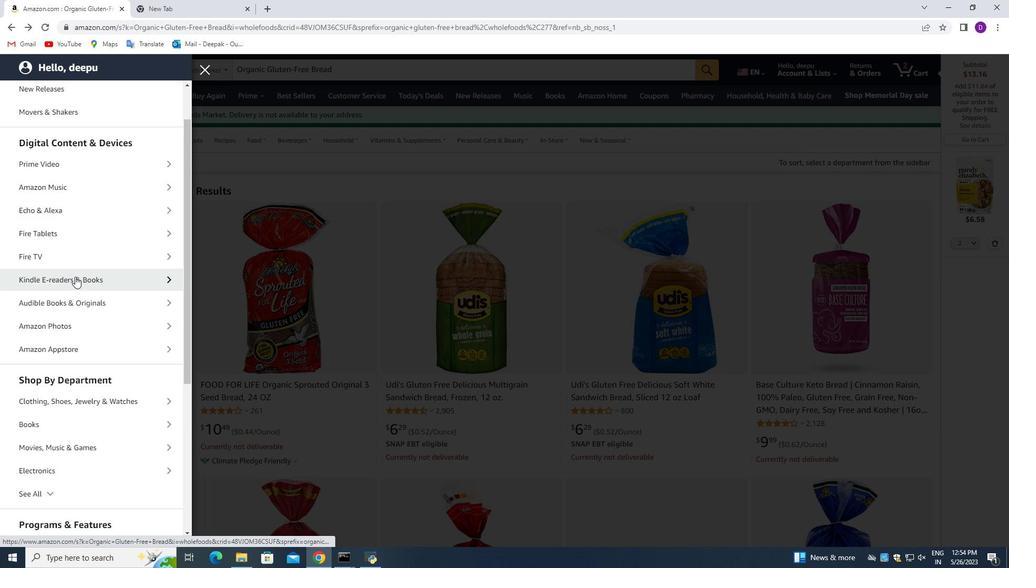 
Action: Mouse moved to (86, 316)
Screenshot: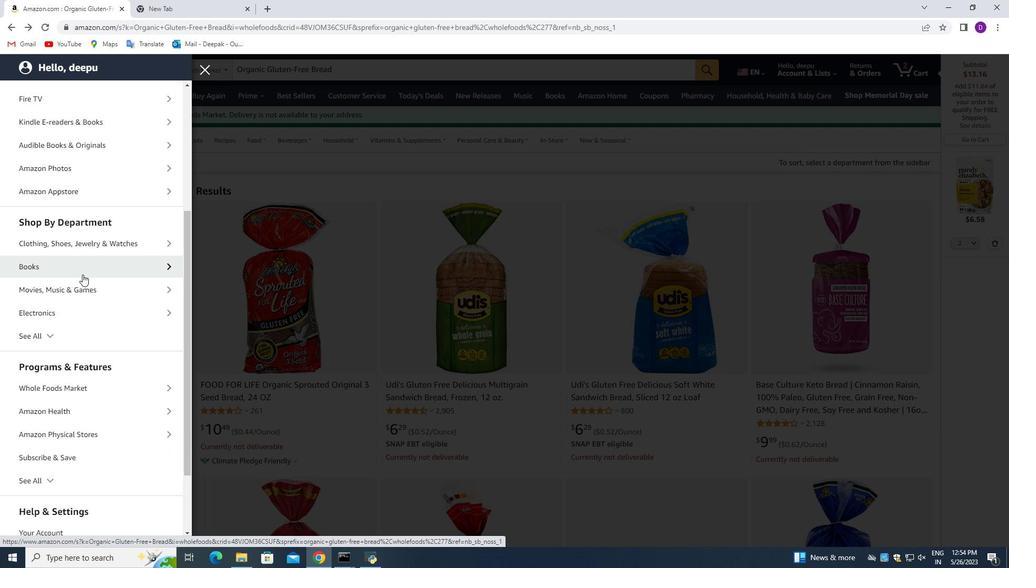 
Action: Mouse scrolled (86, 316) with delta (0, 0)
Screenshot: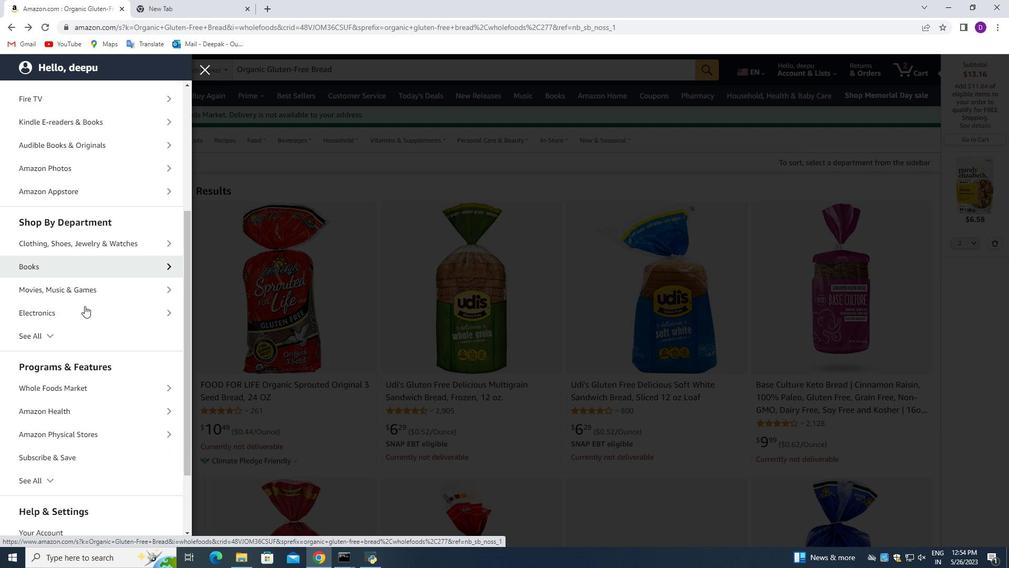
Action: Mouse moved to (86, 320)
Screenshot: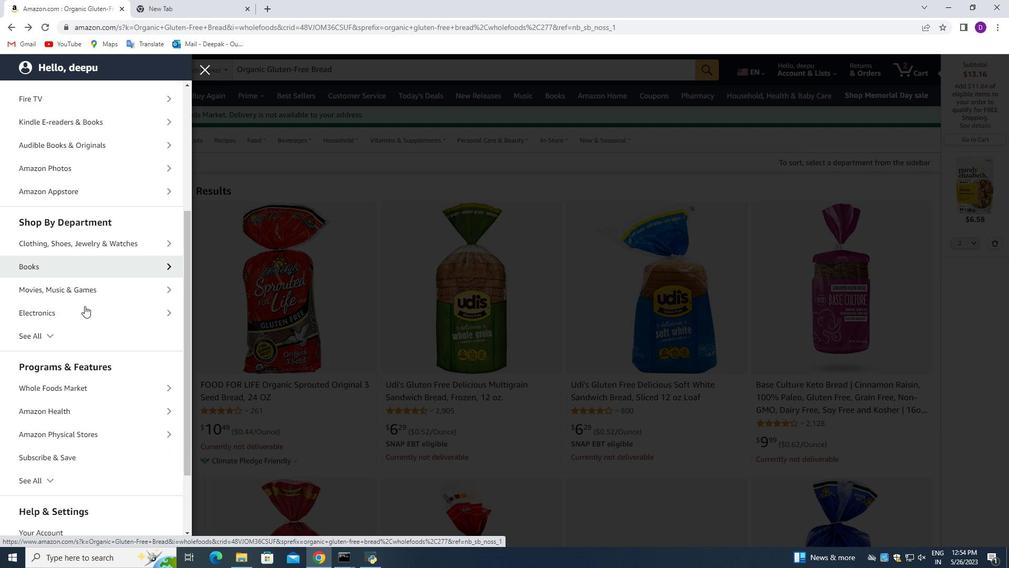 
Action: Mouse scrolled (86, 319) with delta (0, 0)
Screenshot: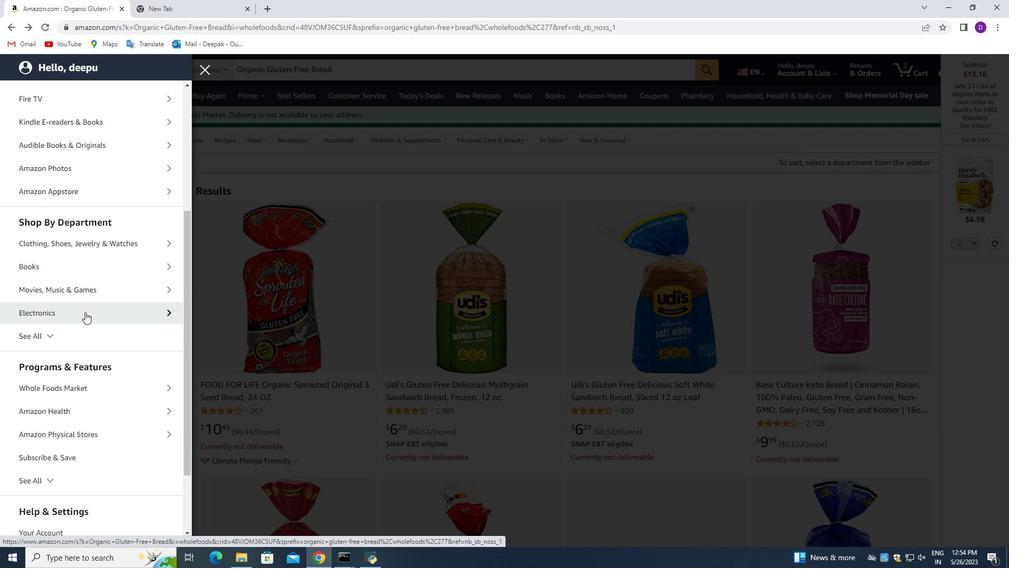 
Action: Mouse moved to (86, 321)
Screenshot: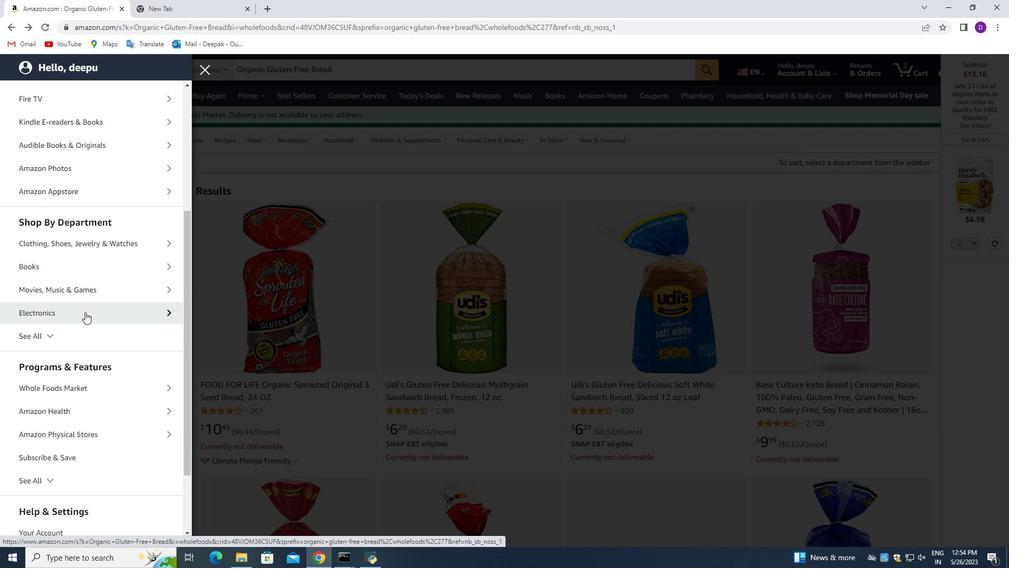 
Action: Mouse scrolled (86, 320) with delta (0, 0)
Screenshot: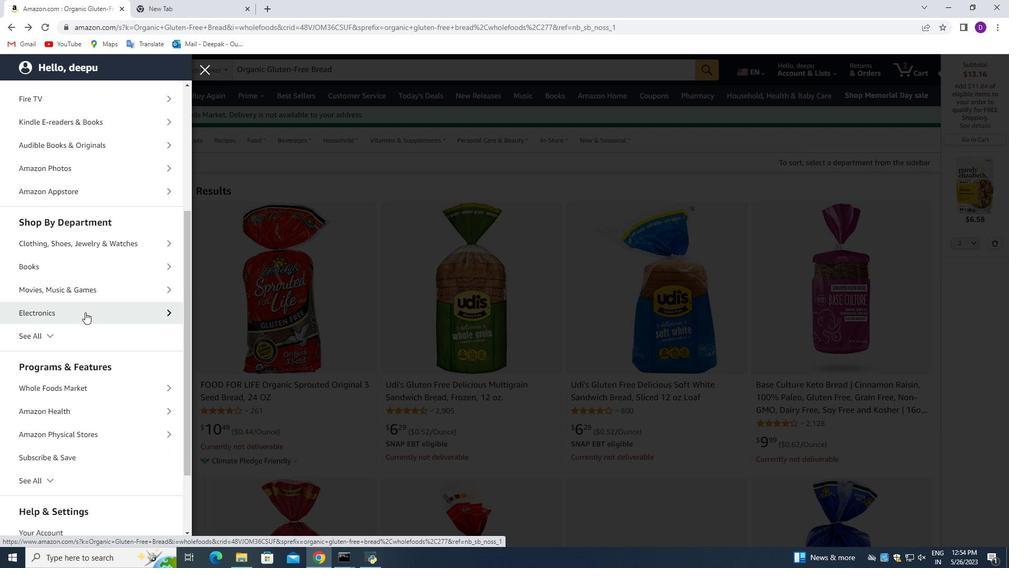 
Action: Mouse moved to (90, 319)
Screenshot: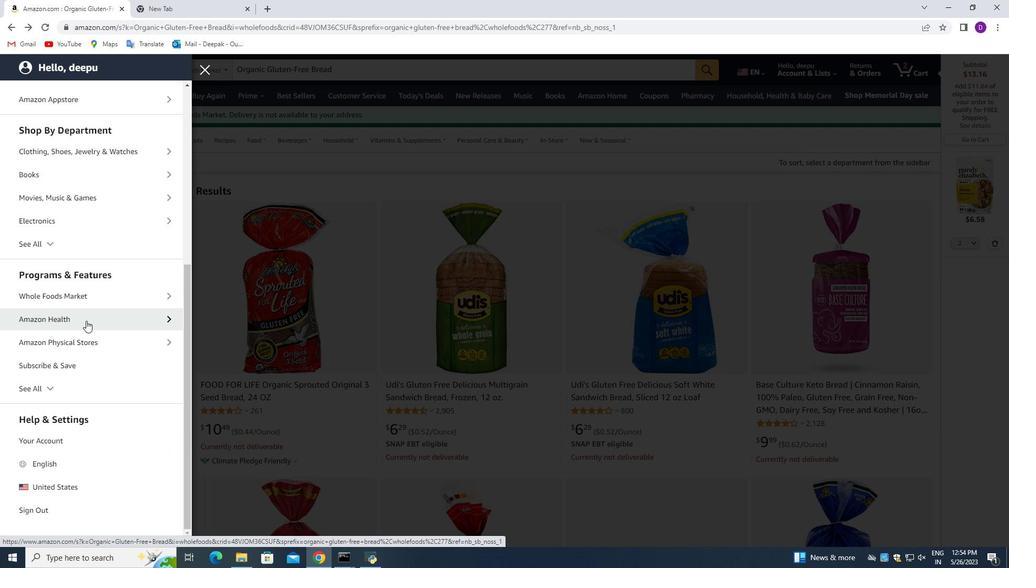 
Action: Mouse pressed left at (90, 319)
Screenshot: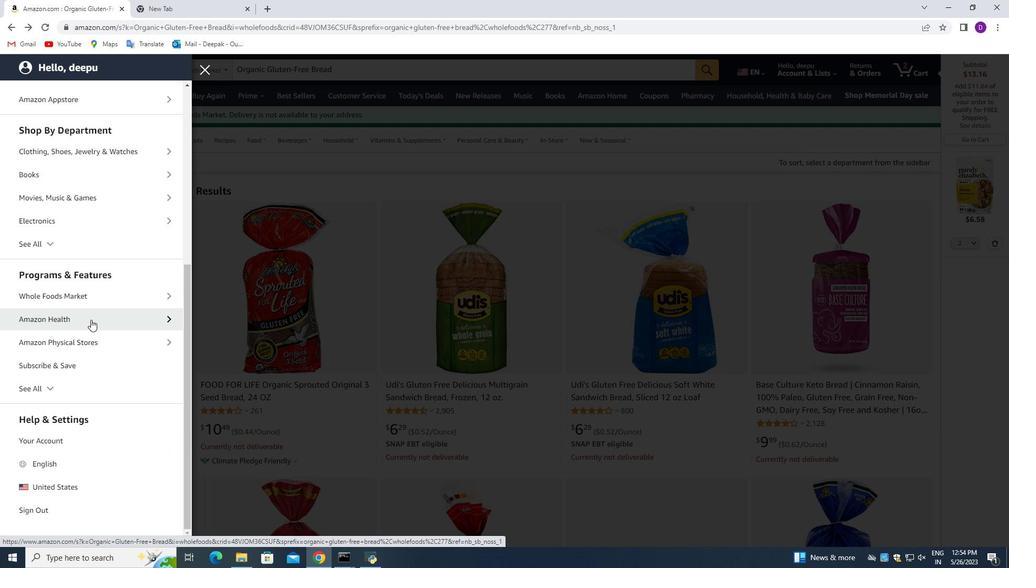 
Action: Mouse moved to (90, 148)
